 Task: Open a Modern Writer Template save the file as event.txt Remove the following  from template: 'Address' Change the date  '17 July, 2023' change Dear Ms Reader to   Good Afternoon. Add body to the letter I wanted to express my heartfelt condolences on the passing of your loved one. Losing someone we care about is never easy, and my thoughts are with you during this difficult time. May cherished memories and the support of loved ones bring you comfort and strength.Add Name  'Rachel'. Insert watermark  TATA Apply Font Style in watermark Lexend; font size  112and place the watermark  Horizontally
Action: Mouse moved to (235, 167)
Screenshot: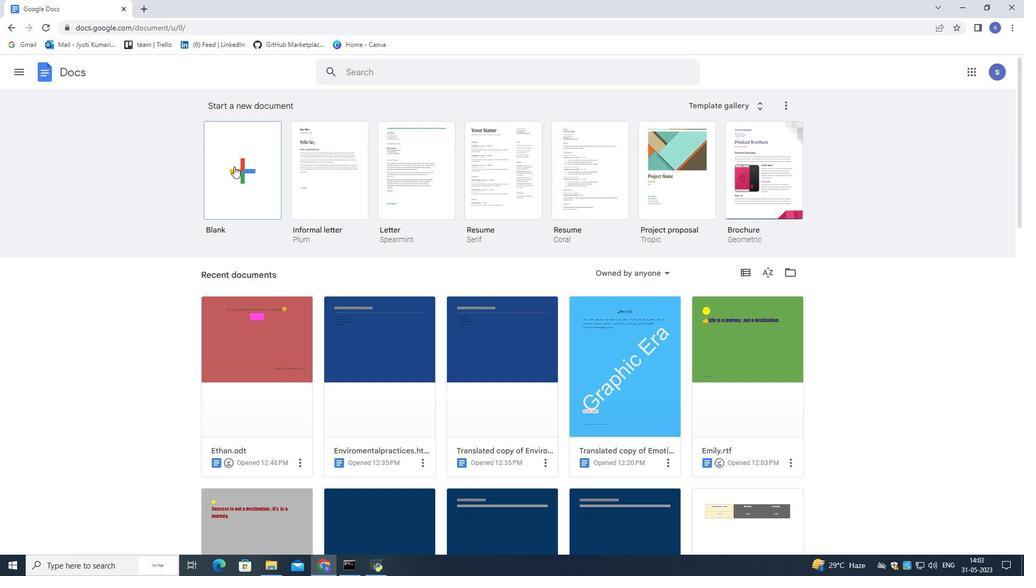 
Action: Mouse pressed left at (235, 167)
Screenshot: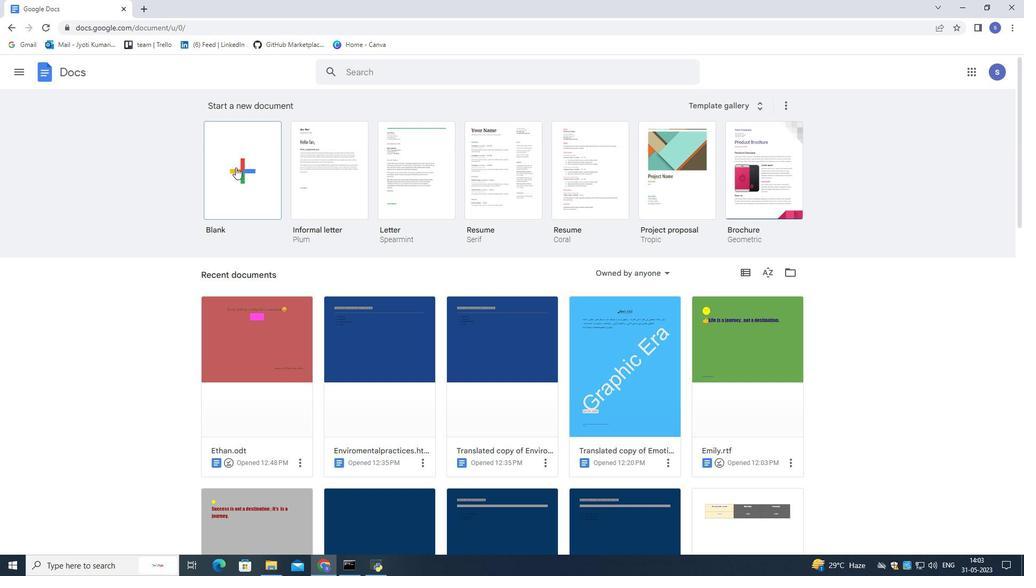 
Action: Mouse moved to (15, 27)
Screenshot: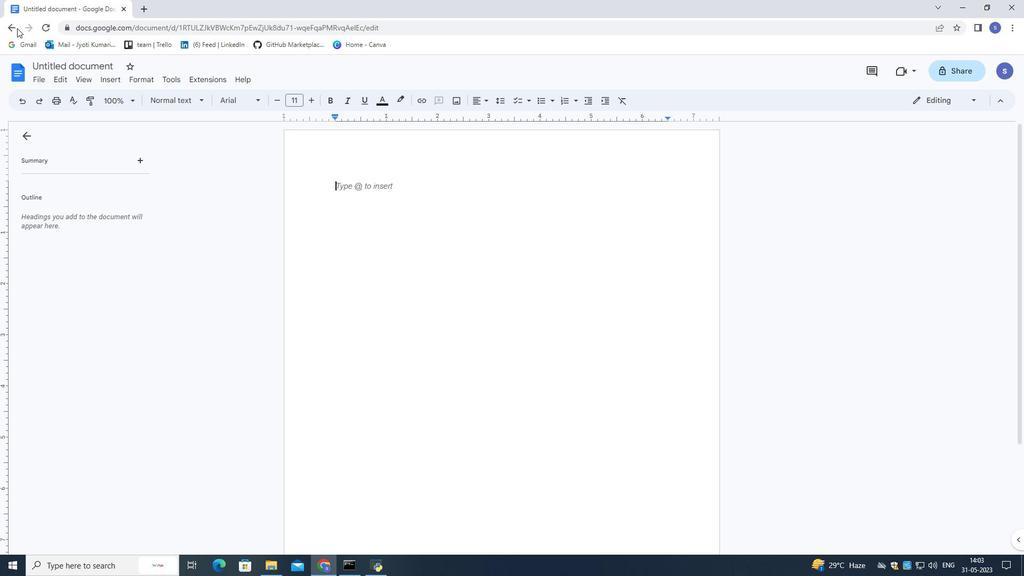 
Action: Mouse pressed left at (15, 27)
Screenshot: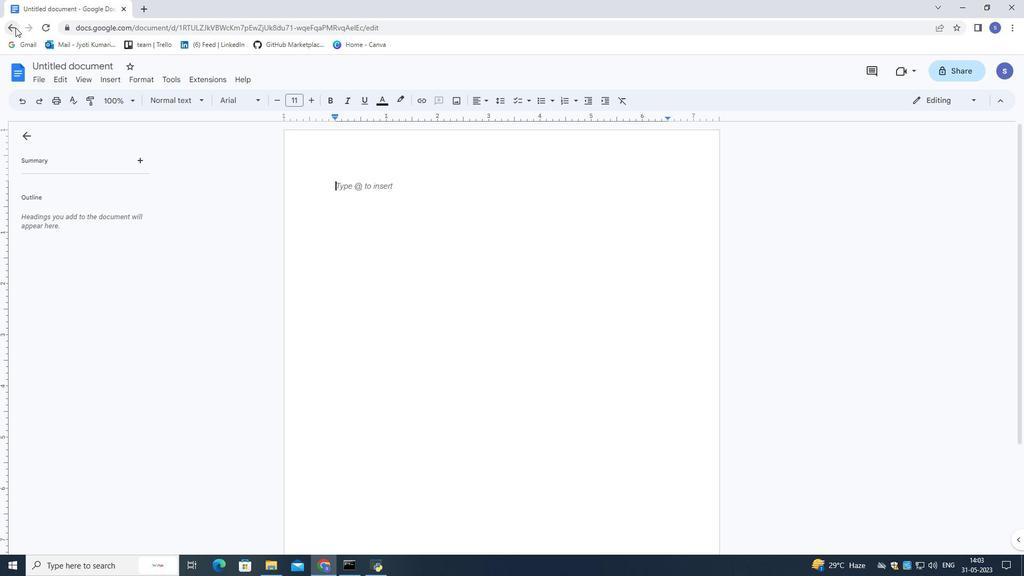 
Action: Mouse moved to (735, 107)
Screenshot: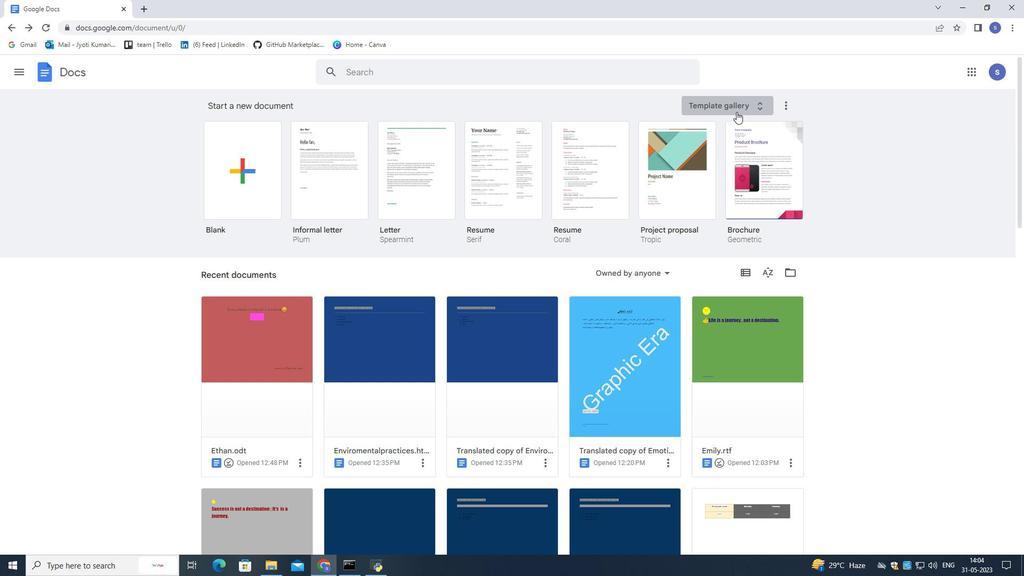 
Action: Mouse pressed left at (735, 107)
Screenshot: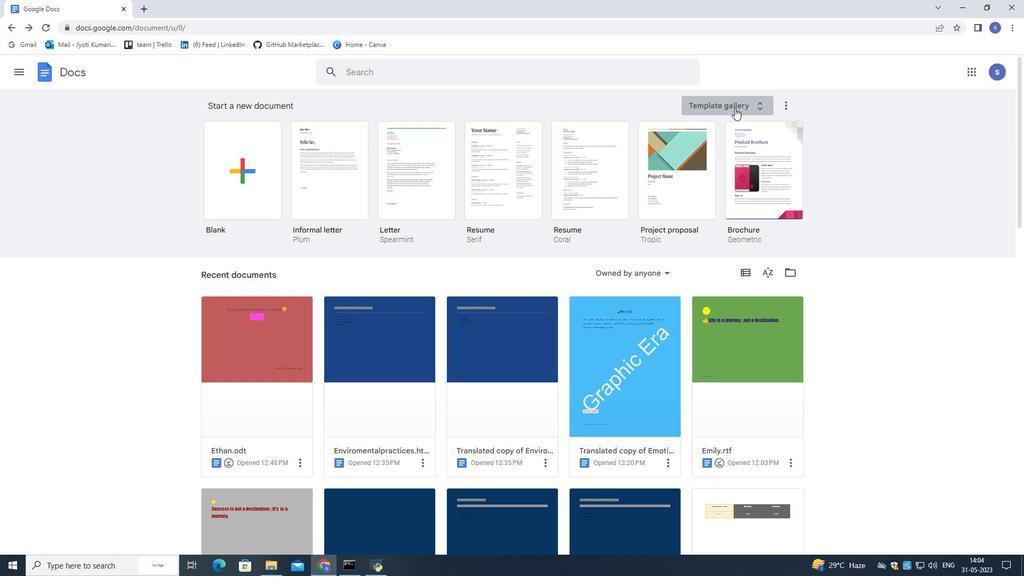 
Action: Mouse moved to (564, 405)
Screenshot: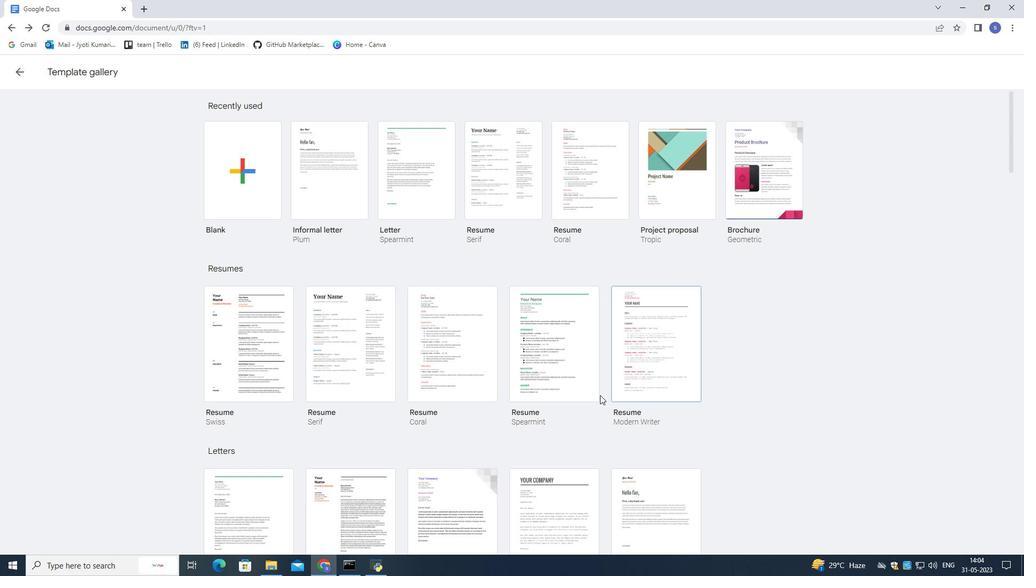 
Action: Mouse scrolled (564, 404) with delta (0, 0)
Screenshot: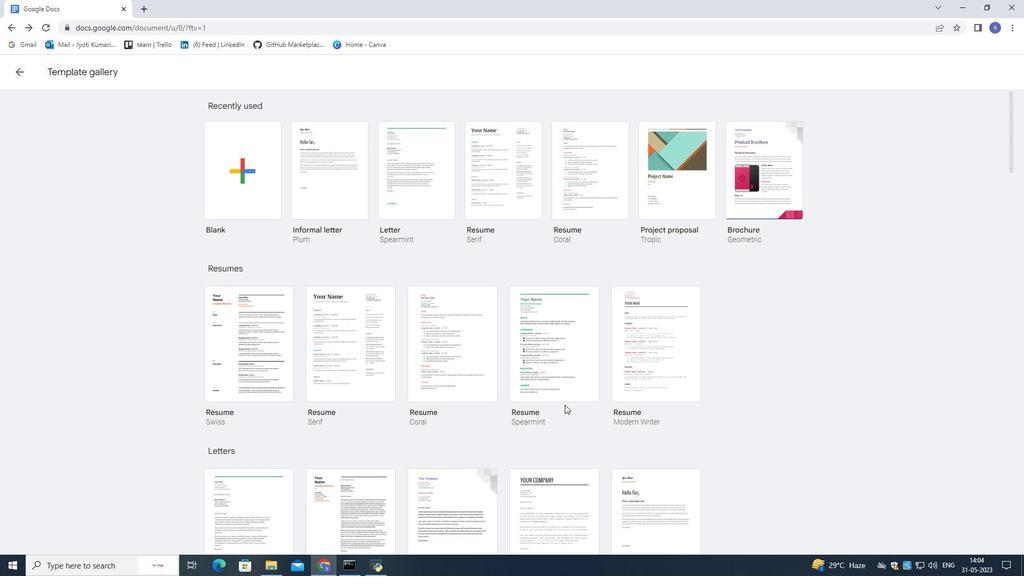 
Action: Mouse scrolled (564, 404) with delta (0, 0)
Screenshot: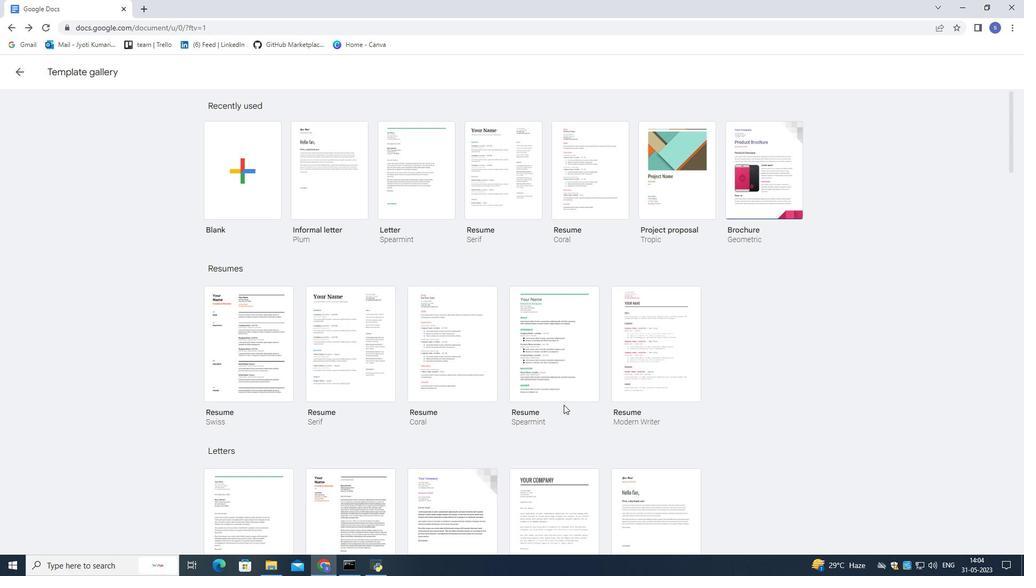 
Action: Mouse scrolled (564, 404) with delta (0, 0)
Screenshot: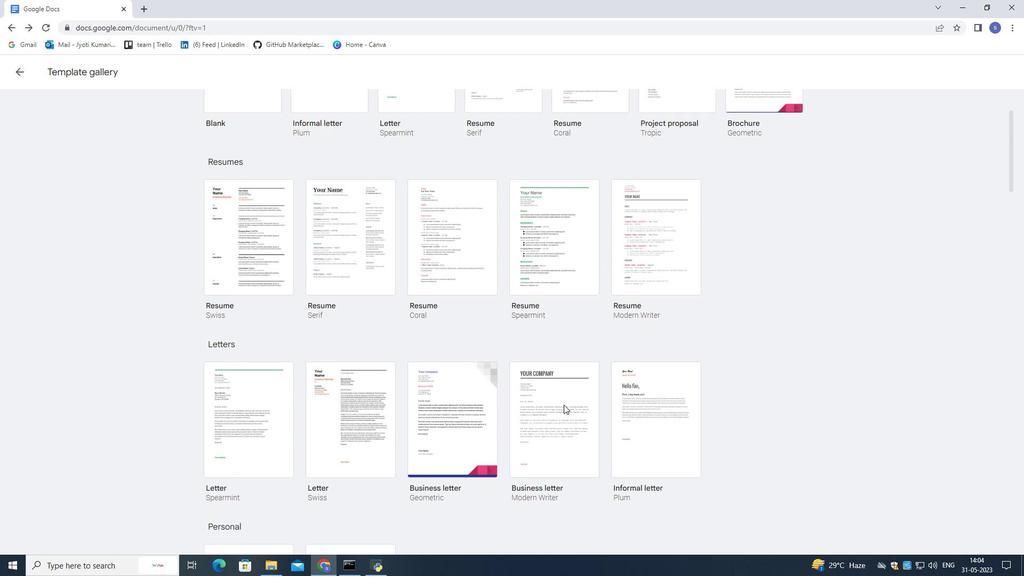 
Action: Mouse scrolled (564, 404) with delta (0, 0)
Screenshot: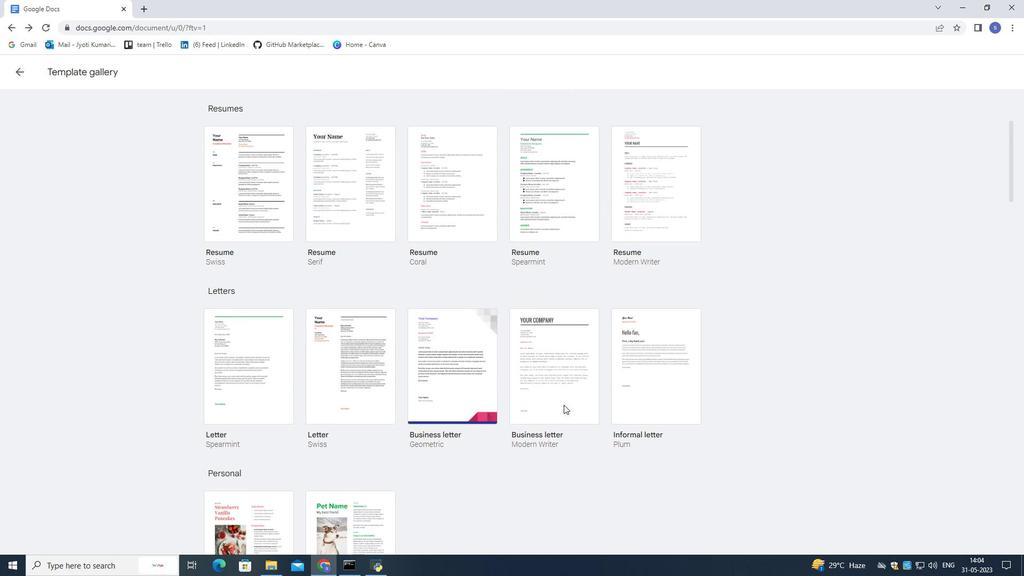 
Action: Mouse scrolled (564, 404) with delta (0, 0)
Screenshot: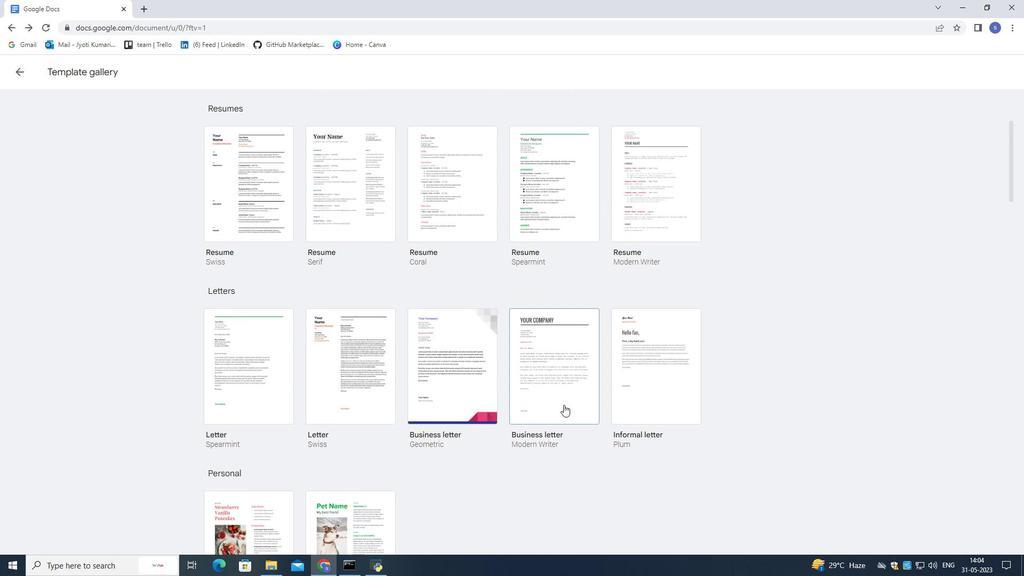 
Action: Mouse moved to (562, 405)
Screenshot: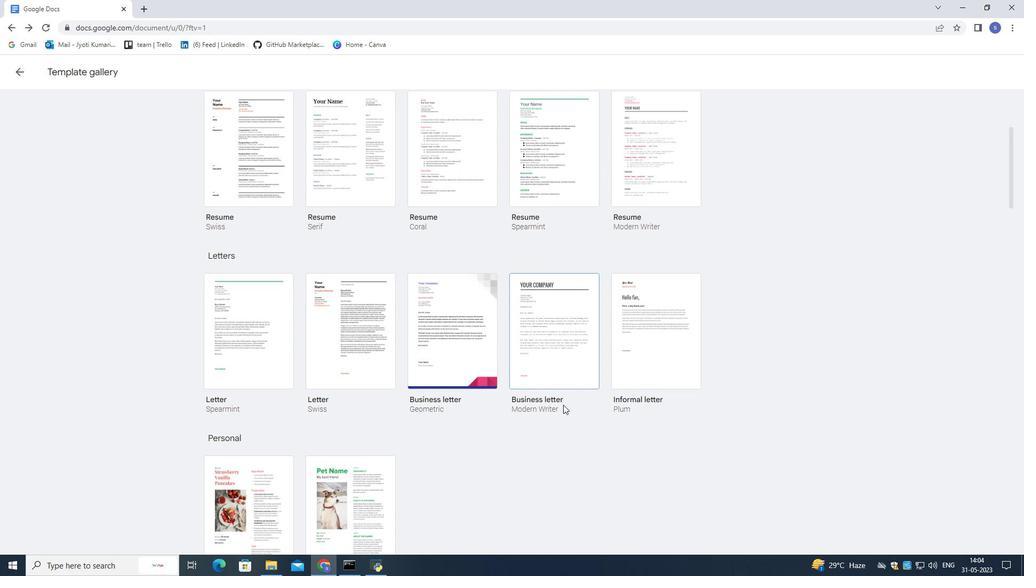 
Action: Mouse scrolled (562, 404) with delta (0, 0)
Screenshot: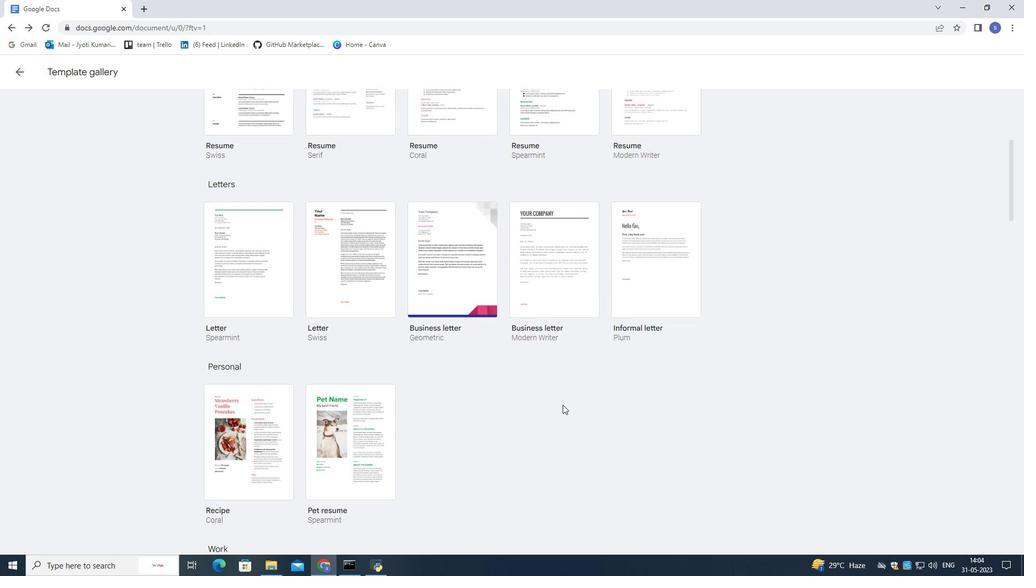 
Action: Mouse scrolled (562, 404) with delta (0, 0)
Screenshot: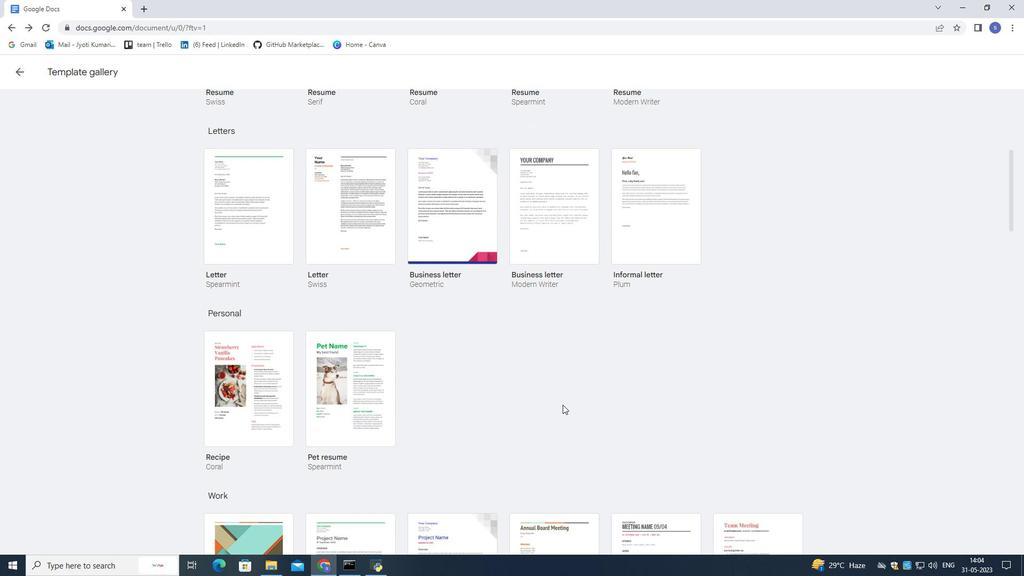 
Action: Mouse scrolled (562, 404) with delta (0, 0)
Screenshot: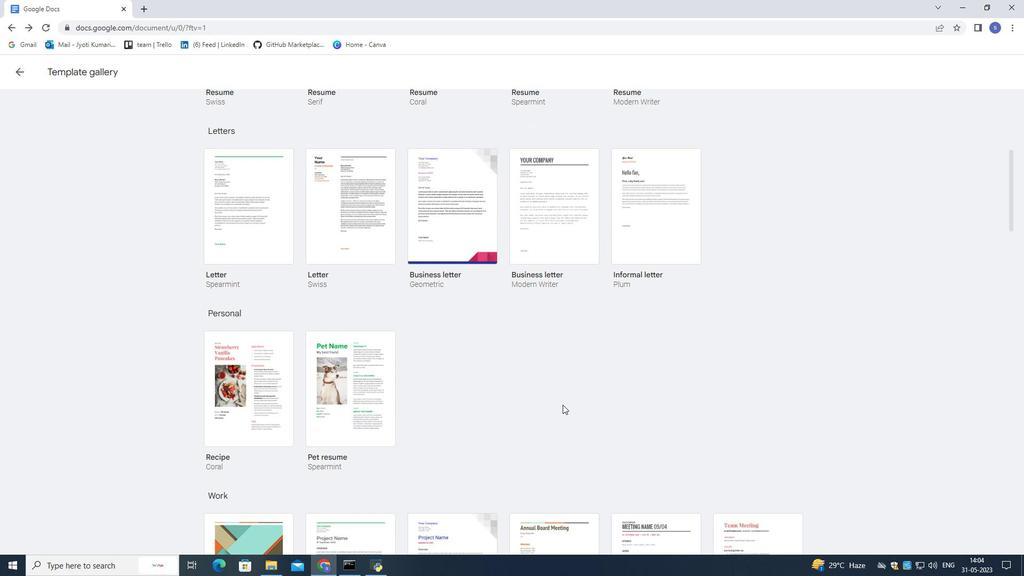 
Action: Mouse scrolled (562, 404) with delta (0, 0)
Screenshot: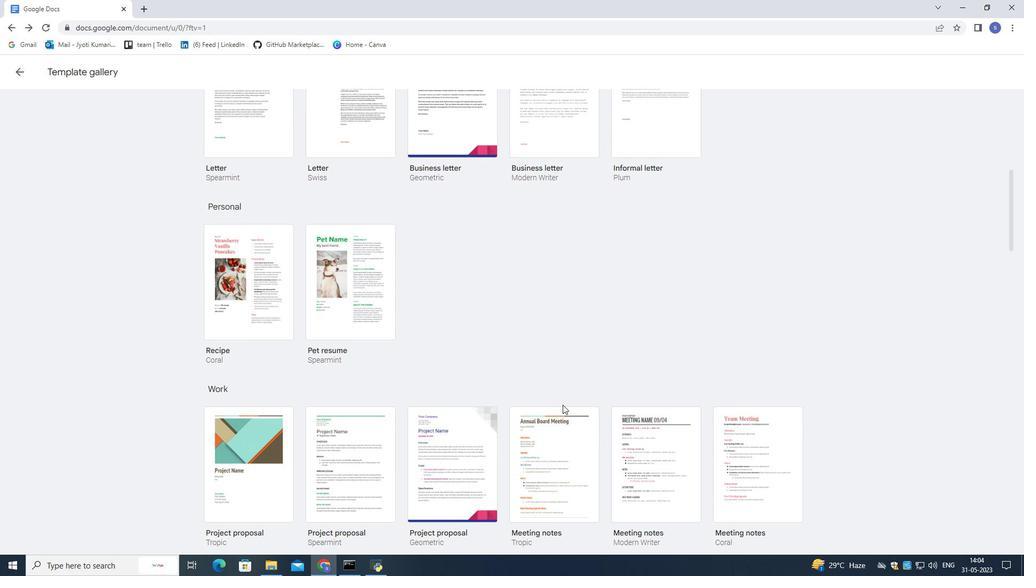 
Action: Mouse scrolled (562, 404) with delta (0, 0)
Screenshot: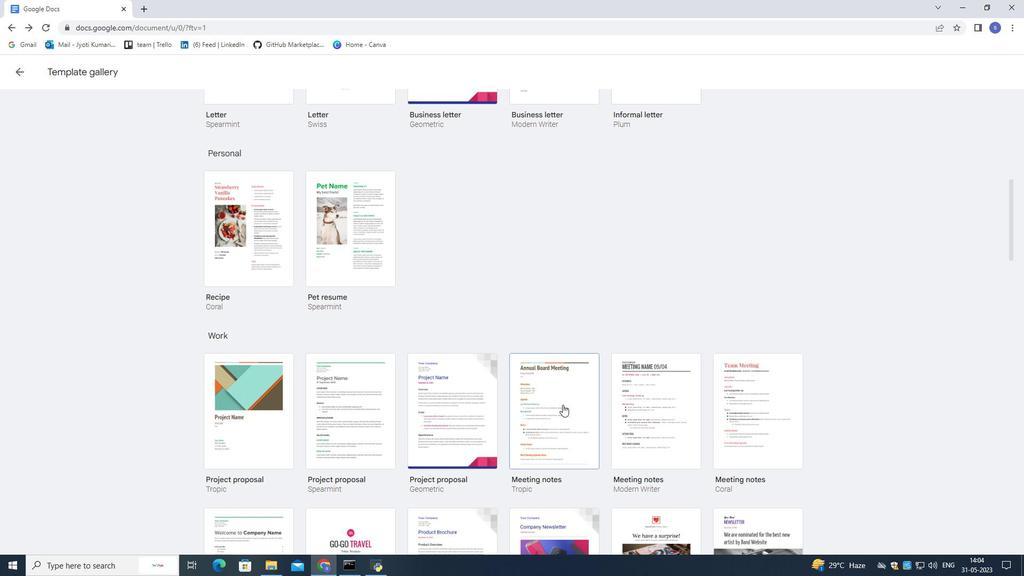 
Action: Mouse scrolled (562, 404) with delta (0, 0)
Screenshot: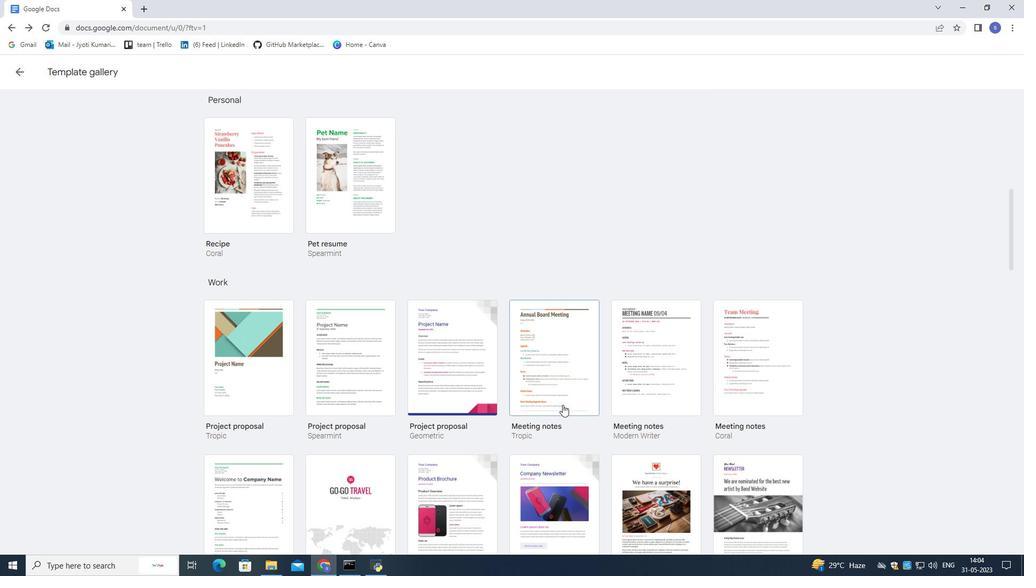 
Action: Mouse moved to (562, 405)
Screenshot: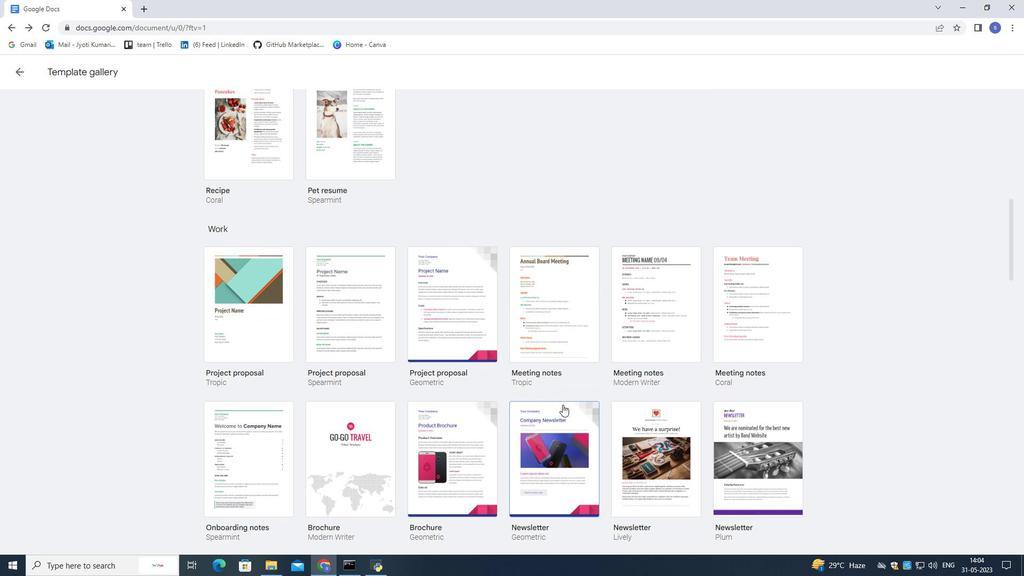 
Action: Mouse scrolled (562, 404) with delta (0, 0)
Screenshot: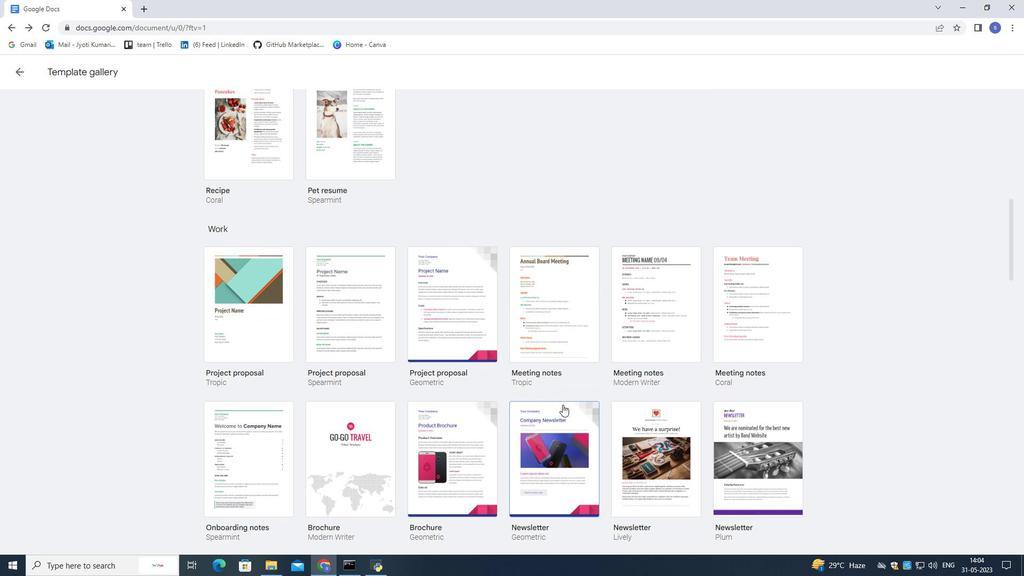 
Action: Mouse scrolled (562, 404) with delta (0, 0)
Screenshot: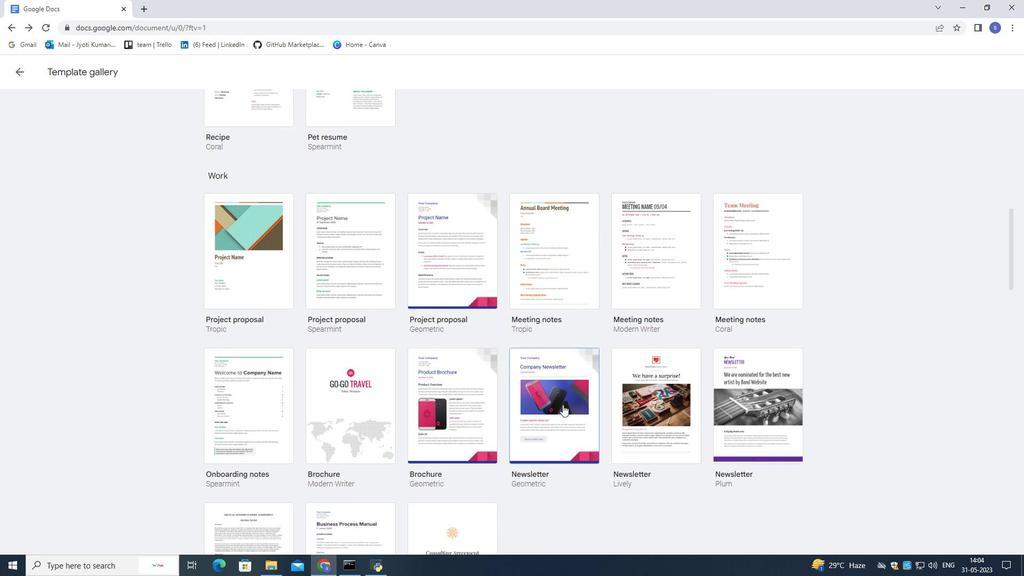 
Action: Mouse scrolled (562, 404) with delta (0, 0)
Screenshot: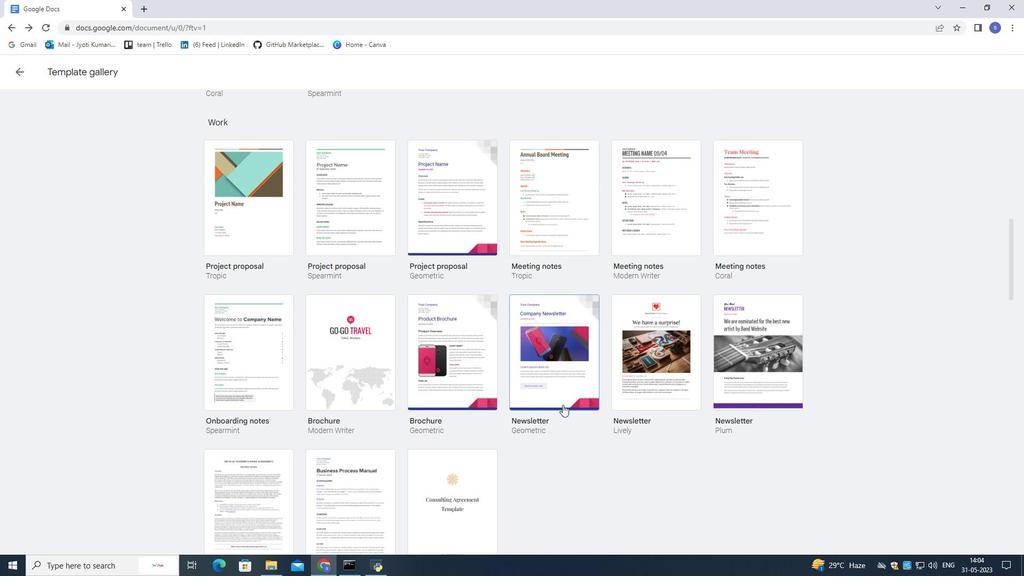 
Action: Mouse scrolled (562, 404) with delta (0, 0)
Screenshot: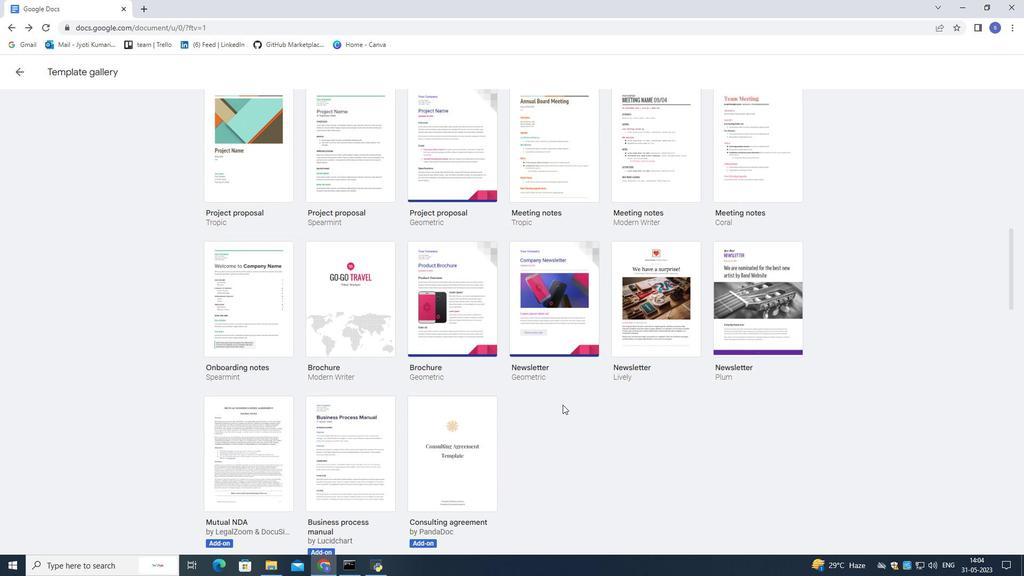 
Action: Mouse scrolled (562, 404) with delta (0, 0)
Screenshot: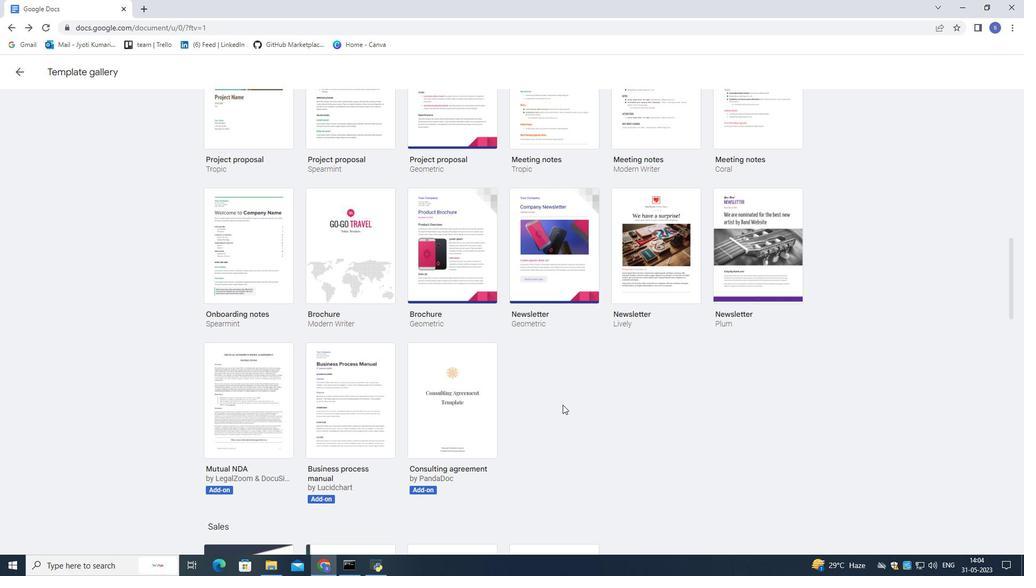 
Action: Mouse scrolled (562, 404) with delta (0, 0)
Screenshot: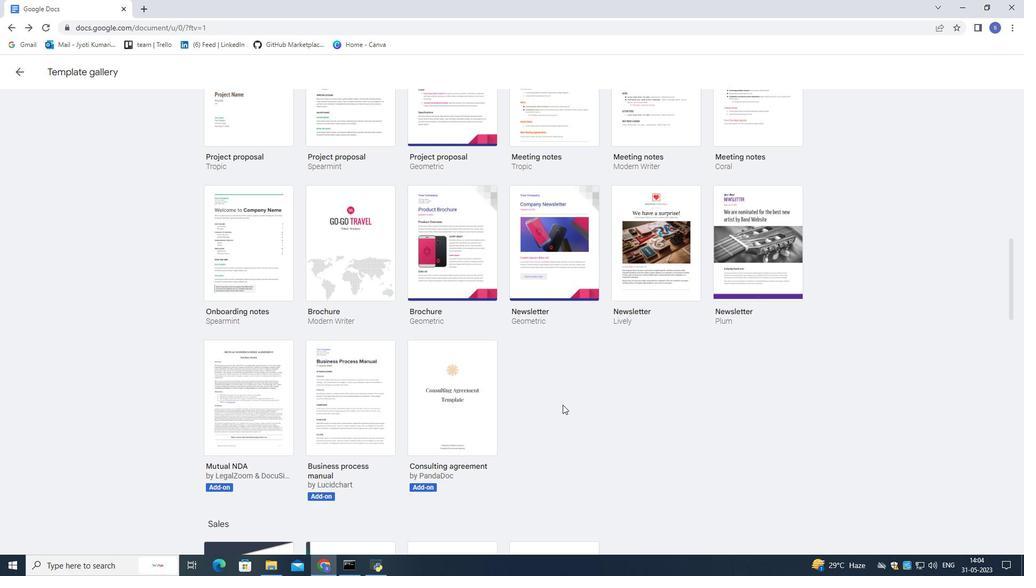 
Action: Mouse scrolled (562, 404) with delta (0, 0)
Screenshot: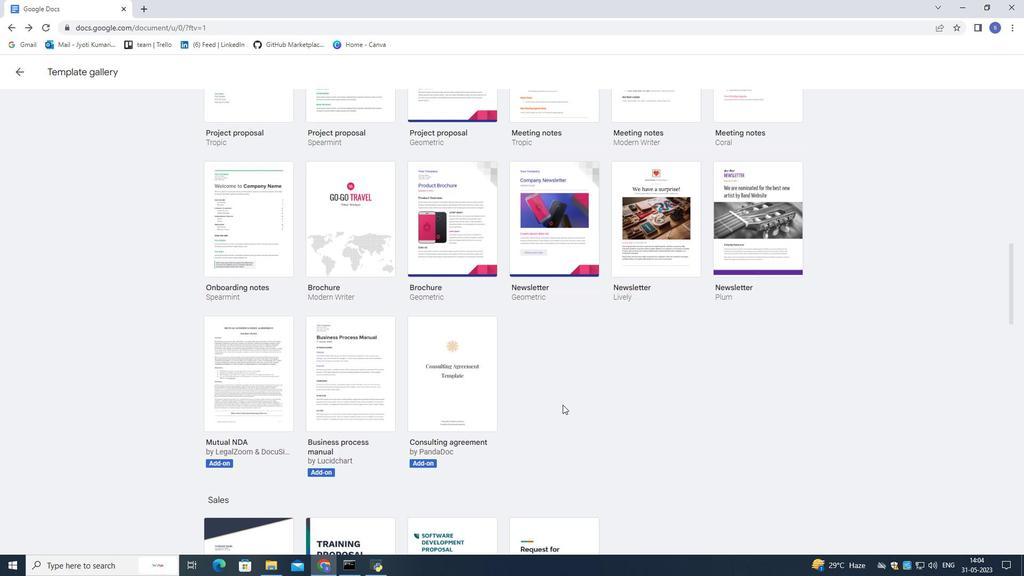 
Action: Mouse scrolled (562, 404) with delta (0, 0)
Screenshot: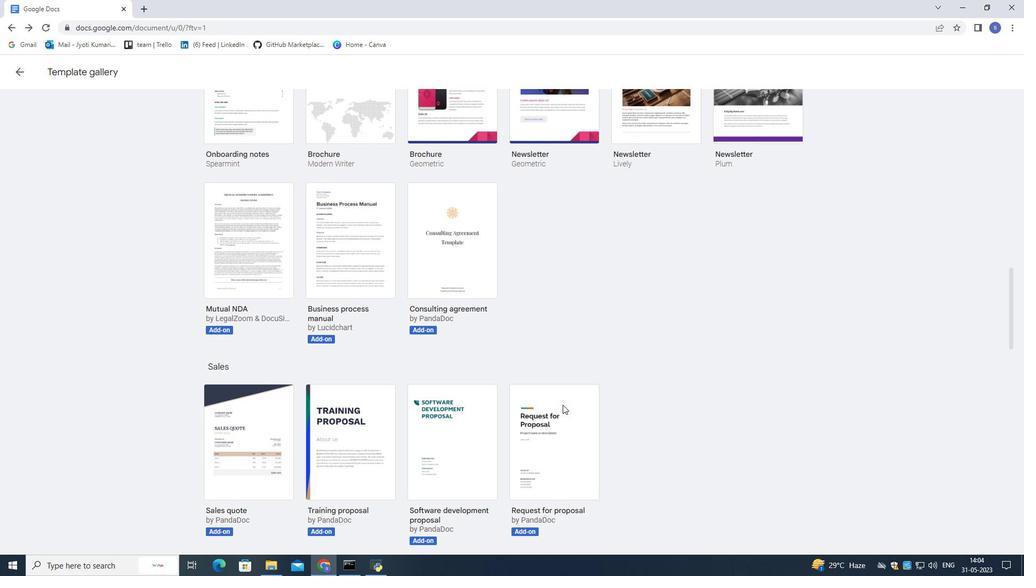 
Action: Mouse scrolled (562, 404) with delta (0, 0)
Screenshot: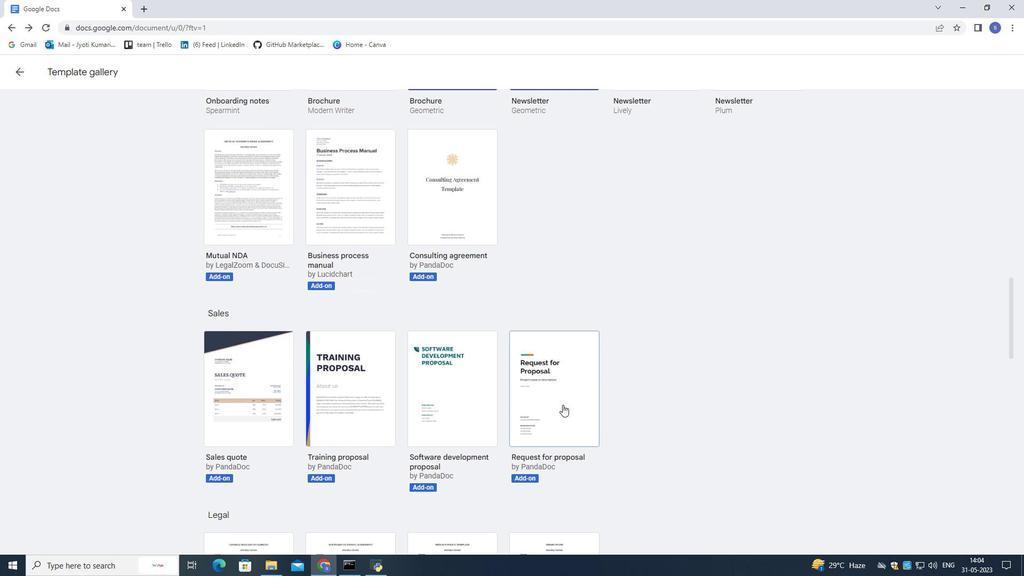 
Action: Mouse scrolled (562, 404) with delta (0, 0)
Screenshot: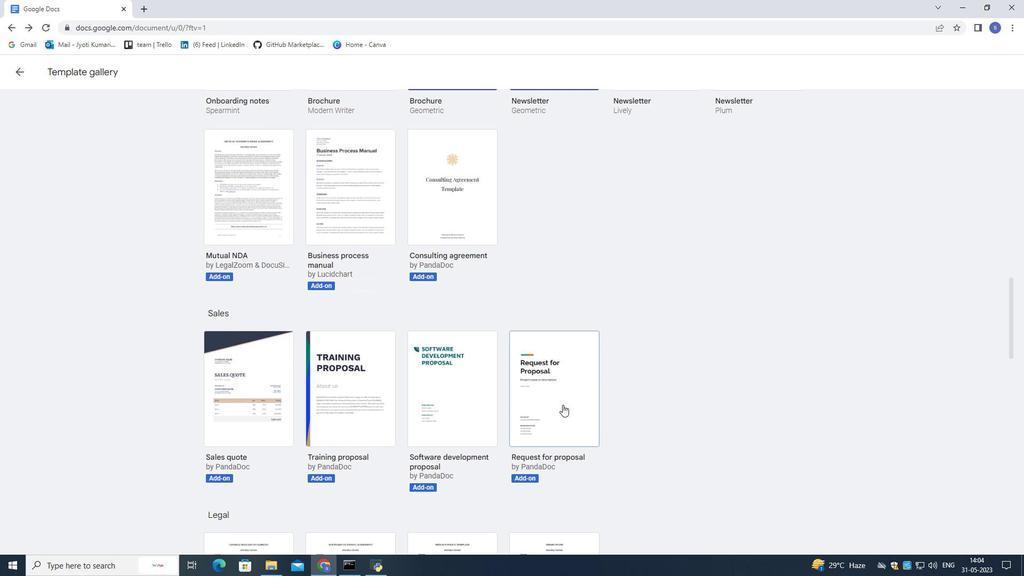 
Action: Mouse scrolled (562, 404) with delta (0, 0)
Screenshot: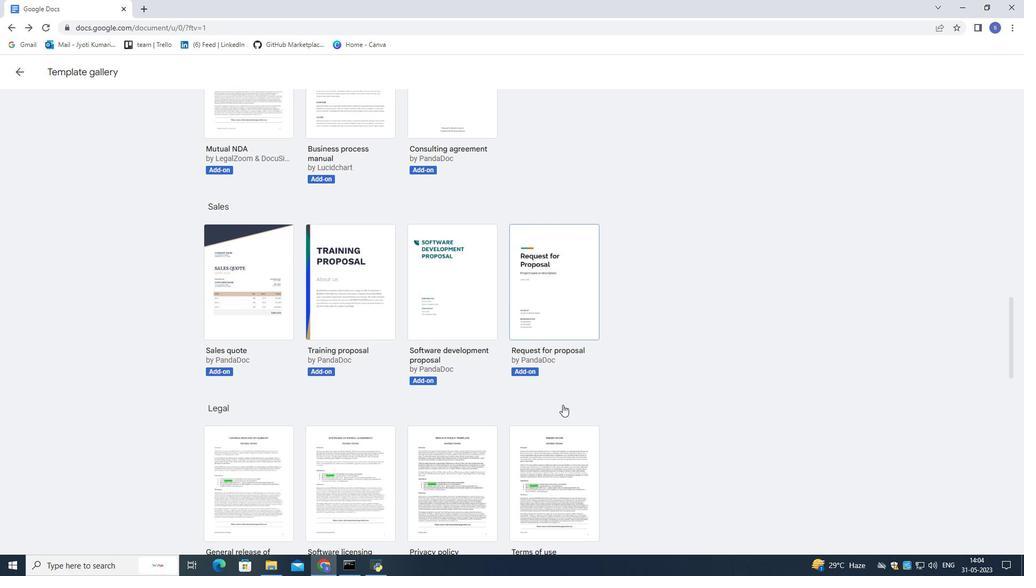 
Action: Mouse scrolled (562, 404) with delta (0, 0)
Screenshot: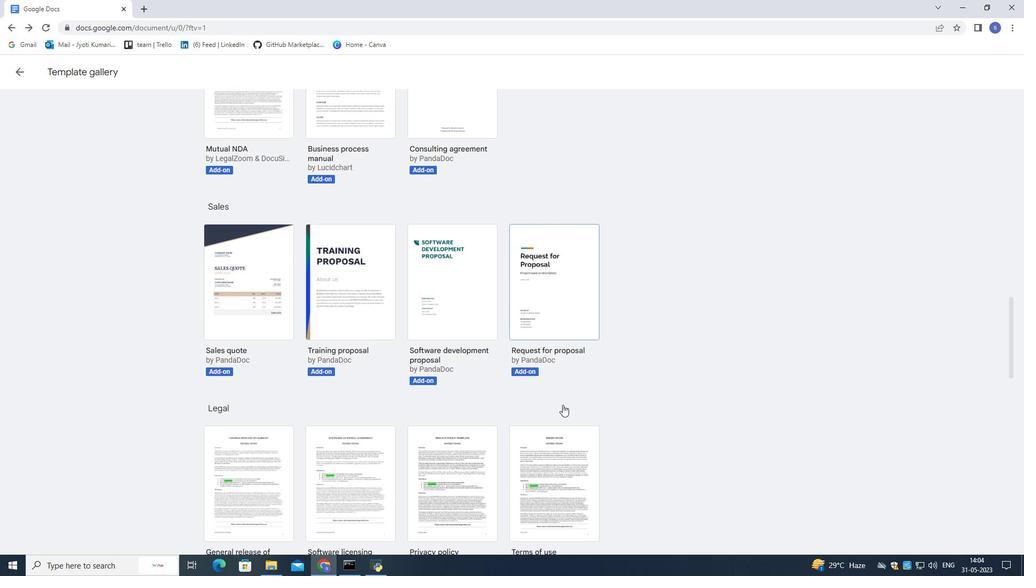
Action: Mouse scrolled (562, 404) with delta (0, 0)
Screenshot: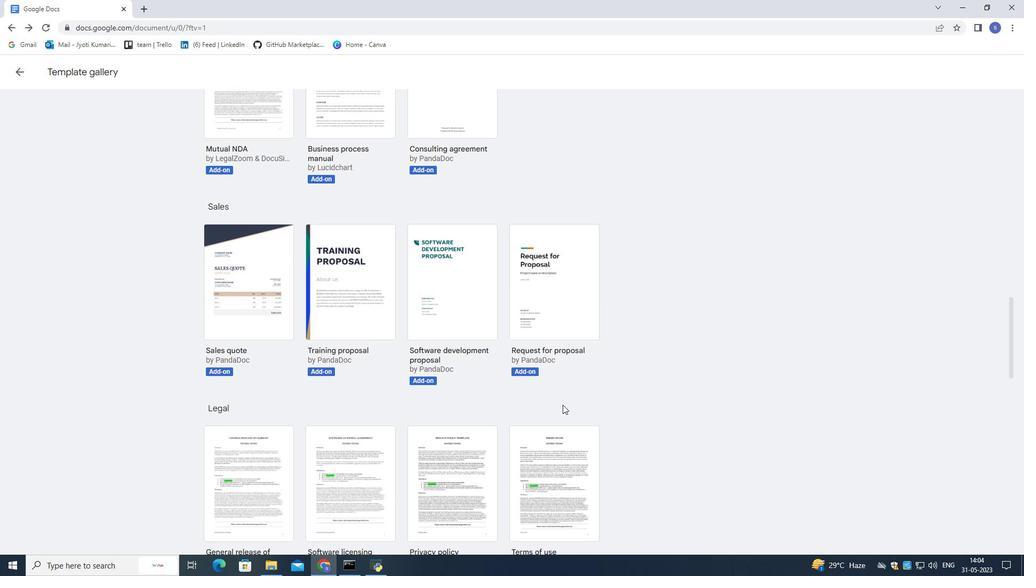 
Action: Mouse scrolled (562, 404) with delta (0, 0)
Screenshot: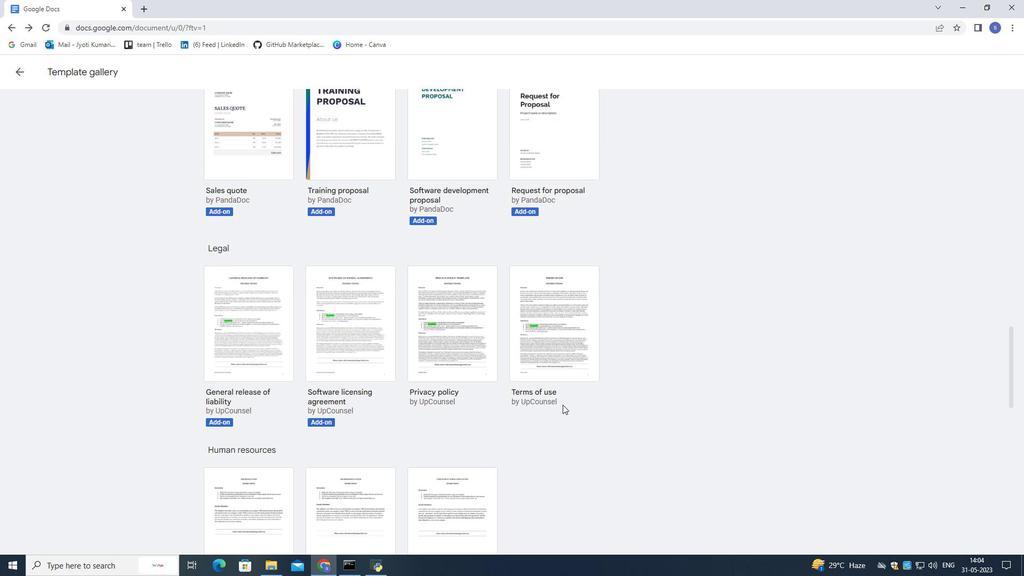 
Action: Mouse scrolled (562, 404) with delta (0, 0)
Screenshot: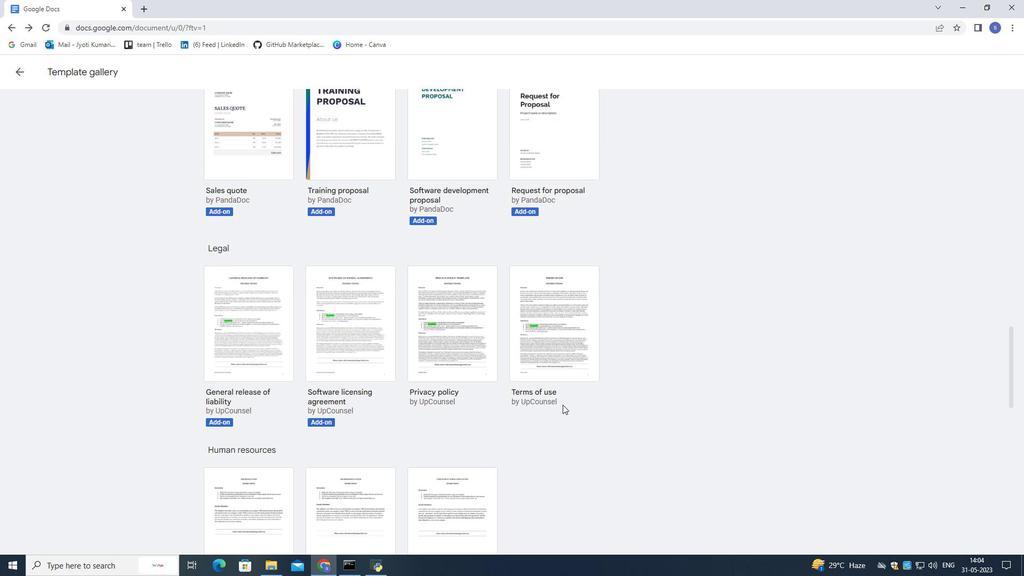 
Action: Mouse scrolled (562, 404) with delta (0, 0)
Screenshot: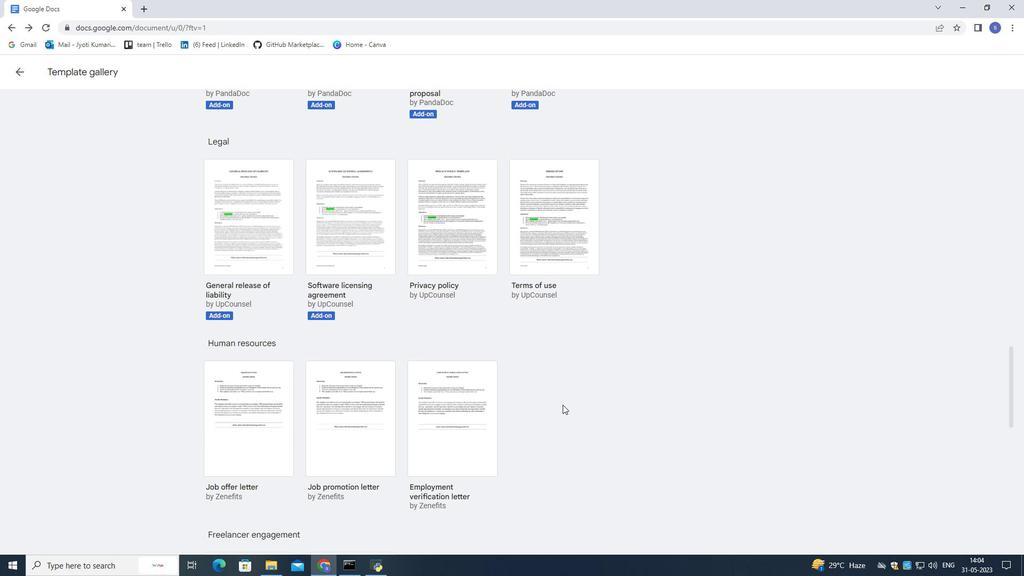 
Action: Mouse scrolled (562, 404) with delta (0, 0)
Screenshot: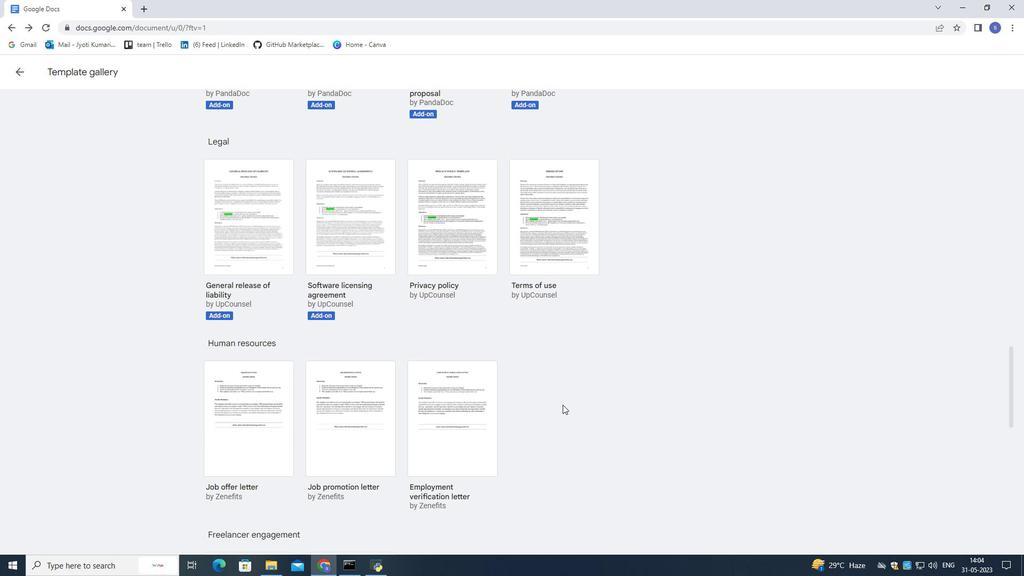 
Action: Mouse scrolled (562, 404) with delta (0, 0)
Screenshot: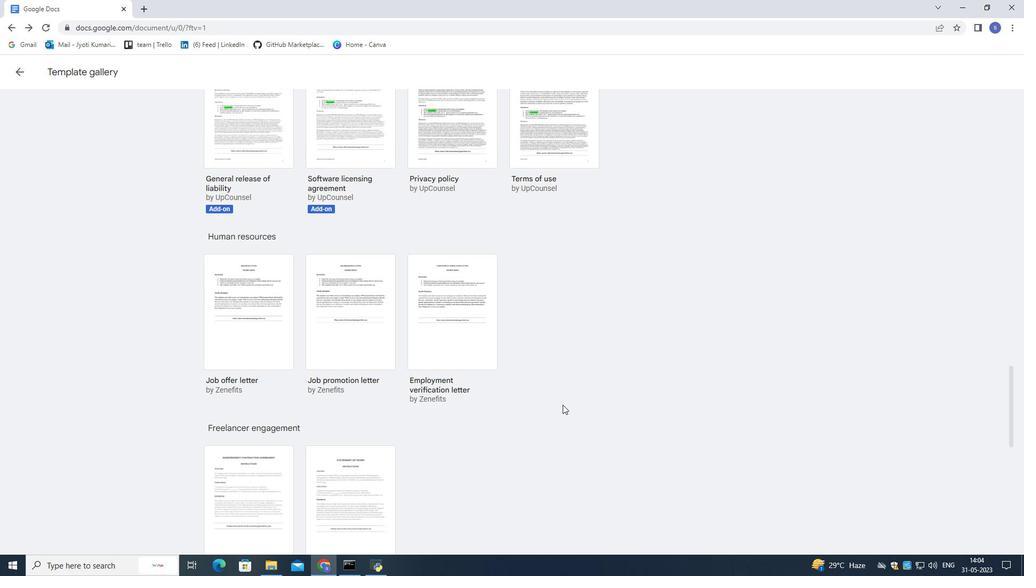 
Action: Mouse scrolled (562, 404) with delta (0, 0)
Screenshot: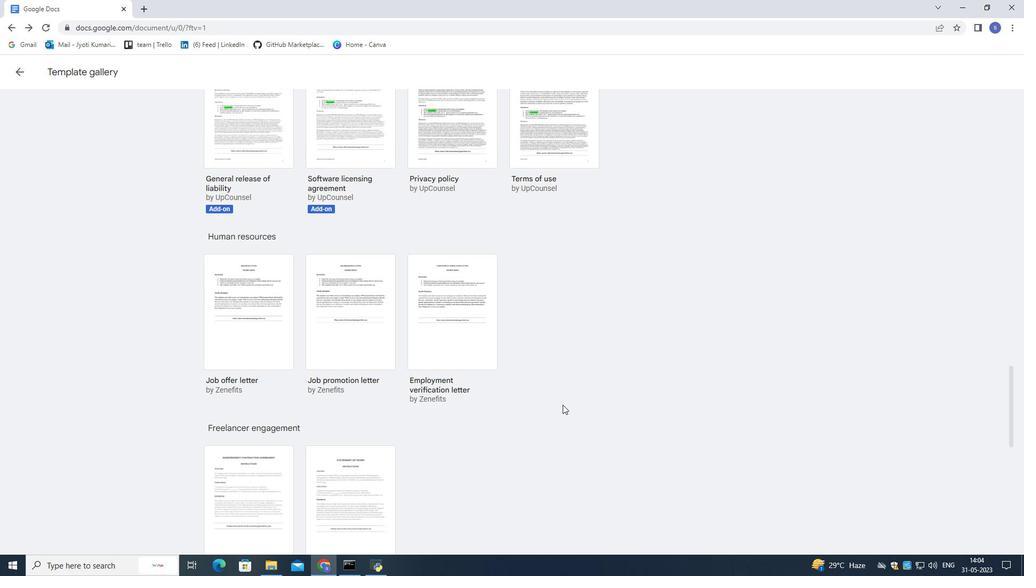 
Action: Mouse scrolled (562, 404) with delta (0, 0)
Screenshot: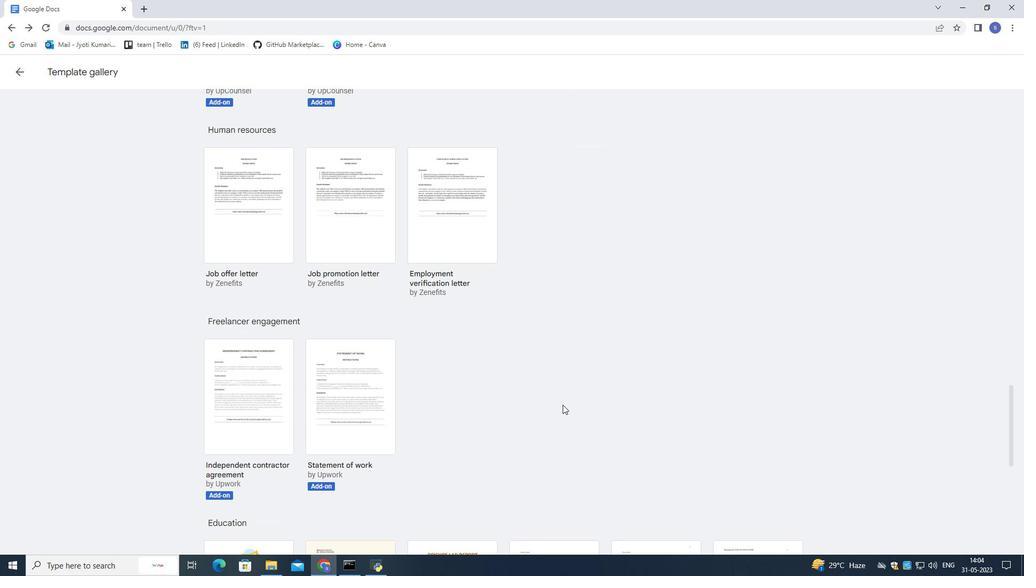 
Action: Mouse scrolled (562, 404) with delta (0, 0)
Screenshot: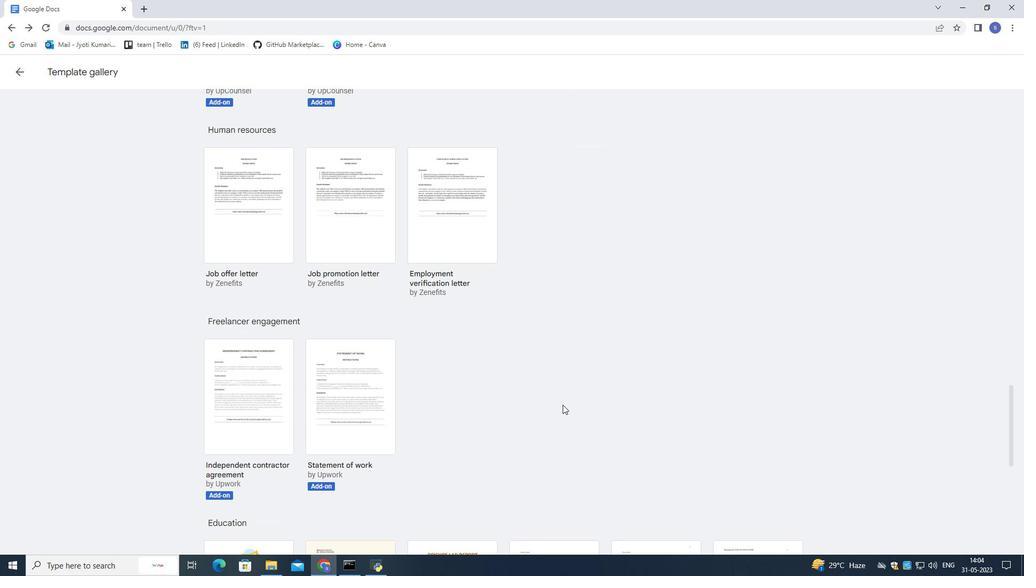 
Action: Mouse scrolled (562, 404) with delta (0, 0)
Screenshot: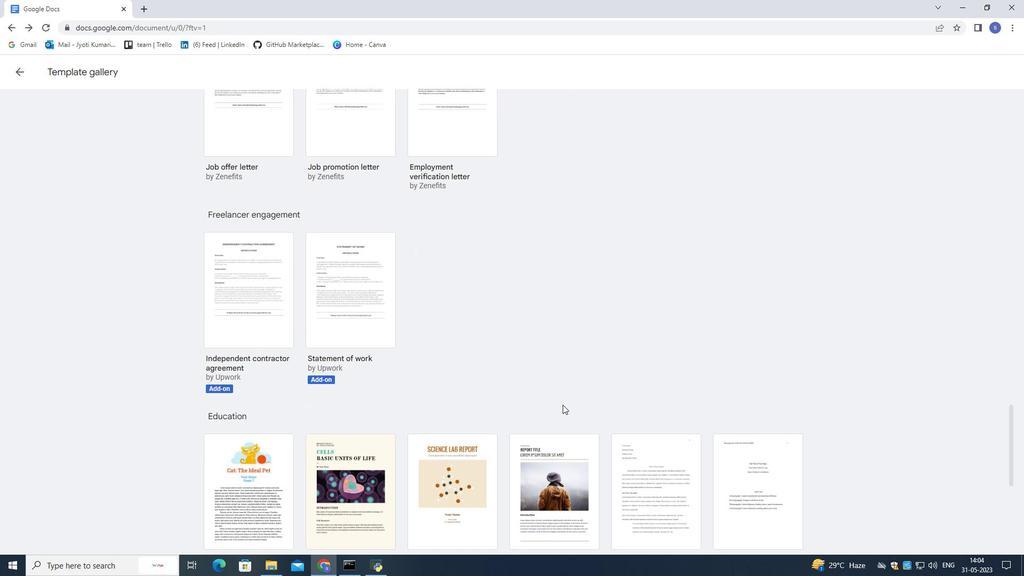 
Action: Mouse scrolled (562, 404) with delta (0, 0)
Screenshot: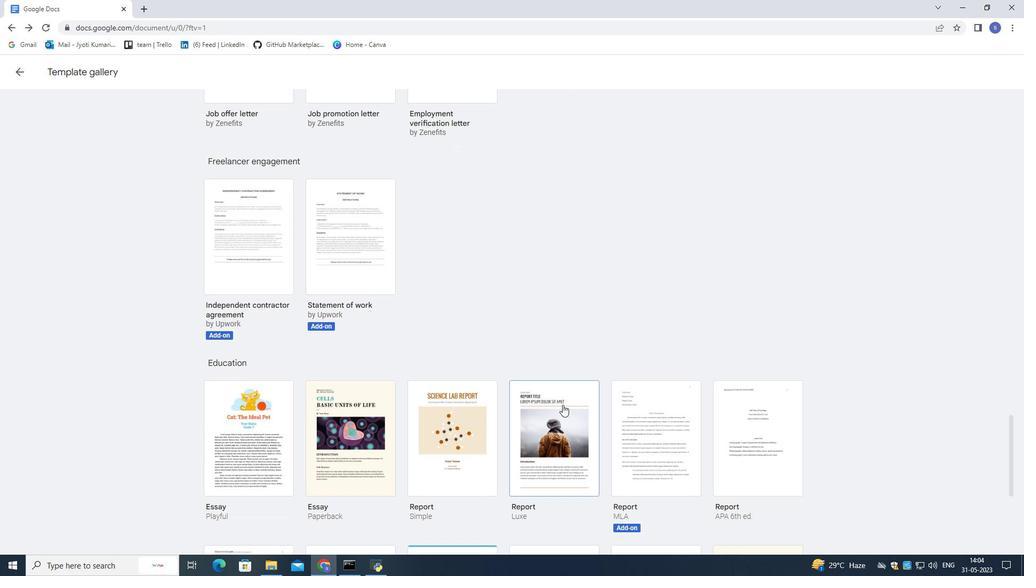 
Action: Mouse moved to (562, 406)
Screenshot: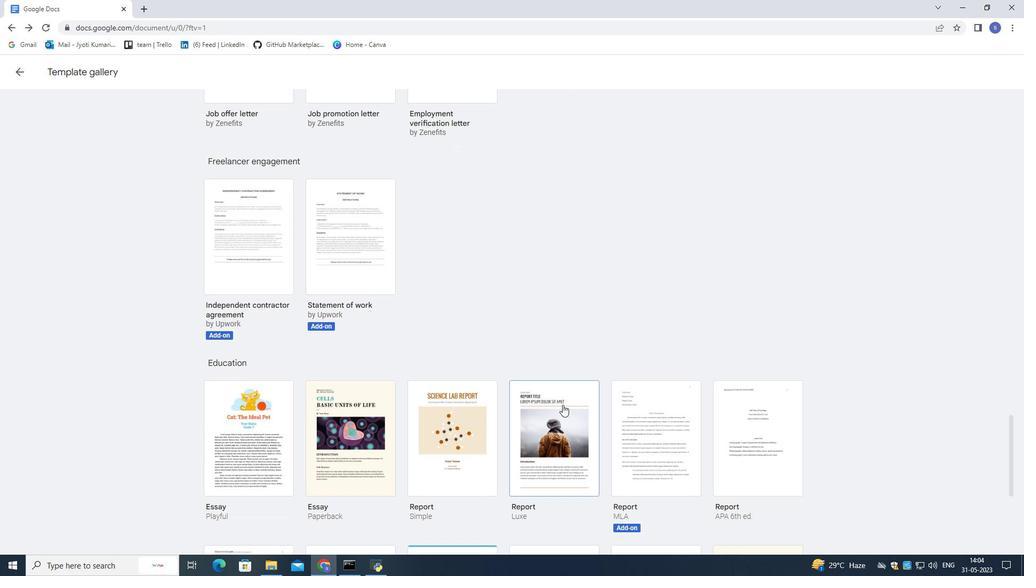 
Action: Mouse scrolled (562, 405) with delta (0, 0)
Screenshot: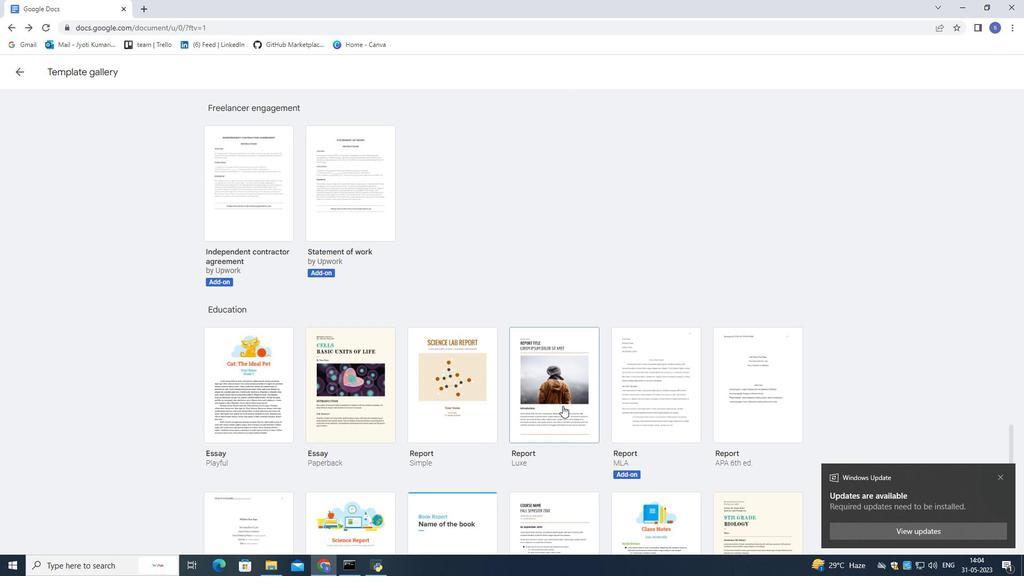 
Action: Mouse scrolled (562, 405) with delta (0, 0)
Screenshot: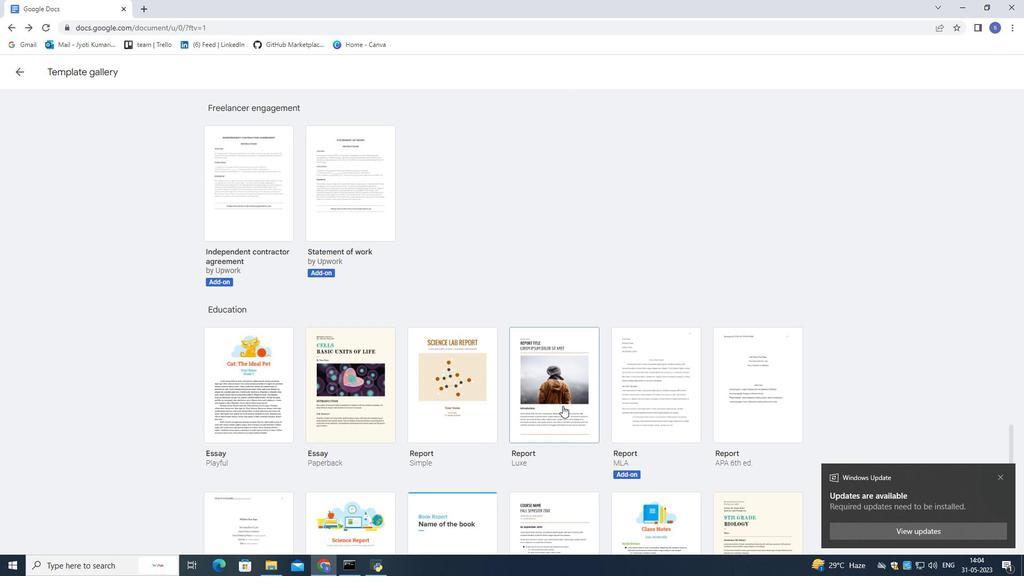 
Action: Mouse moved to (1002, 474)
Screenshot: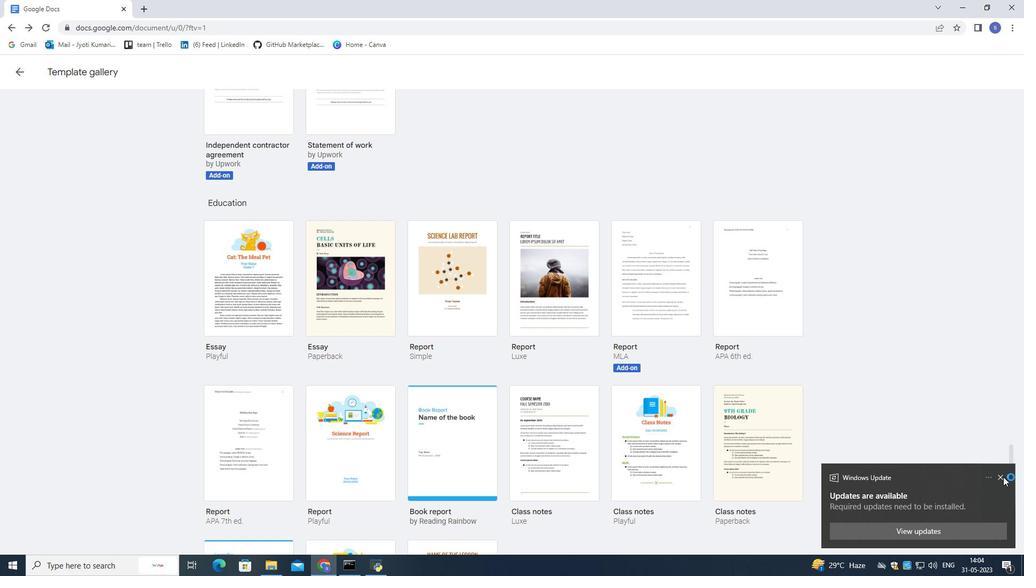 
Action: Mouse pressed left at (1002, 474)
Screenshot: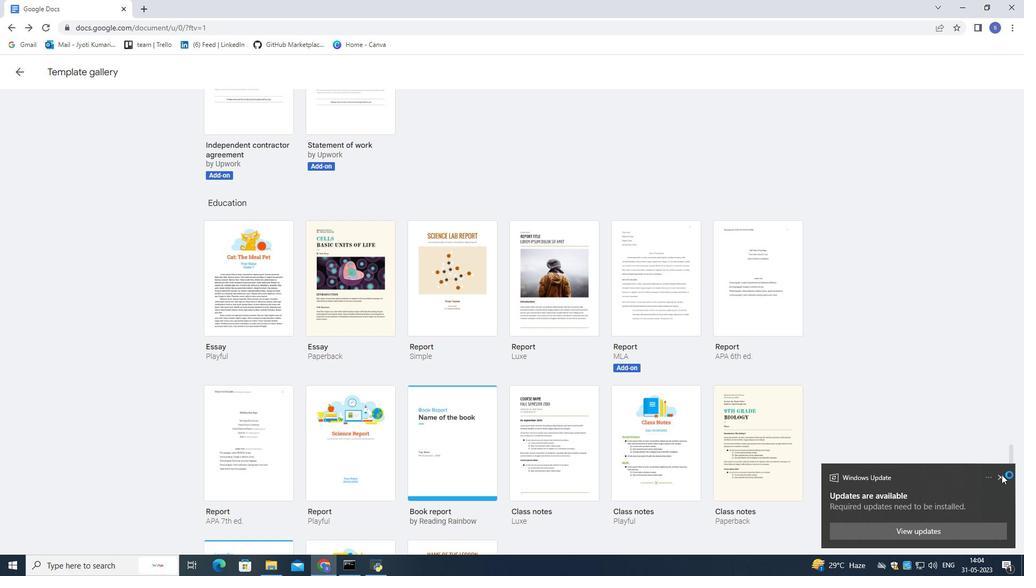 
Action: Mouse moved to (747, 428)
Screenshot: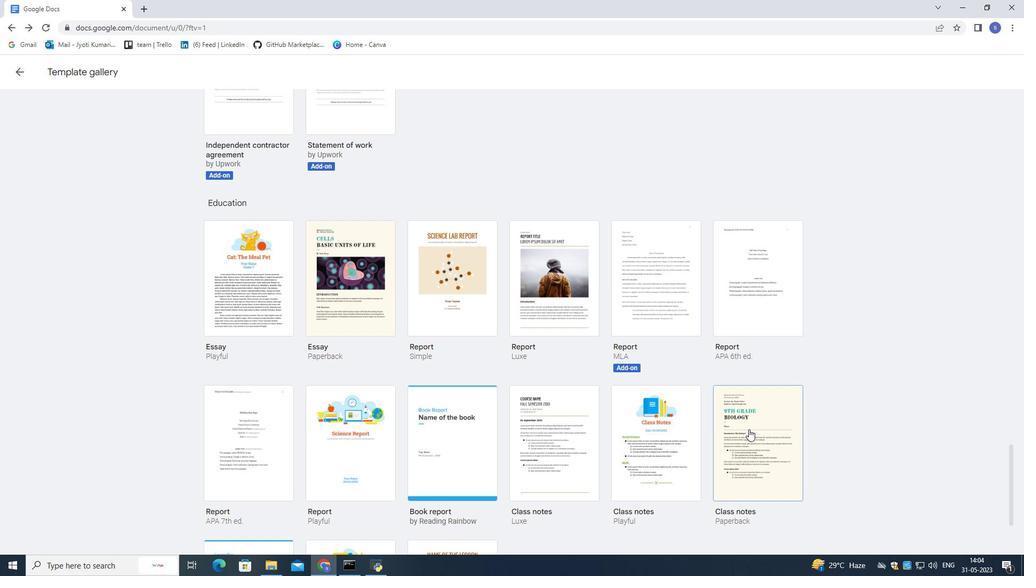 
Action: Mouse scrolled (747, 427) with delta (0, 0)
Screenshot: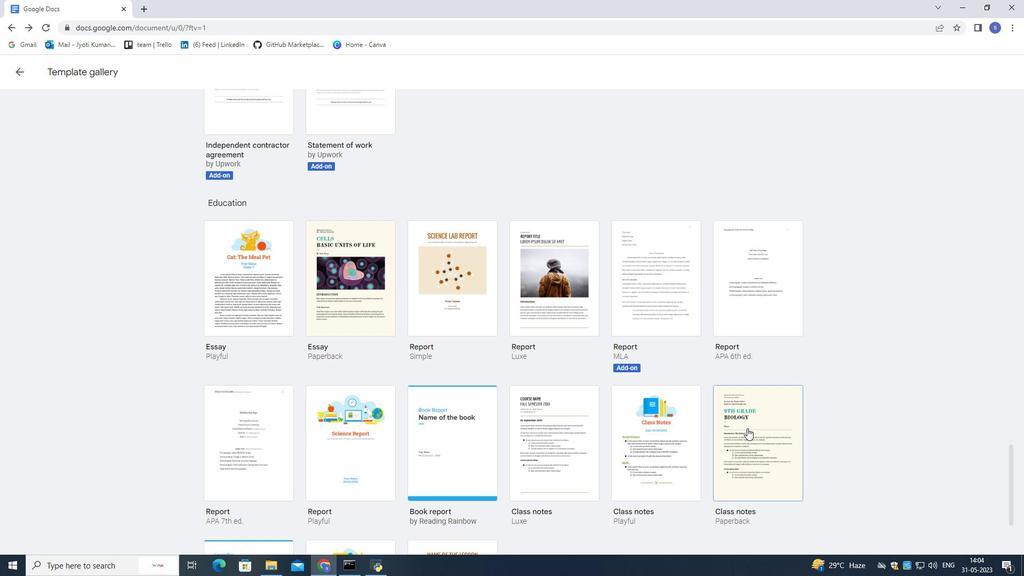 
Action: Mouse scrolled (747, 427) with delta (0, 0)
Screenshot: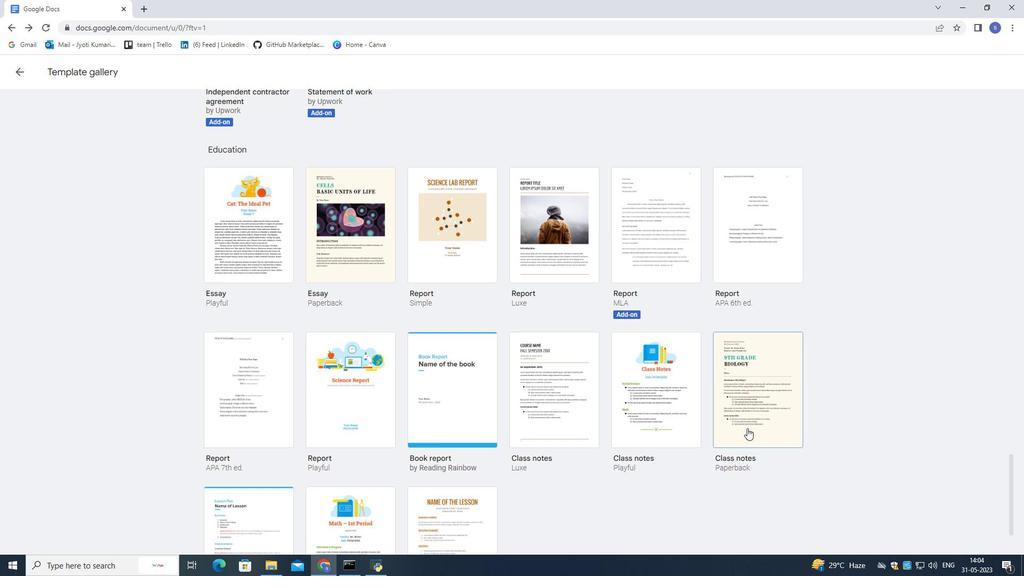 
Action: Mouse scrolled (747, 427) with delta (0, 0)
Screenshot: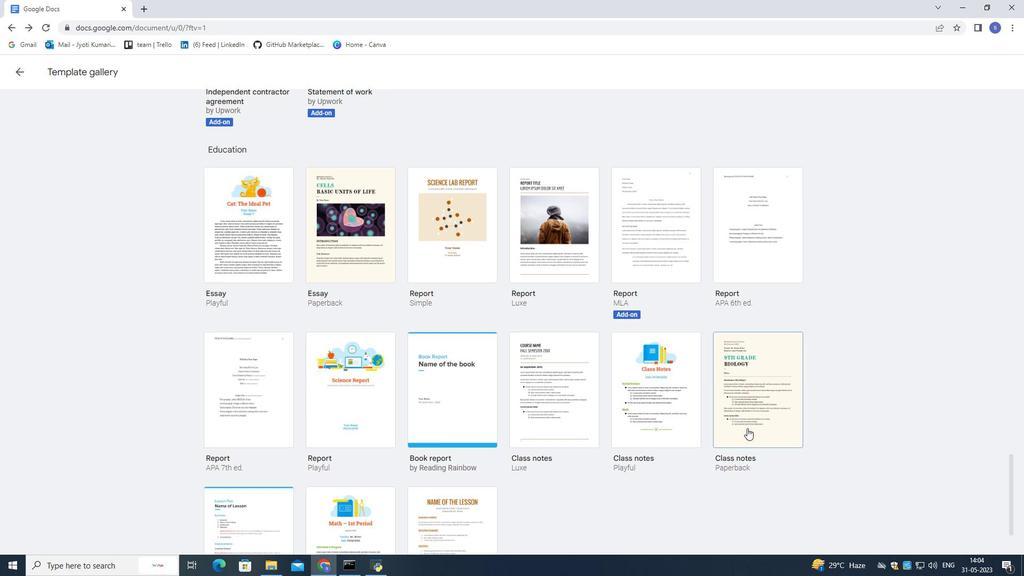 
Action: Mouse scrolled (747, 427) with delta (0, 0)
Screenshot: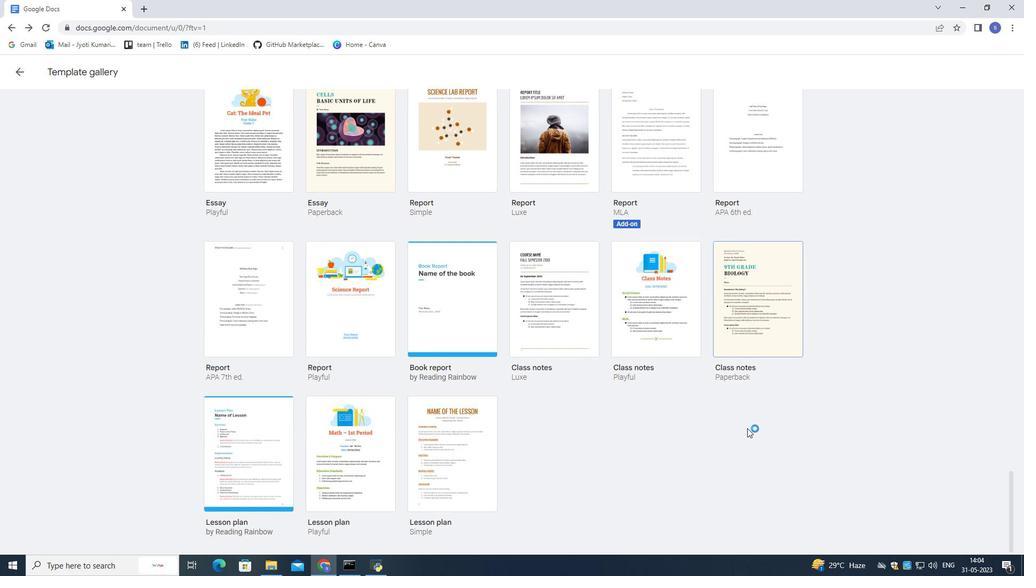 
Action: Mouse scrolled (747, 427) with delta (0, 0)
Screenshot: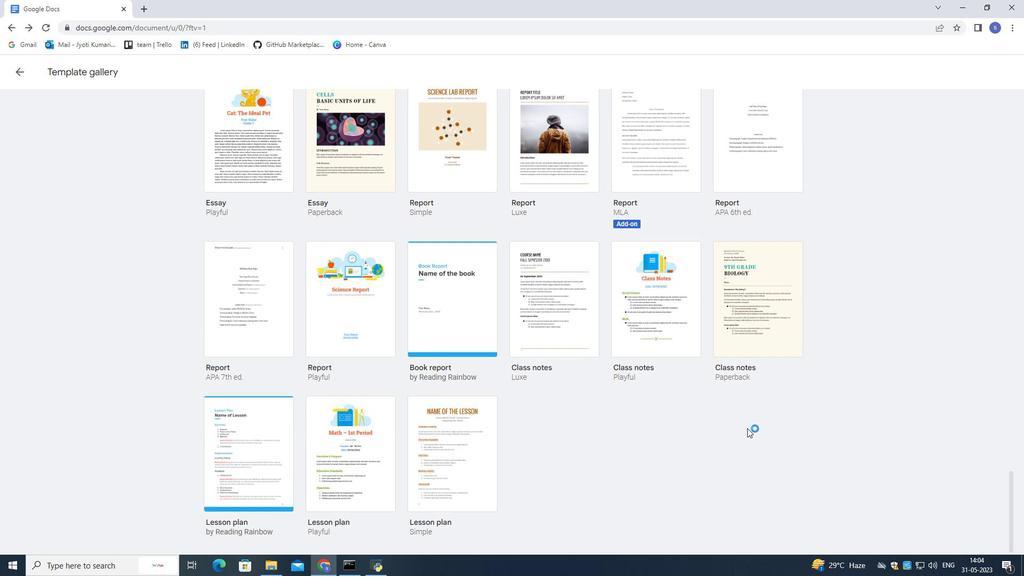 
Action: Mouse scrolled (747, 427) with delta (0, 0)
Screenshot: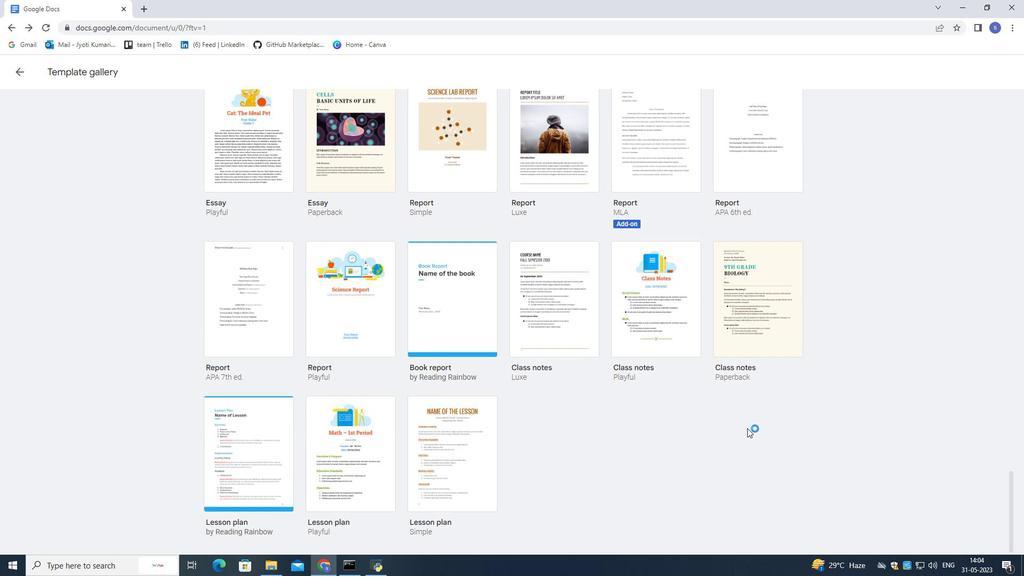 
Action: Mouse scrolled (747, 427) with delta (0, 0)
Screenshot: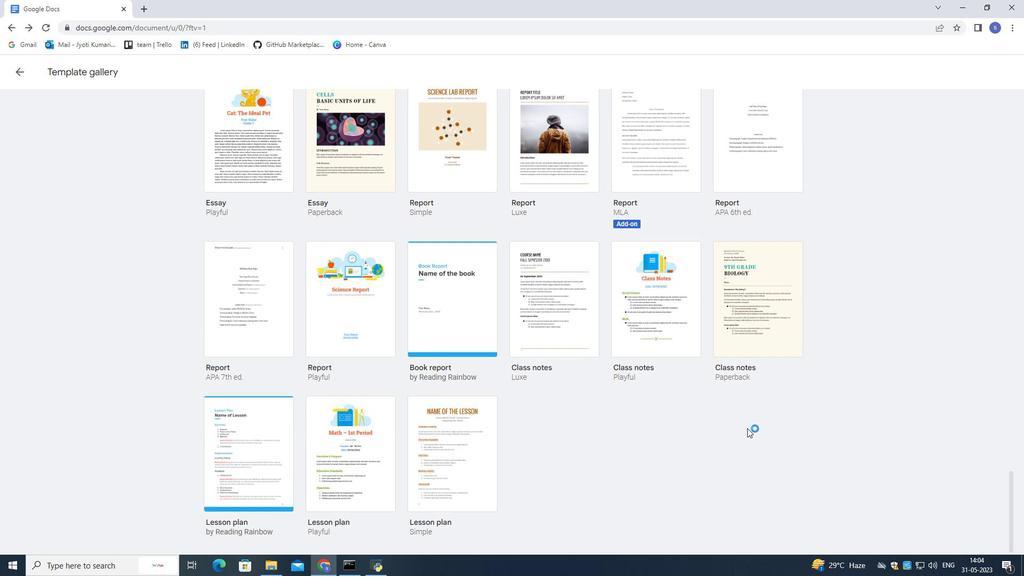 
Action: Mouse moved to (493, 413)
Screenshot: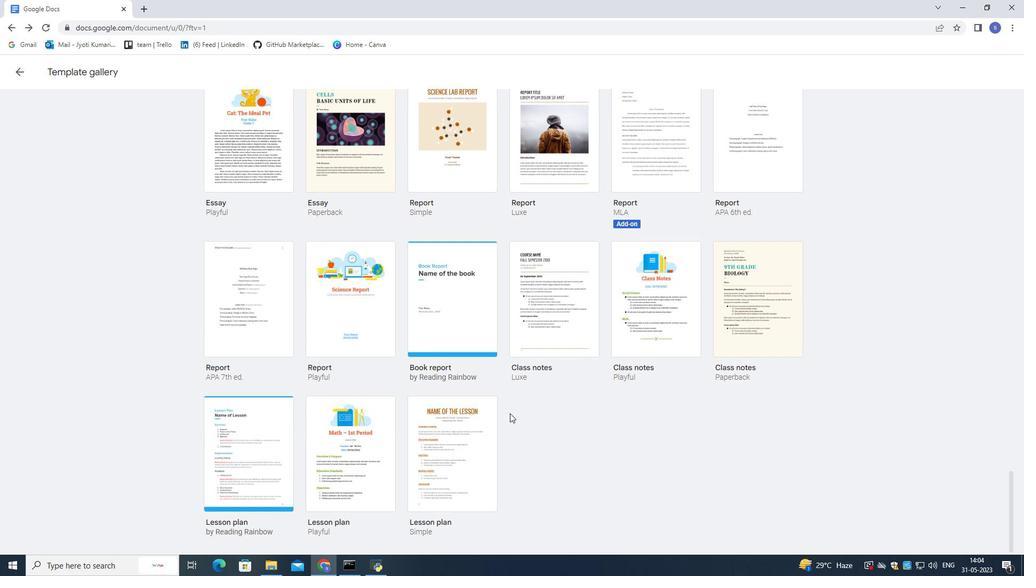 
Action: Mouse scrolled (493, 414) with delta (0, 0)
Screenshot: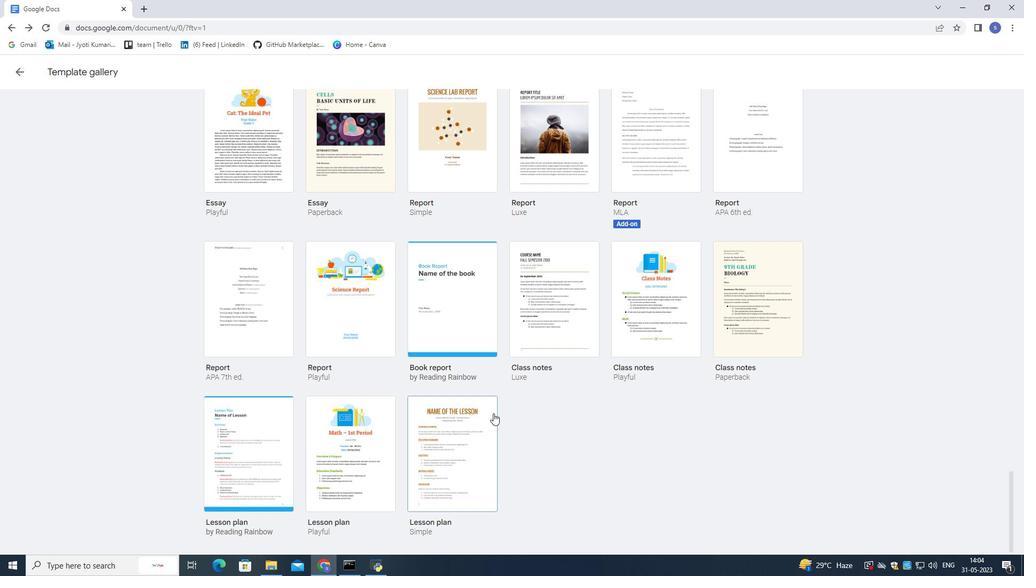 
Action: Mouse scrolled (493, 414) with delta (0, 0)
Screenshot: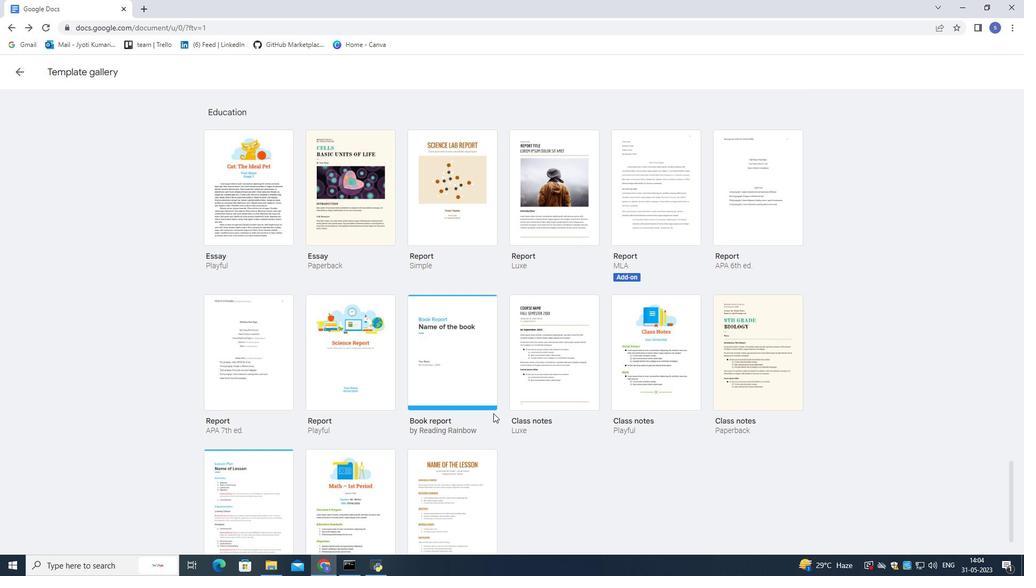 
Action: Mouse scrolled (493, 414) with delta (0, 0)
Screenshot: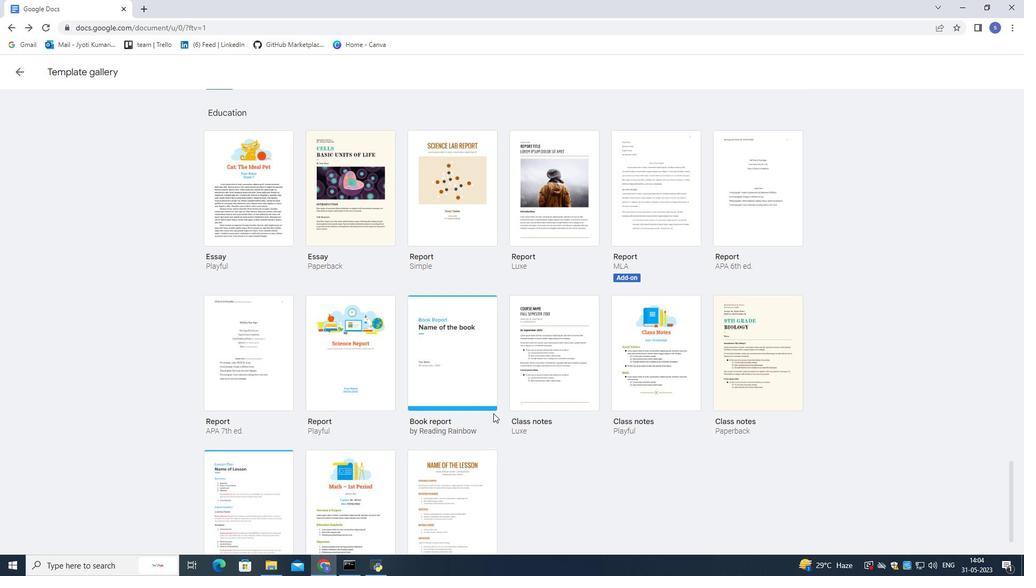 
Action: Mouse moved to (490, 404)
Screenshot: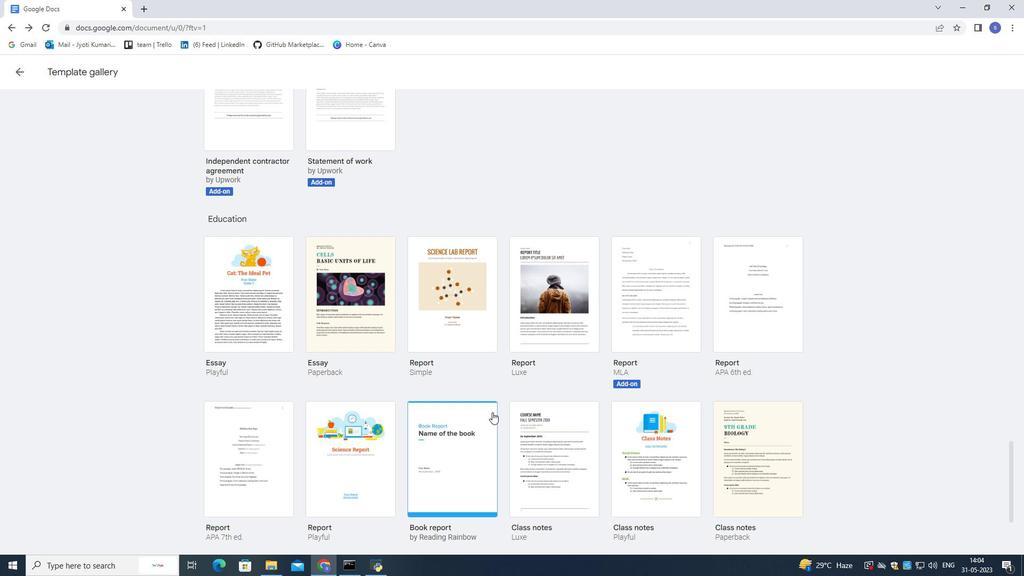 
Action: Mouse scrolled (490, 405) with delta (0, 0)
Screenshot: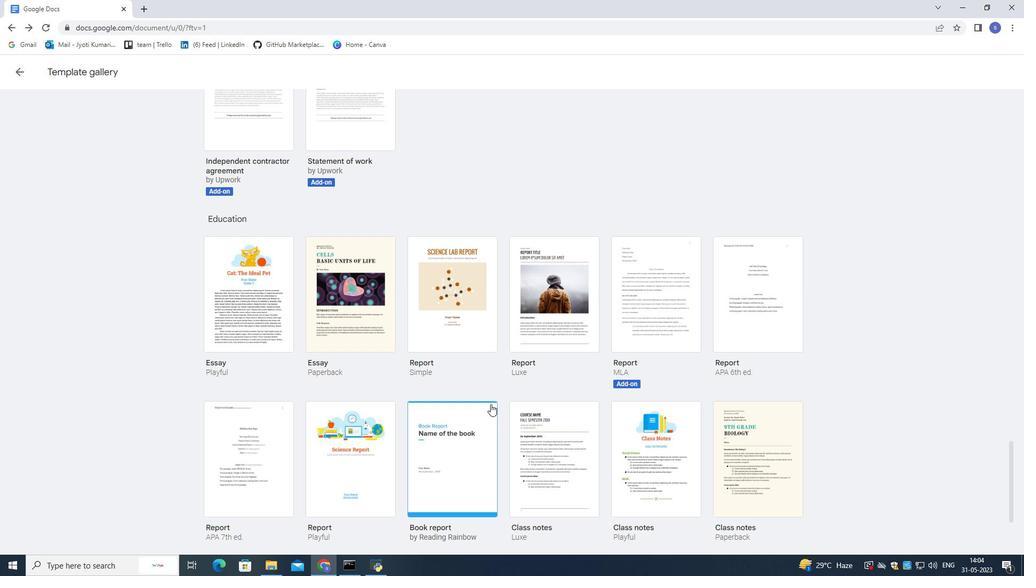 
Action: Mouse scrolled (490, 405) with delta (0, 0)
Screenshot: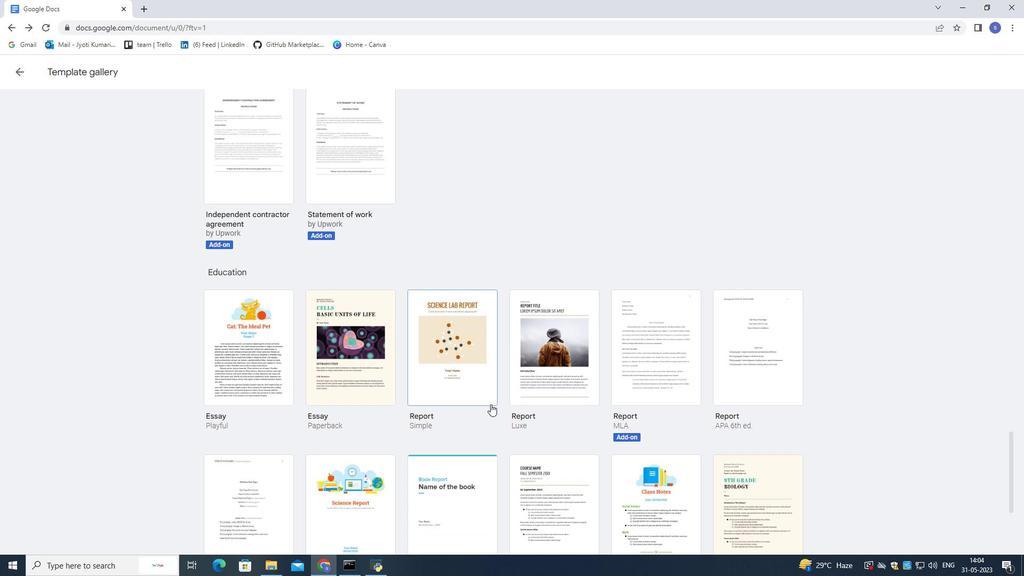 
Action: Mouse scrolled (490, 405) with delta (0, 0)
Screenshot: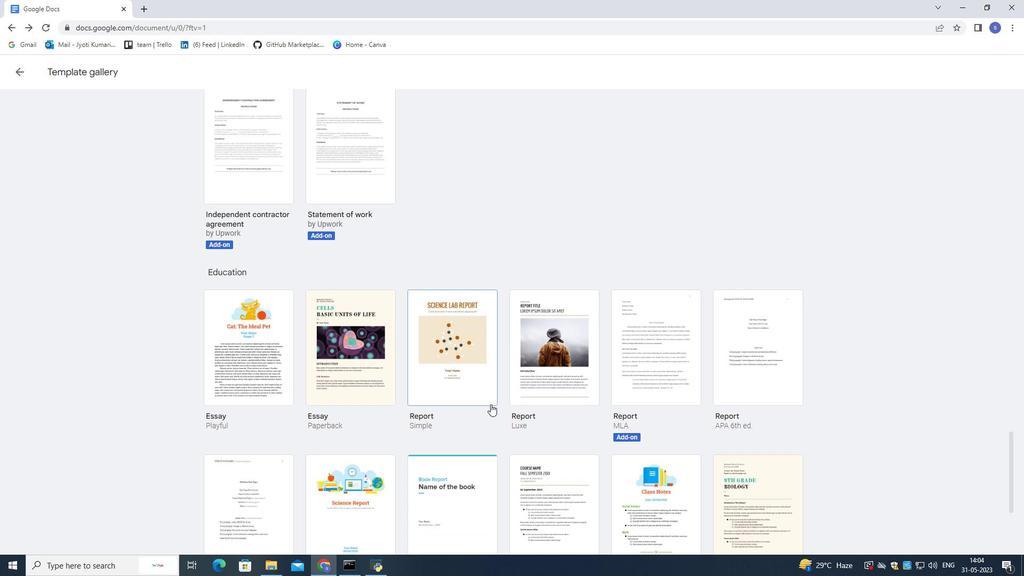 
Action: Mouse scrolled (490, 405) with delta (0, 0)
Screenshot: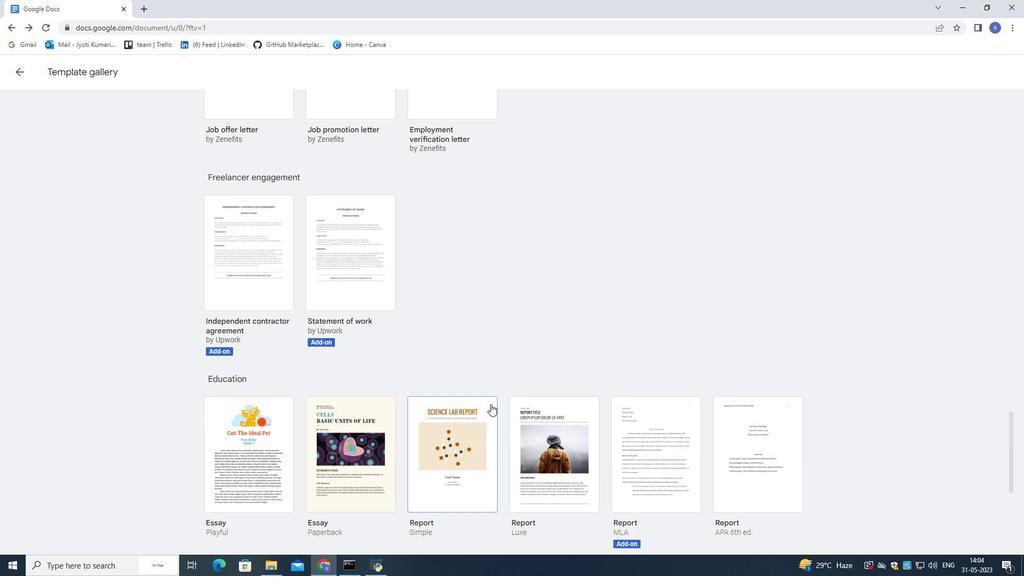 
Action: Mouse scrolled (490, 405) with delta (0, 0)
Screenshot: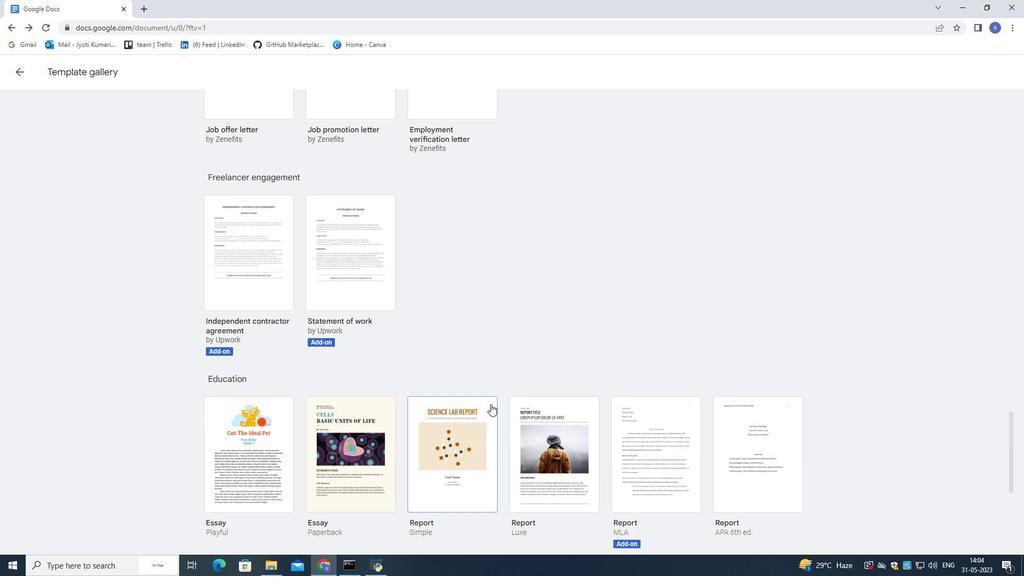 
Action: Mouse moved to (418, 460)
Screenshot: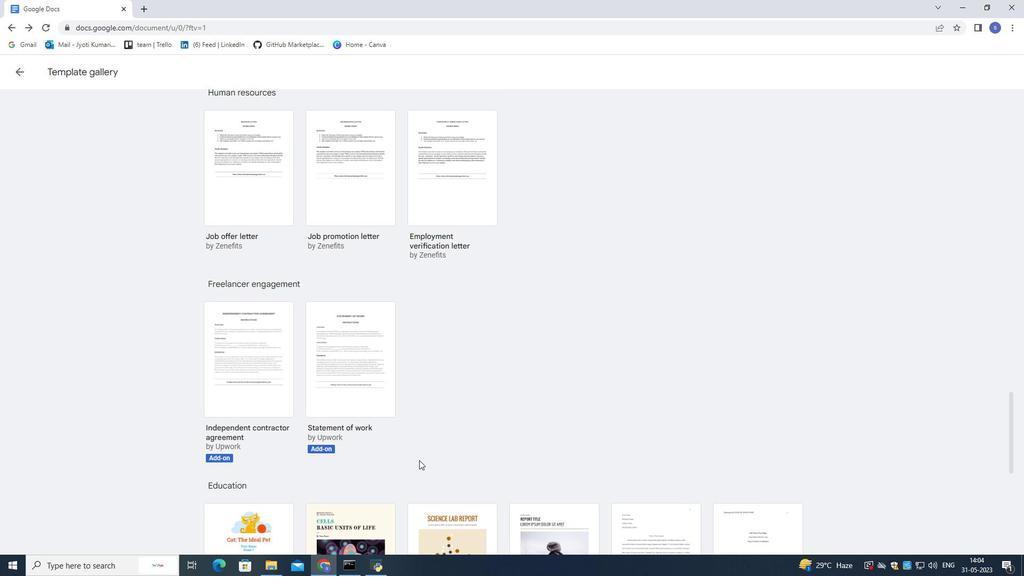 
Action: Mouse scrolled (418, 461) with delta (0, 0)
Screenshot: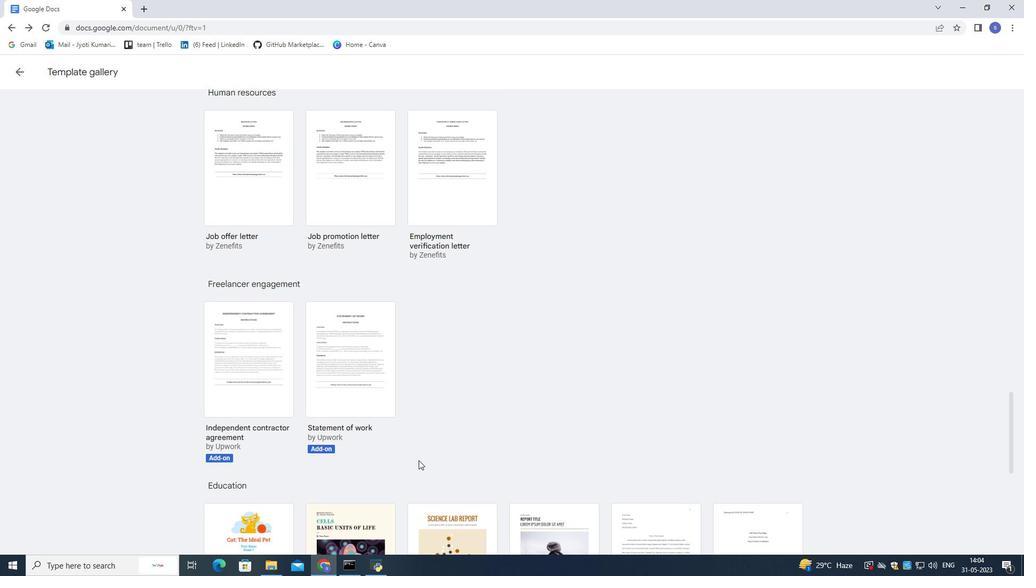 
Action: Mouse scrolled (418, 461) with delta (0, 0)
Screenshot: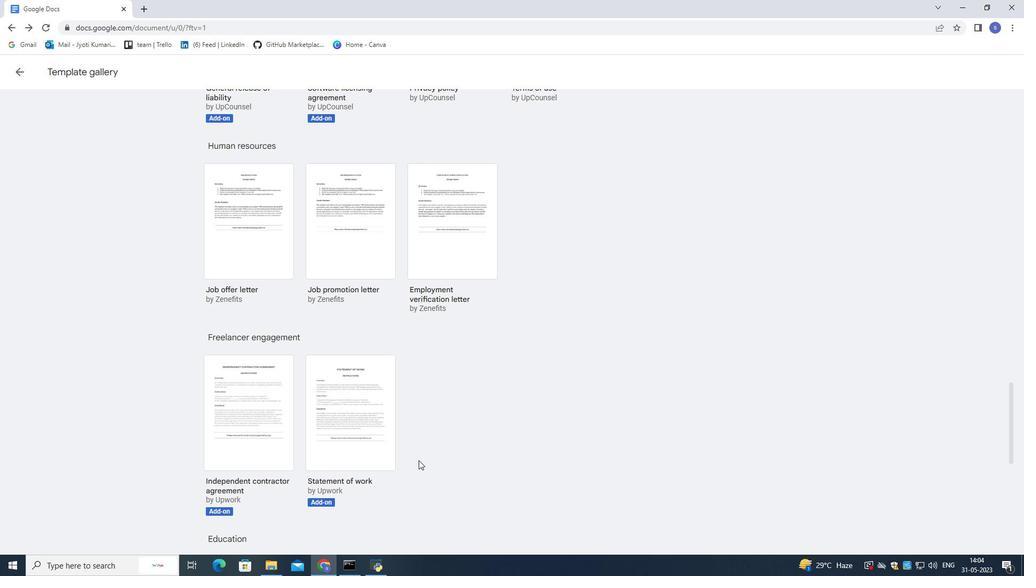
Action: Mouse moved to (418, 460)
Screenshot: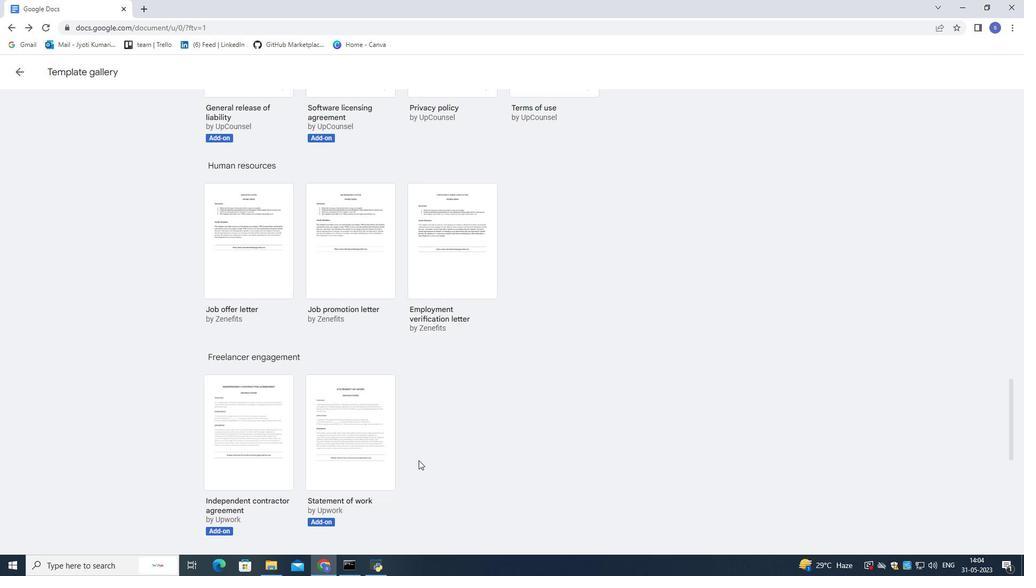 
Action: Mouse scrolled (418, 461) with delta (0, 0)
Screenshot: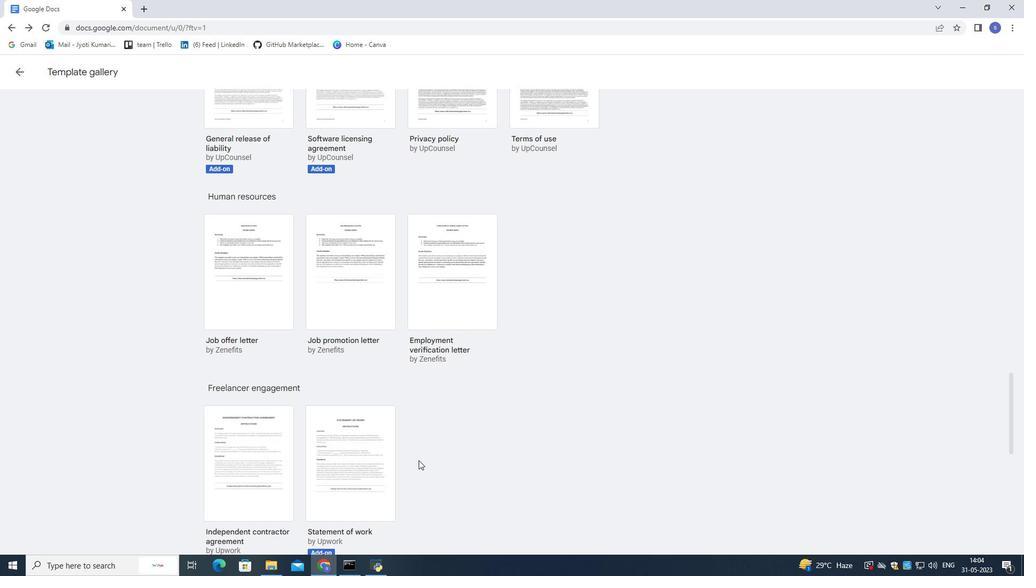 
Action: Mouse moved to (418, 456)
Screenshot: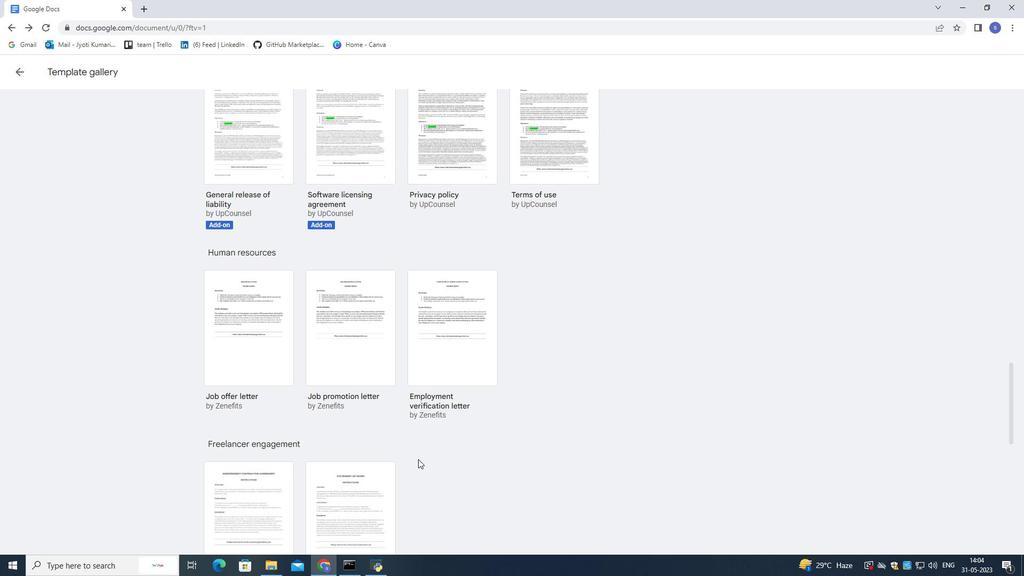 
Action: Mouse scrolled (418, 456) with delta (0, 0)
Screenshot: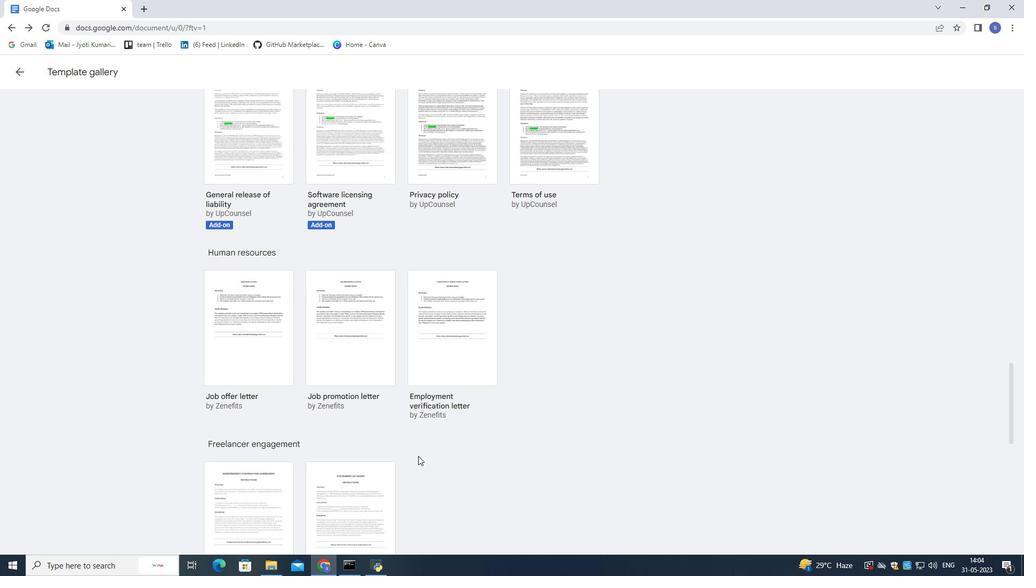 
Action: Mouse moved to (418, 455)
Screenshot: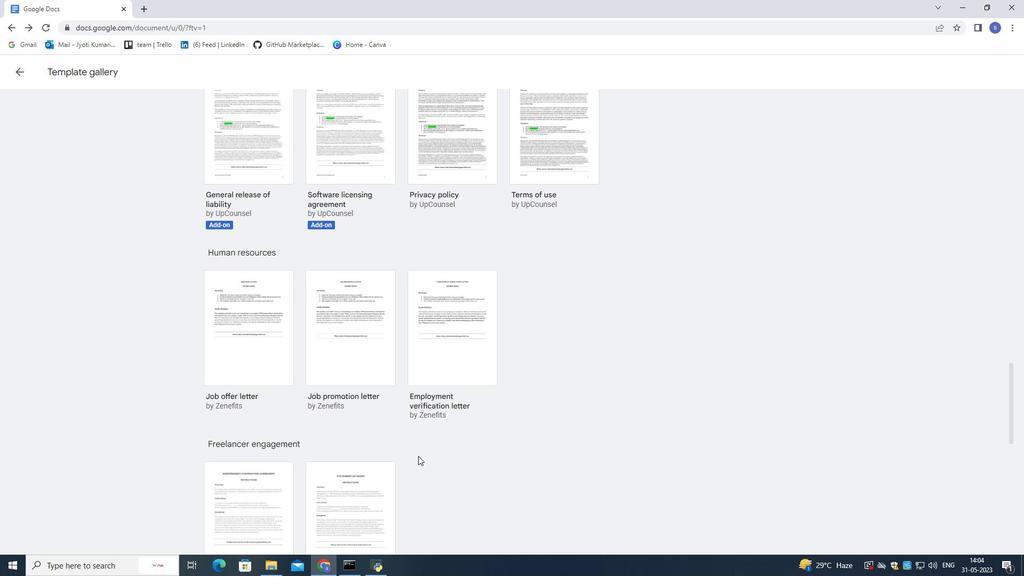 
Action: Mouse scrolled (418, 456) with delta (0, 0)
Screenshot: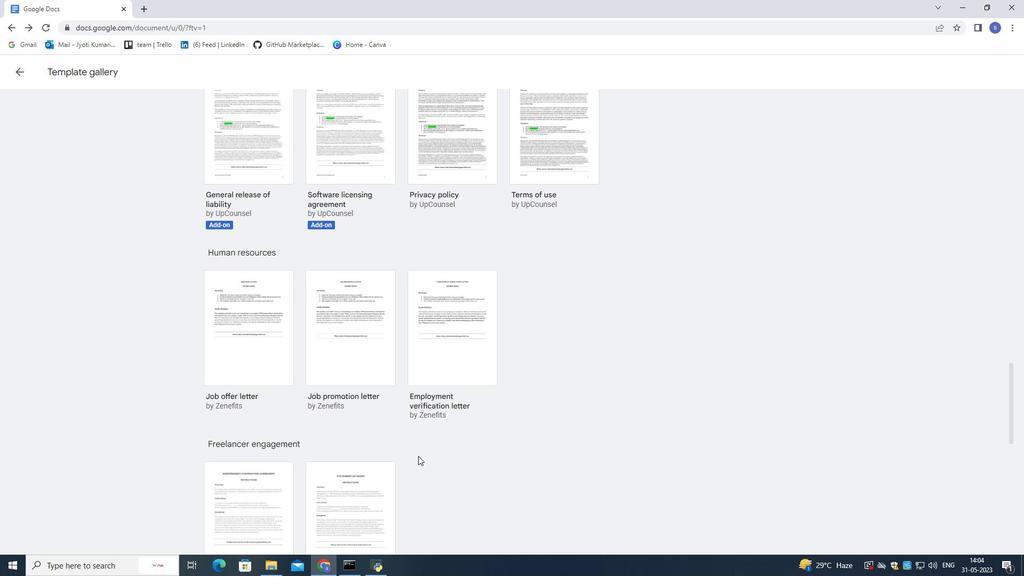 
Action: Mouse scrolled (418, 456) with delta (0, 0)
Screenshot: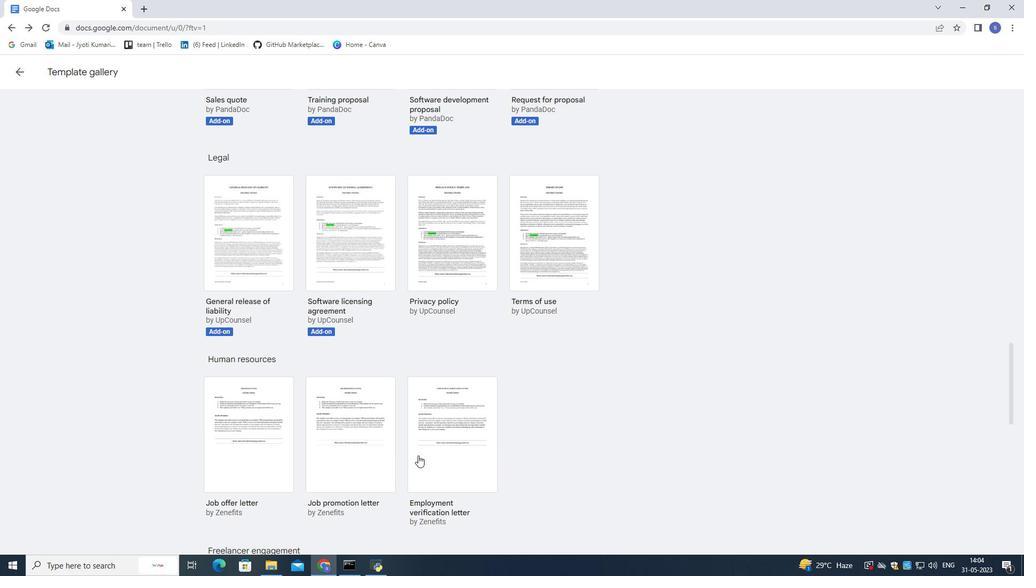 
Action: Mouse scrolled (418, 456) with delta (0, 0)
Screenshot: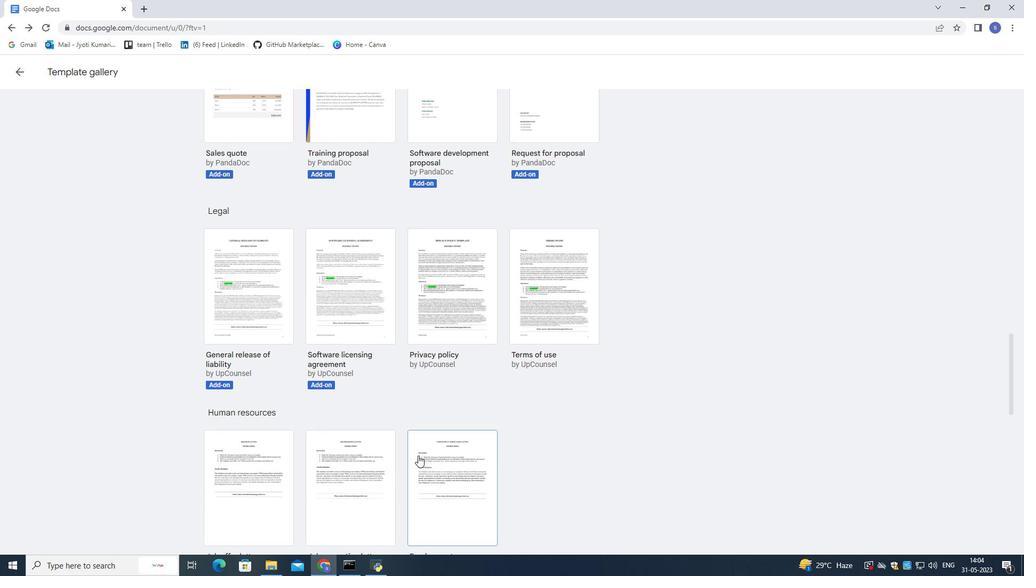 
Action: Mouse scrolled (418, 456) with delta (0, 0)
Screenshot: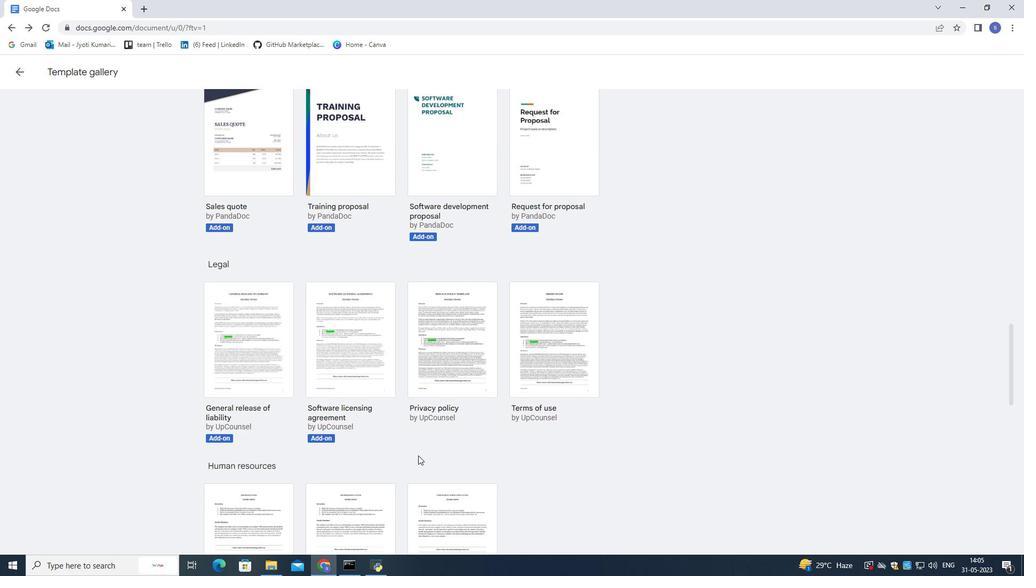 
Action: Mouse scrolled (418, 456) with delta (0, 0)
Screenshot: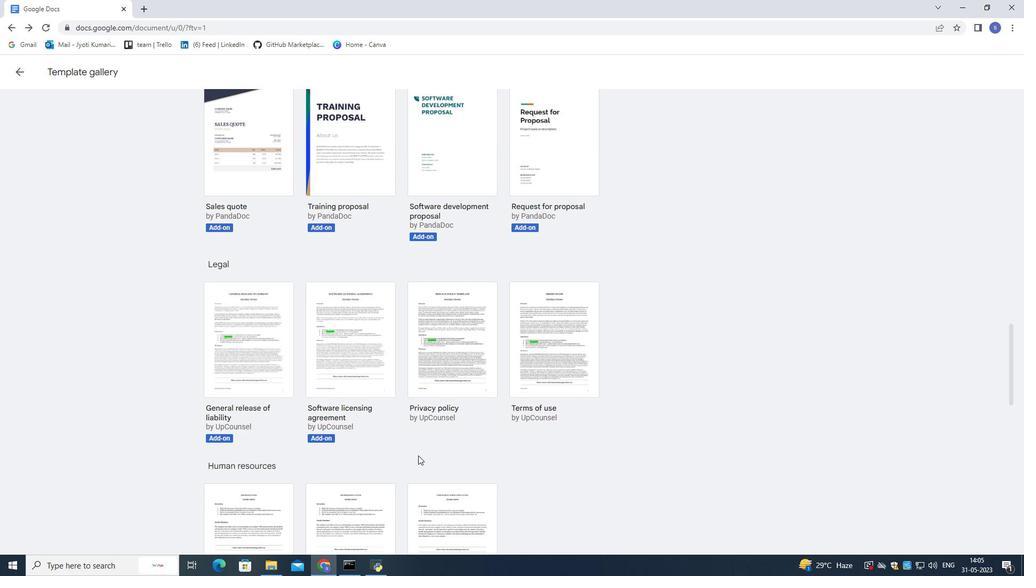
Action: Mouse scrolled (418, 456) with delta (0, 0)
Screenshot: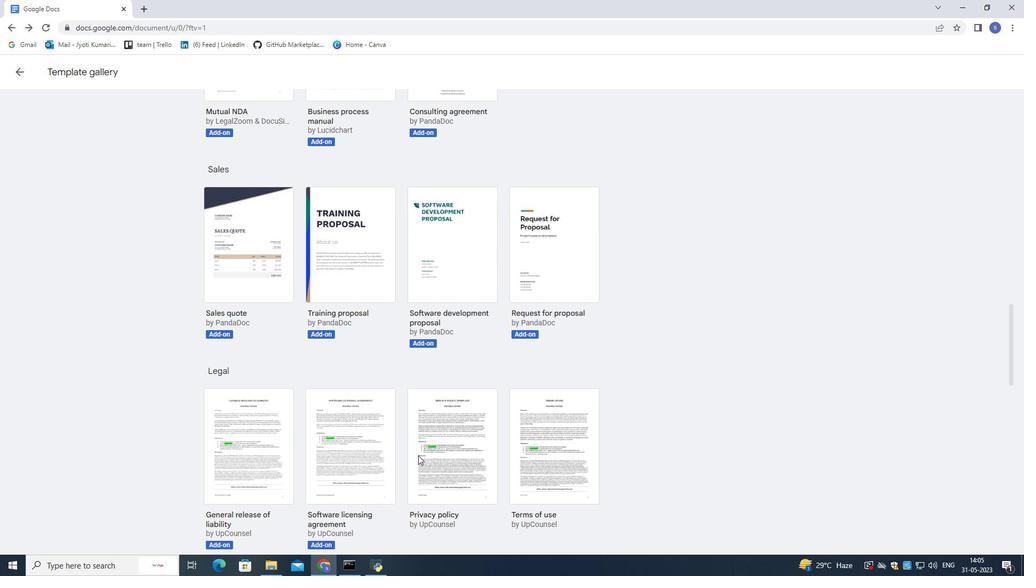 
Action: Mouse scrolled (418, 456) with delta (0, 0)
Screenshot: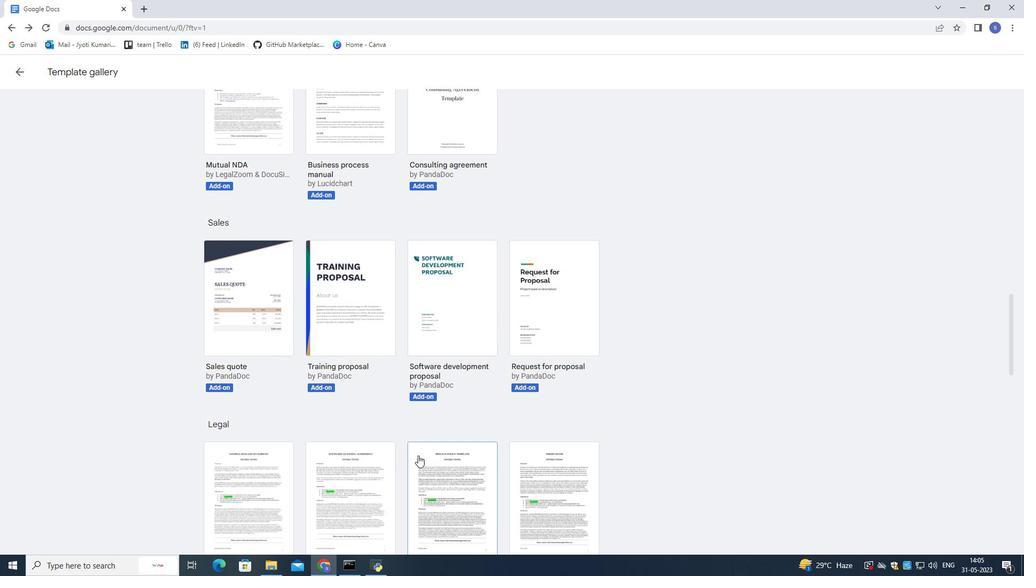 
Action: Mouse scrolled (418, 456) with delta (0, 0)
Screenshot: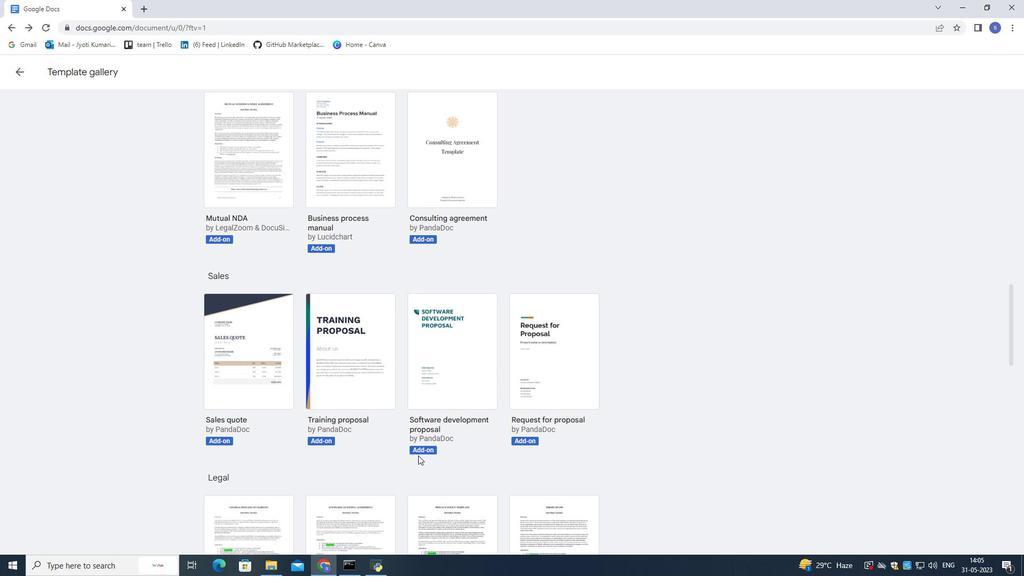 
Action: Mouse scrolled (418, 456) with delta (0, 0)
Screenshot: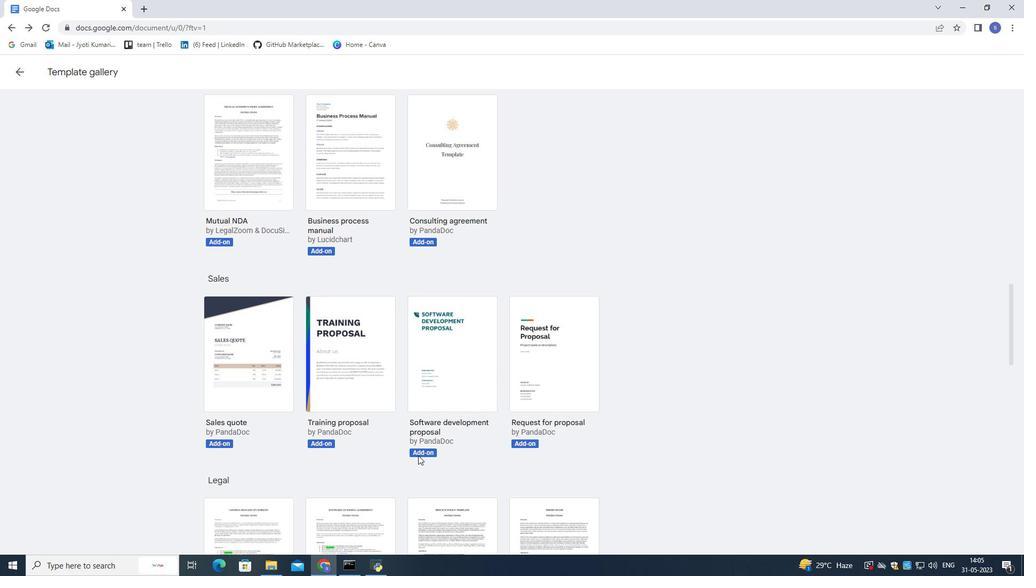 
Action: Mouse scrolled (418, 456) with delta (0, 0)
Screenshot: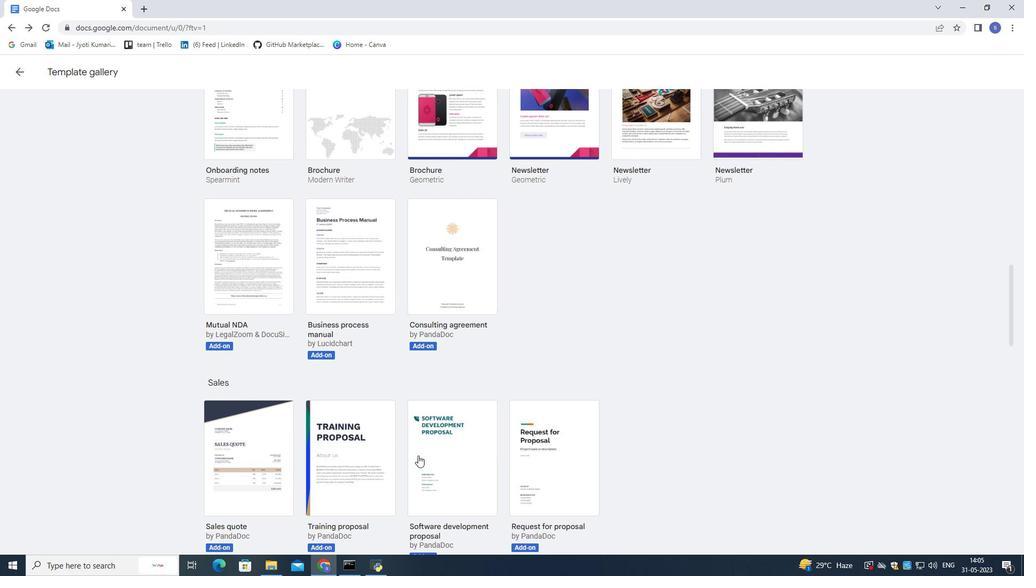 
Action: Mouse scrolled (418, 456) with delta (0, 0)
Screenshot: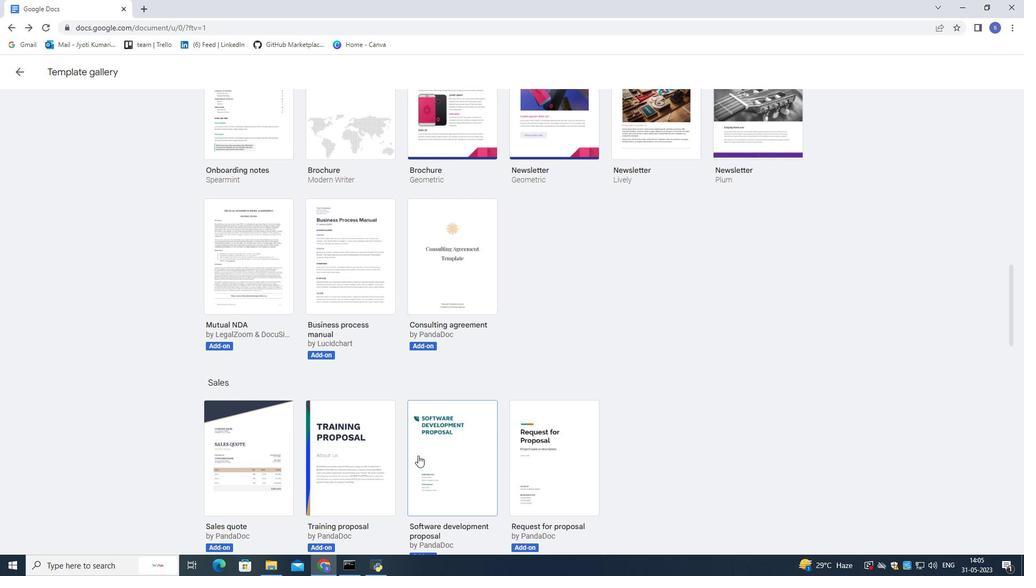
Action: Mouse scrolled (418, 456) with delta (0, 0)
Screenshot: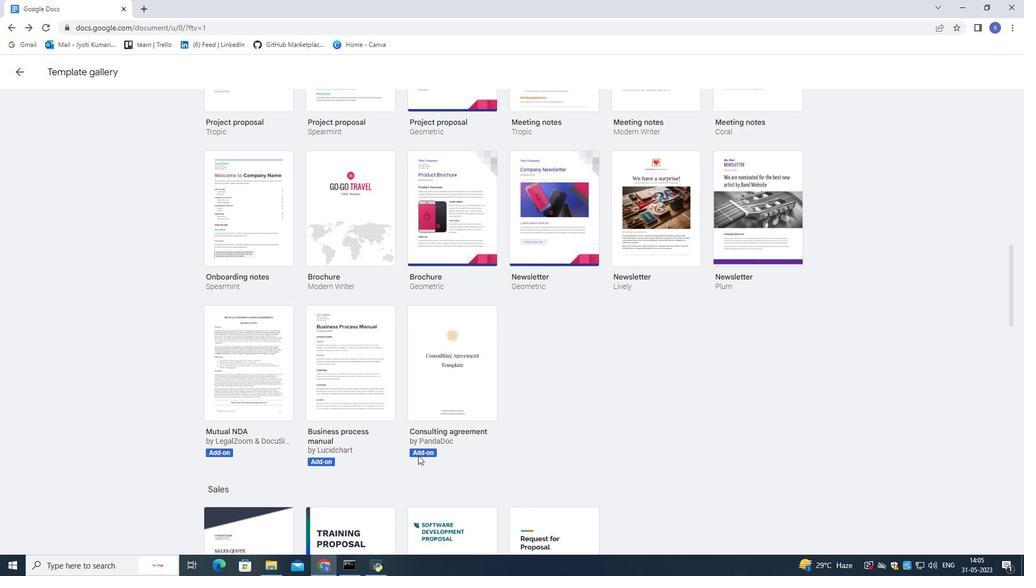
Action: Mouse scrolled (418, 456) with delta (0, 0)
Screenshot: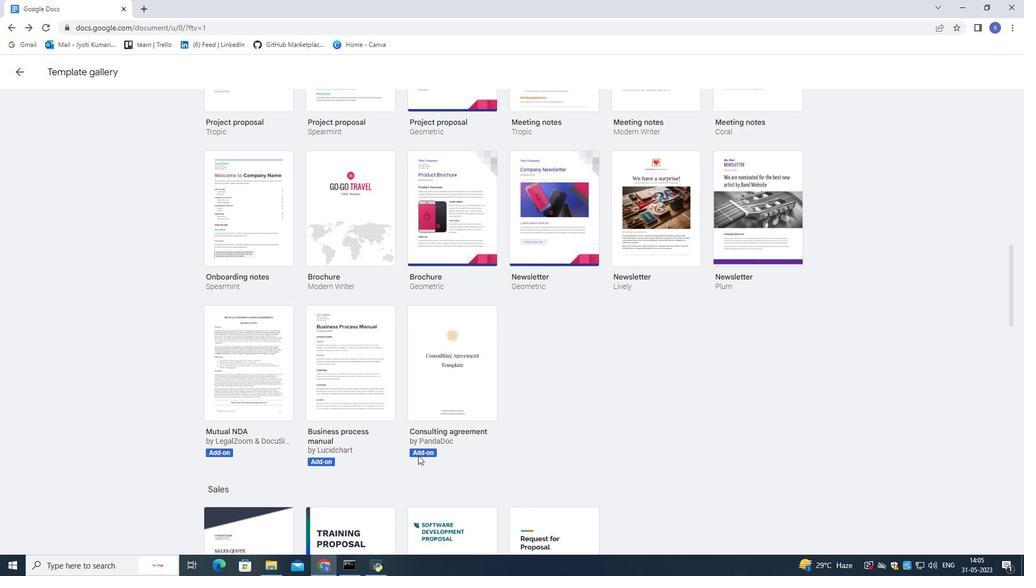 
Action: Mouse scrolled (418, 456) with delta (0, 0)
Screenshot: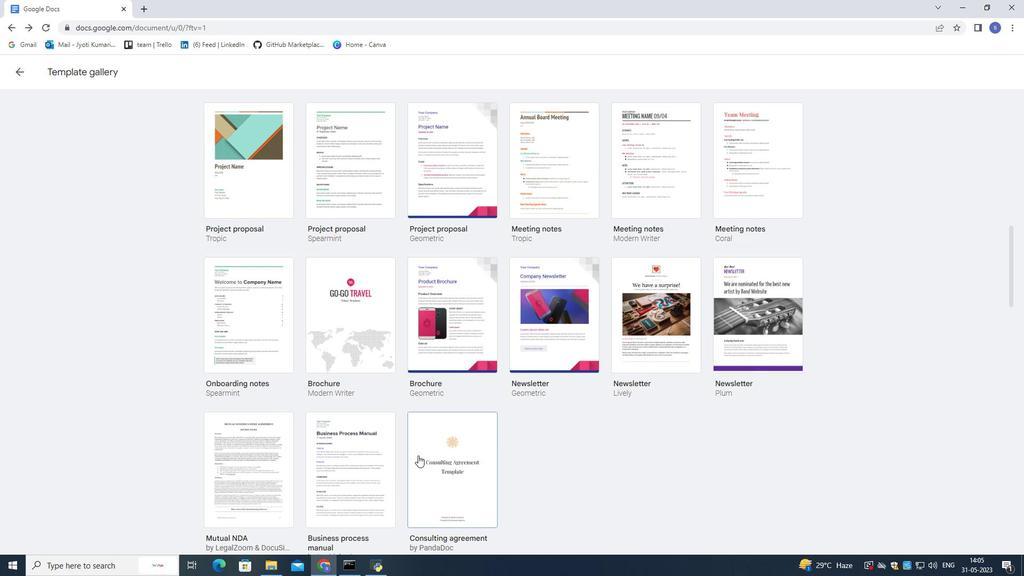 
Action: Mouse scrolled (418, 456) with delta (0, 0)
Screenshot: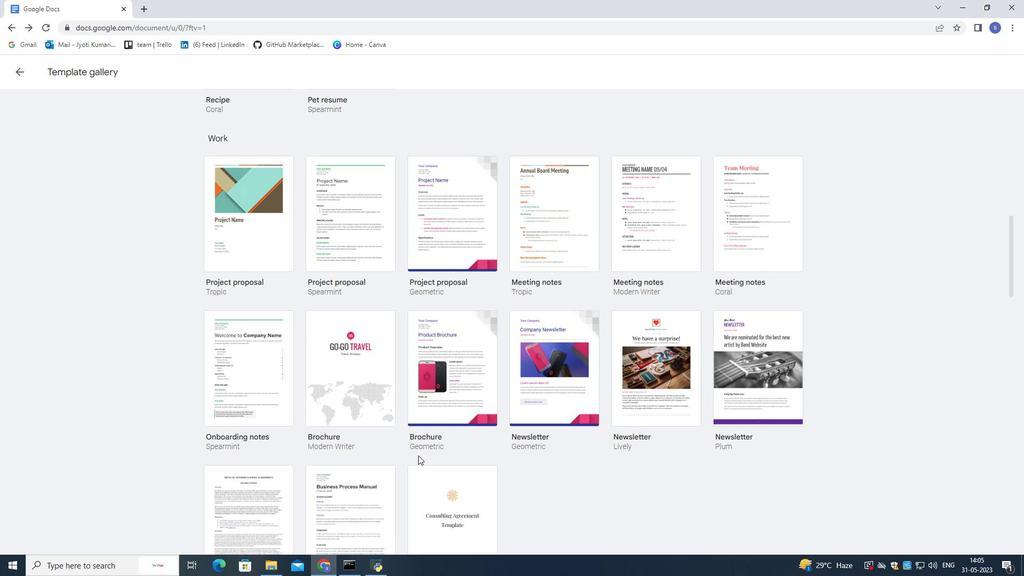 
Action: Mouse moved to (408, 441)
Screenshot: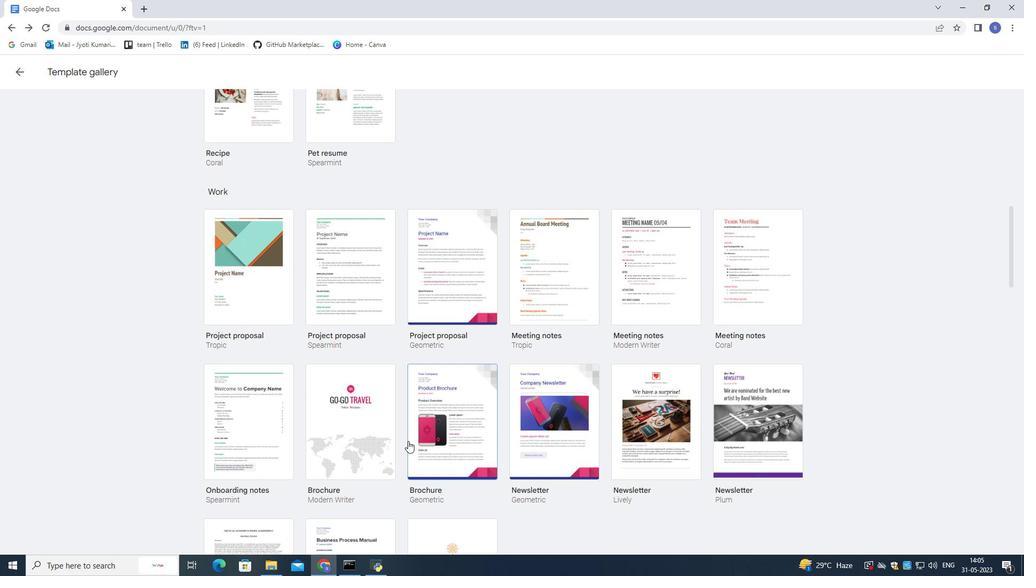 
Action: Mouse scrolled (408, 442) with delta (0, 0)
Screenshot: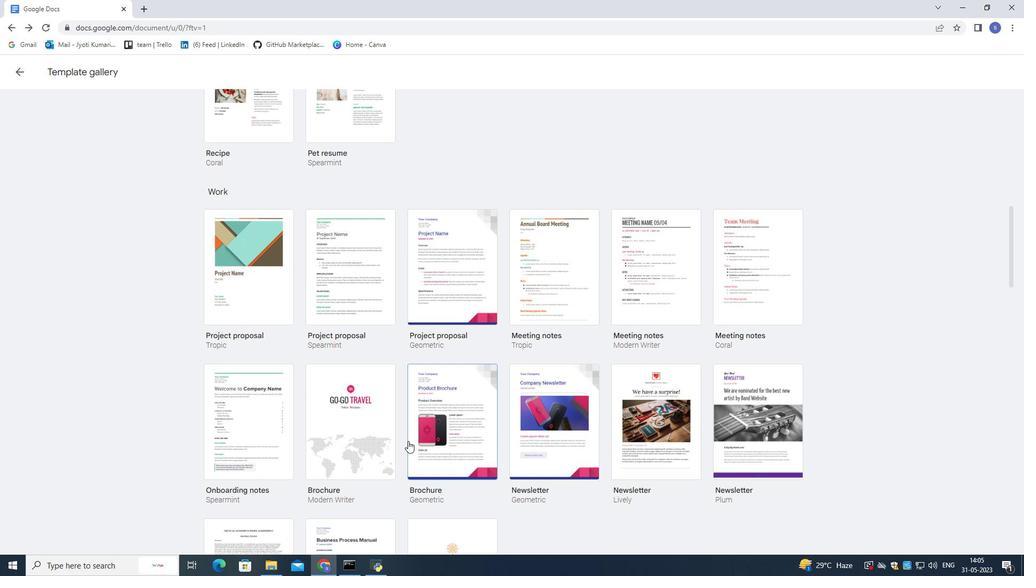 
Action: Mouse moved to (407, 441)
Screenshot: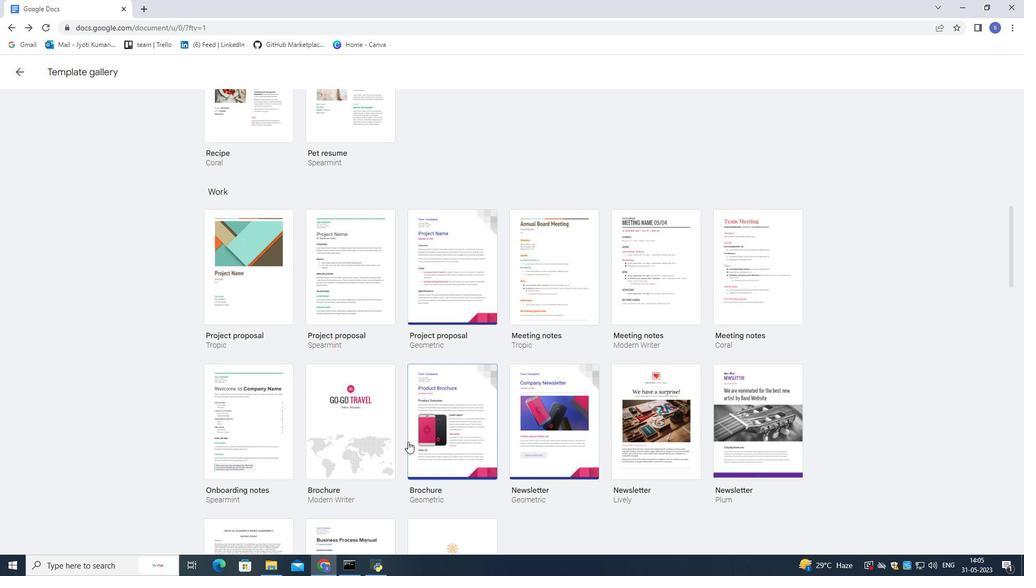 
Action: Mouse scrolled (407, 442) with delta (0, 0)
Screenshot: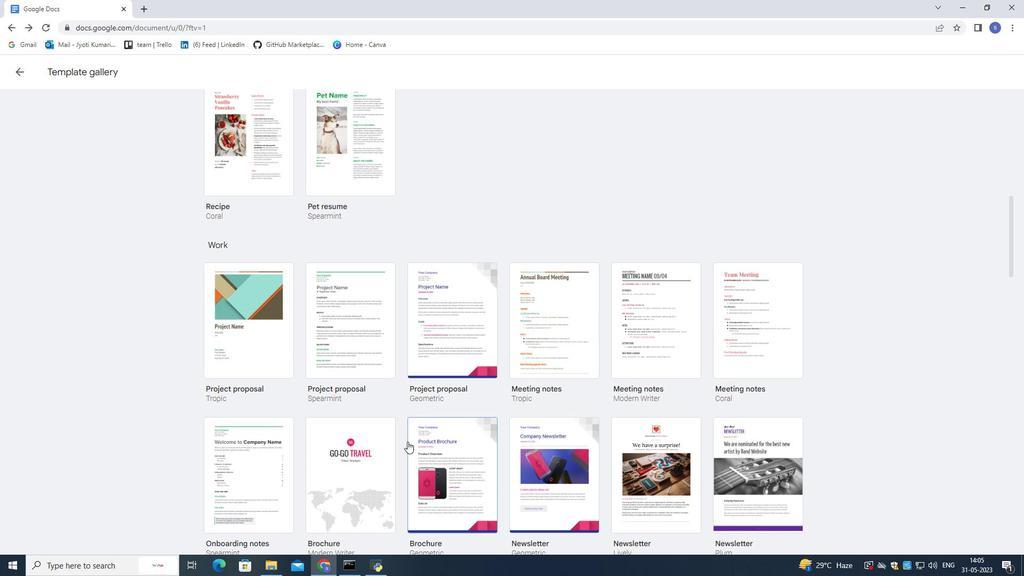 
Action: Mouse scrolled (407, 442) with delta (0, 0)
Screenshot: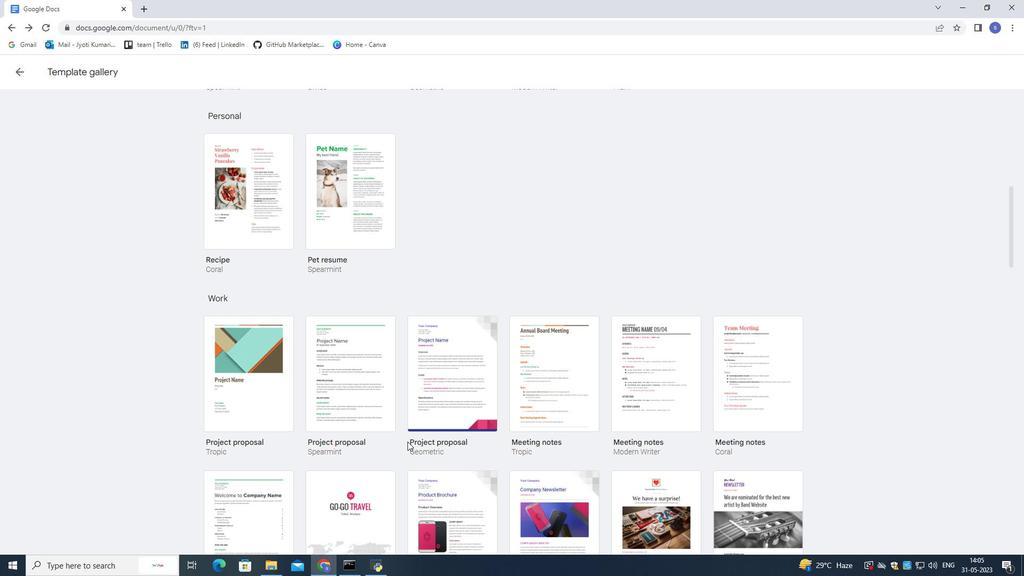
Action: Mouse scrolled (407, 442) with delta (0, 0)
Screenshot: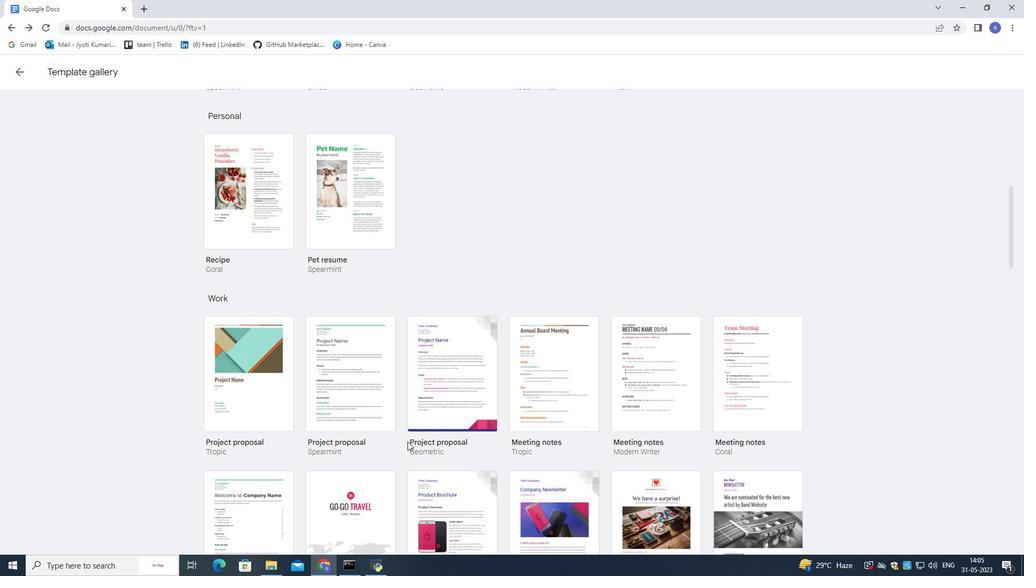 
Action: Mouse moved to (415, 439)
Screenshot: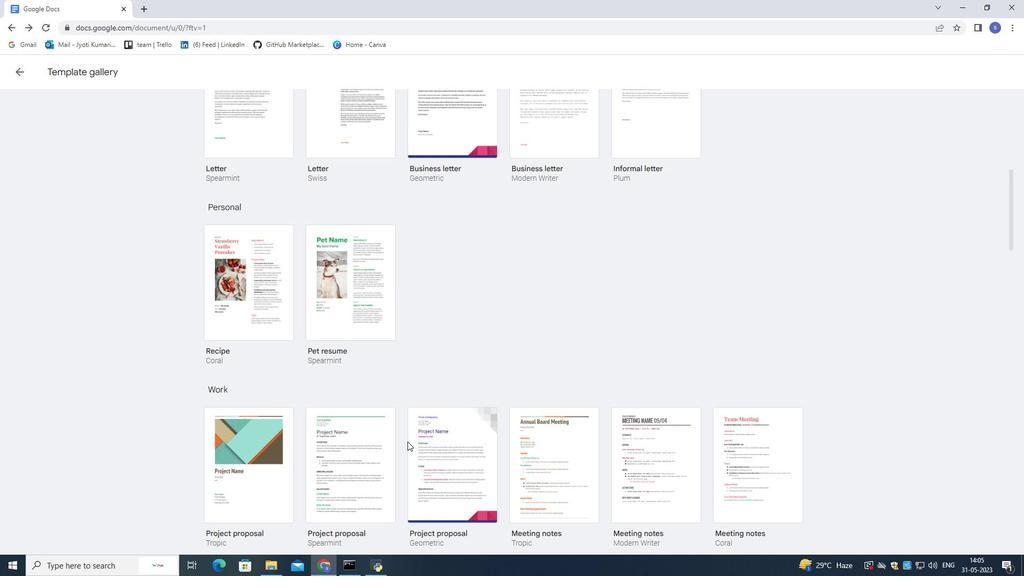 
Action: Mouse scrolled (415, 440) with delta (0, 0)
Screenshot: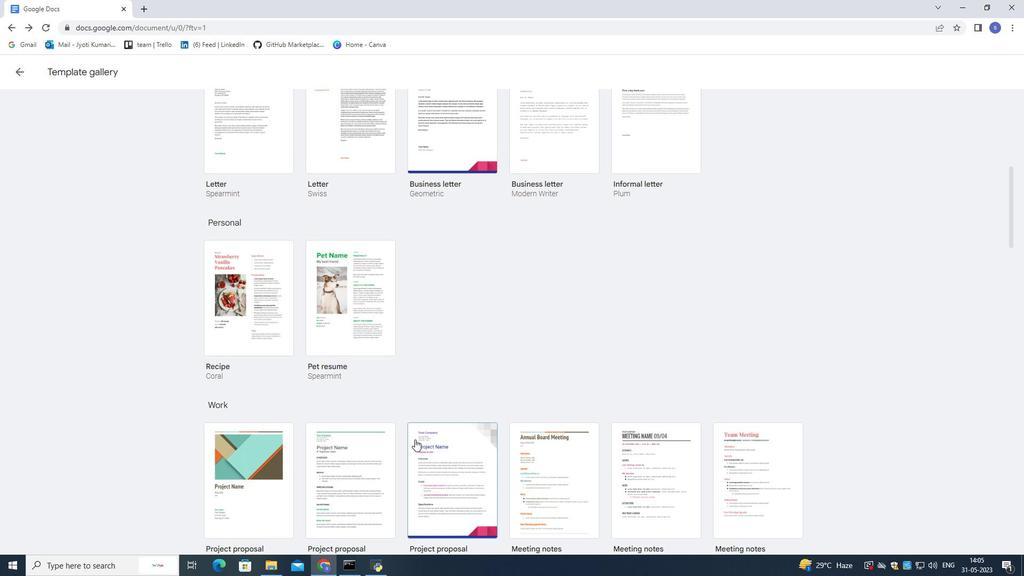 
Action: Mouse scrolled (415, 440) with delta (0, 0)
Screenshot: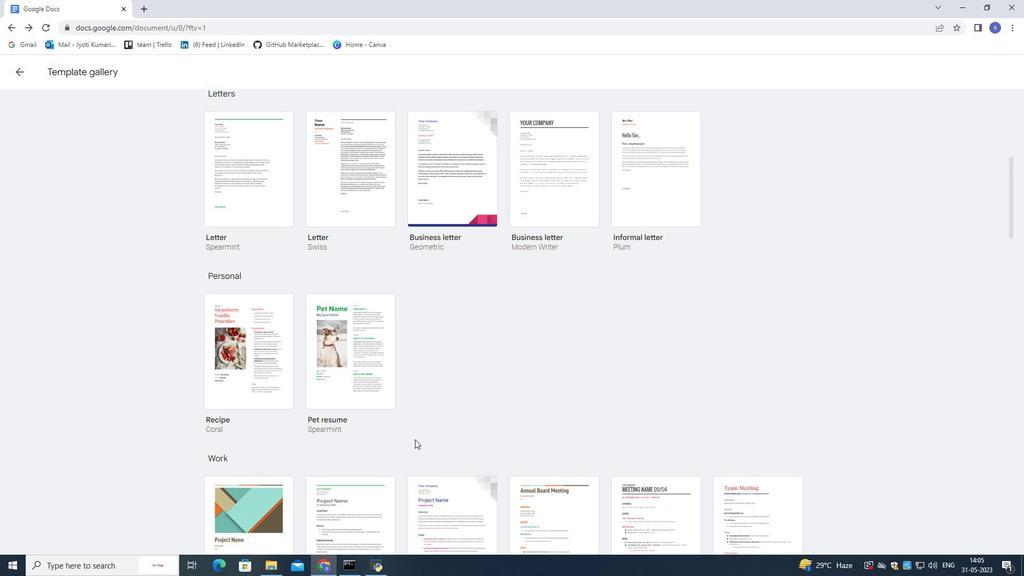 
Action: Mouse moved to (541, 252)
Screenshot: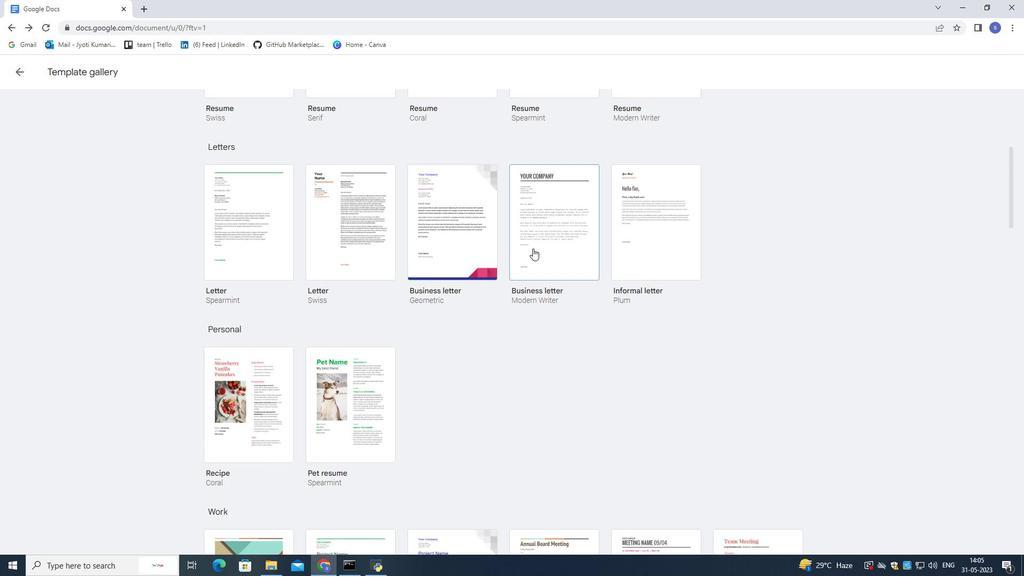 
Action: Mouse pressed left at (541, 252)
Screenshot: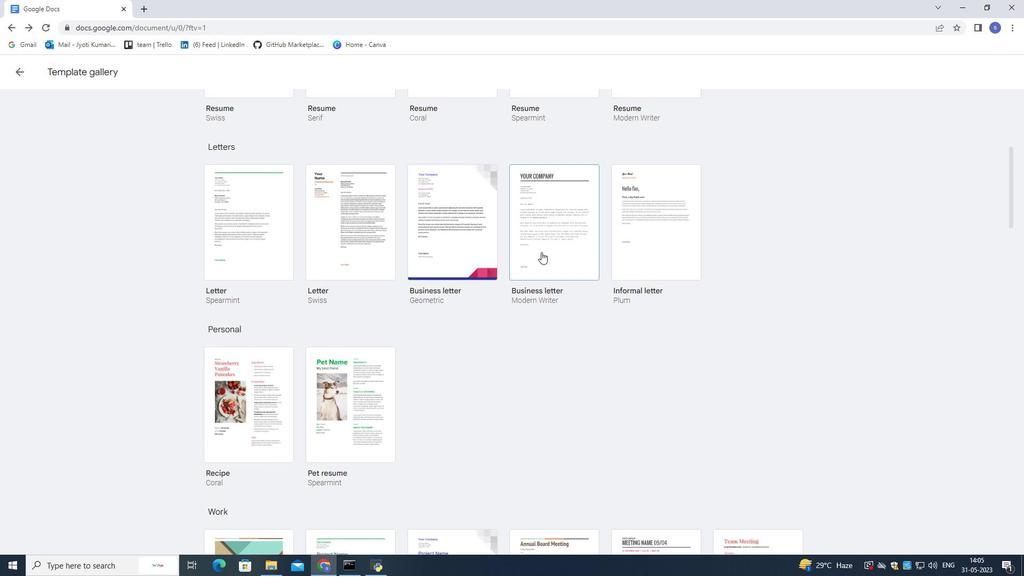 
Action: Mouse moved to (417, 263)
Screenshot: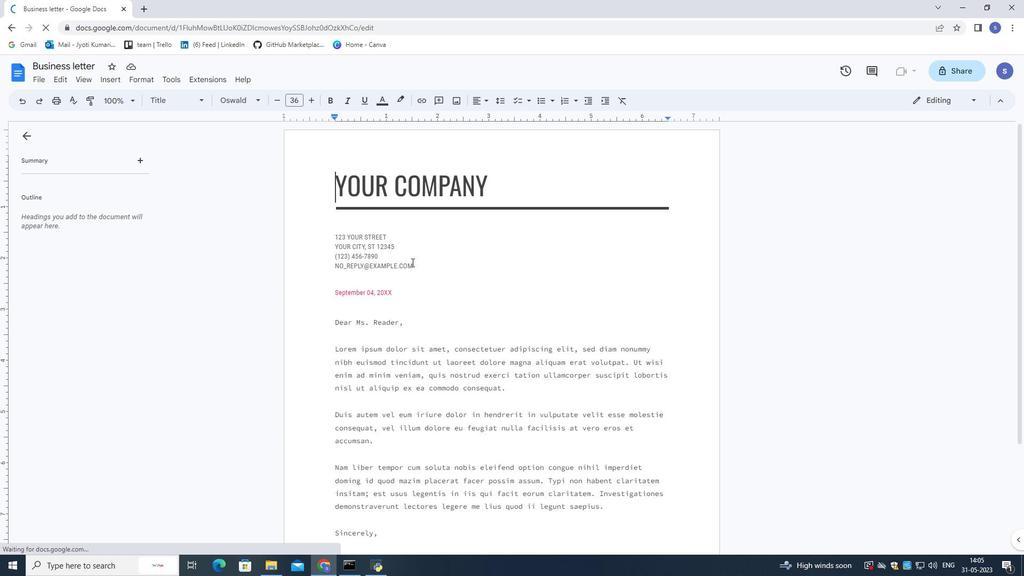 
Action: Mouse pressed left at (417, 263)
Screenshot: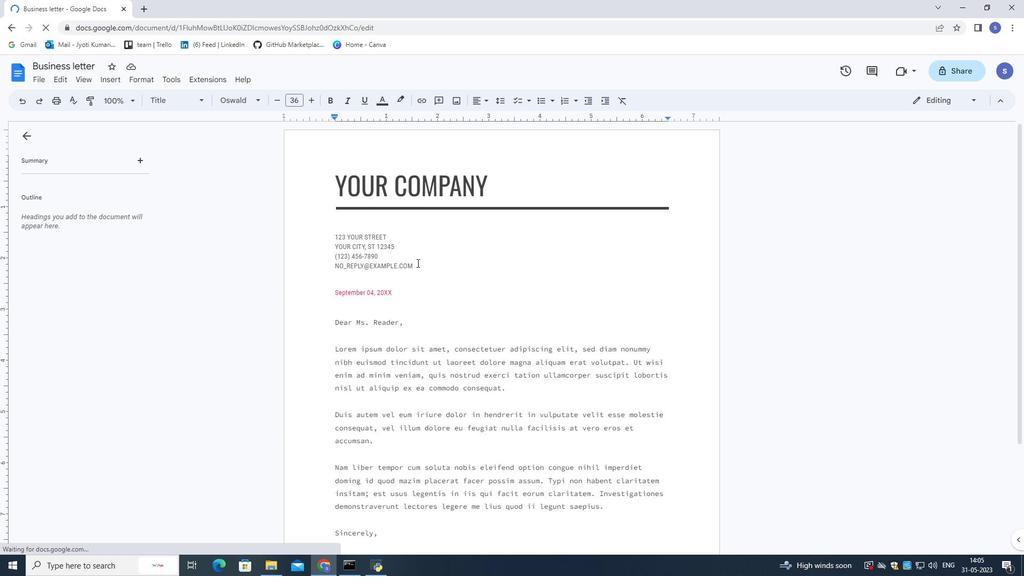 
Action: Mouse moved to (336, 231)
Screenshot: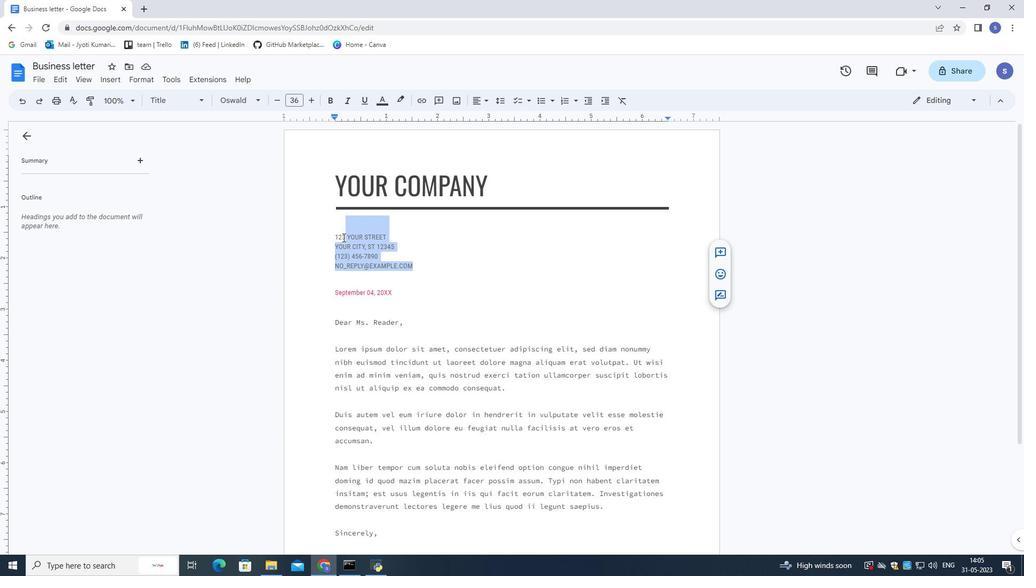 
Action: Key pressed <Key.backspace>
Screenshot: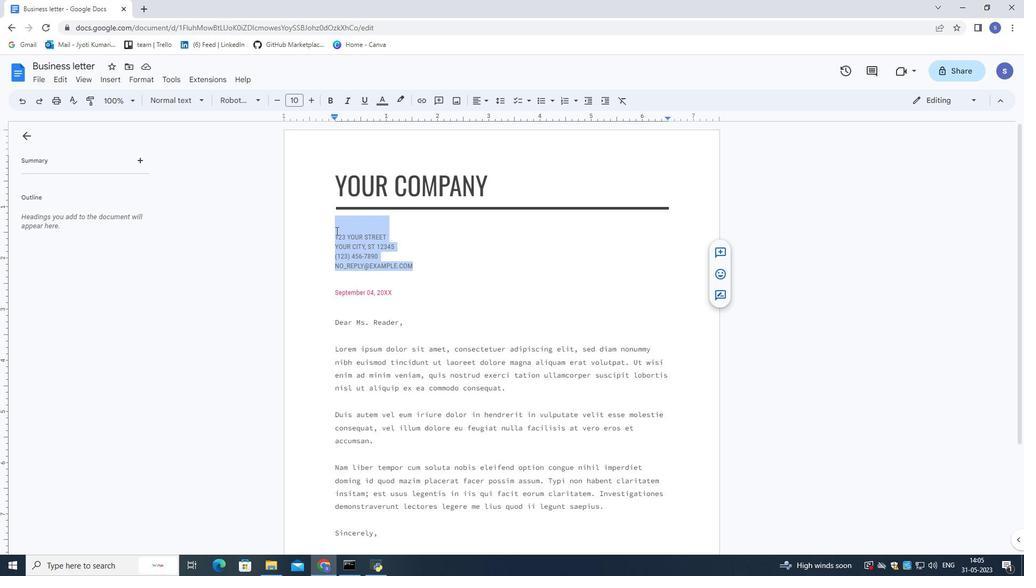 
Action: Mouse moved to (394, 243)
Screenshot: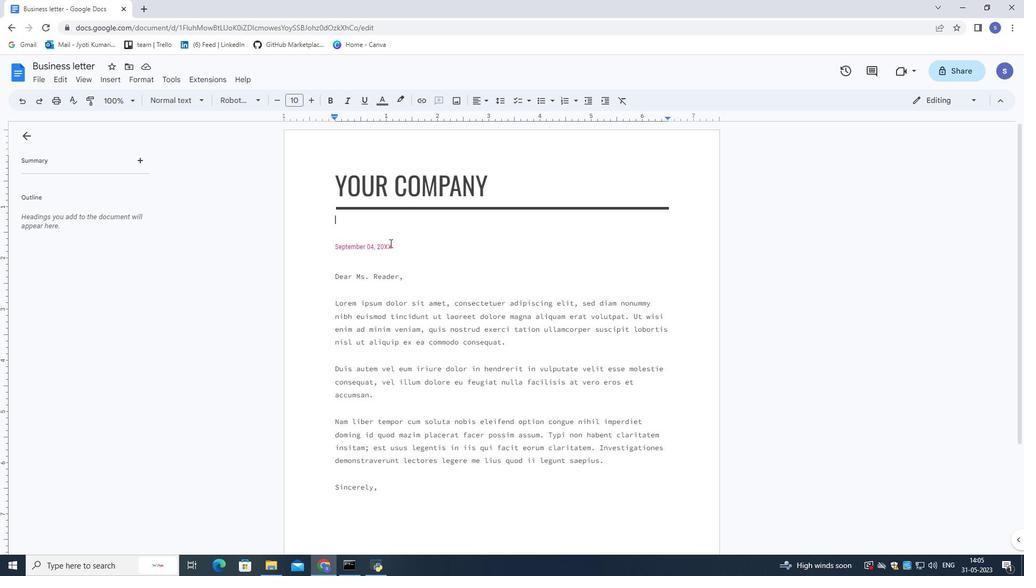 
Action: Mouse pressed left at (394, 243)
Screenshot: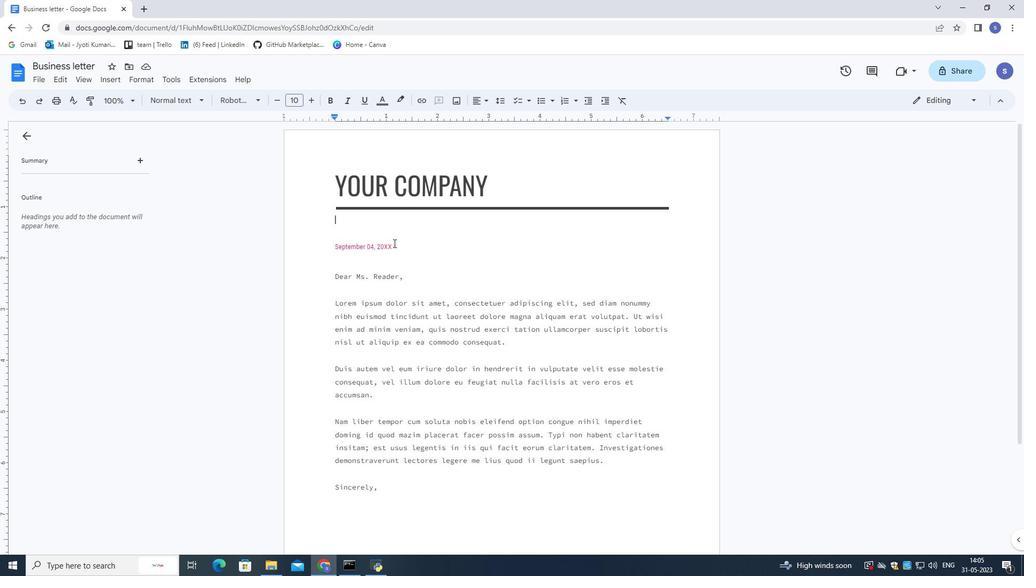 
Action: Mouse pressed left at (394, 243)
Screenshot: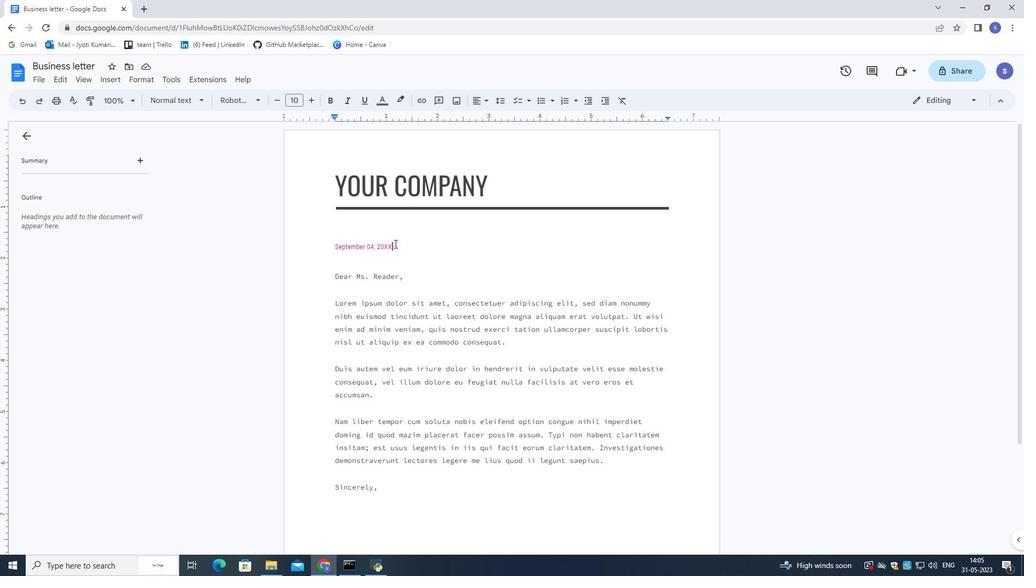 
Action: Mouse pressed left at (394, 243)
Screenshot: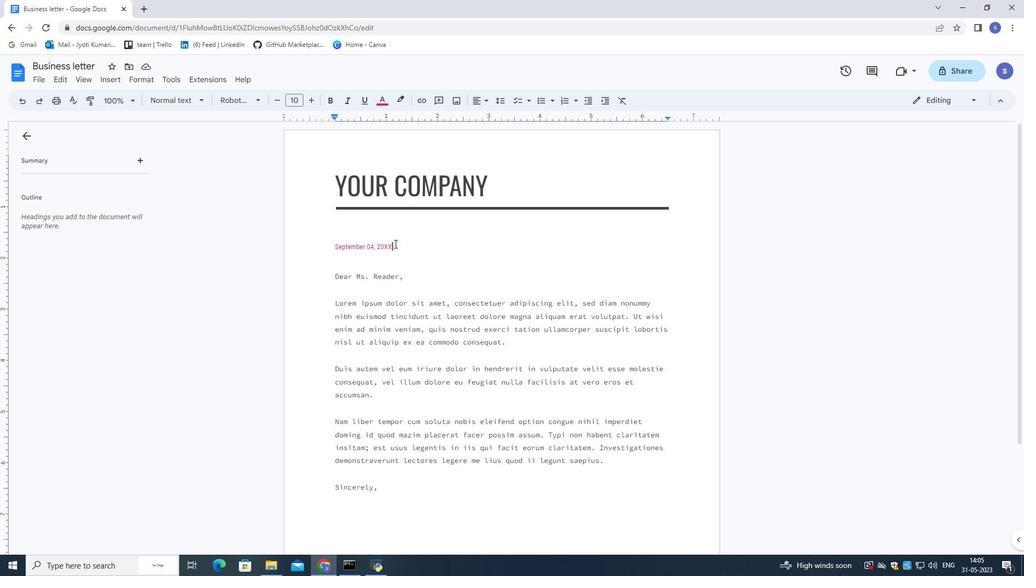 
Action: Key pressed <Key.delete><Key.up><Key.enter>17<Key.space><Key.shift>Juy<Key.space><Key.backspace><Key.backspace>ly<Key.space>.<Key.backspace>,<Key.space>2023
Screenshot: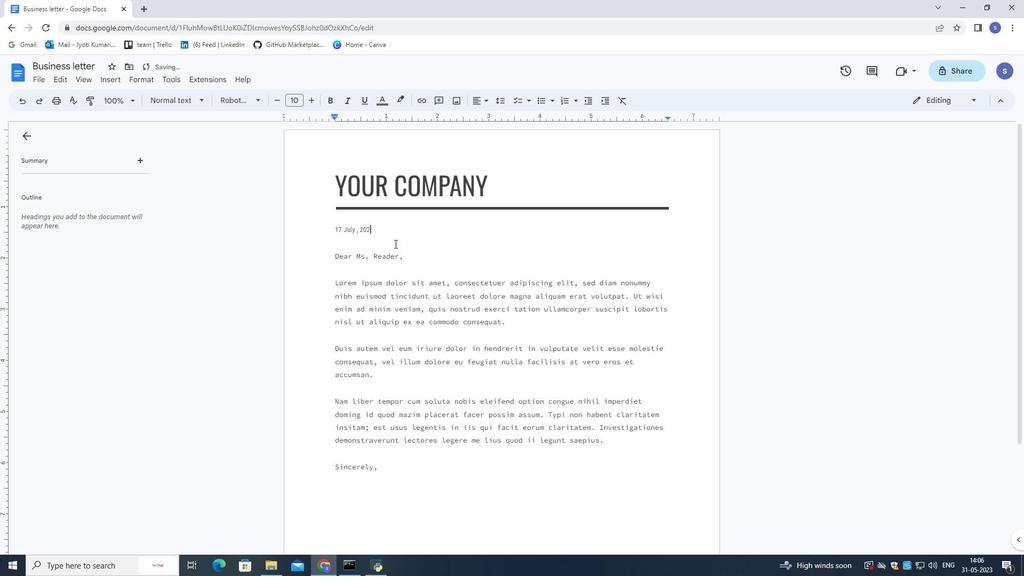 
Action: Mouse moved to (409, 254)
Screenshot: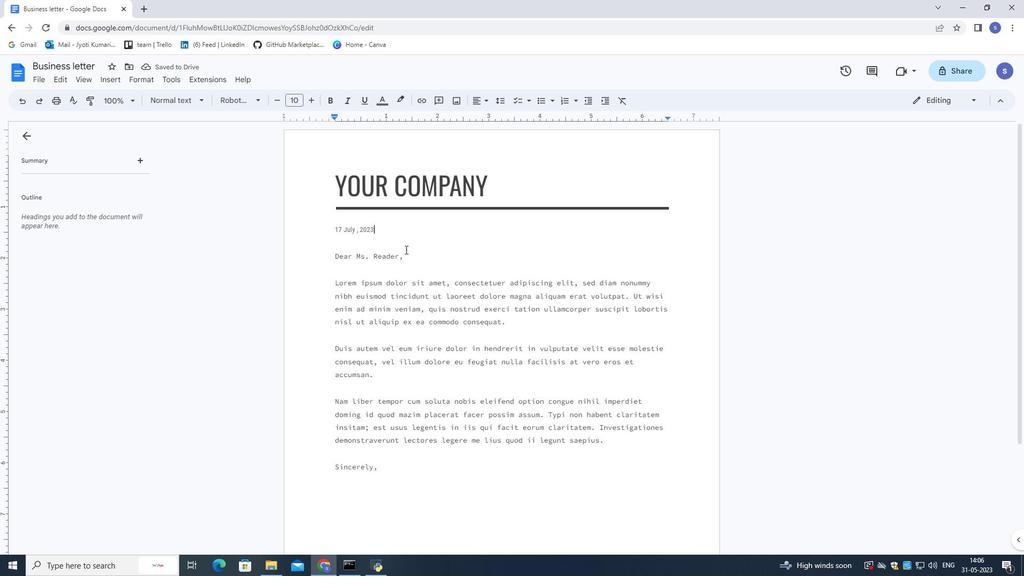
Action: Mouse pressed left at (409, 254)
Screenshot: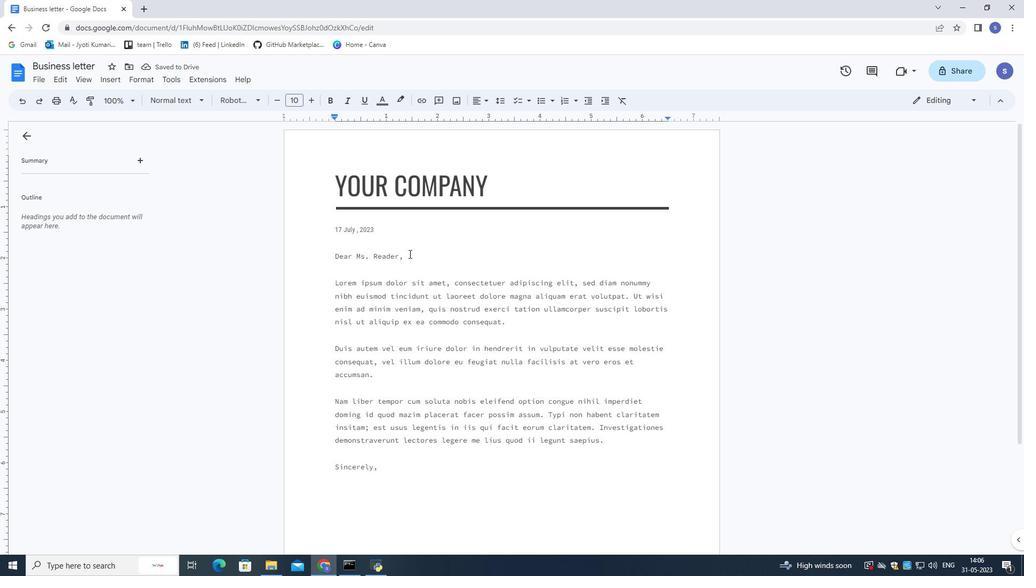 
Action: Mouse pressed left at (409, 254)
Screenshot: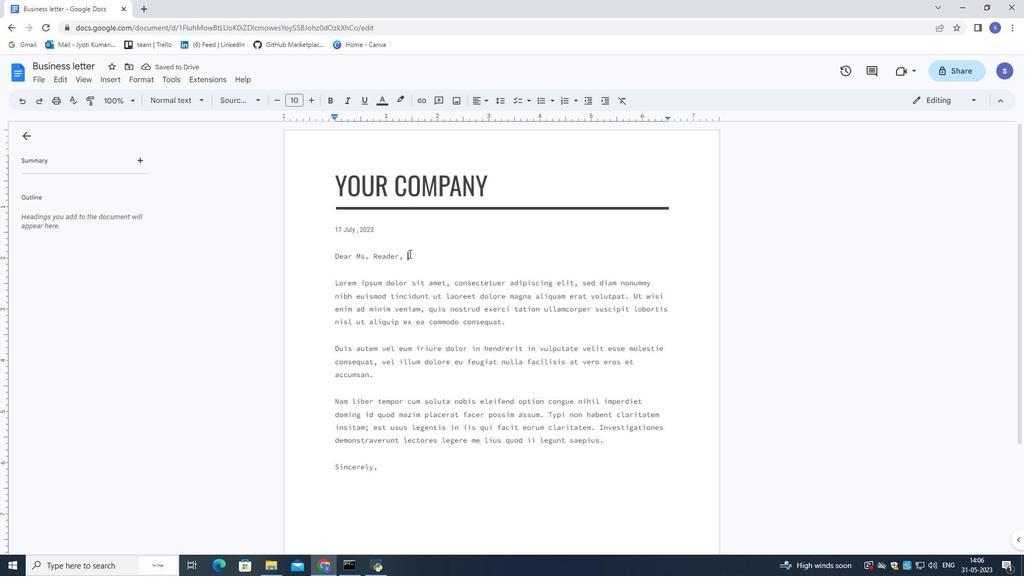 
Action: Mouse pressed left at (409, 254)
Screenshot: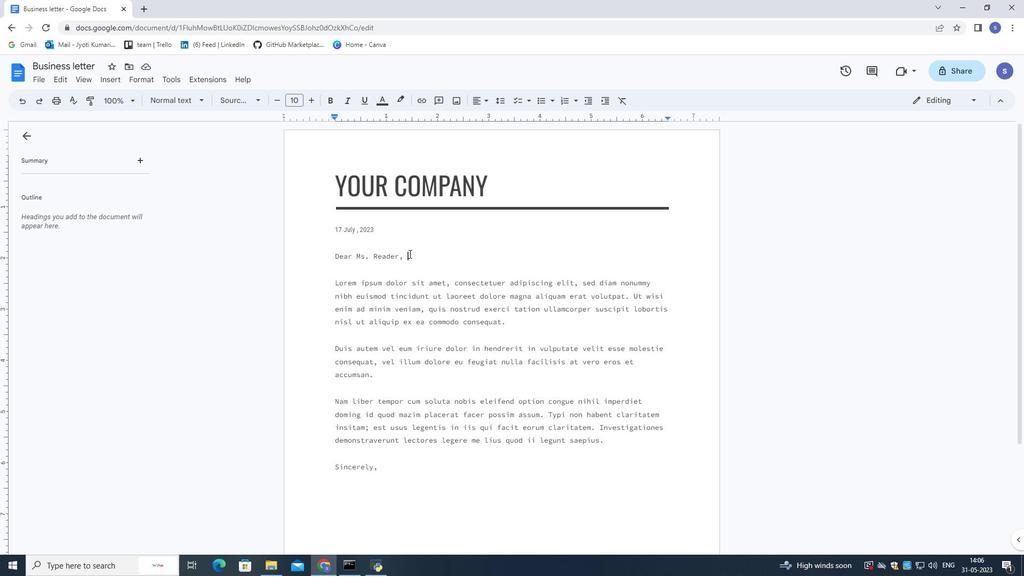 
Action: Mouse pressed left at (409, 254)
Screenshot: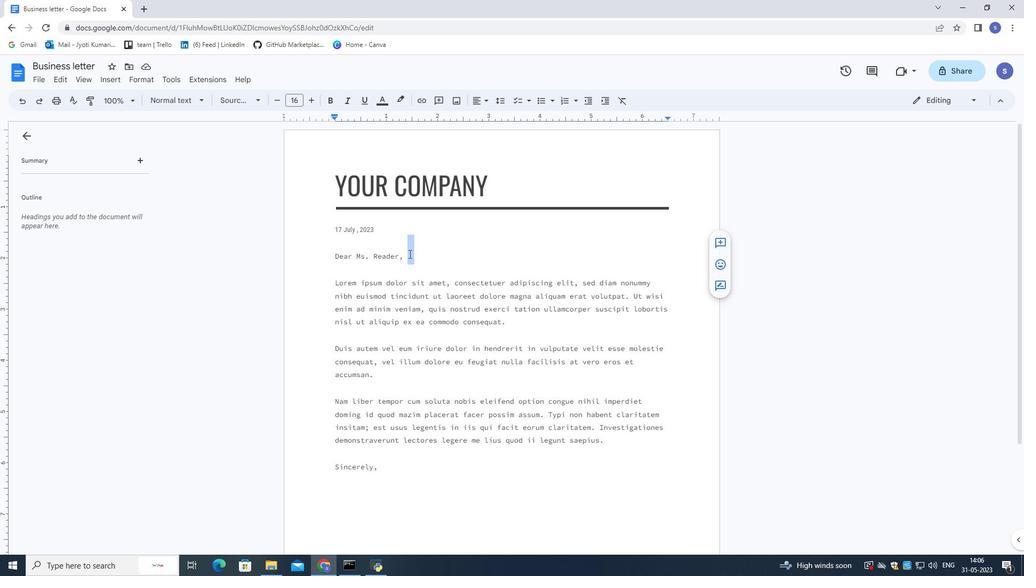 
Action: Mouse pressed left at (409, 254)
Screenshot: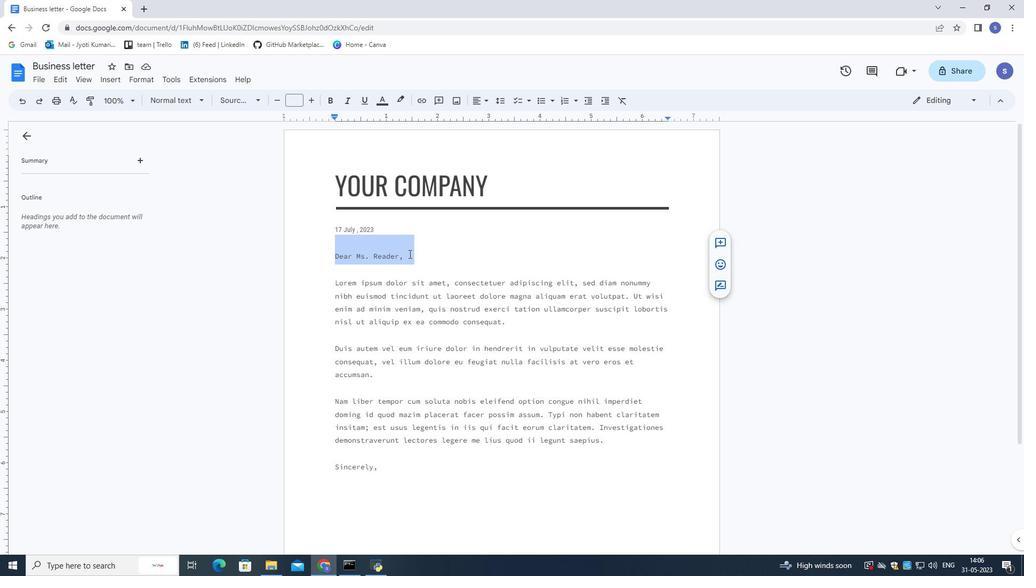 
Action: Mouse pressed left at (409, 254)
Screenshot: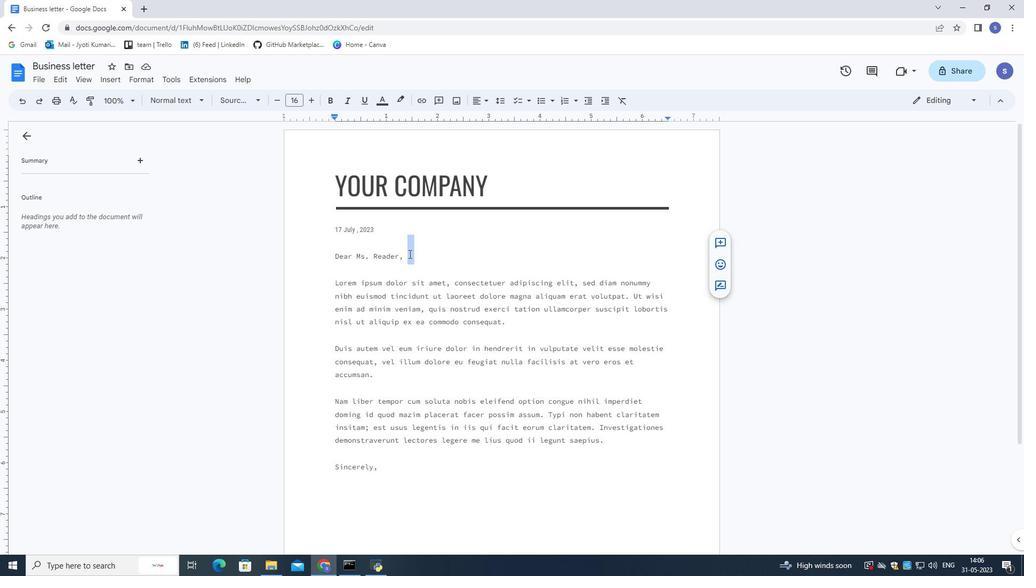 
Action: Key pressed <Key.shift>Good<Key.space><Key.shift>Afternoon
Screenshot: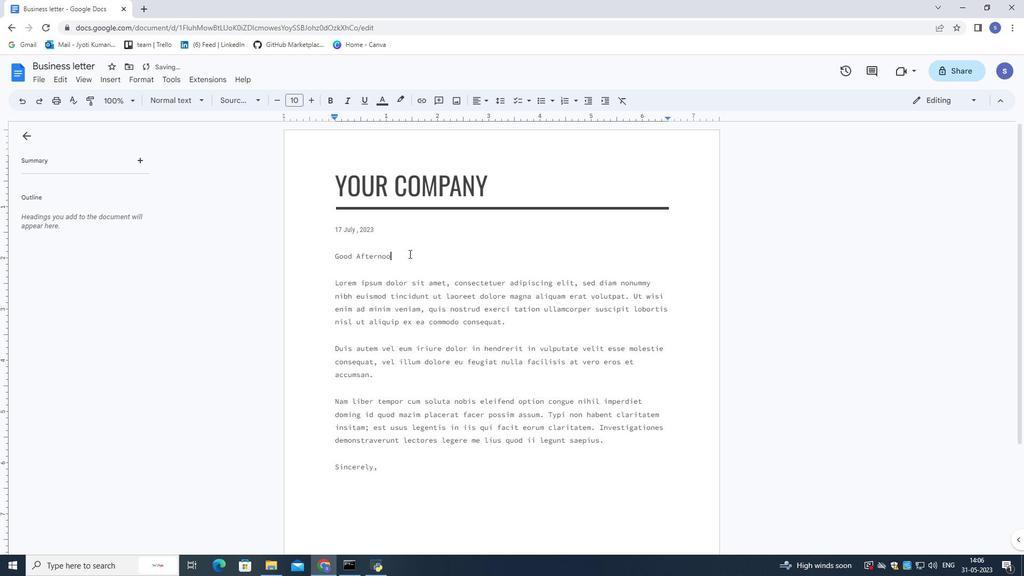 
Action: Mouse moved to (332, 285)
Screenshot: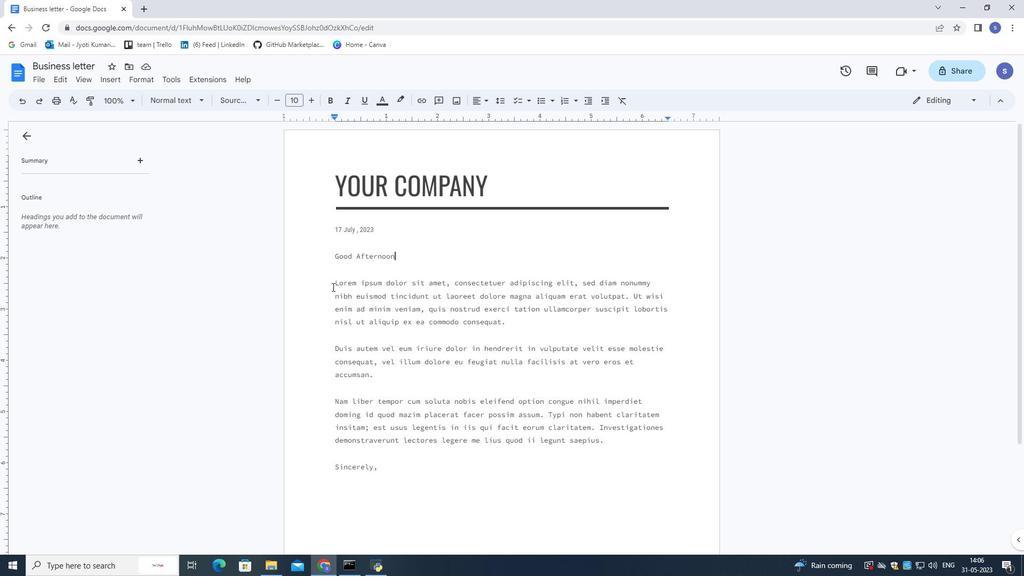 
Action: Mouse pressed left at (332, 285)
Screenshot: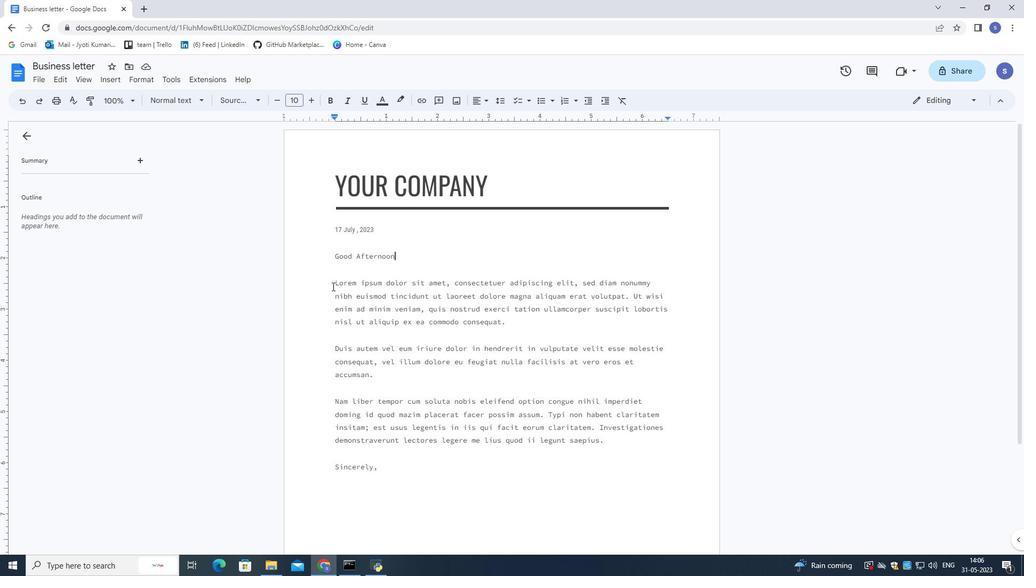 
Action: Mouse moved to (618, 439)
Screenshot: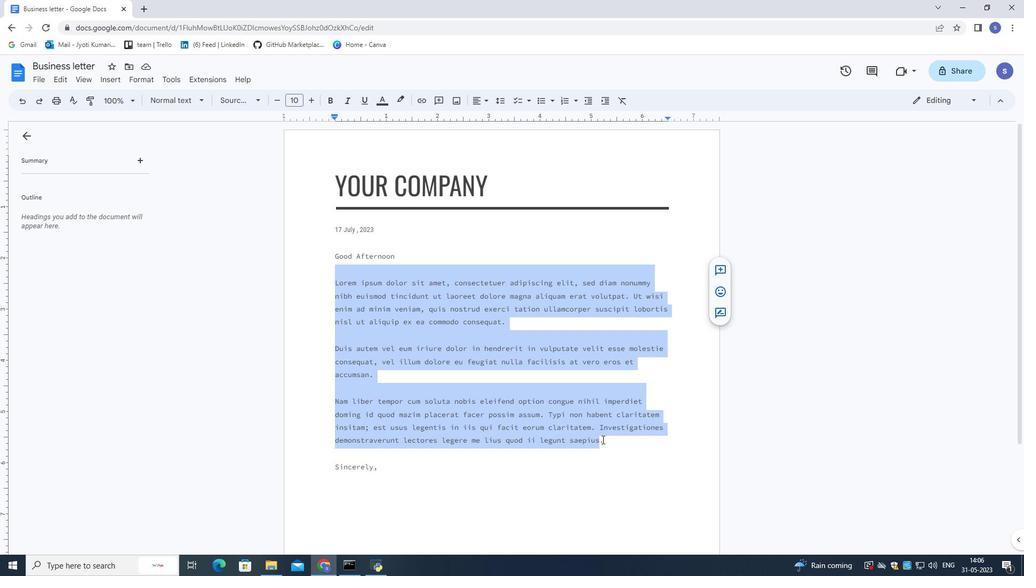 
Action: Key pressed <Key.backspace><Key.up><Key.right><Key.right><Key.right><Key.right><Key.right><Key.right><Key.right><Key.right><Key.right><Key.right><Key.right><Key.right><Key.right><Key.right><Key.enter><Key.up><Key.down><Key.shift>I<Key.space>wanted<Key.space>to<Key.space>express<Key.space>my<Key.space>heartful<Key.space><Key.backspace><Key.backspace><Key.backspace>elt<Key.space>condolences<Key.space>on<Key.space>the<Key.space>passing<Key.space>of<Key.space>your<Key.space>loved<Key.space>one.<Key.space><Key.shift>Losing<Key.space>someone<Key.space>on<Key.space>the<Key.space>passing<Key.space>of<Key.space>your<Key.space>loved<Key.space>one<Key.backspace><Key.backspace><Key.backspace><Key.backspace><Key.backspace><Key.backspace><Key.backspace><Key.backspace><Key.backspace><Key.backspace><Key.backspace><Key.backspace><Key.backspace><Key.backspace><Key.backspace><Key.backspace><Key.backspace><Key.backspace><Key.backspace><Key.backspace><Key.backspace><Key.backspace><Key.backspace><Key.backspace><Key.backspace><Key.backspace><Key.backspace><Key.backspace><Key.backspace><Key.backspace><Key.backspace><Key.backspace>we<Key.space>care<Key.space>about<Key.space>is<Key.space>never<Key.space>easy,<Key.space>and<Key.space>my<Key.space>thoughts<Key.space>are<Key.space>with<Key.space>you<Key.space>during<Key.space>this<Key.space>difficult<Key.space>time.<Key.space><Key.shift>May<Key.space>cherished<Key.space>memories<Key.space>and<Key.space>the<Key.space>support<Key.space>of<Key.space>loved<Key.space>ones<Key.space>bring<Key.space>you<Key.space>comfort<Key.space>and<Key.space>strenght.
Screenshot: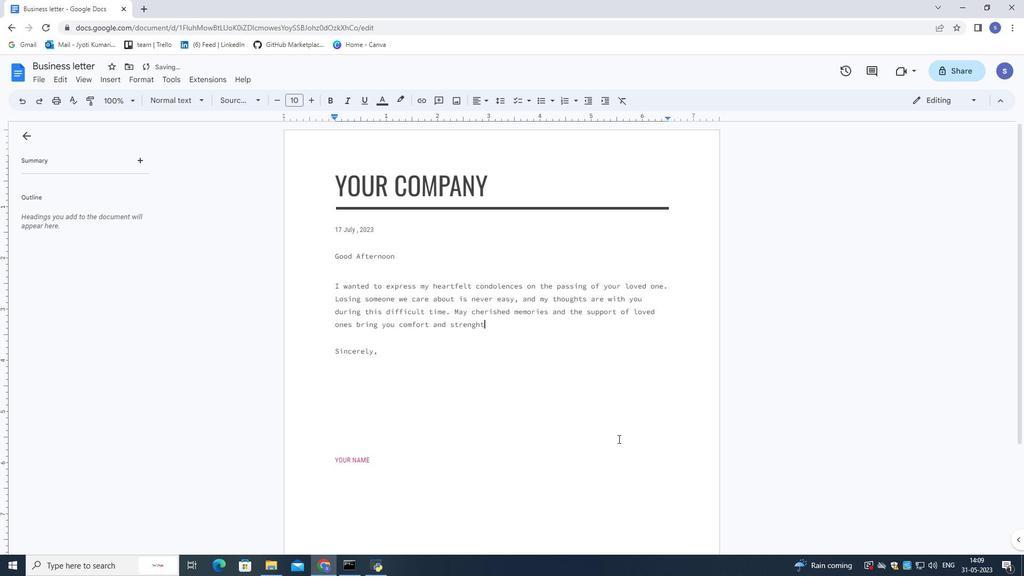 
Action: Mouse moved to (382, 348)
Screenshot: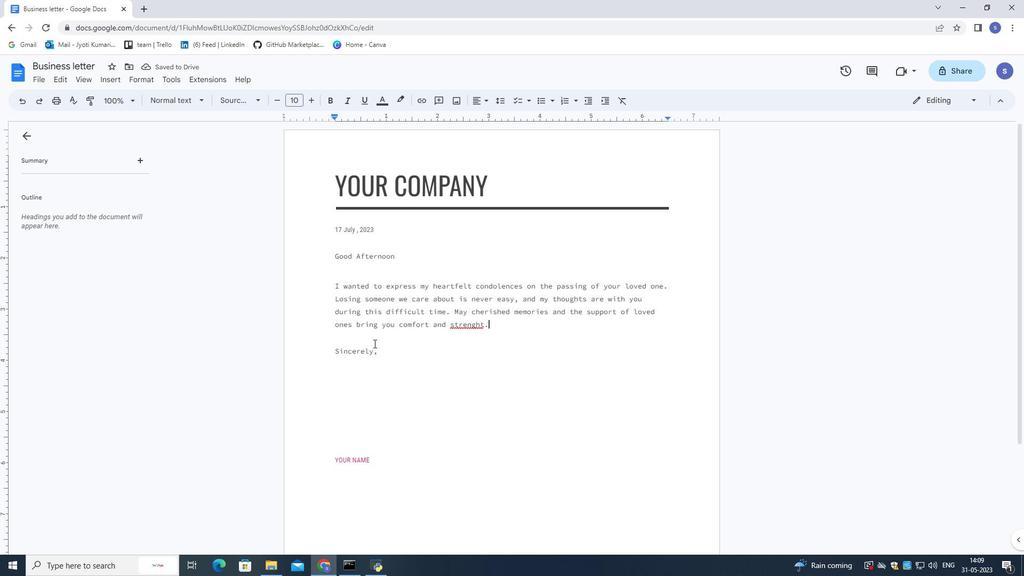 
Action: Mouse pressed left at (382, 348)
Screenshot: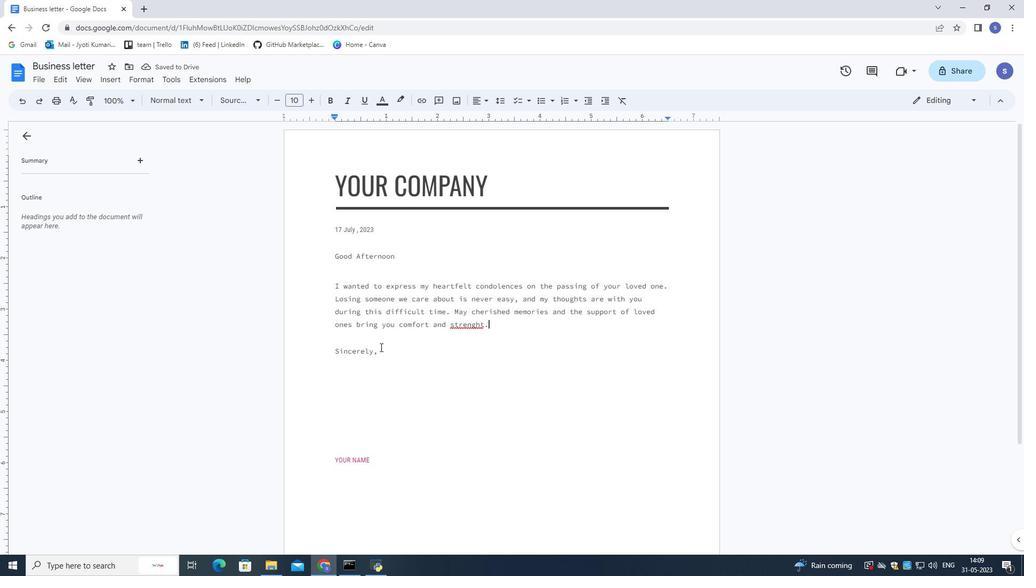 
Action: Mouse moved to (368, 389)
Screenshot: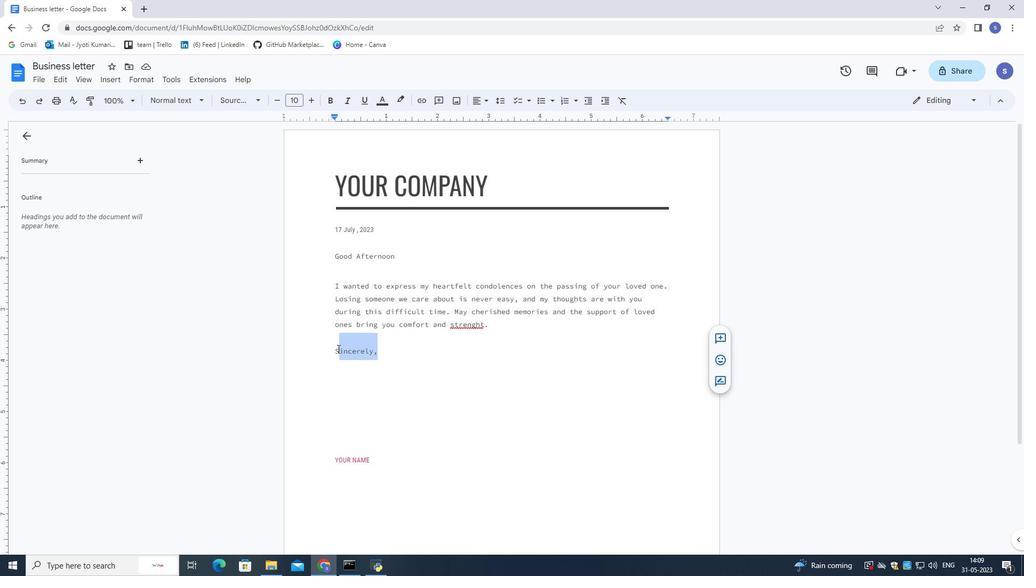 
Action: Key pressed <Key.backspace><Key.backspace>
Screenshot: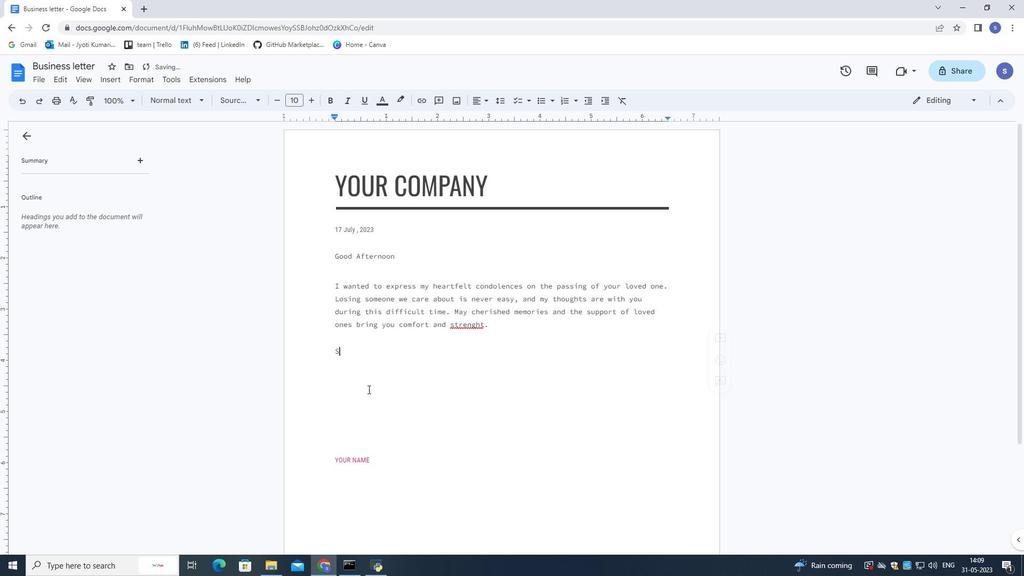 
Action: Mouse moved to (488, 327)
Screenshot: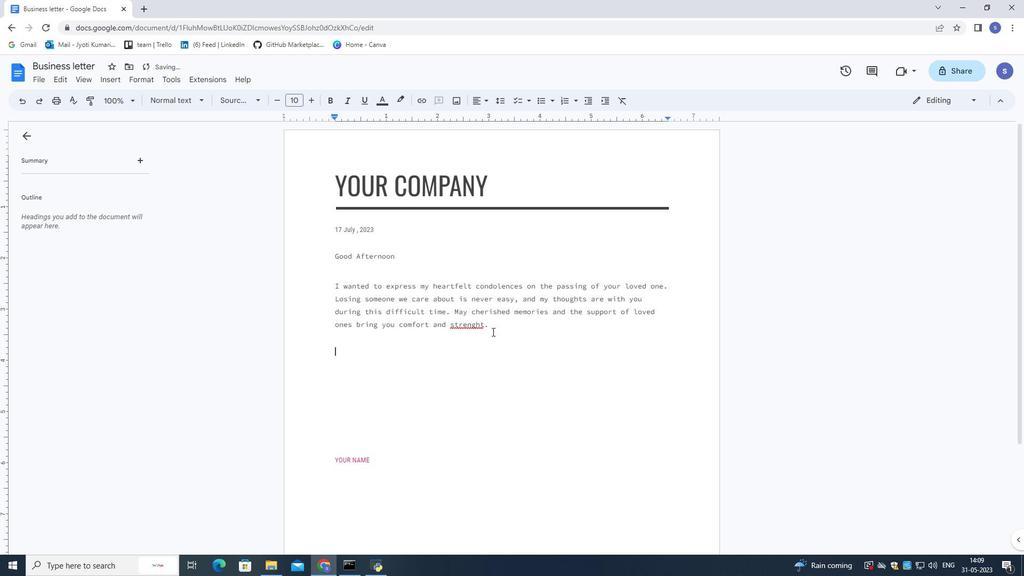 
Action: Mouse pressed left at (488, 327)
Screenshot: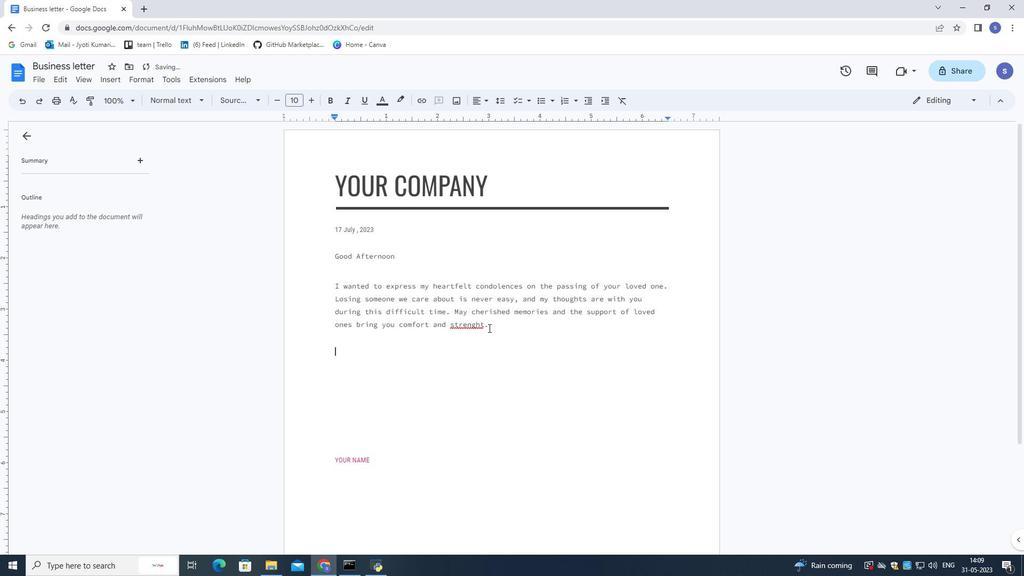 
Action: Mouse moved to (489, 329)
Screenshot: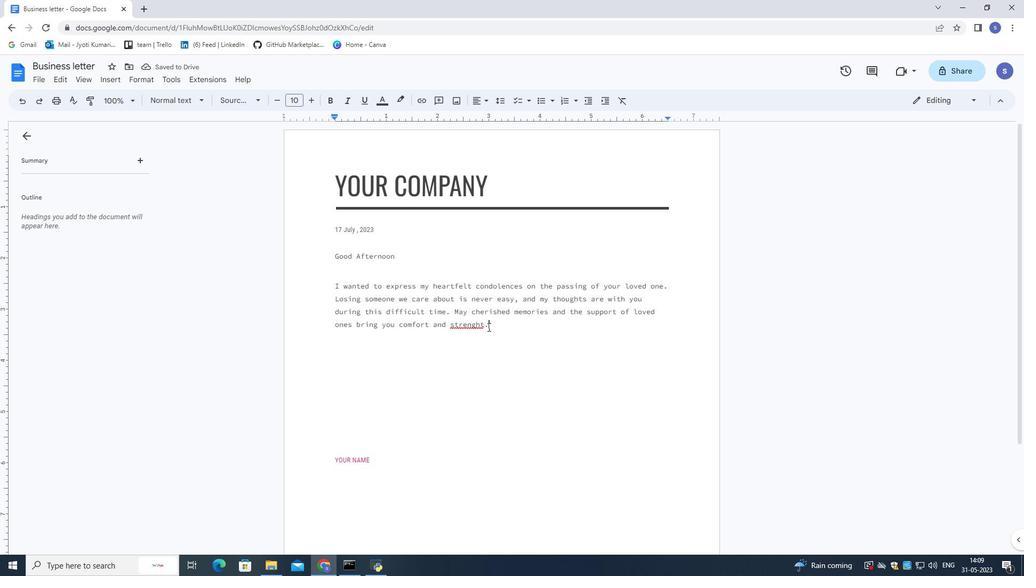 
Action: Key pressed <Key.backspace><Key.backspace><Key.backspace><Key.backspace>
Screenshot: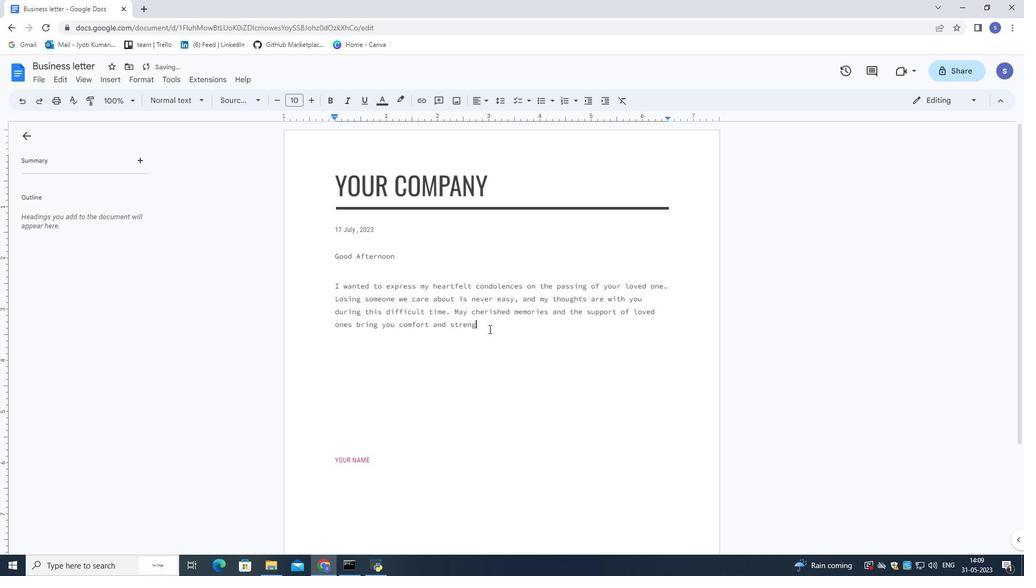 
Action: Mouse moved to (517, 337)
Screenshot: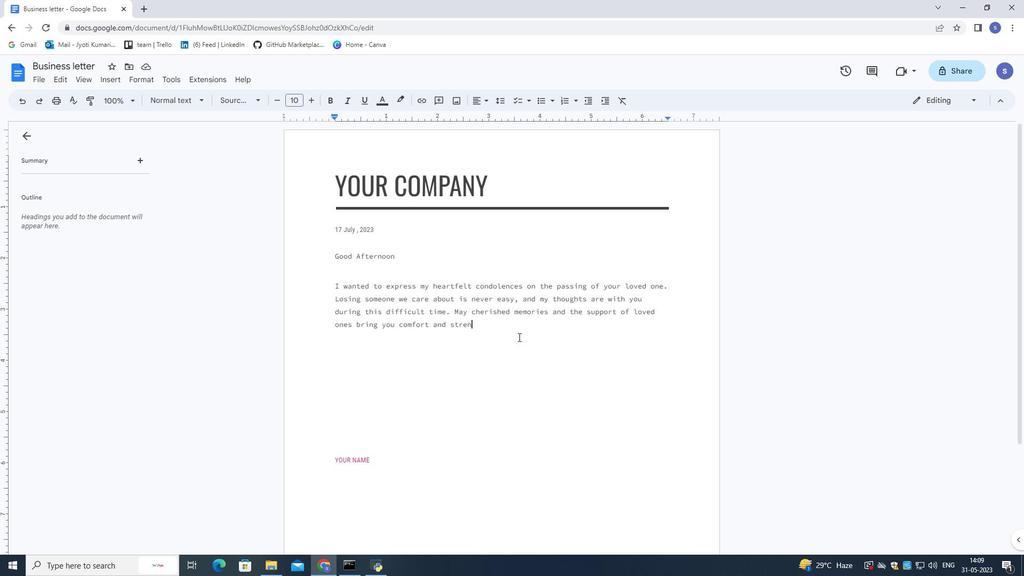 
Action: Key pressed gth.<Key.space>
Screenshot: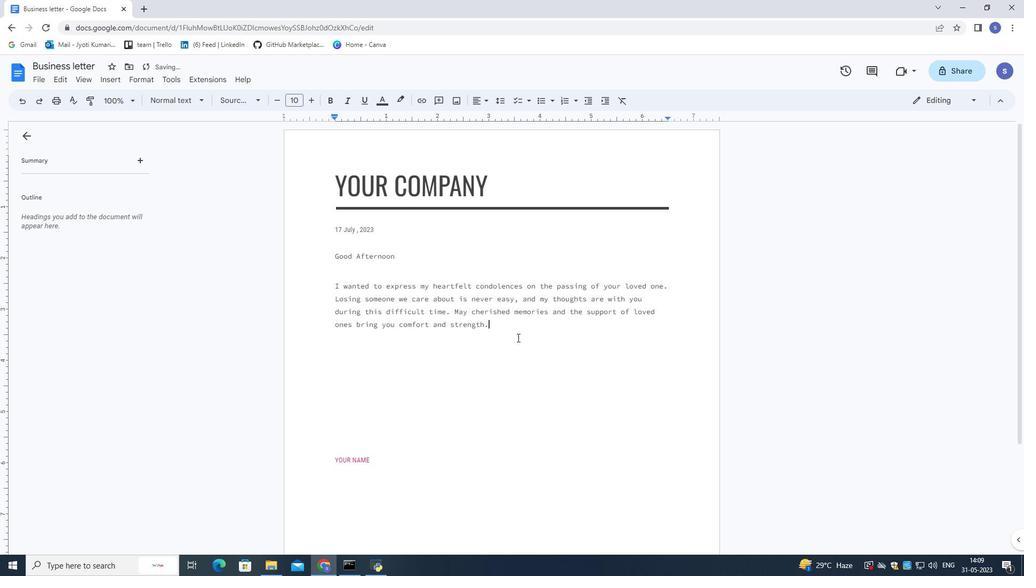 
Action: Mouse moved to (371, 461)
Screenshot: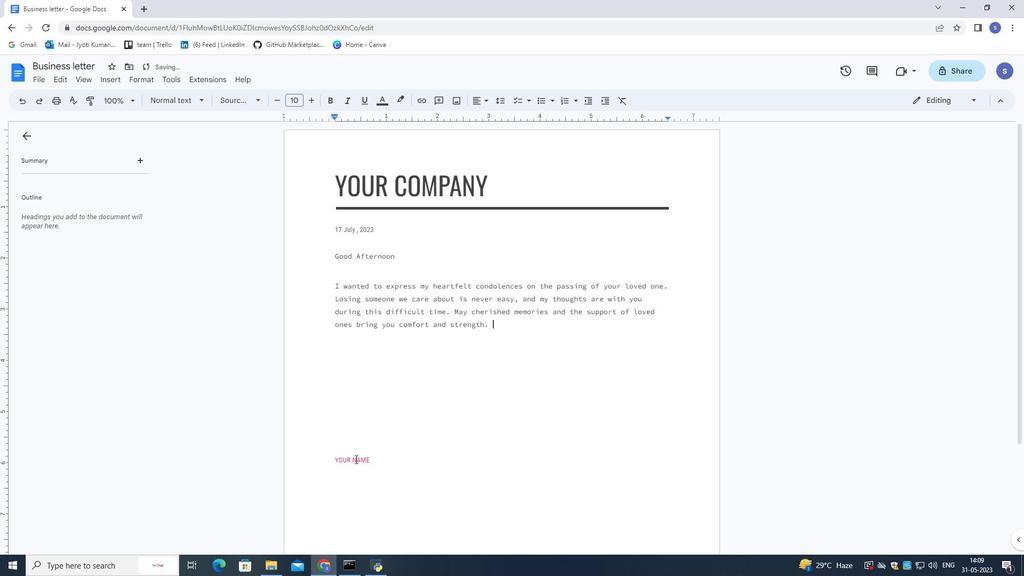 
Action: Mouse pressed left at (371, 461)
Screenshot: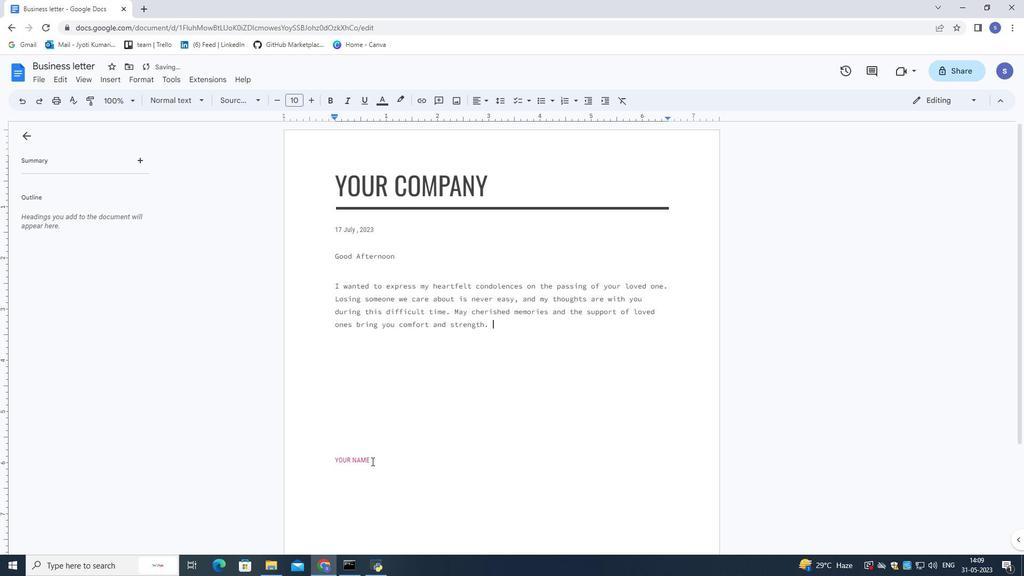 
Action: Mouse moved to (373, 461)
Screenshot: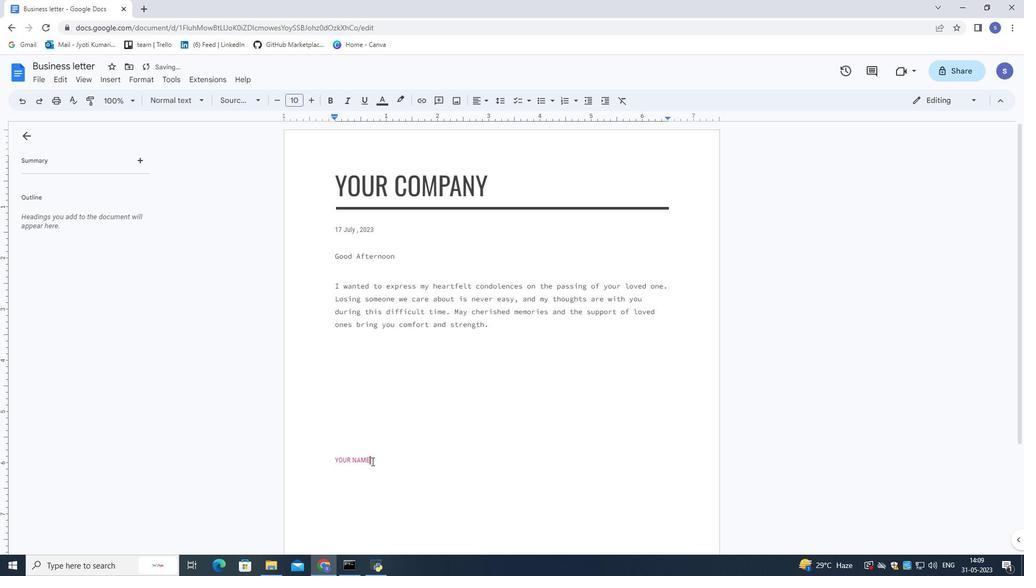 
Action: Key pressed <Key.enter><Key.backspace><Key.enter><Key.shift>Rachel
Screenshot: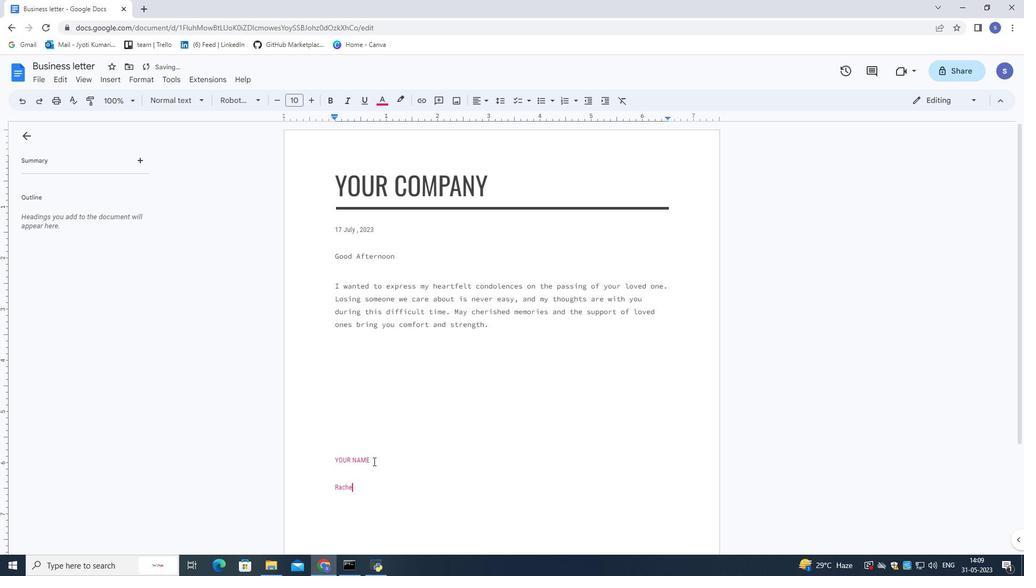 
Action: Mouse moved to (373, 465)
Screenshot: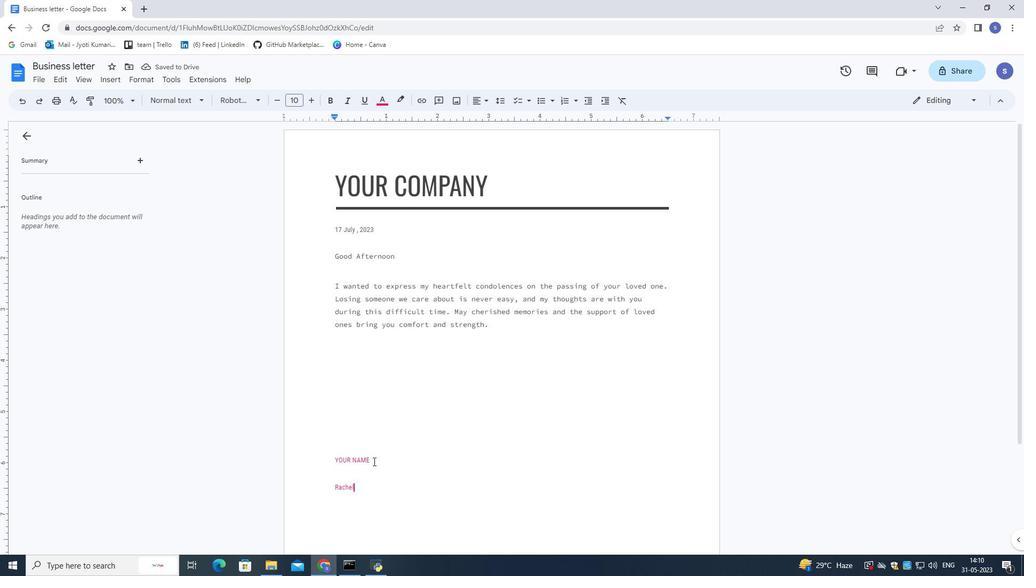 
Action: Mouse scrolled (373, 464) with delta (0, 0)
Screenshot: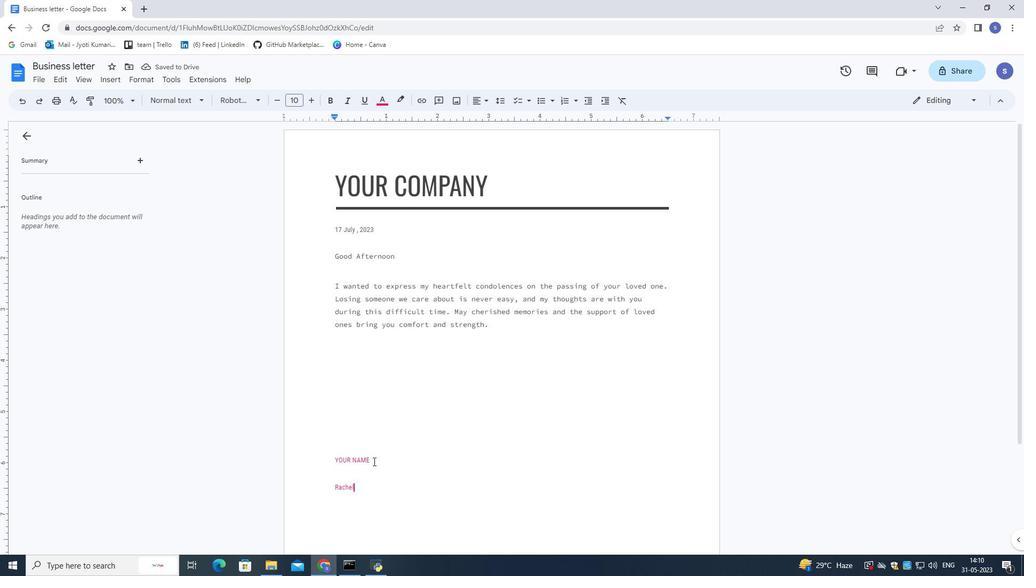 
Action: Mouse scrolled (373, 464) with delta (0, 0)
Screenshot: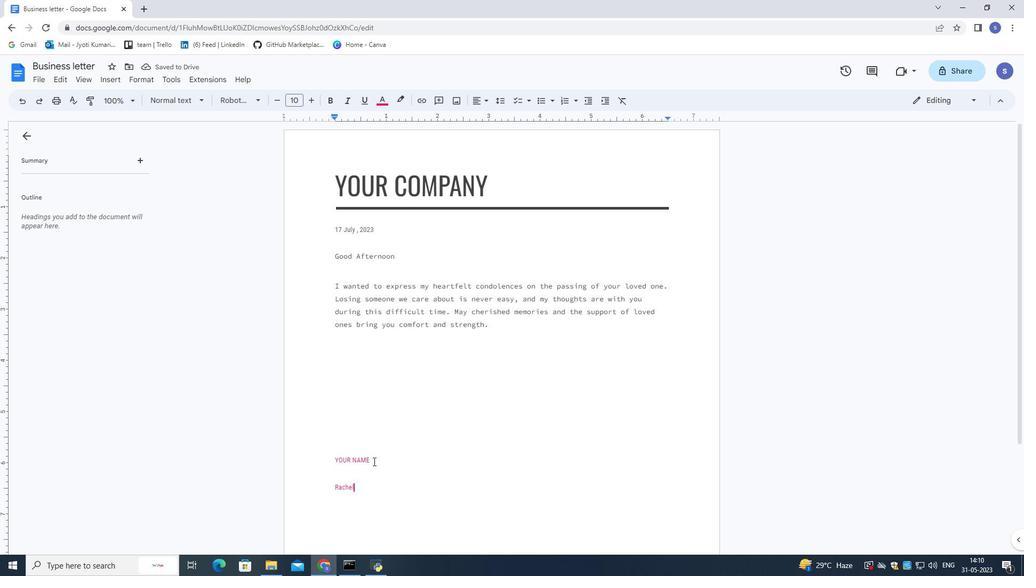 
Action: Mouse scrolled (373, 464) with delta (0, 0)
Screenshot: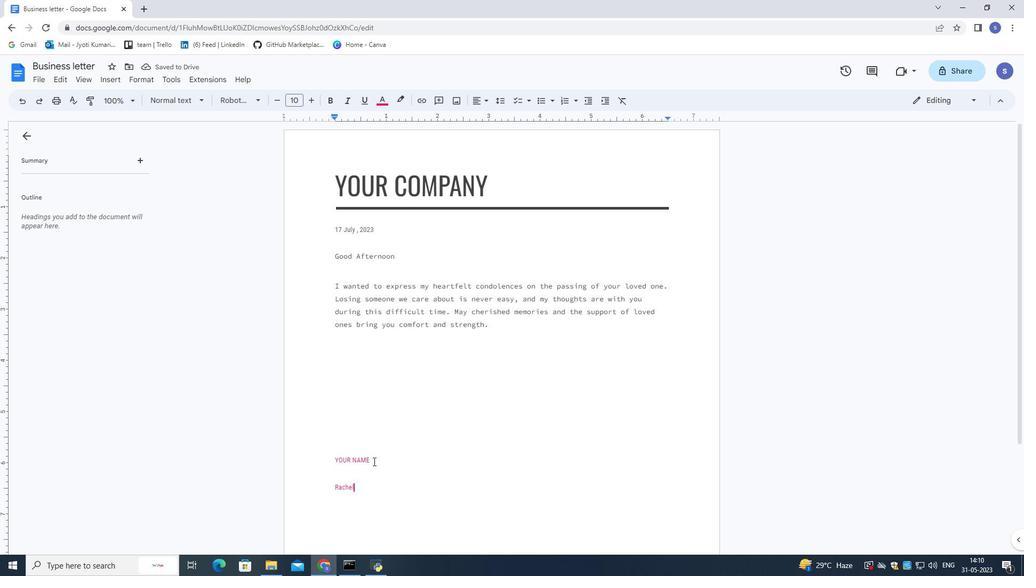 
Action: Mouse scrolled (373, 465) with delta (0, 0)
Screenshot: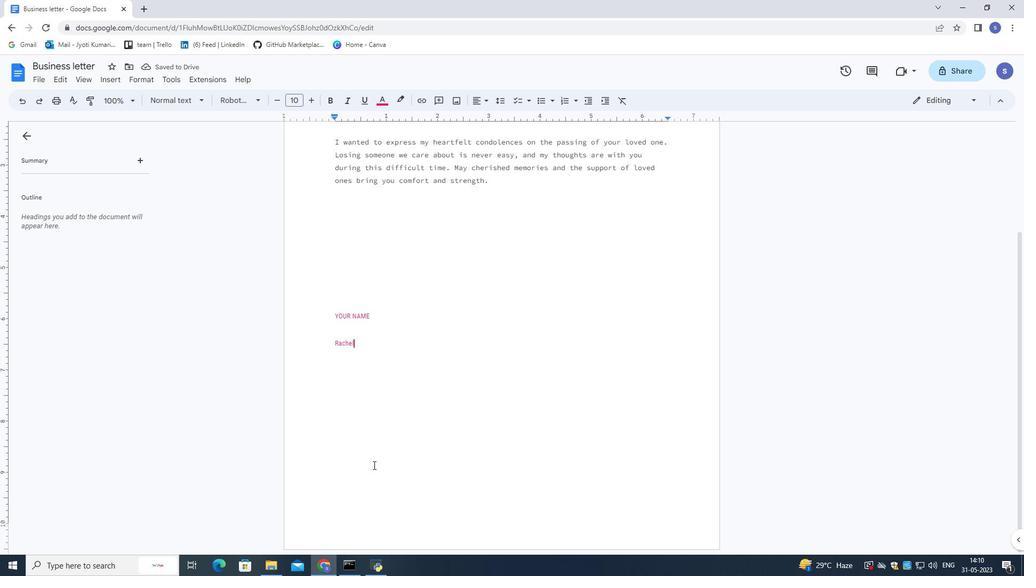 
Action: Mouse scrolled (373, 465) with delta (0, 0)
Screenshot: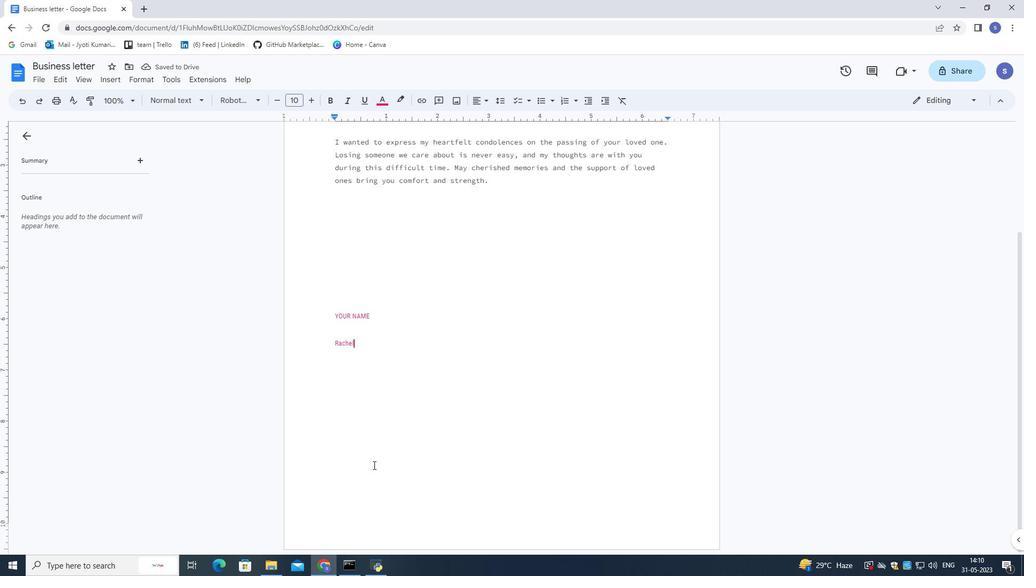 
Action: Mouse scrolled (373, 465) with delta (0, 0)
Screenshot: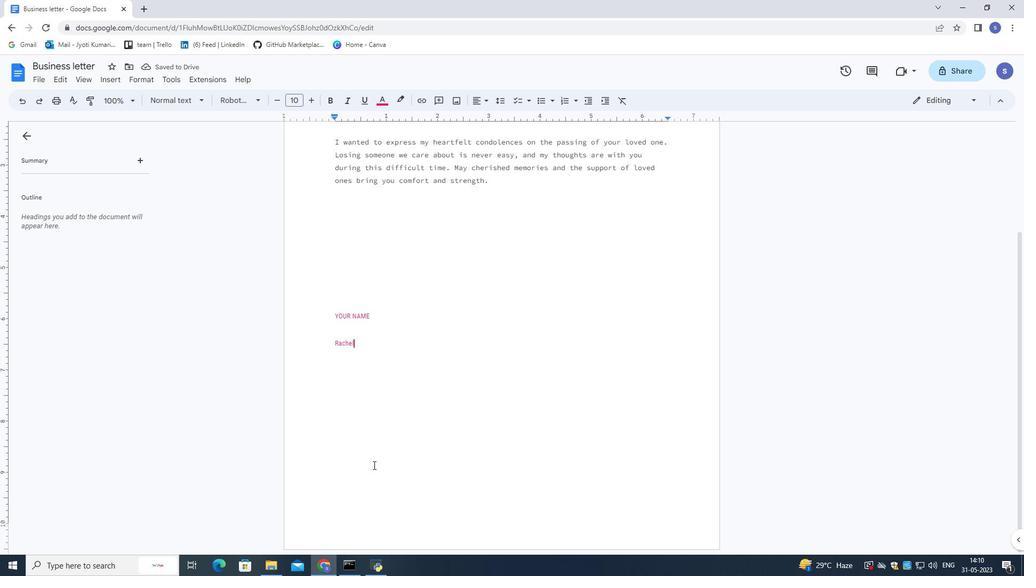 
Action: Mouse scrolled (373, 465) with delta (0, 0)
Screenshot: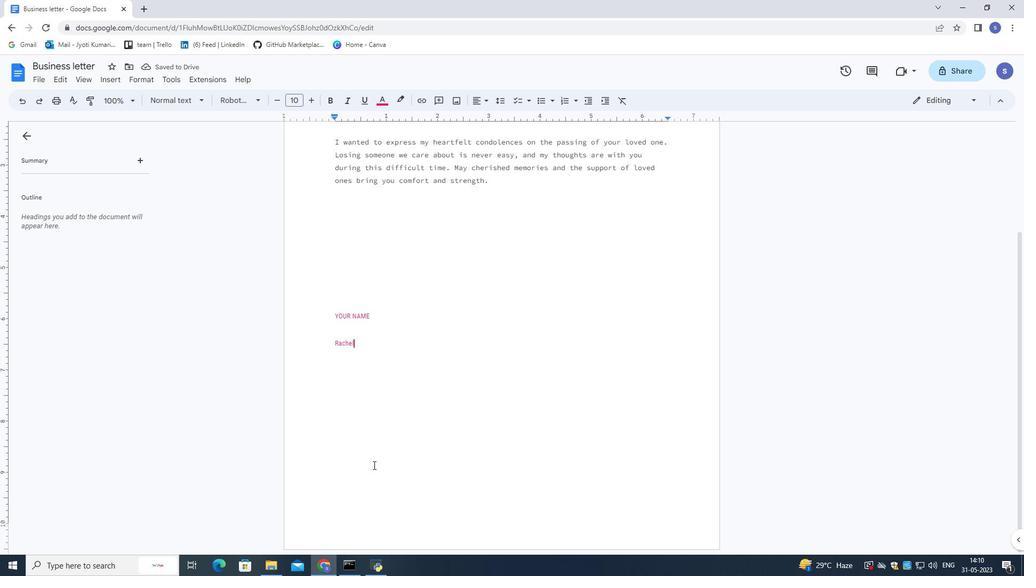 
Action: Mouse moved to (106, 78)
Screenshot: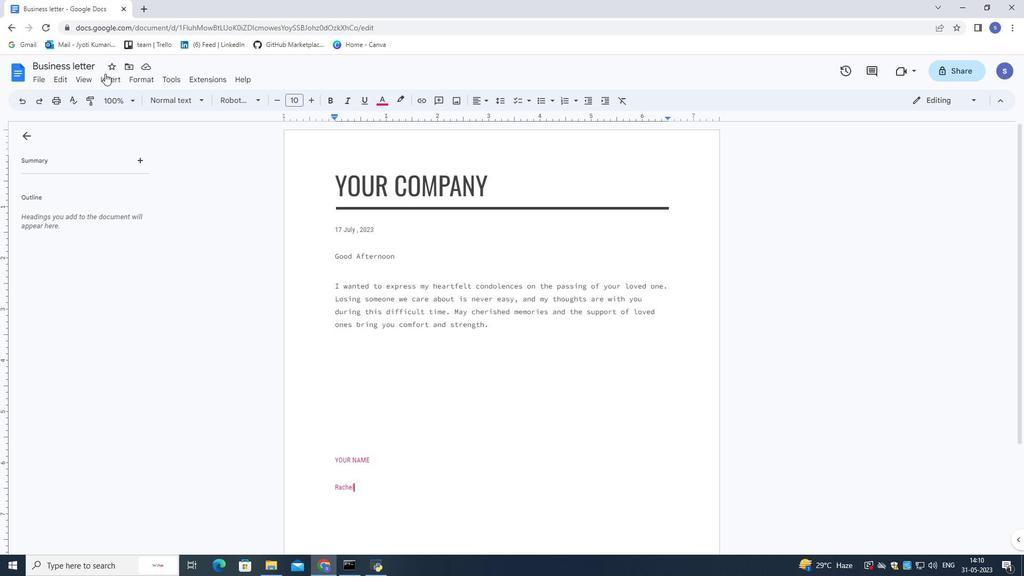 
Action: Mouse pressed left at (106, 78)
Screenshot: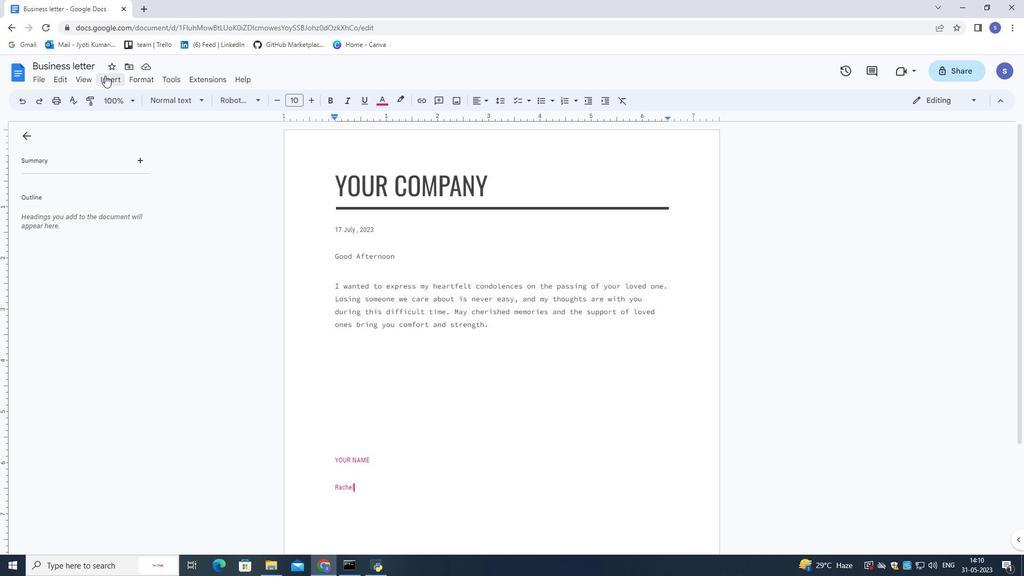 
Action: Mouse moved to (149, 327)
Screenshot: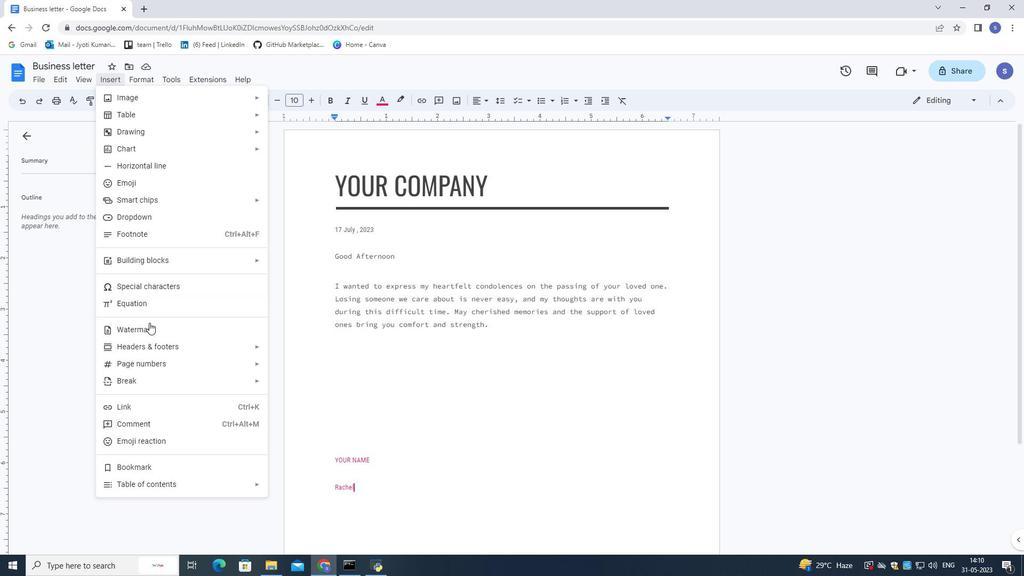 
Action: Mouse pressed left at (149, 327)
Screenshot: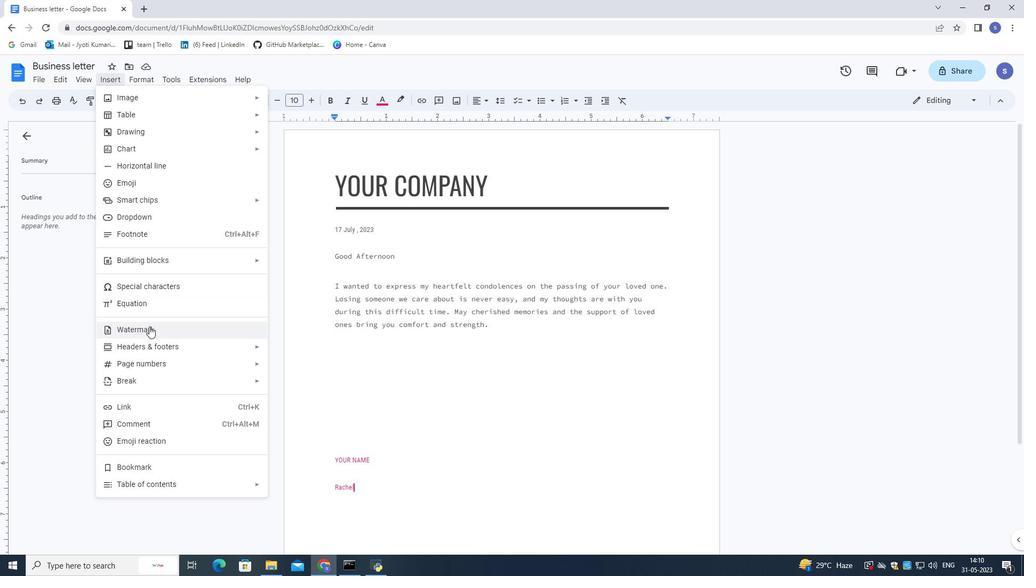 
Action: Mouse moved to (978, 135)
Screenshot: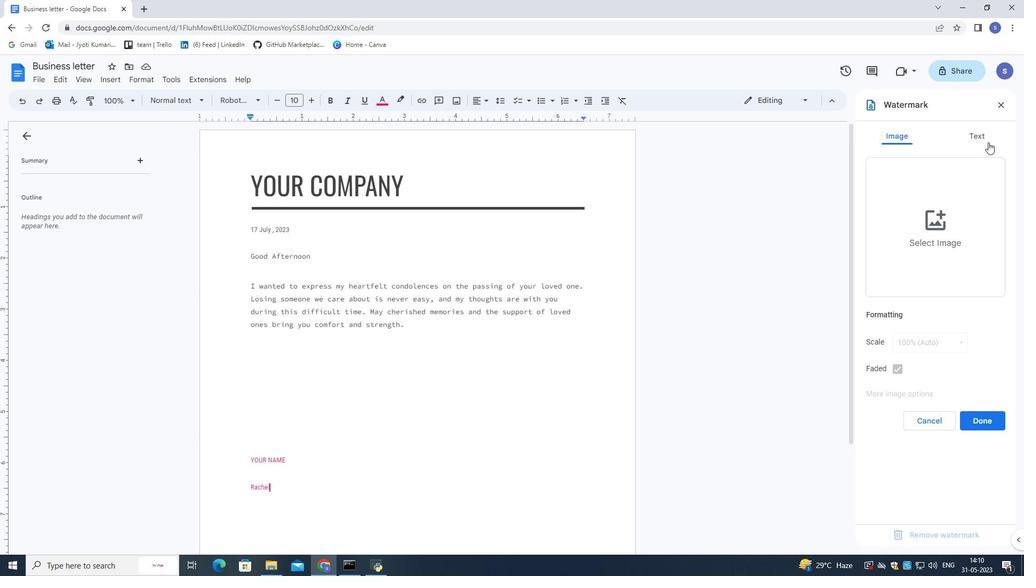 
Action: Mouse pressed left at (978, 135)
Screenshot: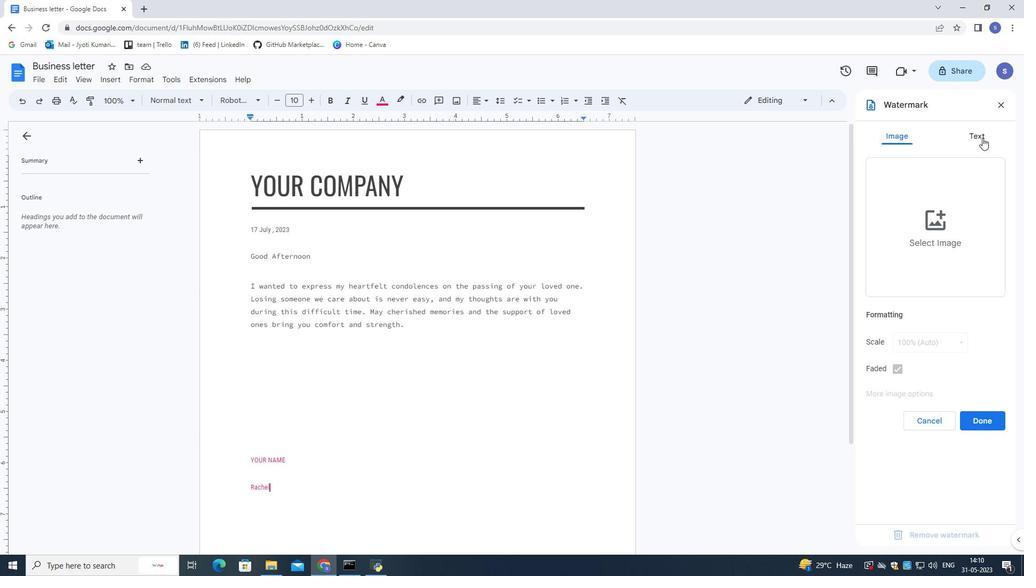 
Action: Mouse moved to (944, 169)
Screenshot: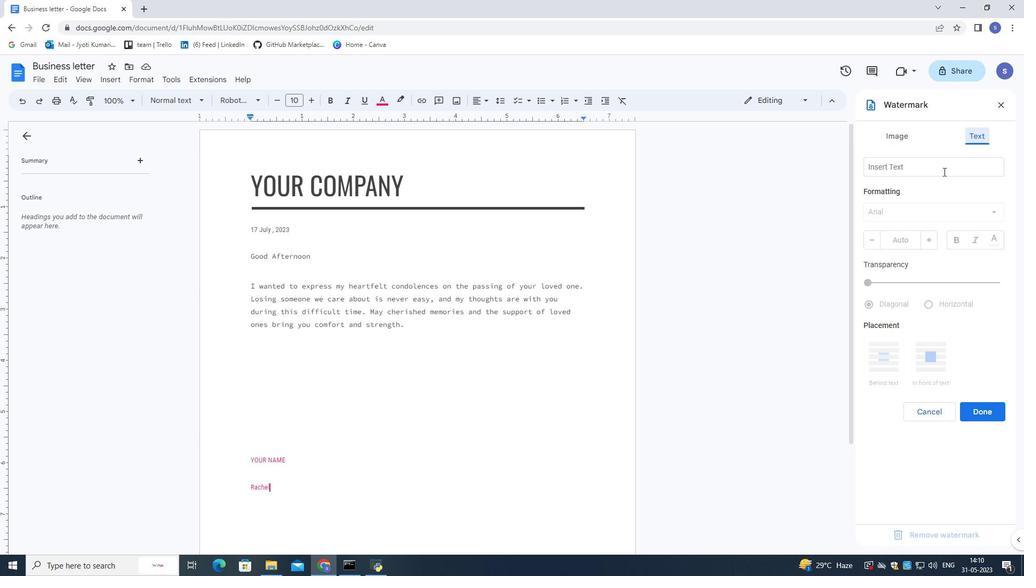 
Action: Mouse pressed left at (944, 169)
Screenshot: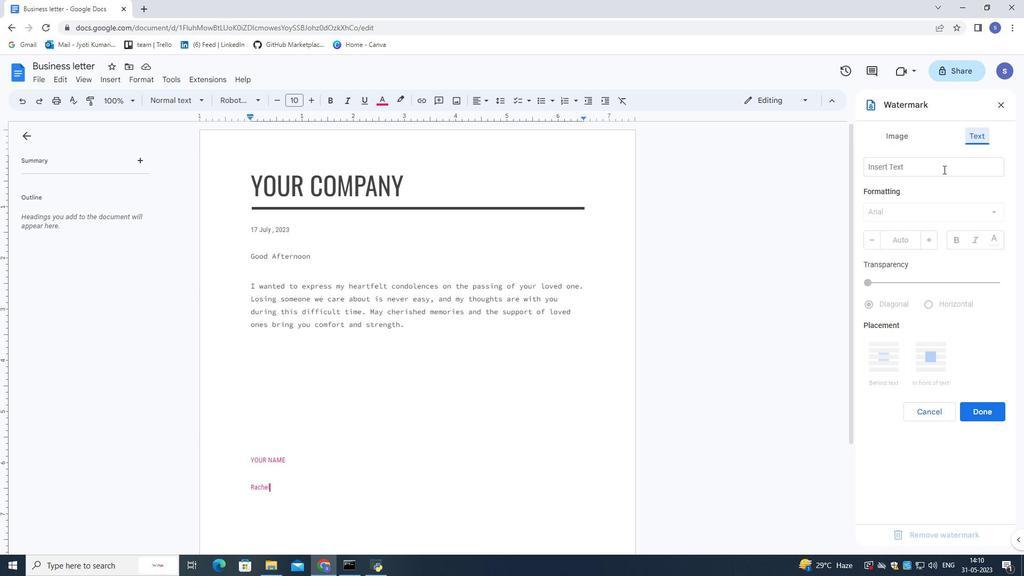 
Action: Key pressed <Key.shift><Key.shift><Key.shift><Key.shift><Key.shift><Key.shift><Key.shift><Key.shift><Key.shift><Key.shift><Key.shift><Key.shift><Key.shift><Key.shift><Key.shift><Key.shift><Key.shift>TATA
Screenshot: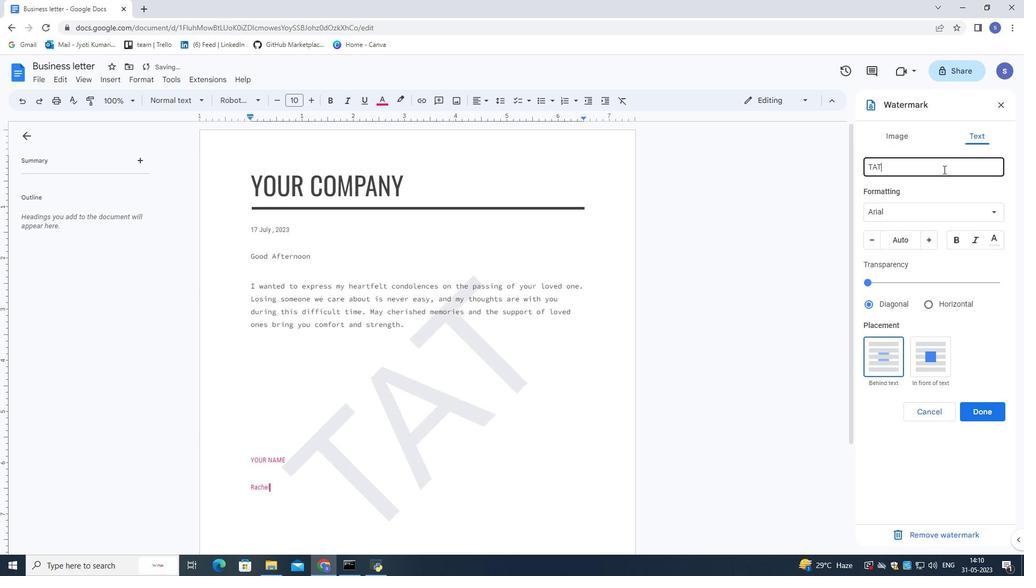 
Action: Mouse moved to (909, 212)
Screenshot: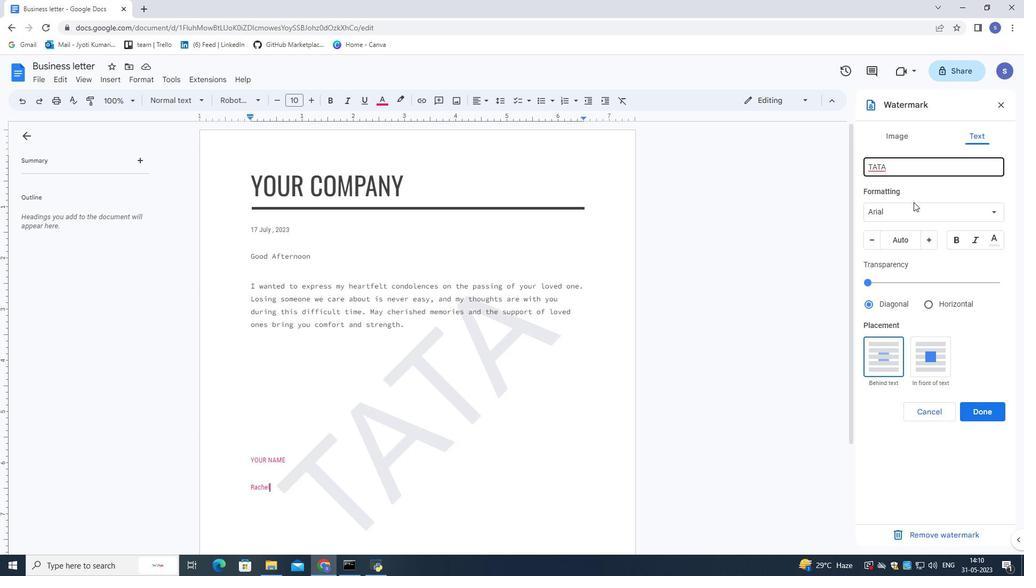 
Action: Mouse pressed left at (909, 212)
Screenshot: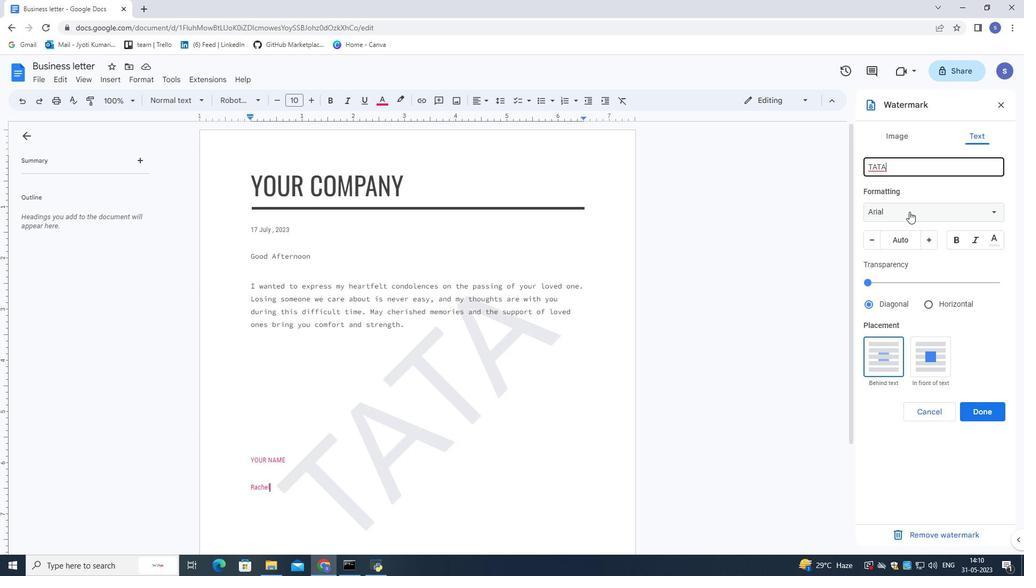 
Action: Mouse moved to (904, 231)
Screenshot: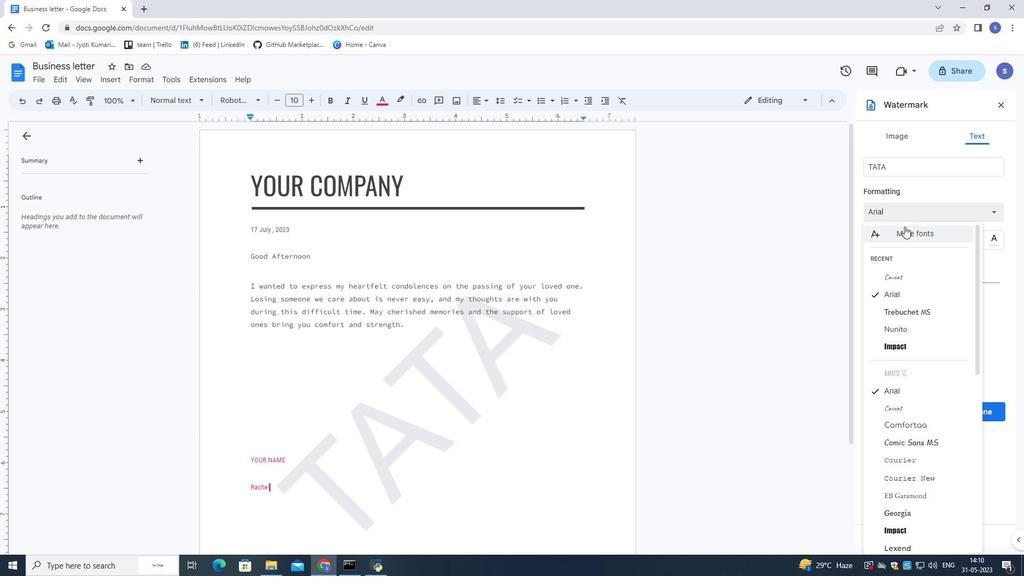 
Action: Mouse pressed left at (904, 231)
Screenshot: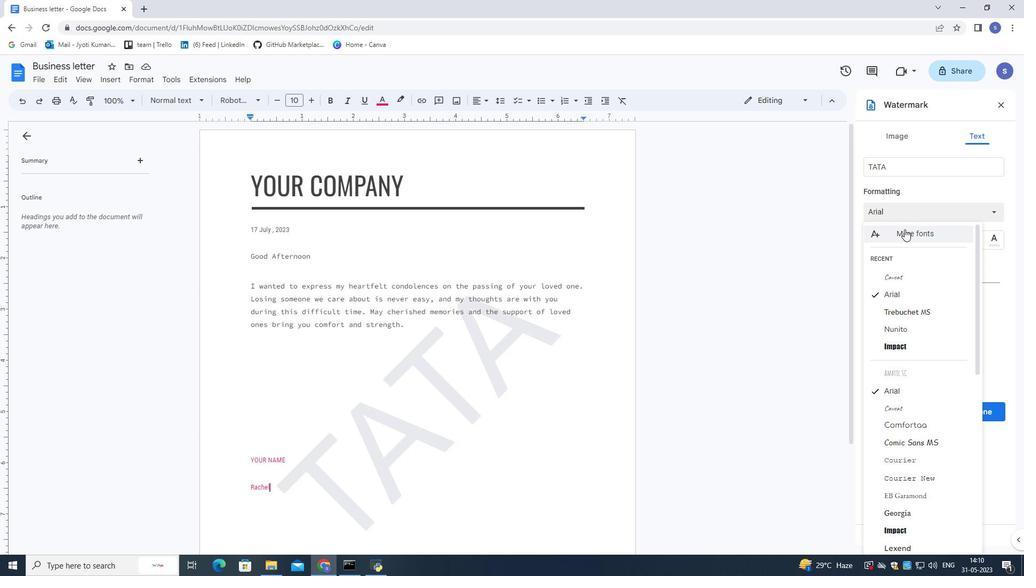 
Action: Mouse moved to (364, 176)
Screenshot: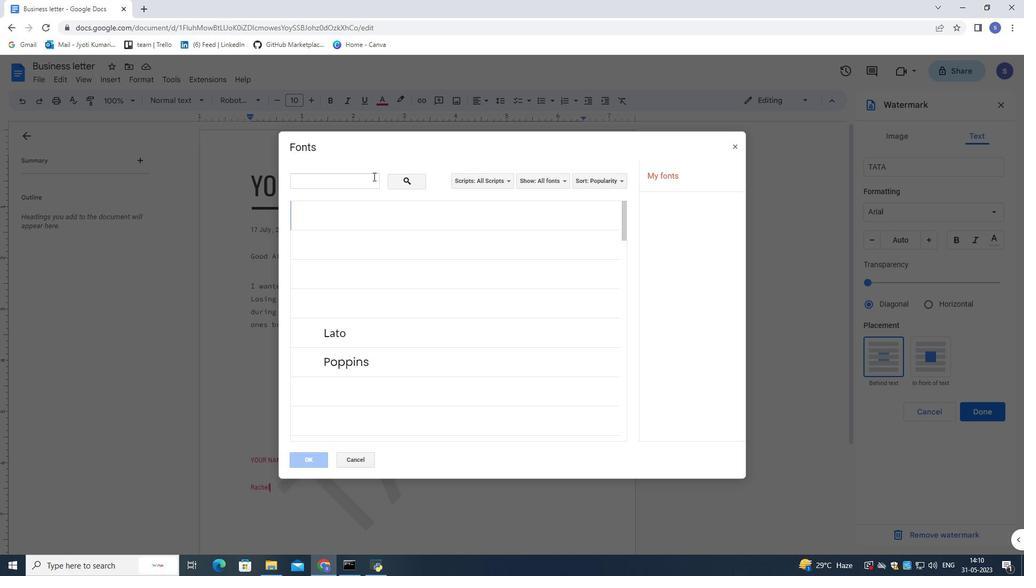 
Action: Mouse pressed left at (364, 176)
Screenshot: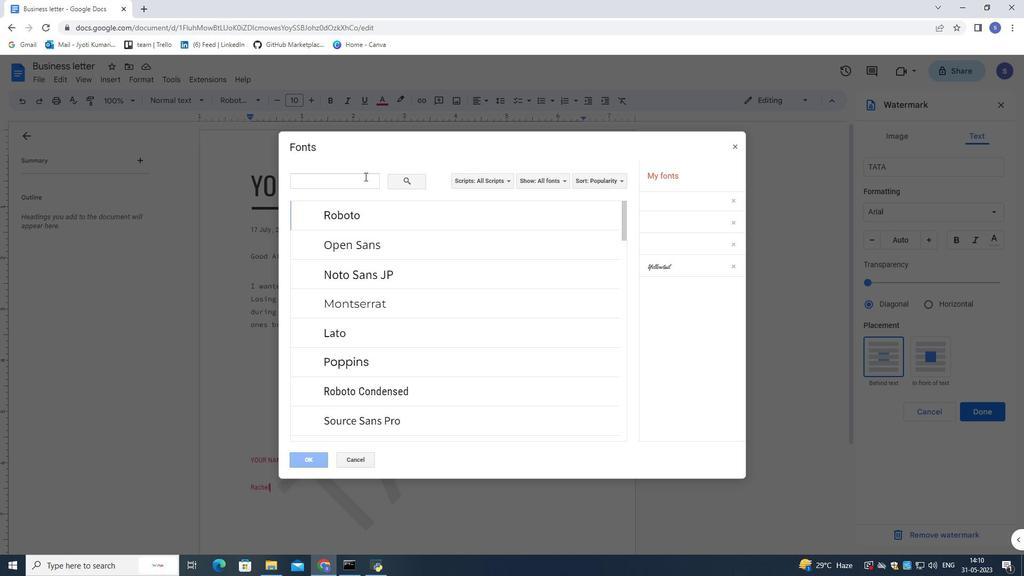 
Action: Key pressed lexend
Screenshot: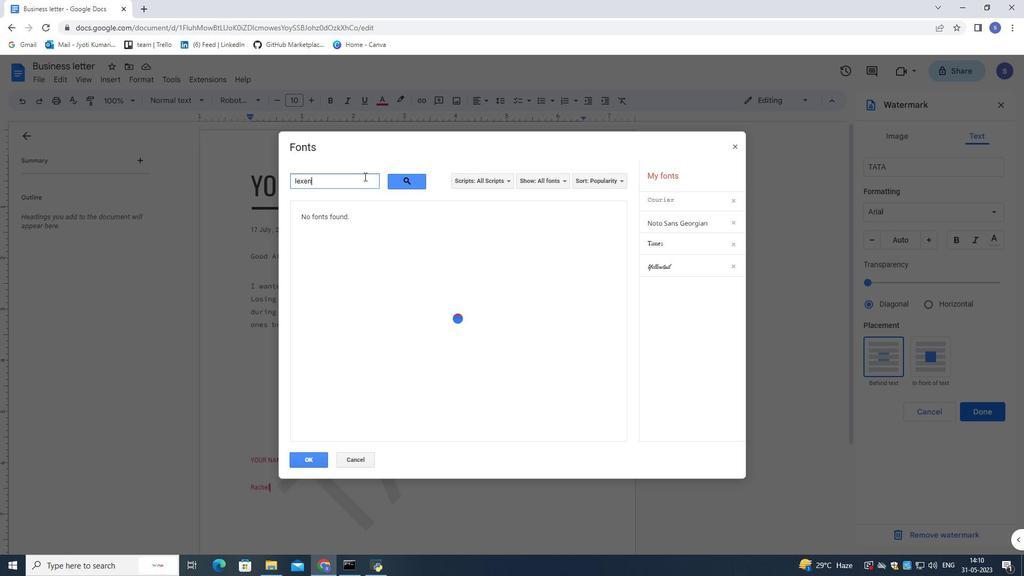 
Action: Mouse moved to (390, 209)
Screenshot: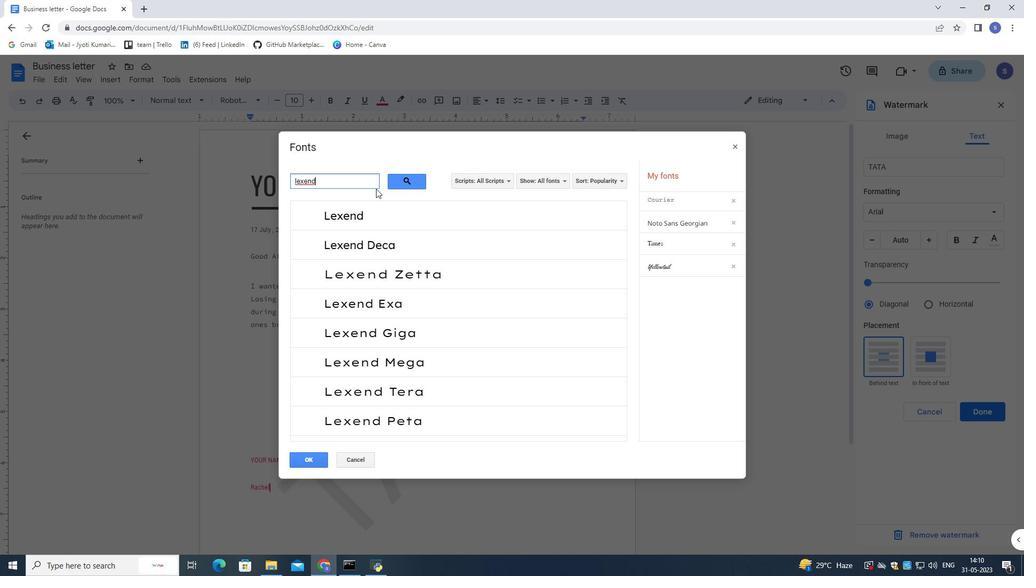 
Action: Mouse pressed left at (390, 209)
Screenshot: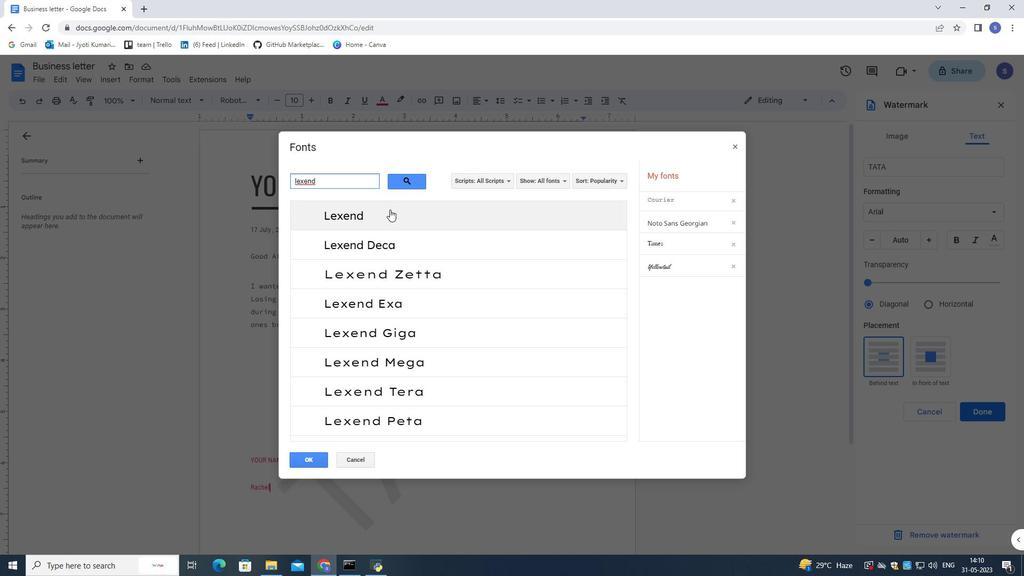 
Action: Mouse moved to (308, 464)
Screenshot: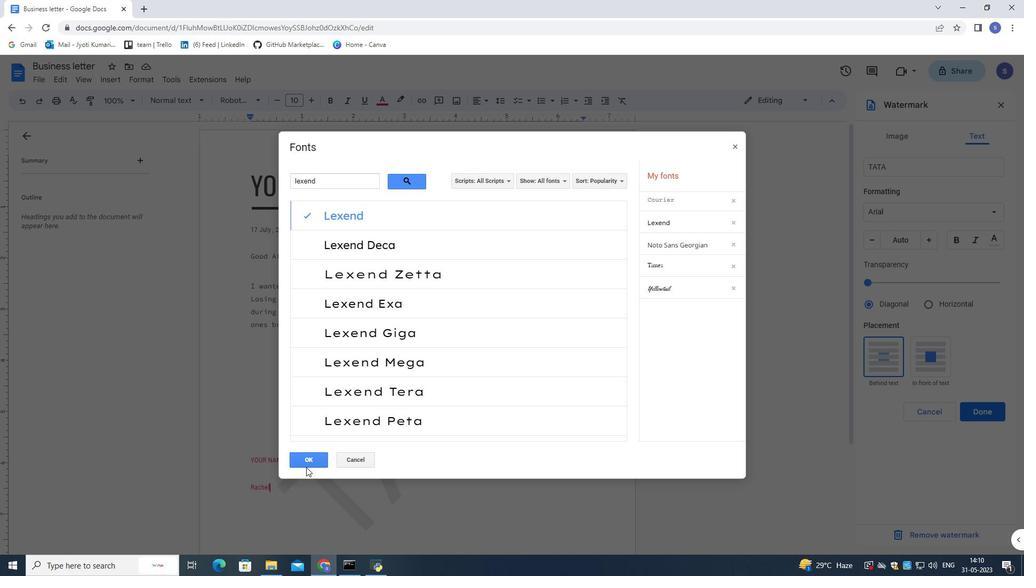 
Action: Mouse pressed left at (308, 464)
Screenshot: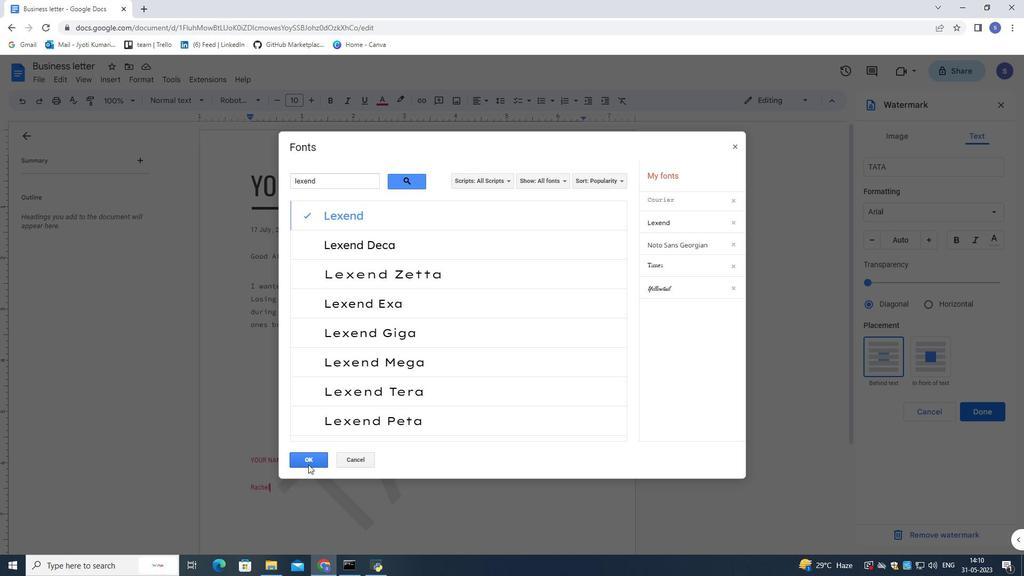 
Action: Mouse moved to (929, 245)
Screenshot: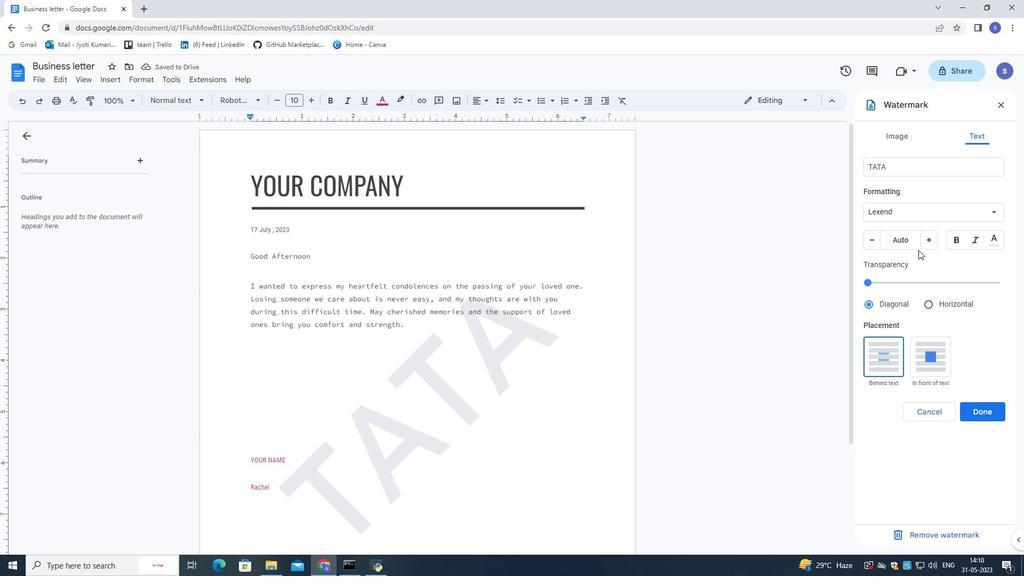 
Action: Mouse pressed left at (929, 245)
Screenshot: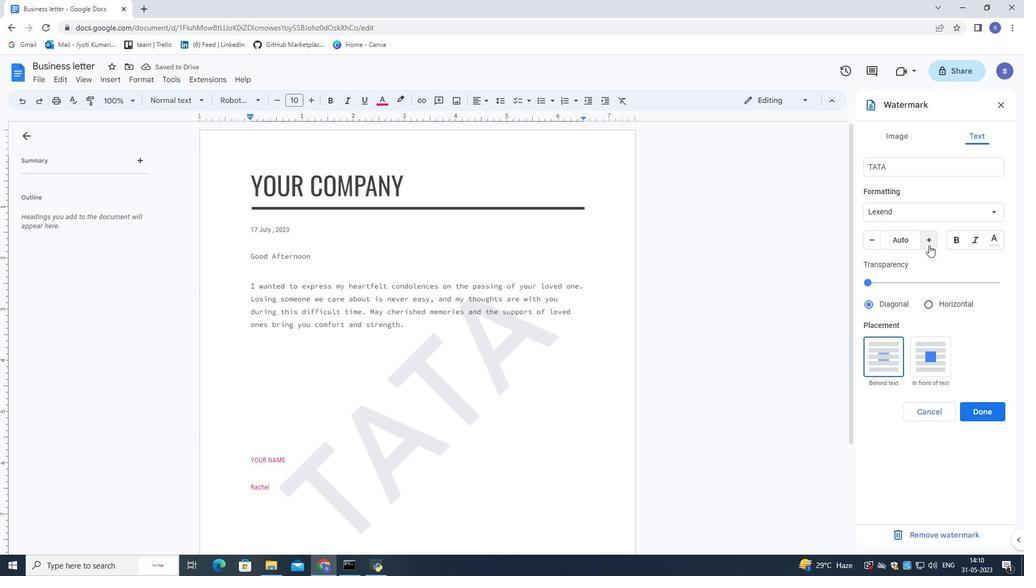 
Action: Mouse pressed left at (929, 245)
Screenshot: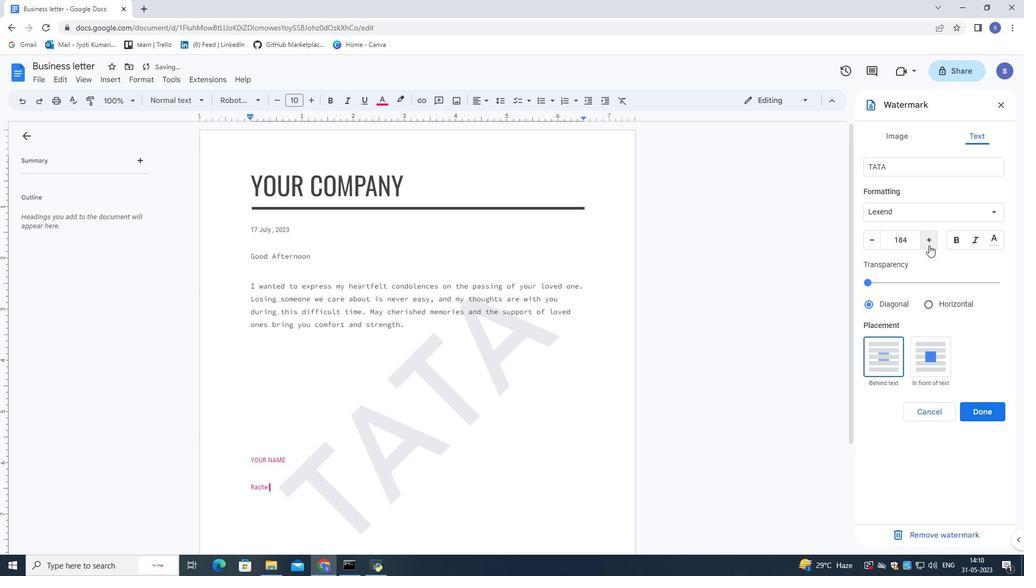 
Action: Mouse moved to (878, 239)
Screenshot: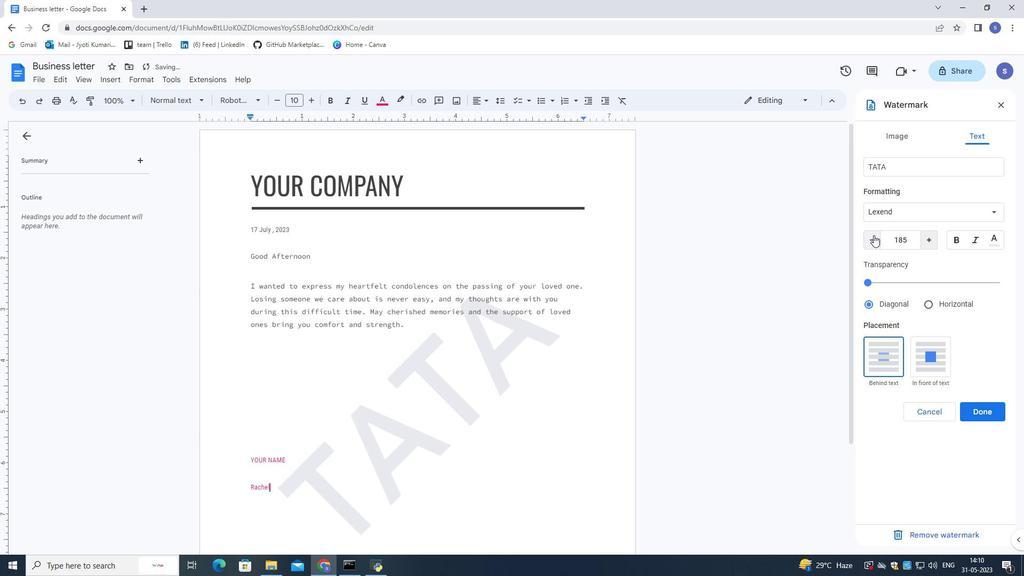 
Action: Mouse pressed left at (878, 239)
Screenshot: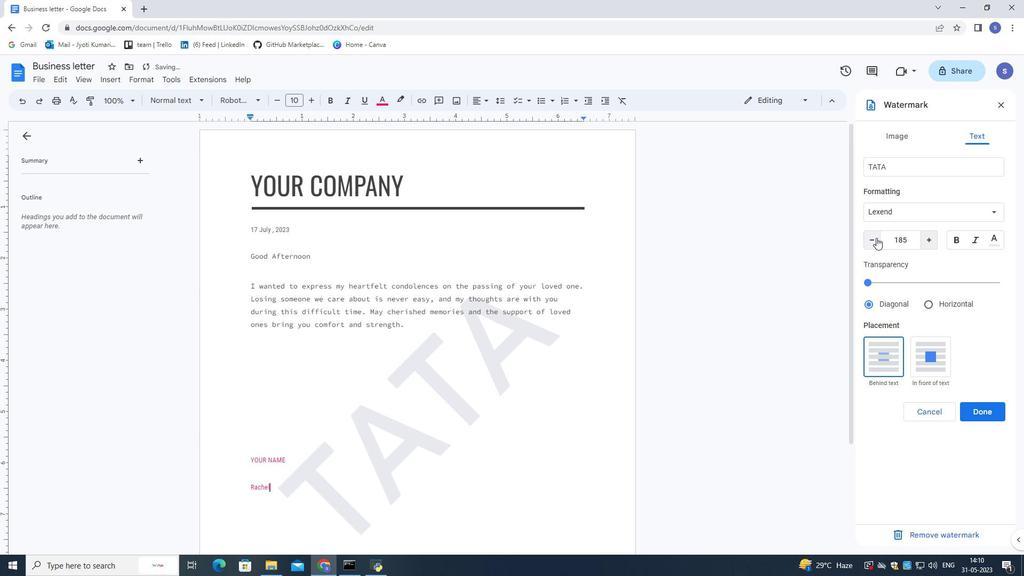 
Action: Mouse pressed left at (878, 239)
Screenshot: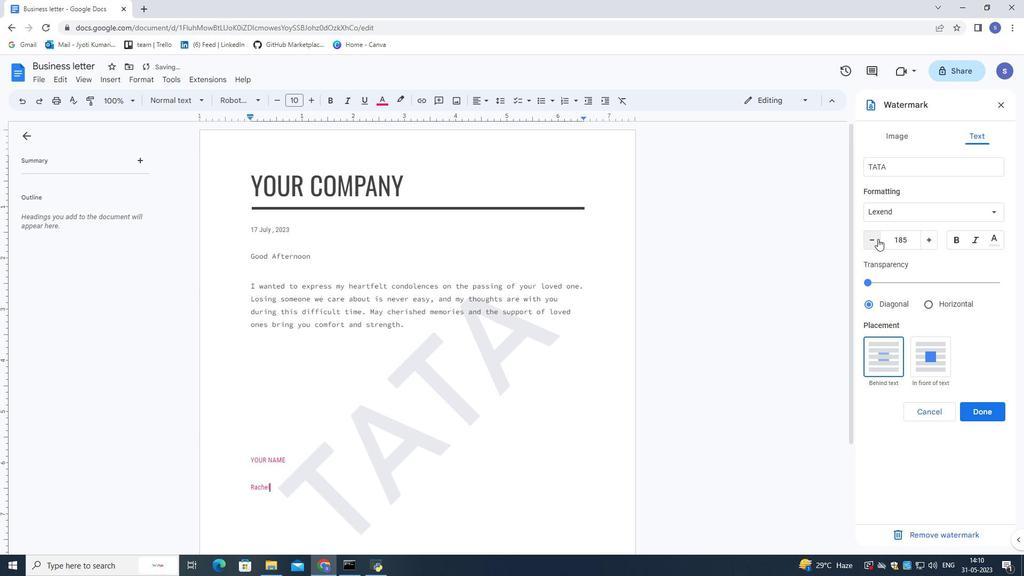 
Action: Mouse pressed left at (878, 239)
Screenshot: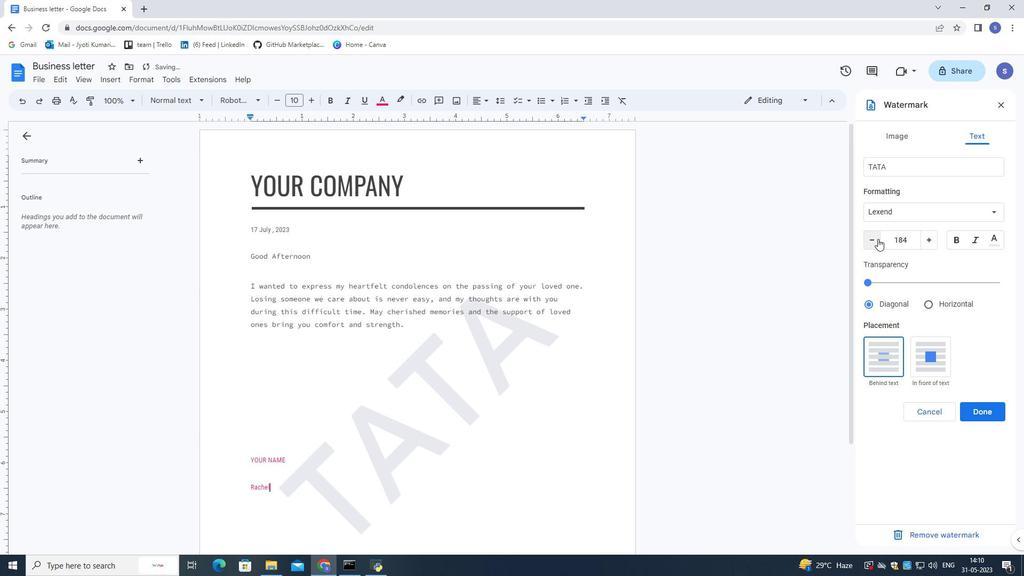 
Action: Mouse pressed left at (878, 239)
Screenshot: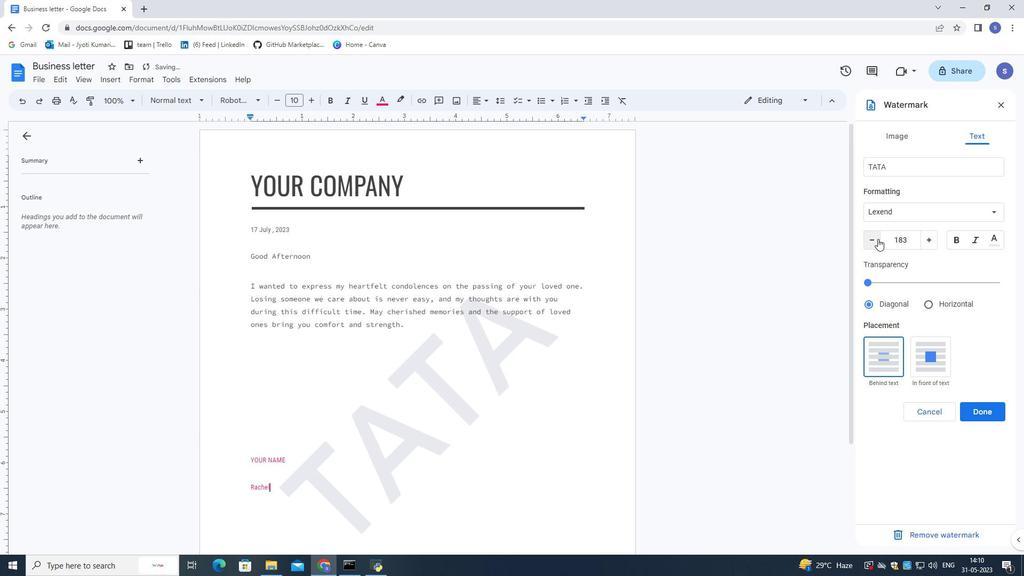 
Action: Mouse pressed left at (878, 239)
Screenshot: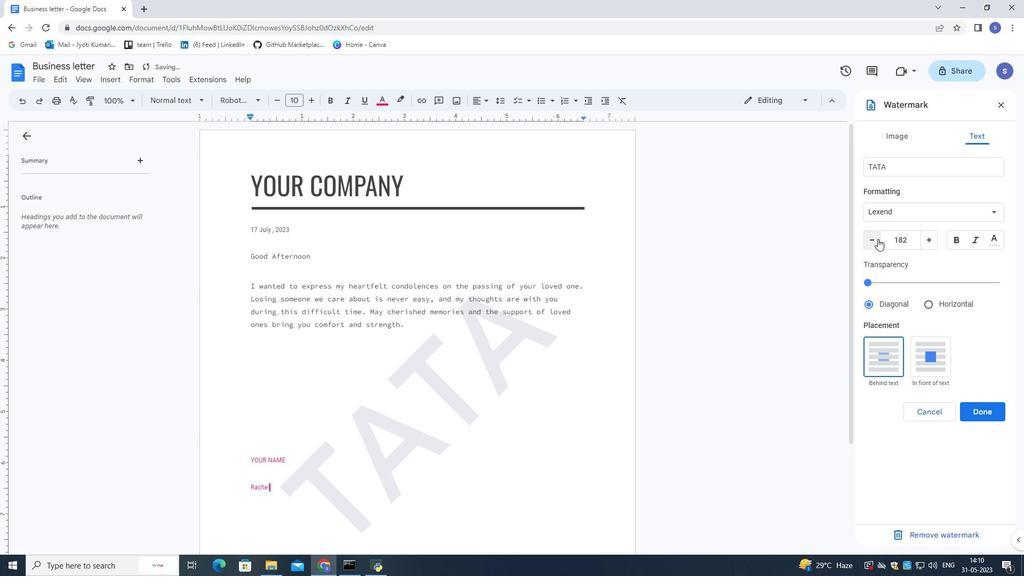 
Action: Mouse pressed left at (878, 239)
Screenshot: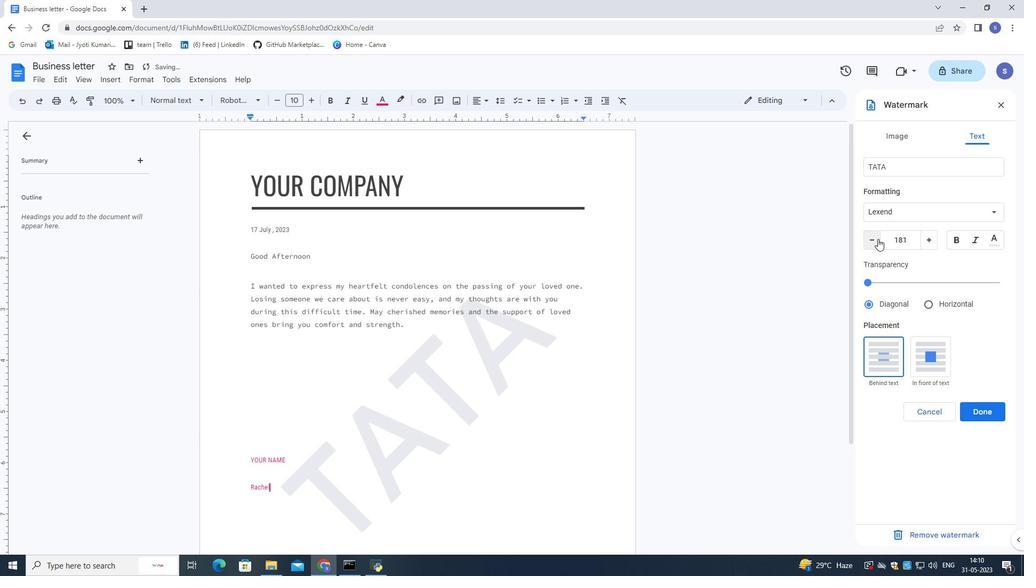 
Action: Mouse pressed left at (878, 239)
Screenshot: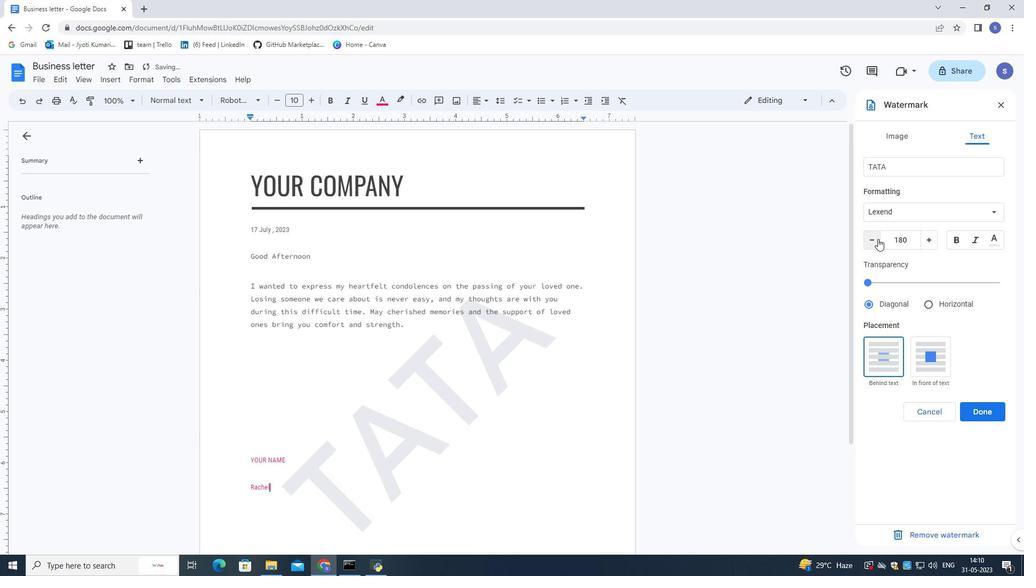 
Action: Mouse pressed left at (878, 239)
Screenshot: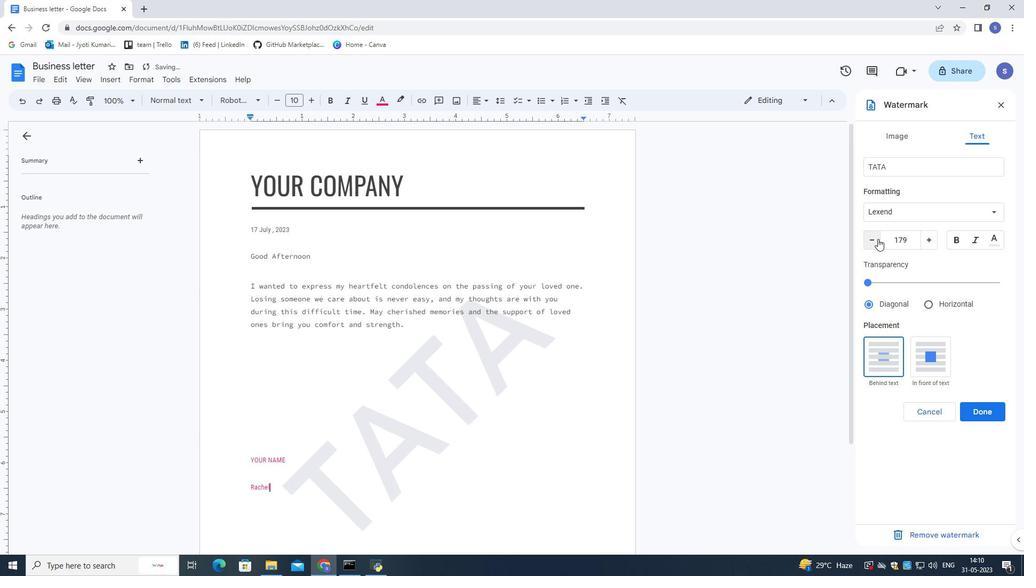 
Action: Mouse pressed left at (878, 239)
Screenshot: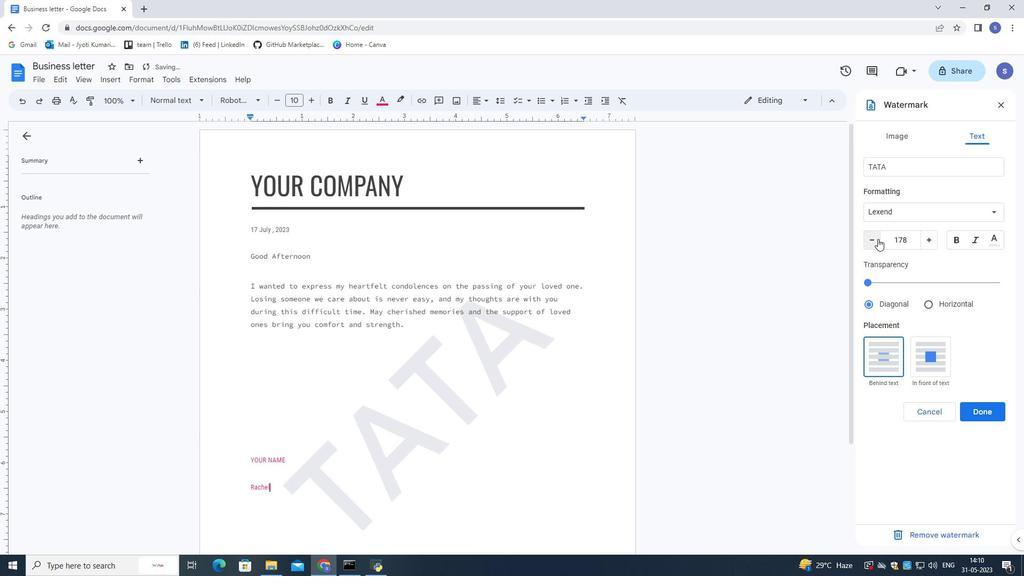 
Action: Mouse pressed left at (878, 239)
Screenshot: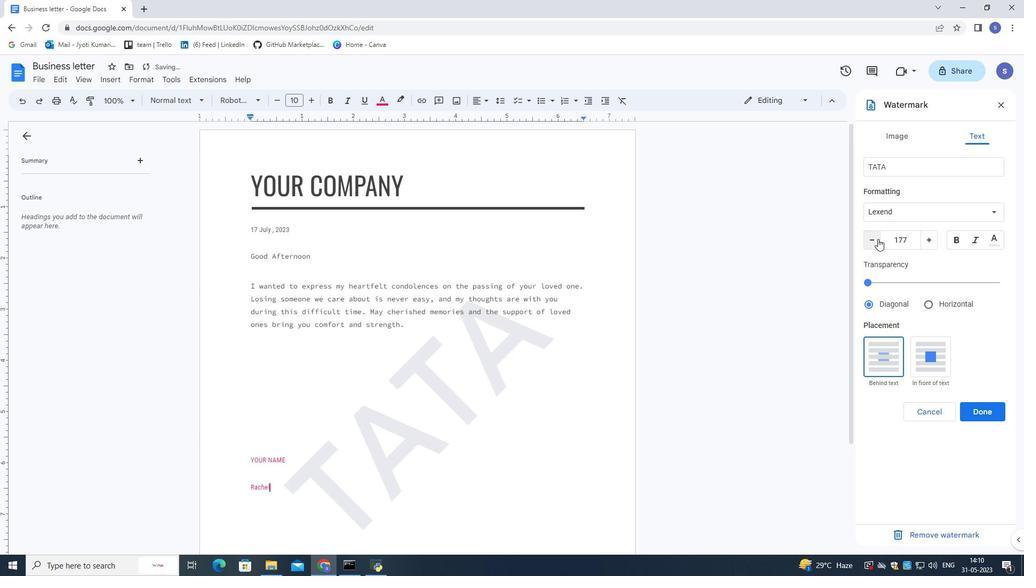 
Action: Mouse pressed left at (878, 239)
Screenshot: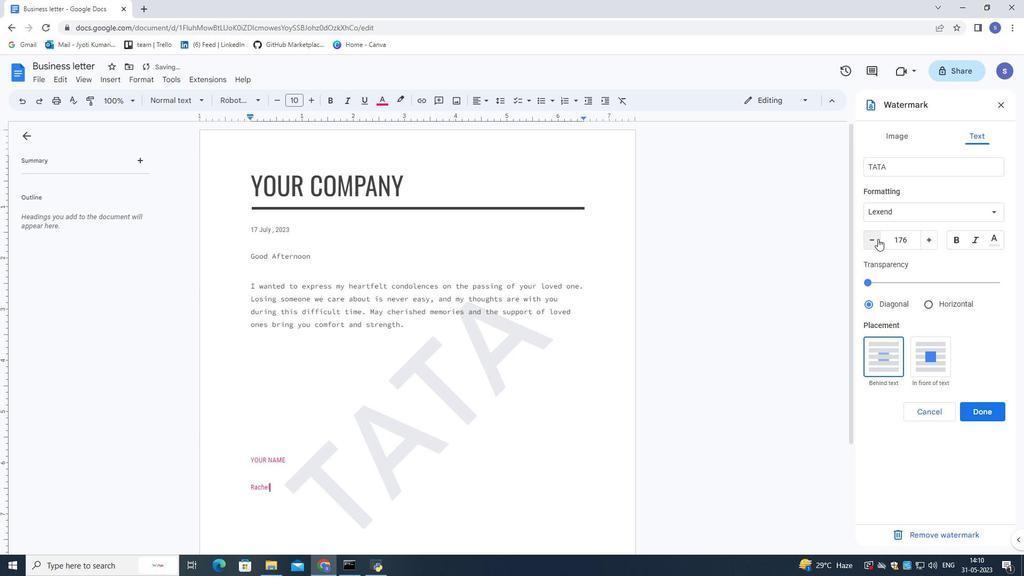 
Action: Mouse pressed left at (878, 239)
Screenshot: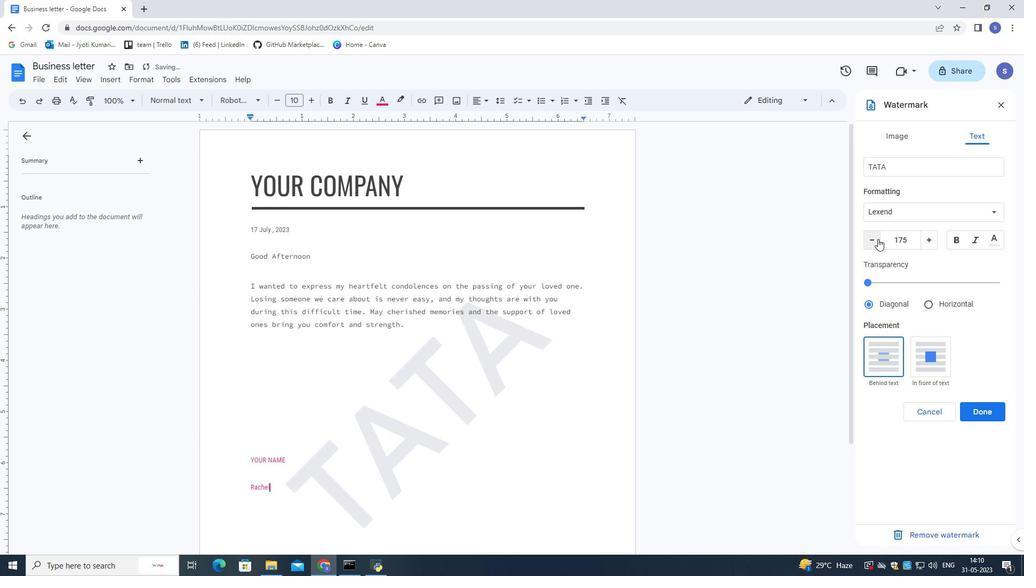 
Action: Mouse pressed left at (878, 239)
Screenshot: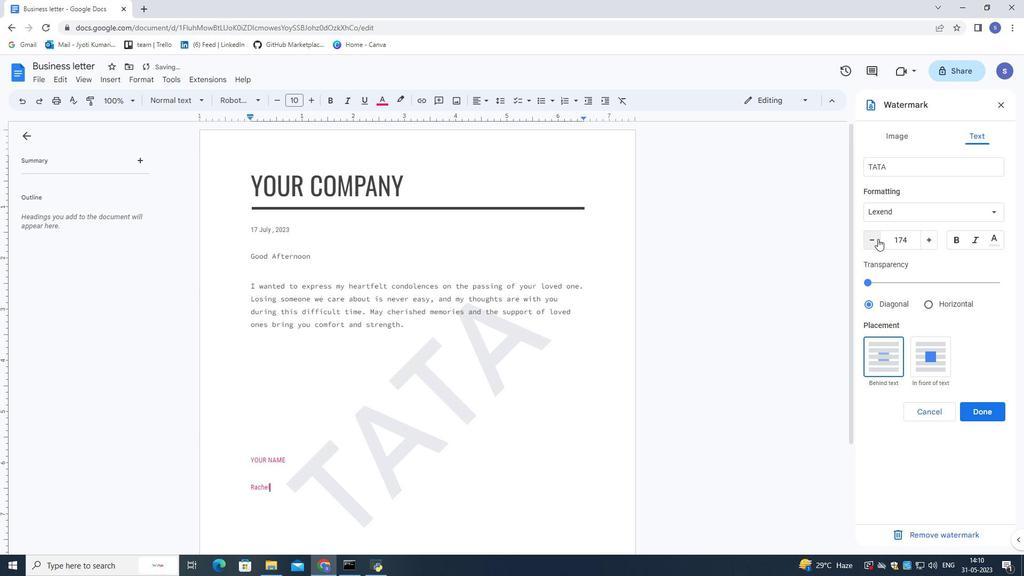 
Action: Mouse pressed left at (878, 239)
Screenshot: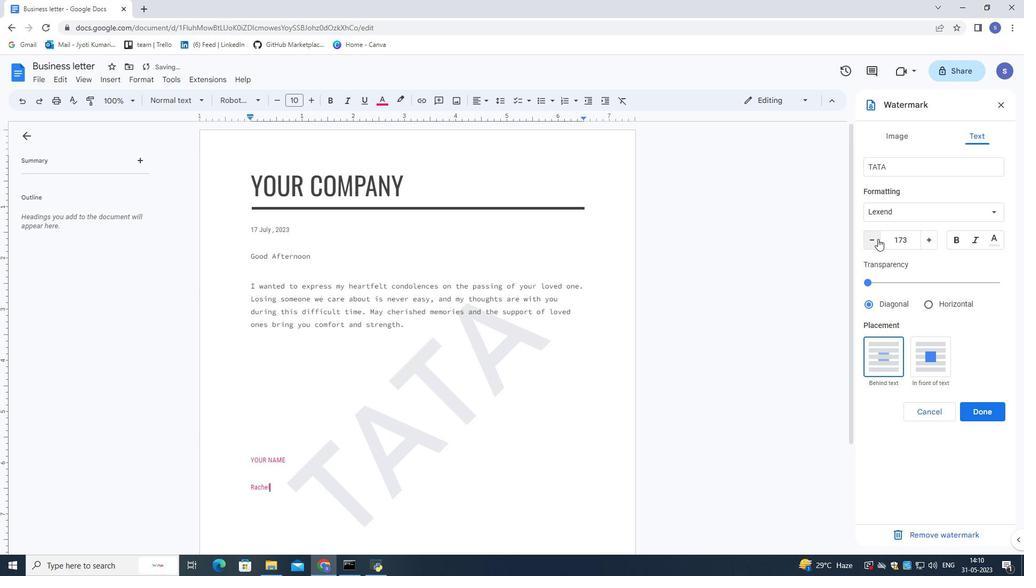 
Action: Mouse pressed left at (878, 239)
Screenshot: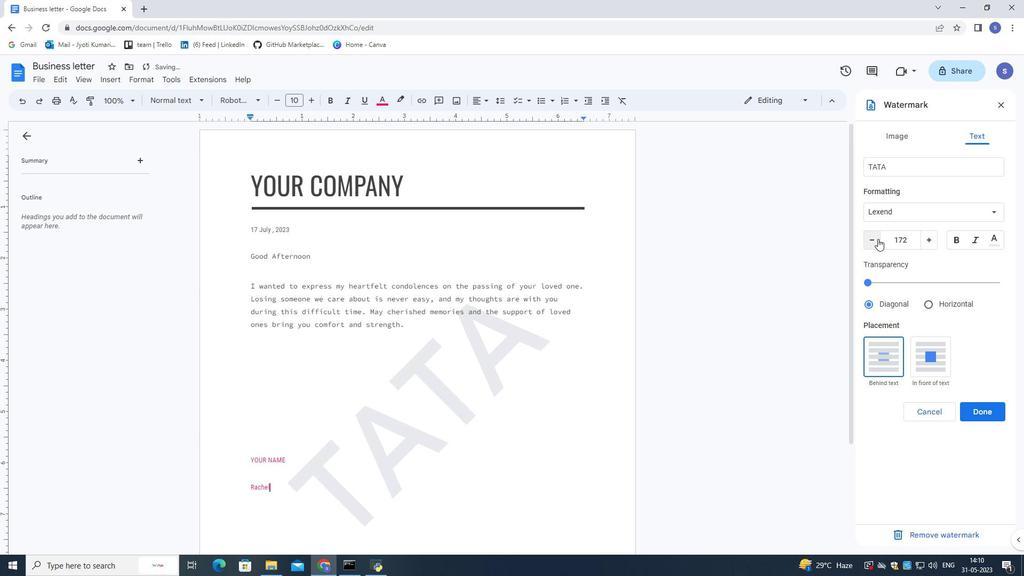
Action: Mouse pressed left at (878, 239)
Screenshot: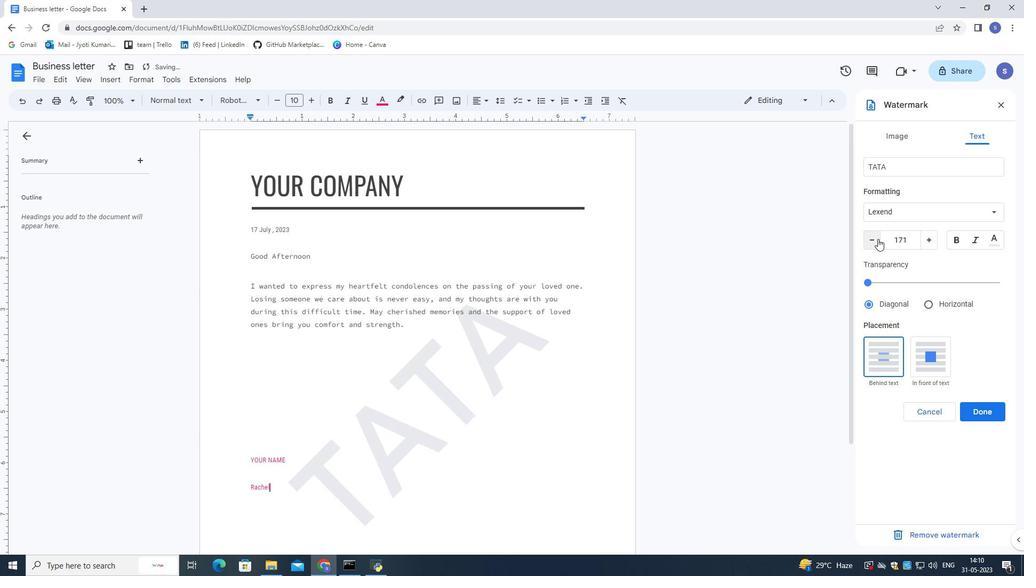 
Action: Mouse pressed left at (878, 239)
Screenshot: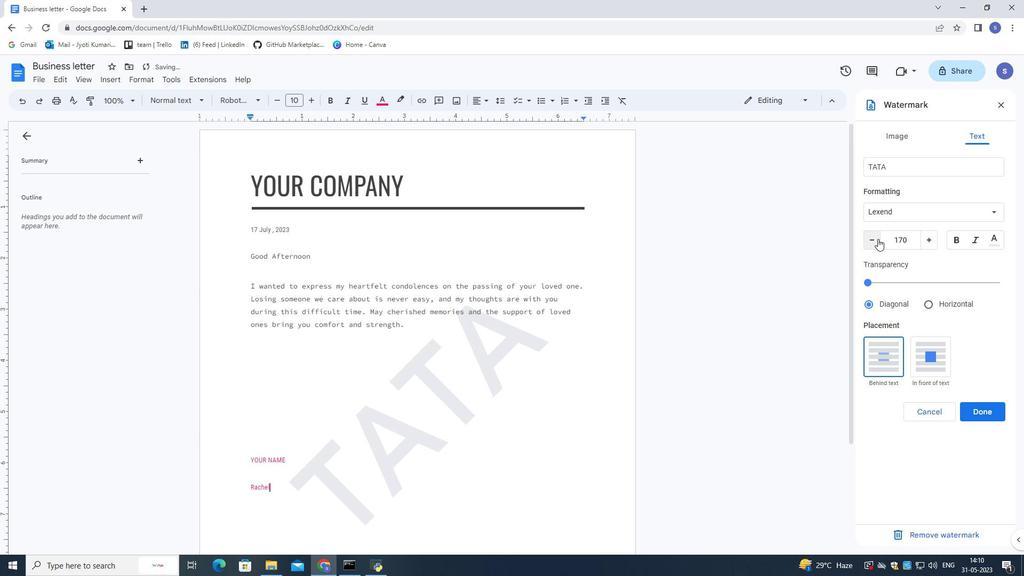 
Action: Mouse pressed left at (878, 239)
Screenshot: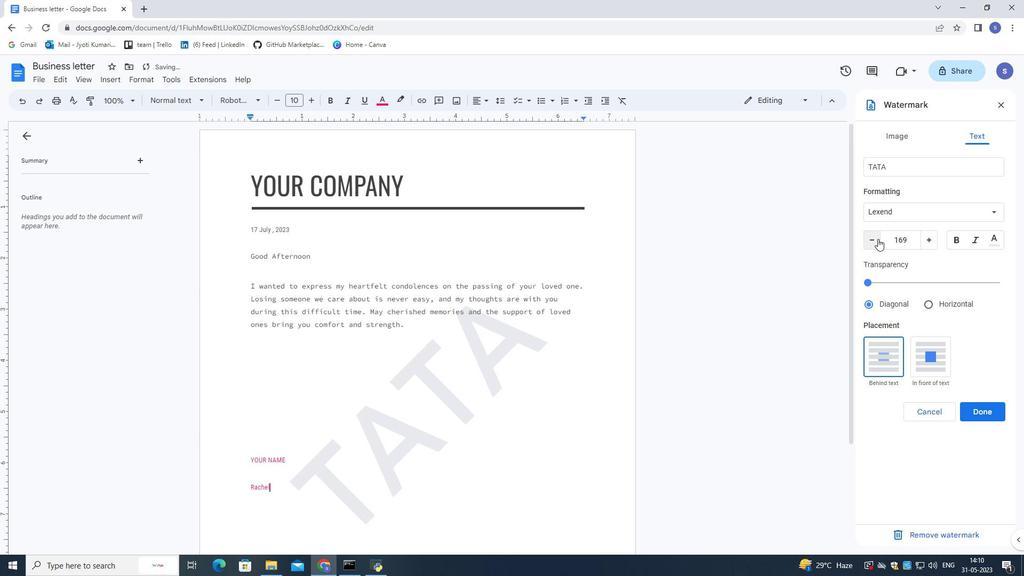 
Action: Mouse pressed left at (878, 239)
Screenshot: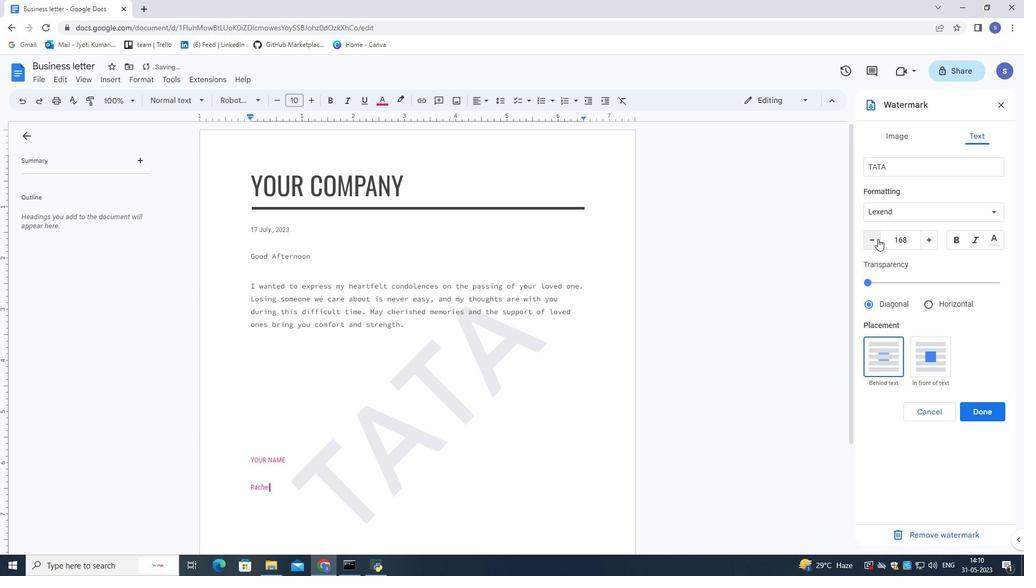 
Action: Mouse pressed left at (878, 239)
Screenshot: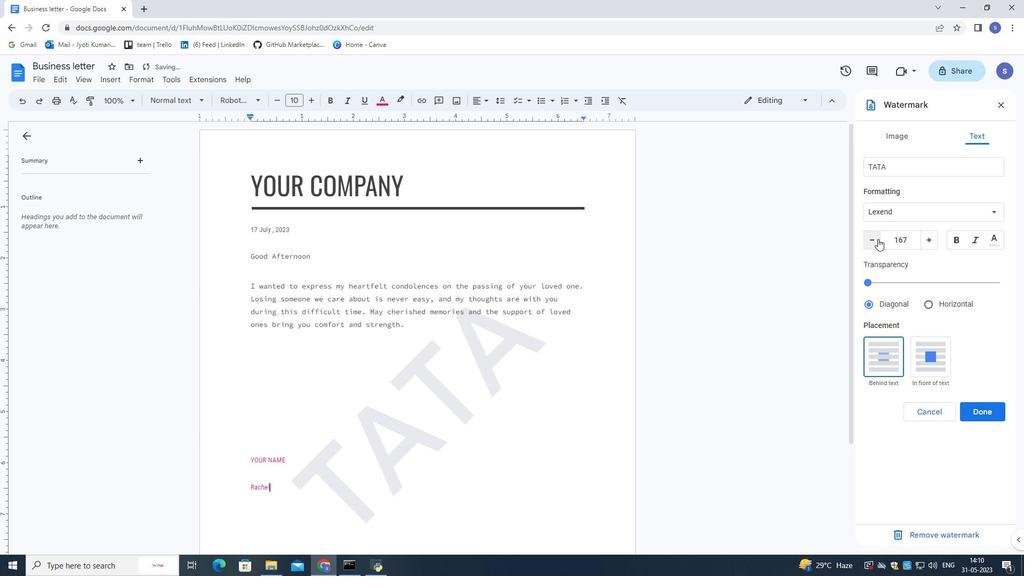 
Action: Mouse pressed left at (878, 239)
Screenshot: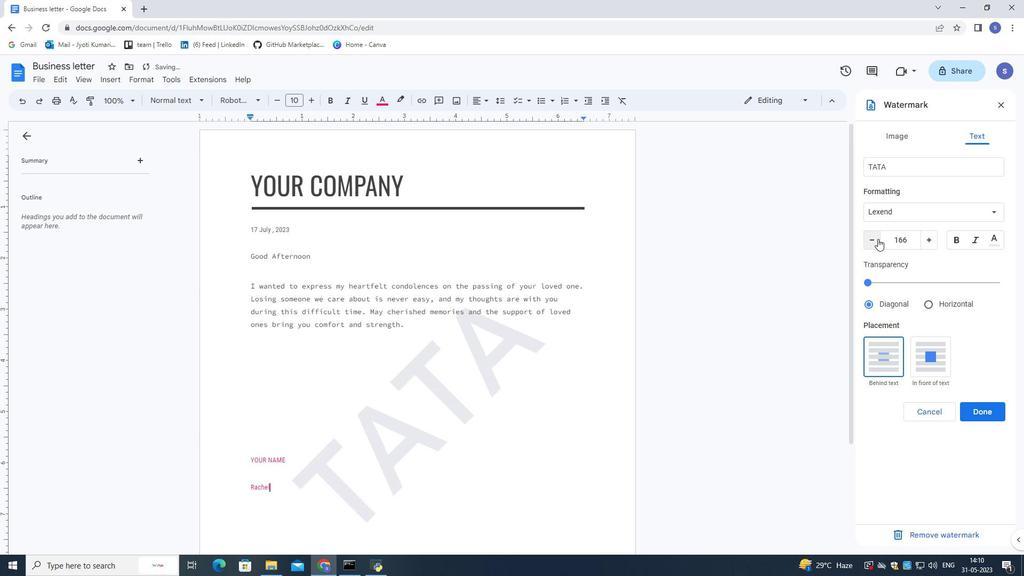 
Action: Mouse pressed left at (878, 239)
Screenshot: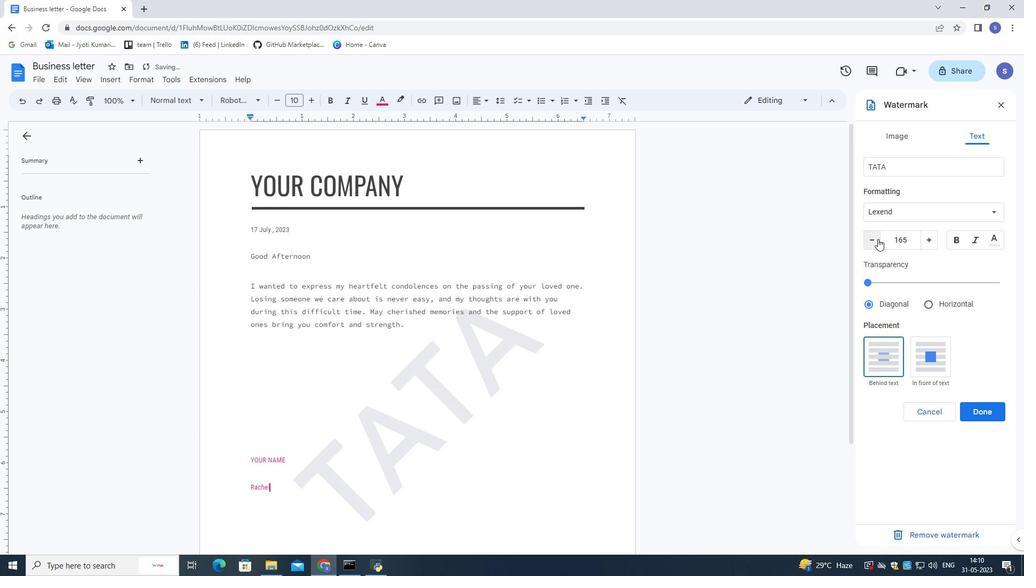 
Action: Mouse pressed left at (878, 239)
Screenshot: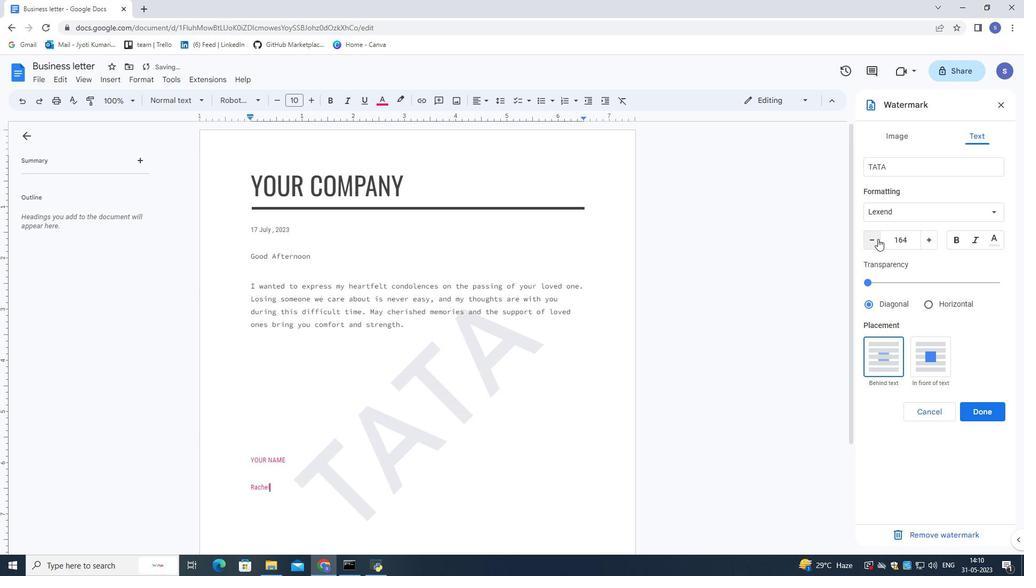 
Action: Mouse pressed left at (878, 239)
Screenshot: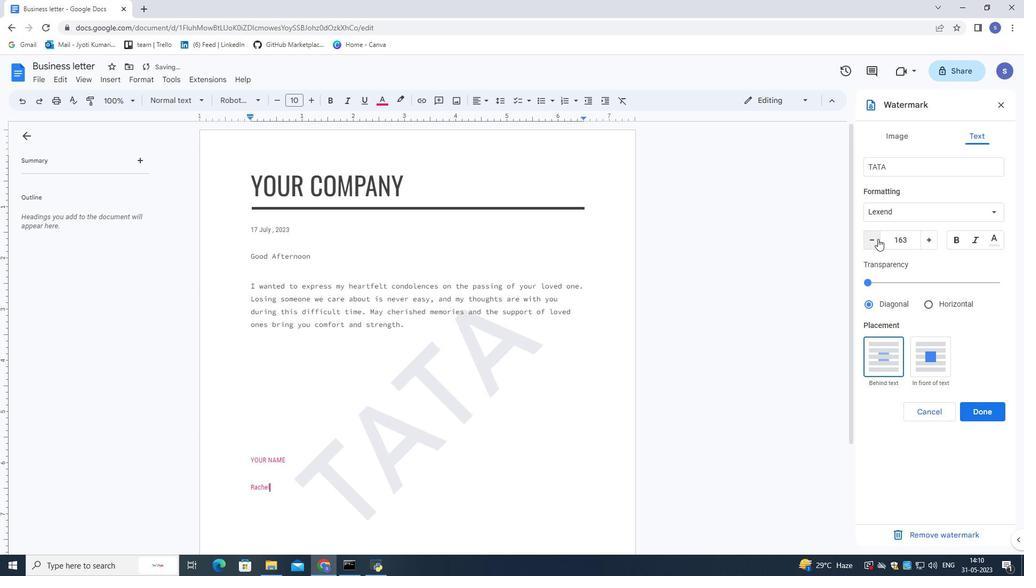 
Action: Mouse pressed left at (878, 239)
Screenshot: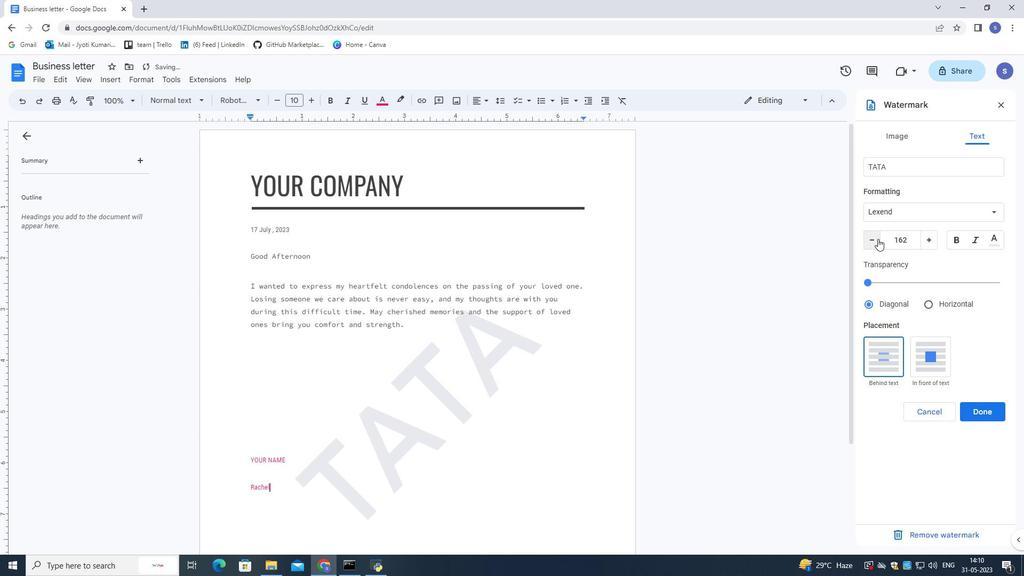 
Action: Mouse pressed left at (878, 239)
Screenshot: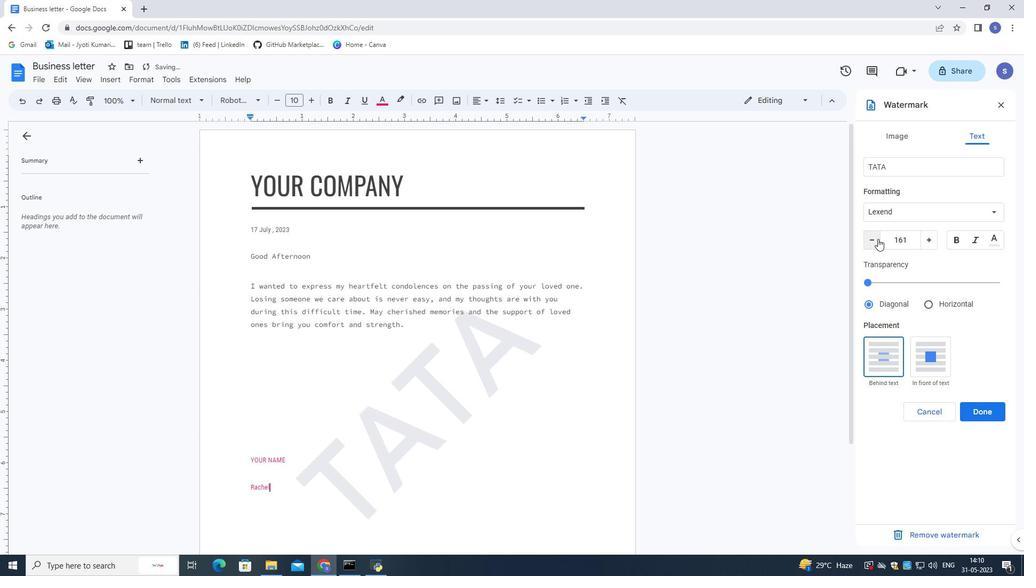
Action: Mouse pressed left at (878, 239)
Screenshot: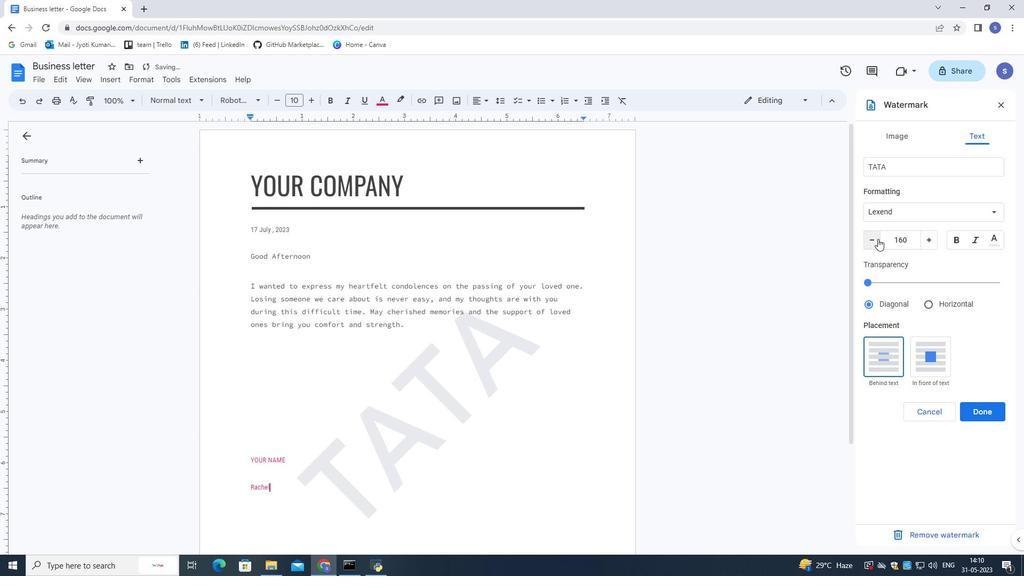 
Action: Mouse pressed left at (878, 239)
Screenshot: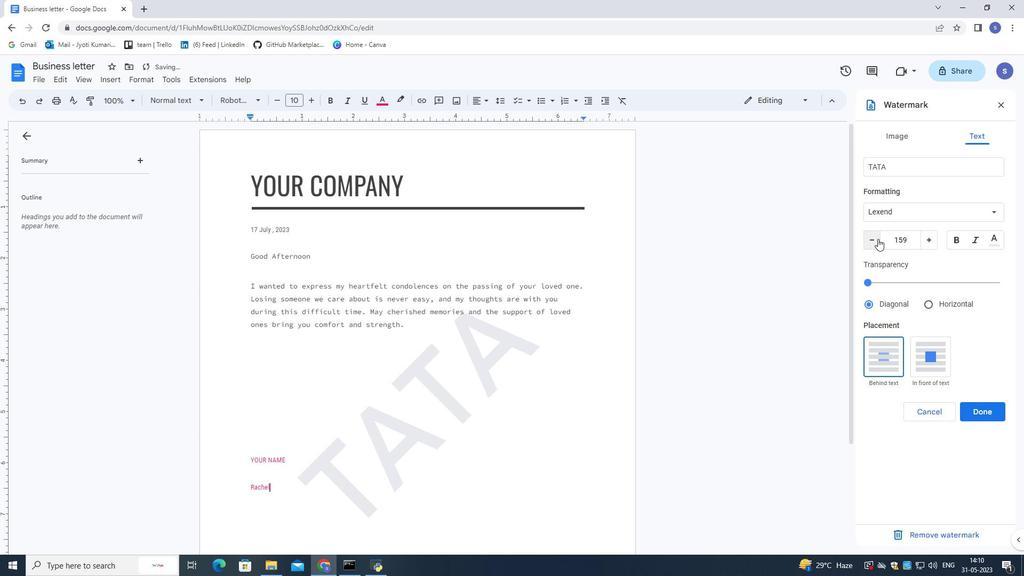 
Action: Mouse pressed left at (878, 239)
Screenshot: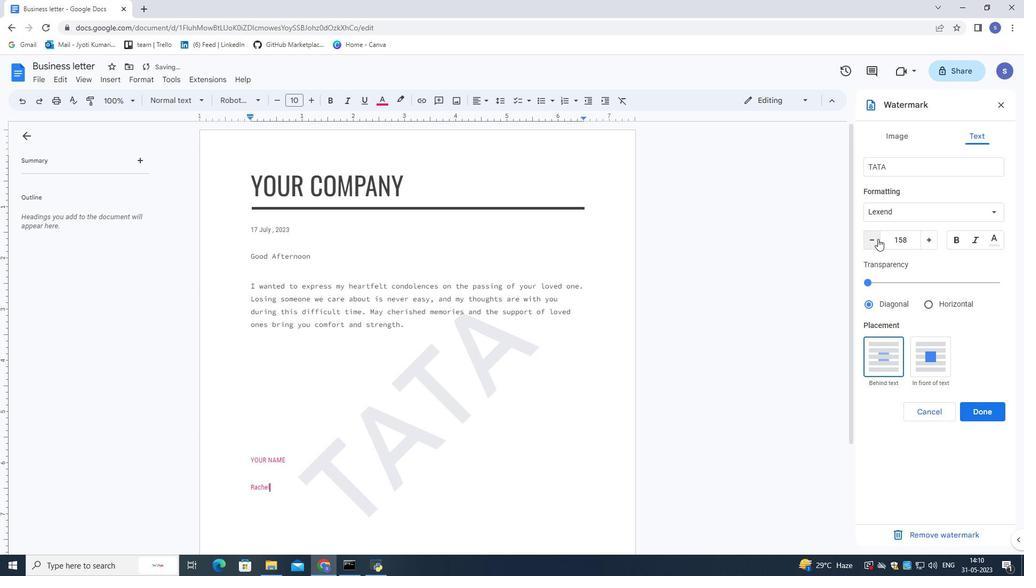 
Action: Mouse pressed left at (878, 239)
Screenshot: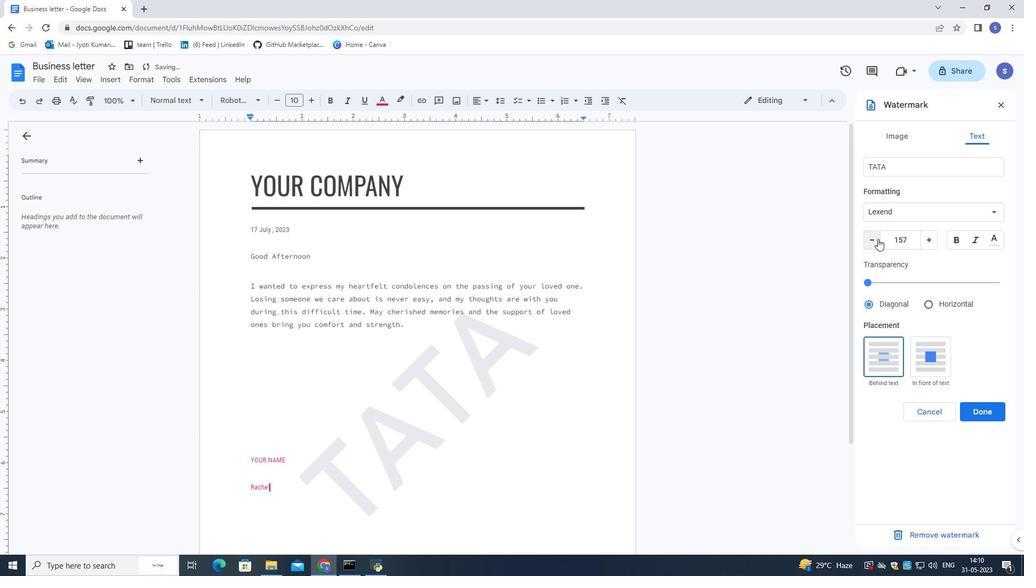 
Action: Mouse pressed left at (878, 239)
Screenshot: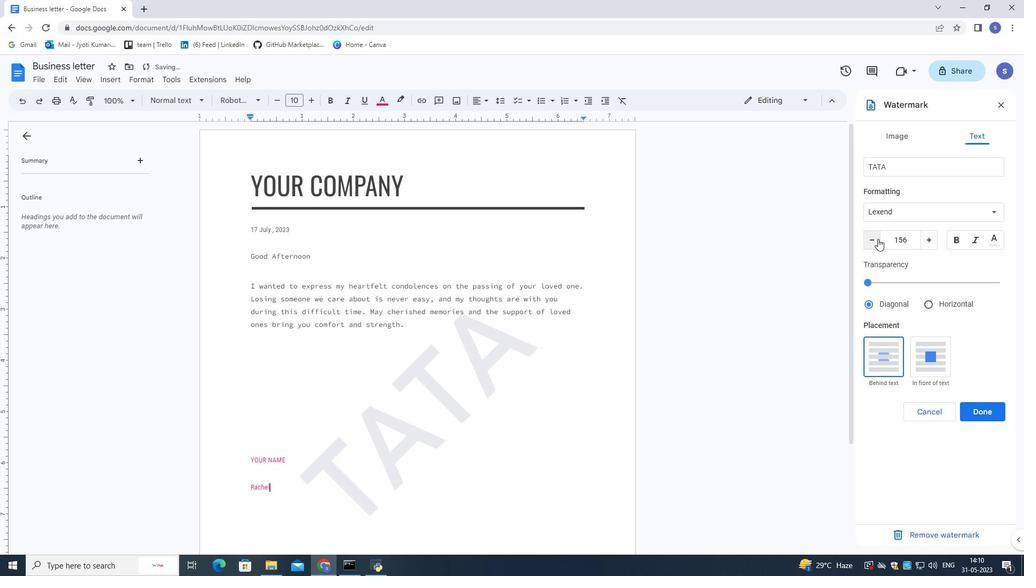 
Action: Mouse pressed left at (878, 239)
Screenshot: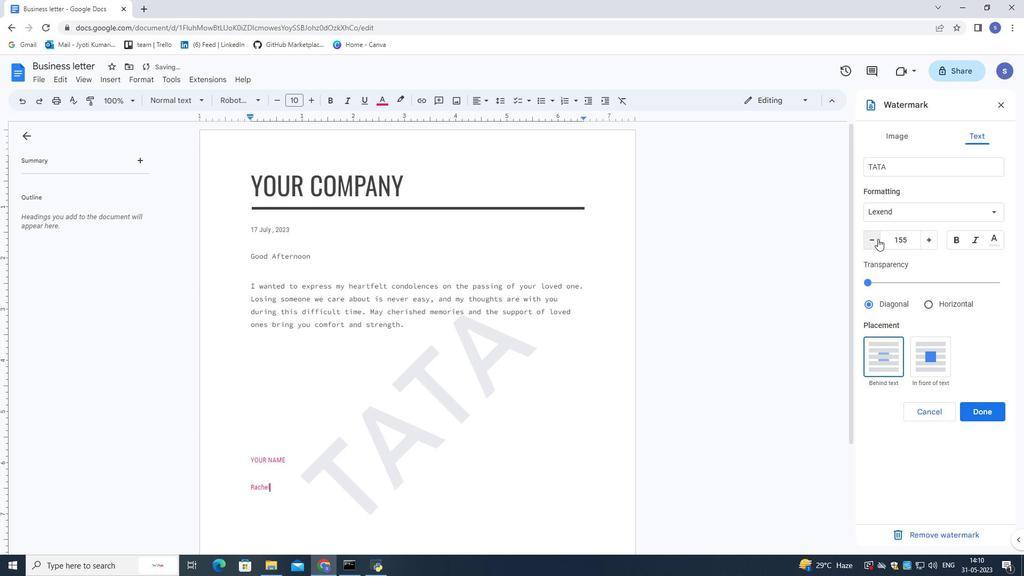 
Action: Mouse pressed left at (878, 239)
Screenshot: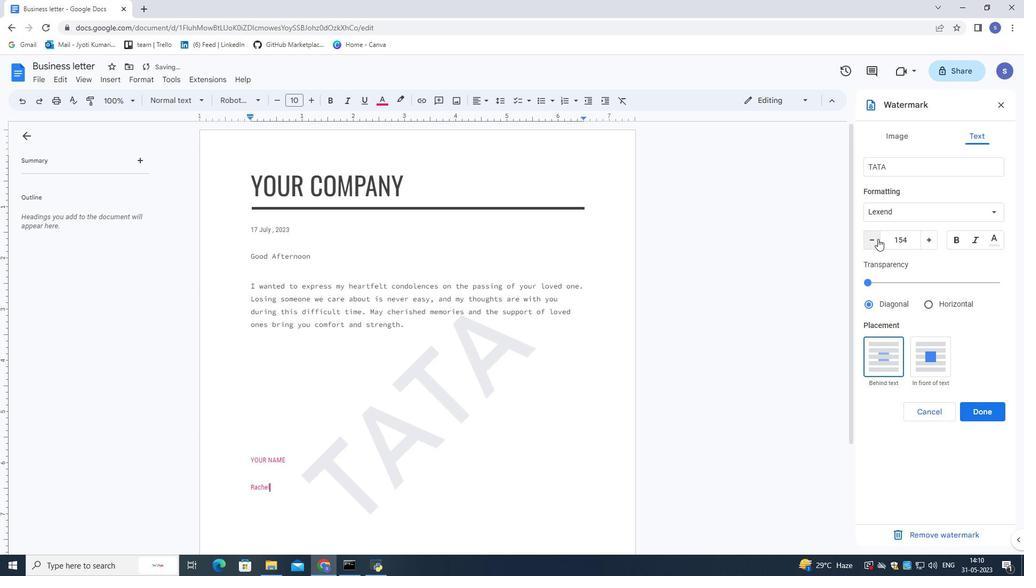 
Action: Mouse pressed left at (878, 239)
Screenshot: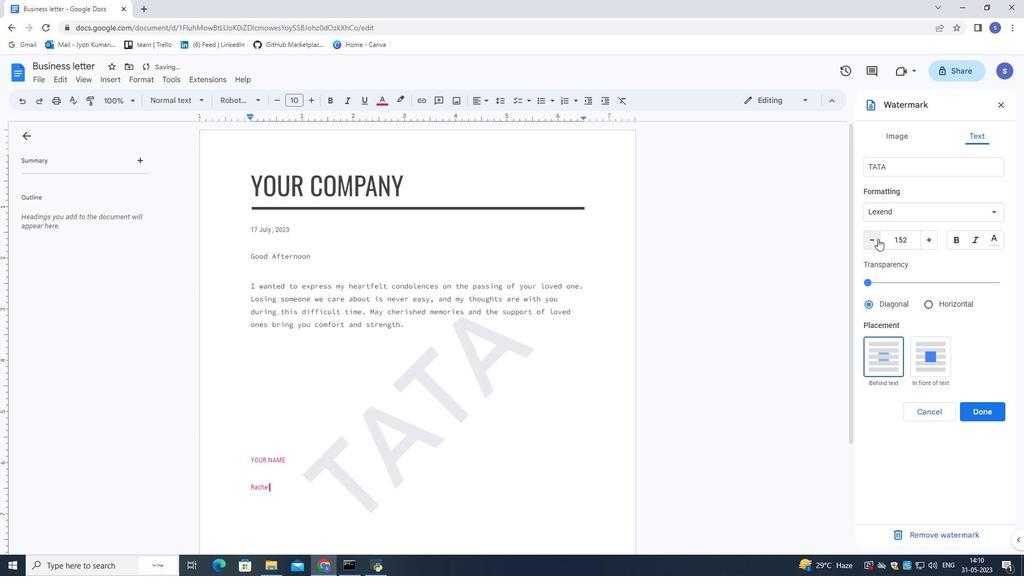 
Action: Mouse pressed left at (878, 239)
Screenshot: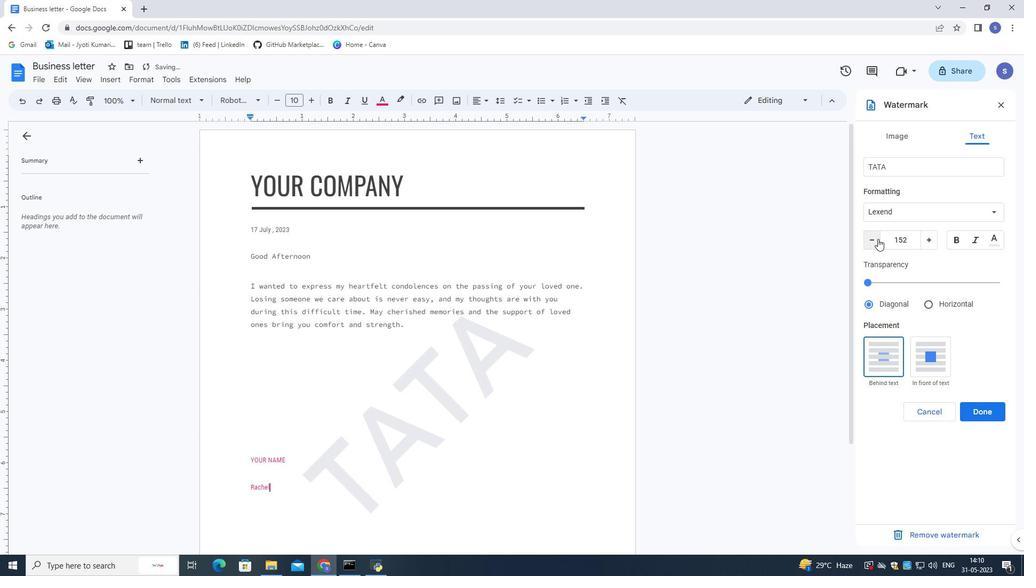 
Action: Mouse pressed left at (878, 239)
Screenshot: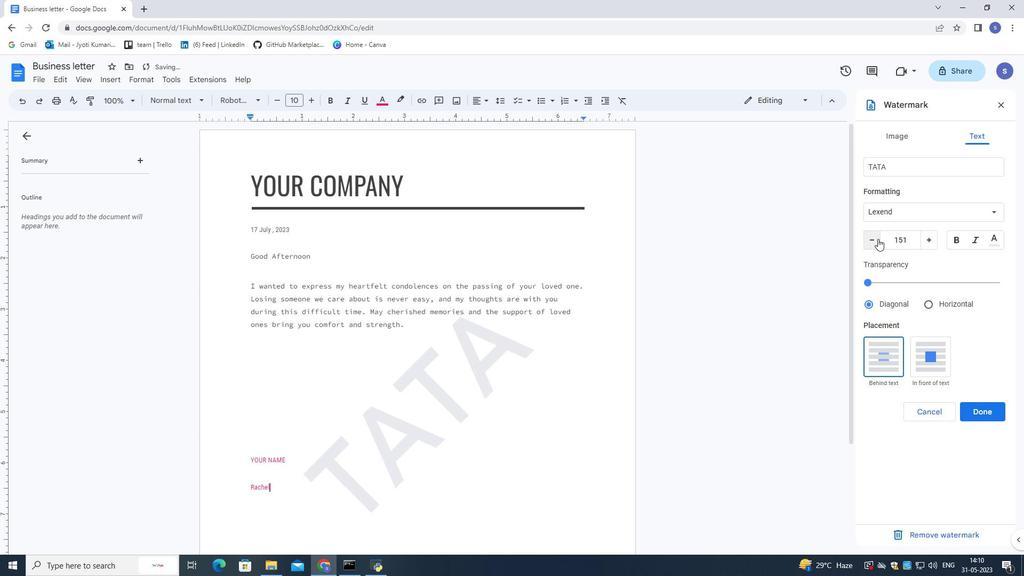 
Action: Mouse pressed left at (878, 239)
Screenshot: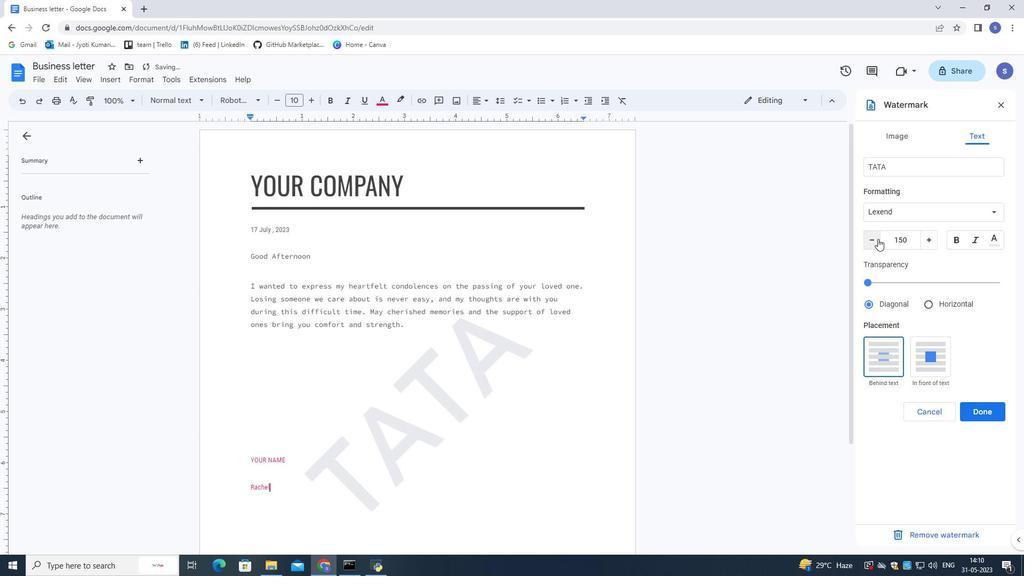 
Action: Mouse pressed left at (878, 239)
Screenshot: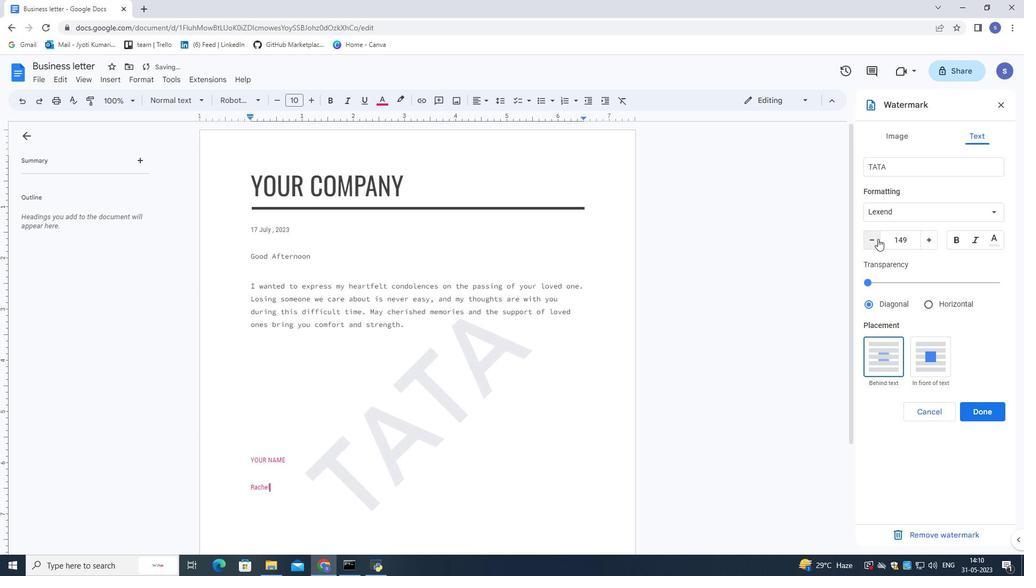 
Action: Mouse pressed left at (878, 239)
Screenshot: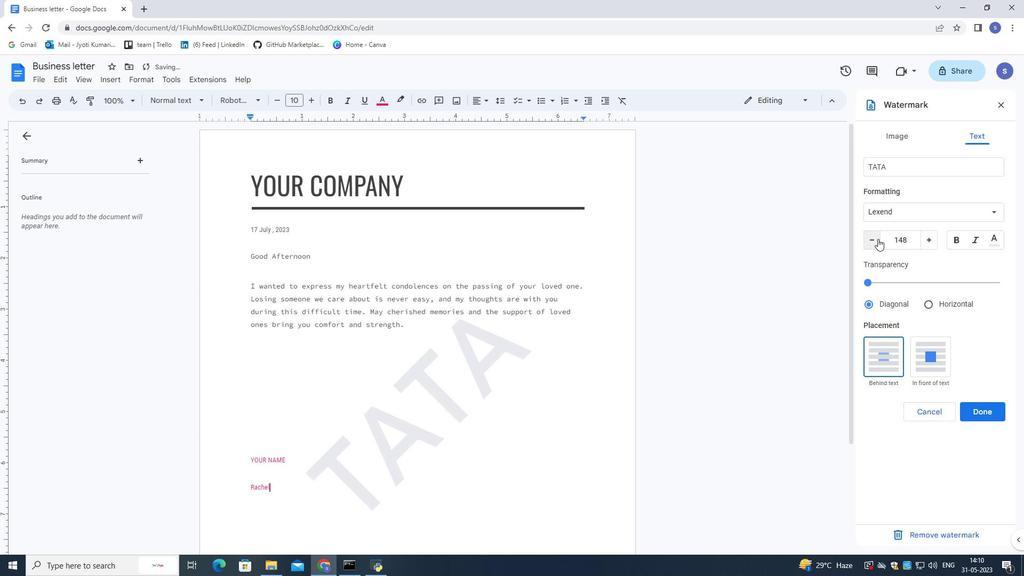 
Action: Mouse pressed left at (878, 239)
Screenshot: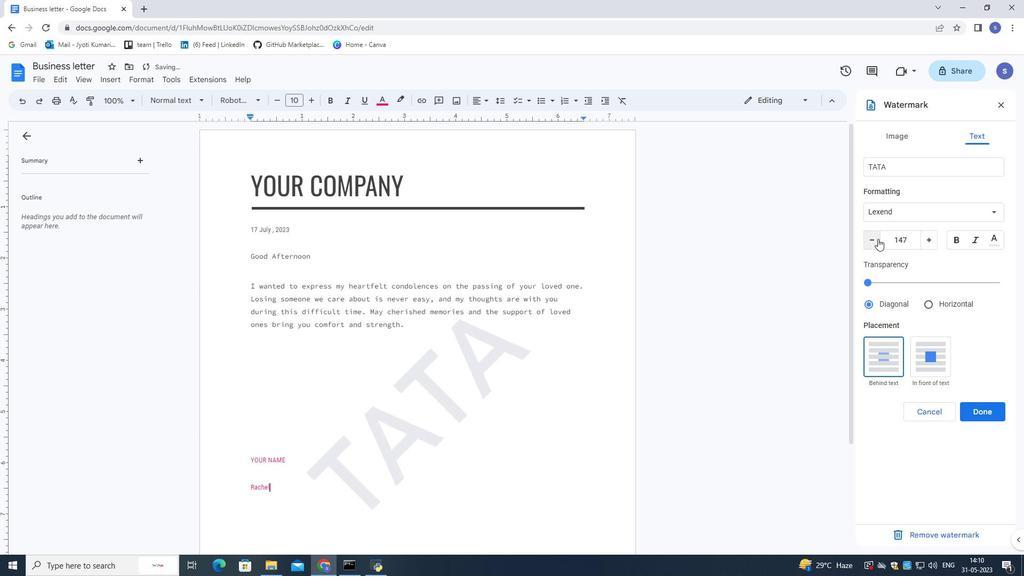 
Action: Mouse pressed left at (878, 239)
Screenshot: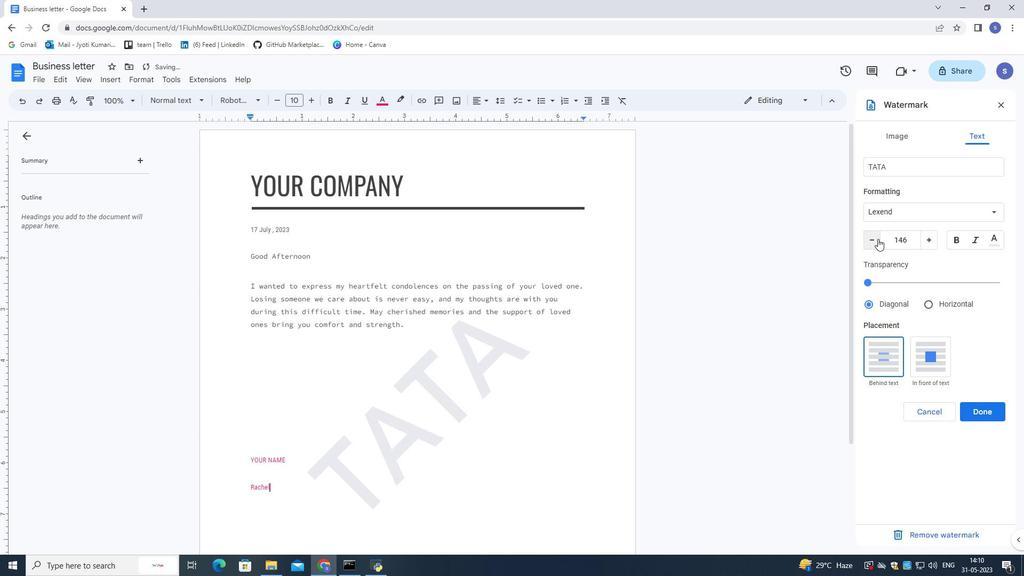 
Action: Mouse pressed left at (878, 239)
Screenshot: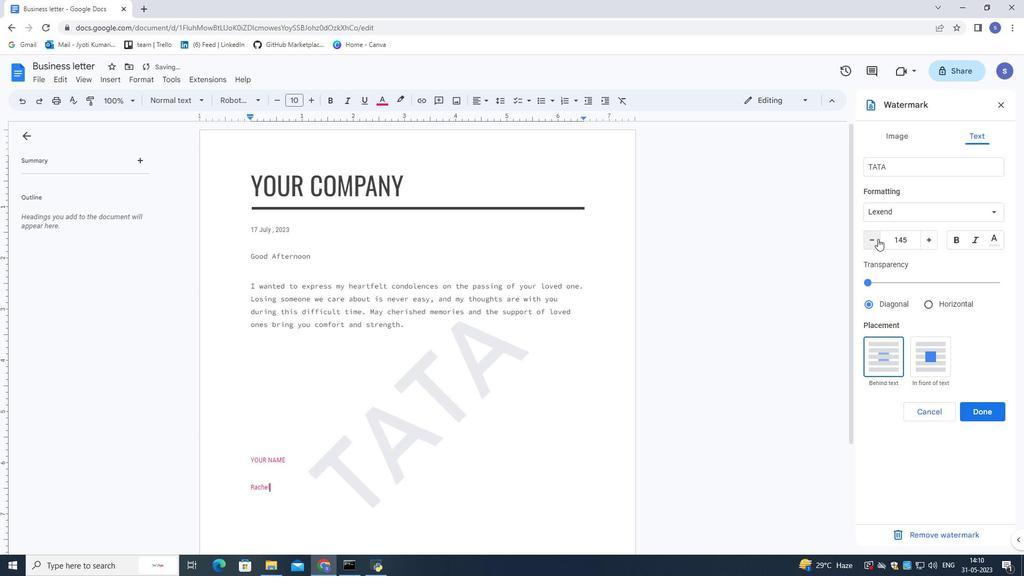 
Action: Mouse pressed left at (878, 239)
Screenshot: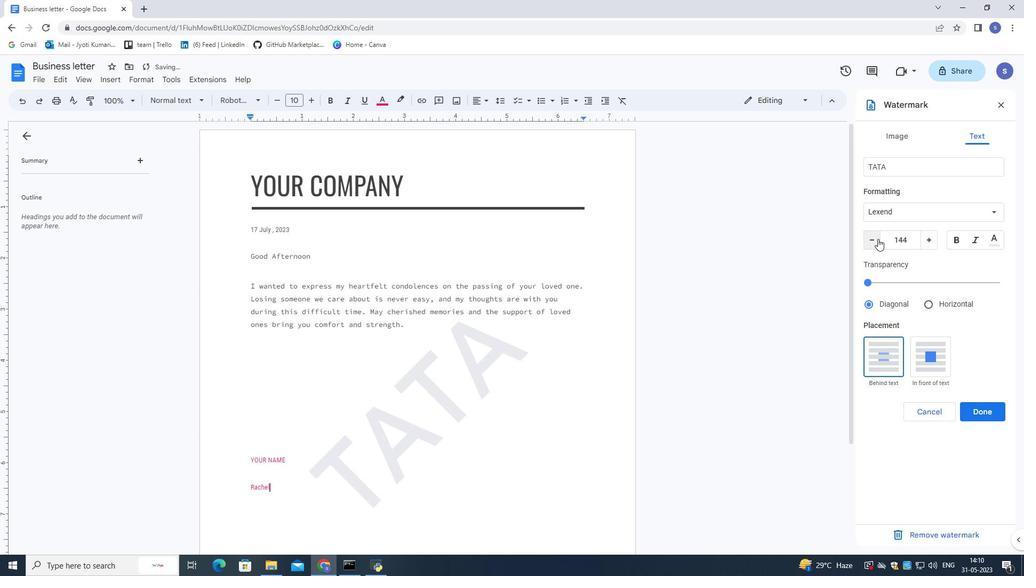 
Action: Mouse pressed left at (878, 239)
Screenshot: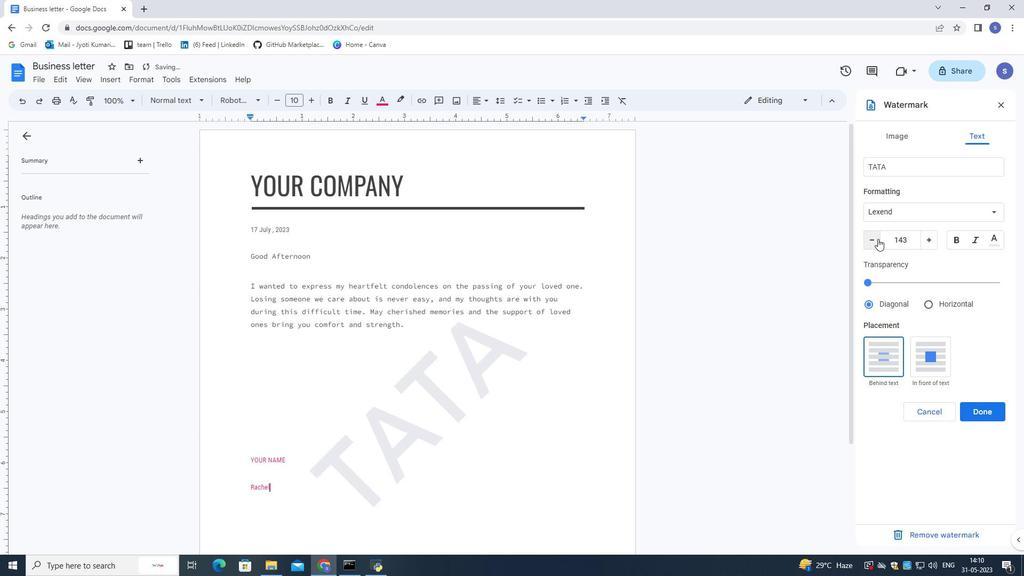 
Action: Mouse pressed left at (878, 239)
Screenshot: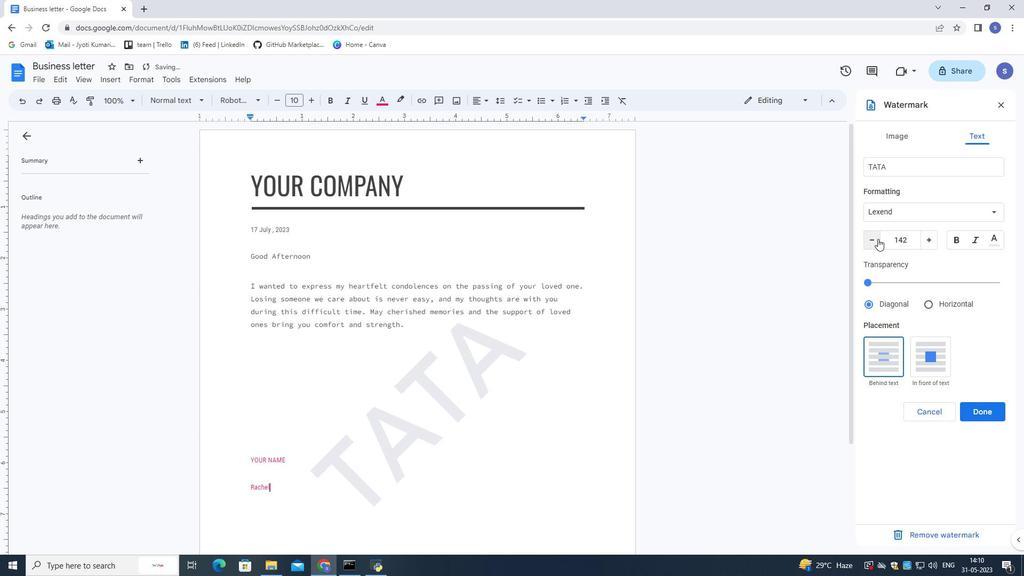
Action: Mouse pressed left at (878, 239)
Screenshot: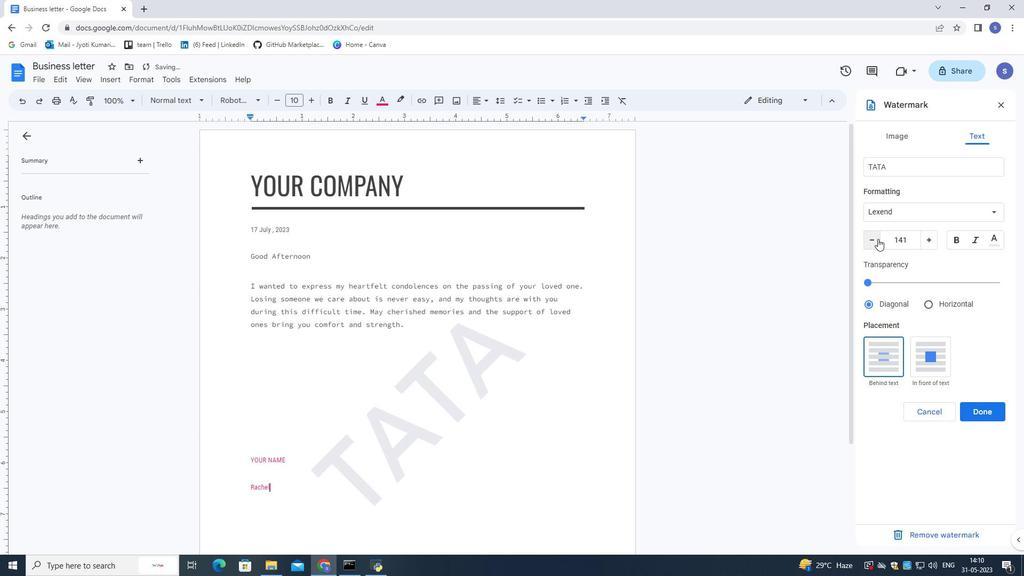 
Action: Mouse pressed left at (878, 239)
Screenshot: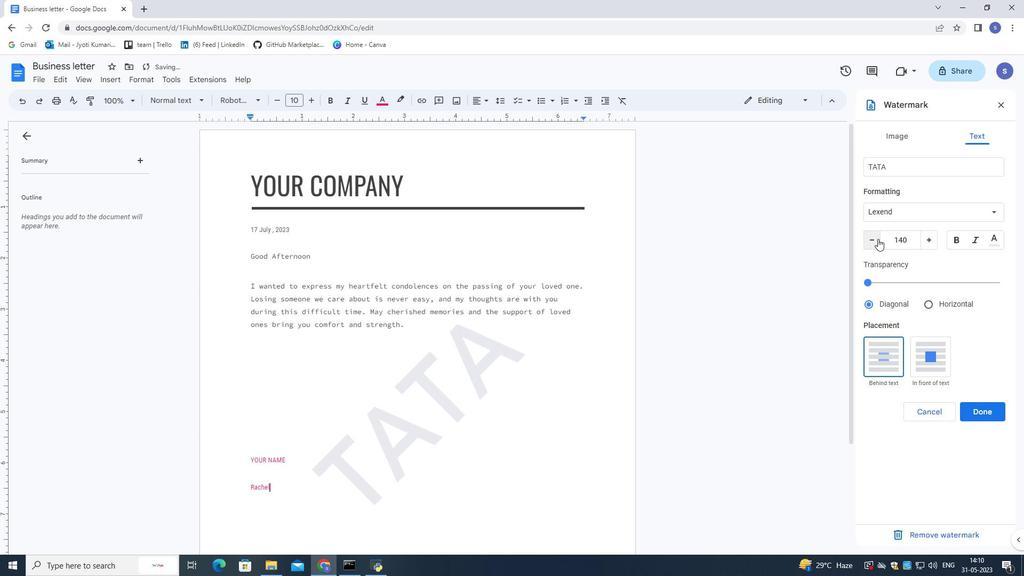 
Action: Mouse pressed left at (878, 239)
Screenshot: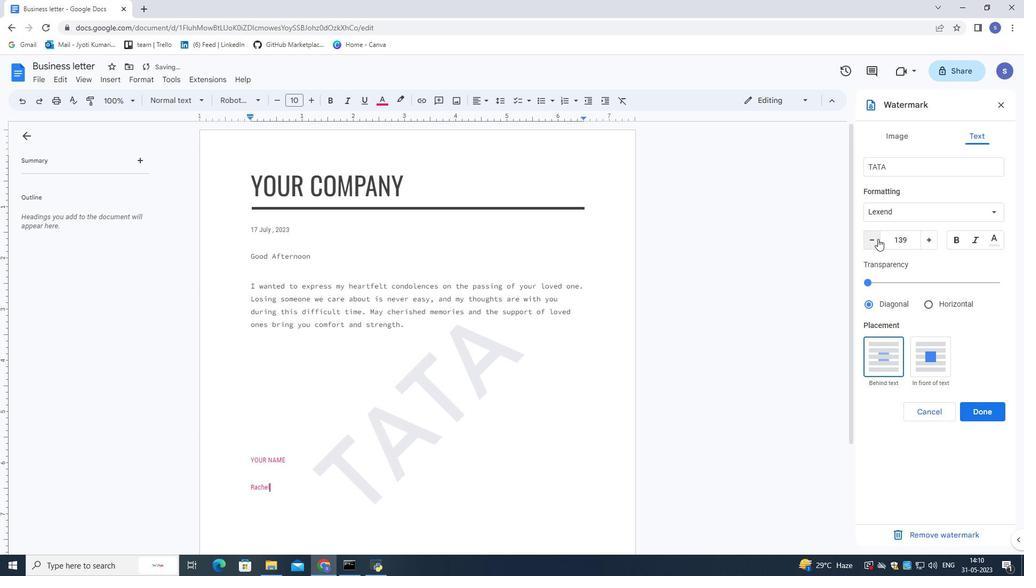 
Action: Mouse pressed left at (878, 239)
Screenshot: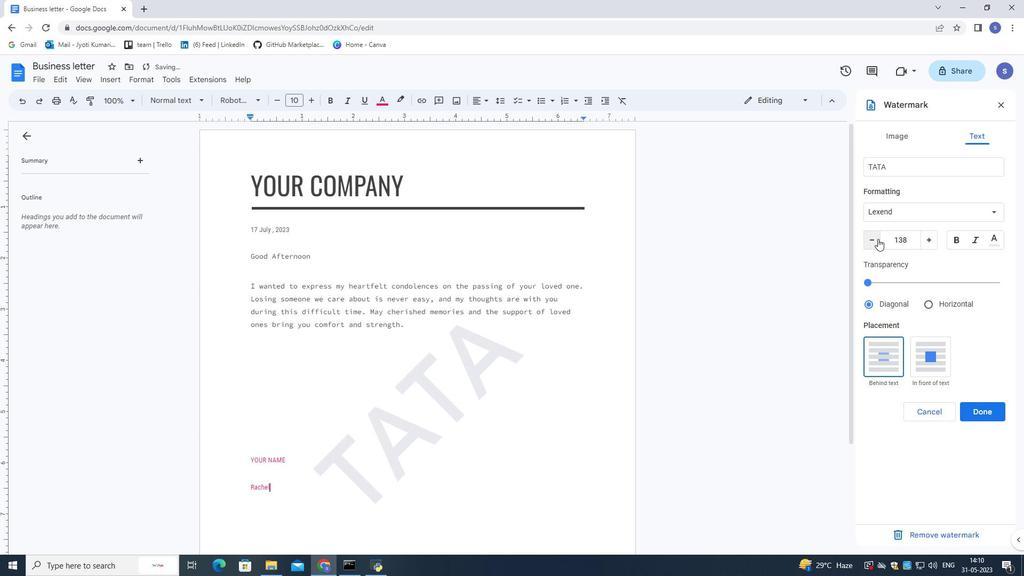 
Action: Mouse pressed left at (878, 239)
Screenshot: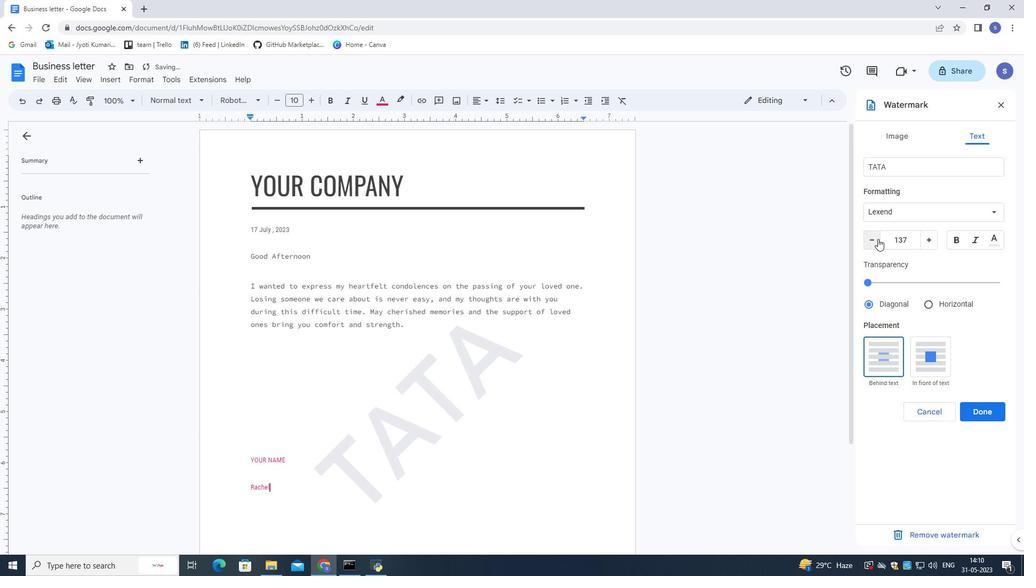 
Action: Mouse pressed left at (878, 239)
Screenshot: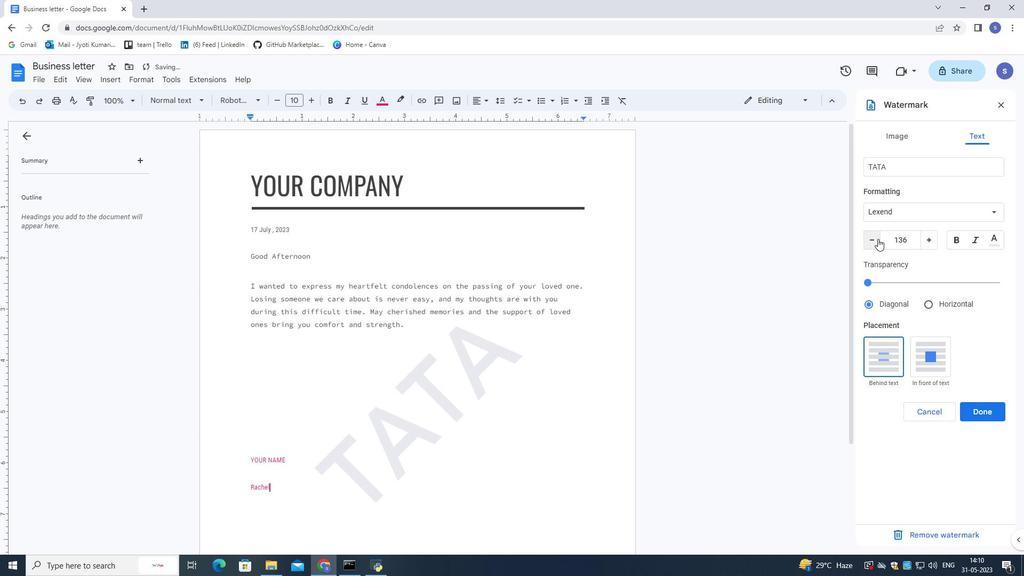 
Action: Mouse pressed left at (878, 239)
Screenshot: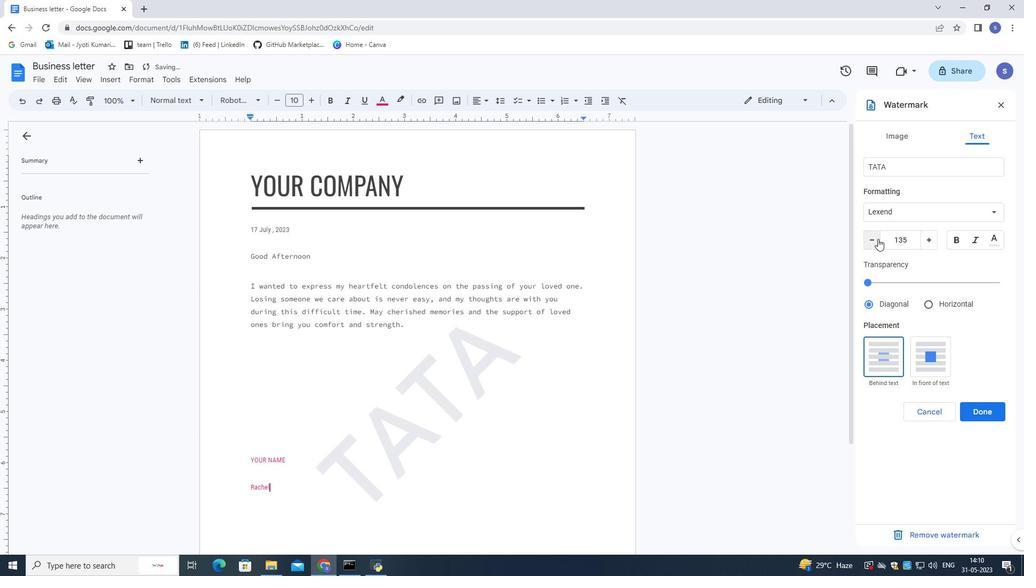 
Action: Mouse pressed left at (878, 239)
Screenshot: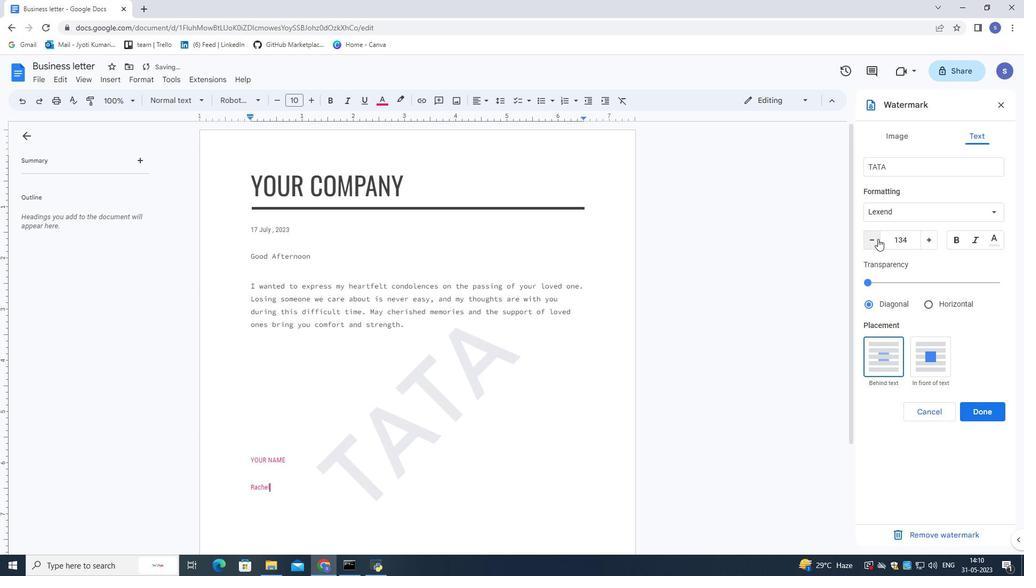 
Action: Mouse pressed left at (878, 239)
Screenshot: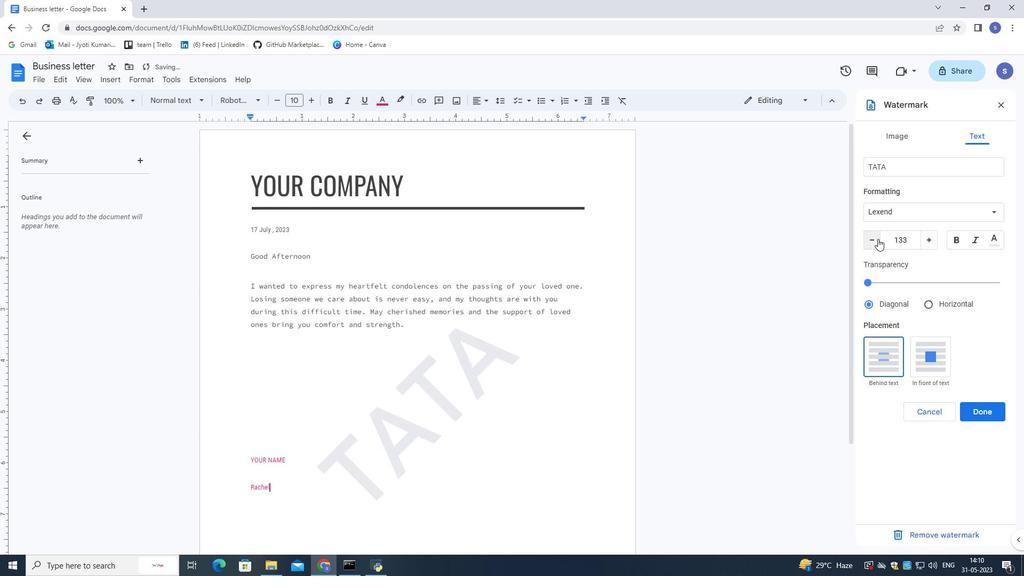 
Action: Mouse pressed left at (878, 239)
Screenshot: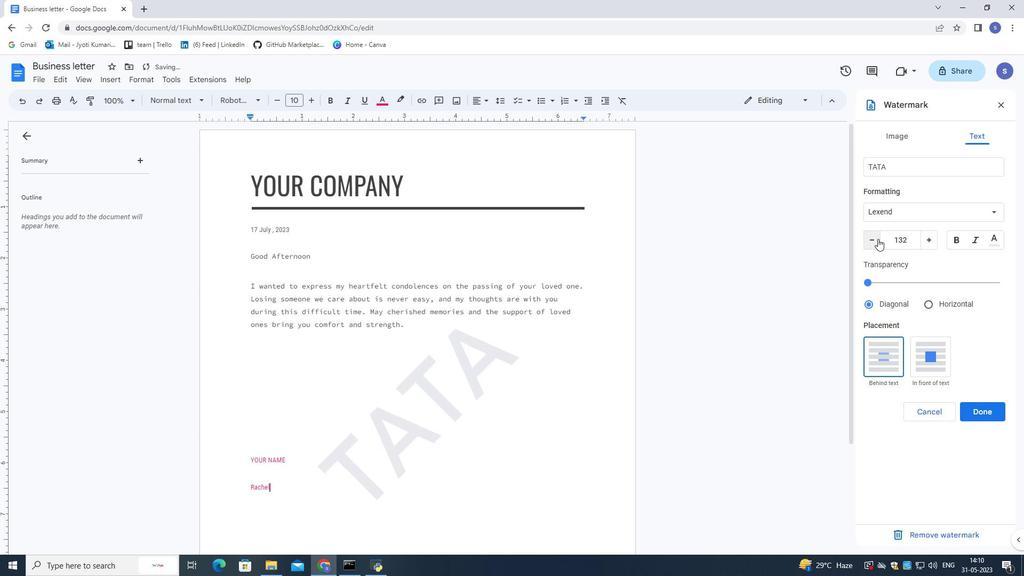 
Action: Mouse pressed left at (878, 239)
Screenshot: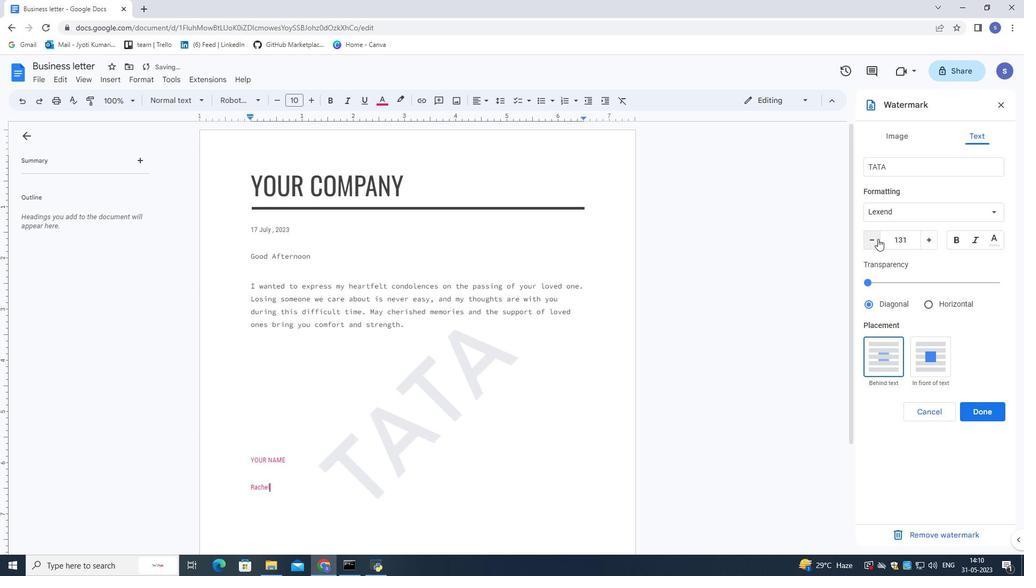 
Action: Mouse pressed left at (878, 239)
Screenshot: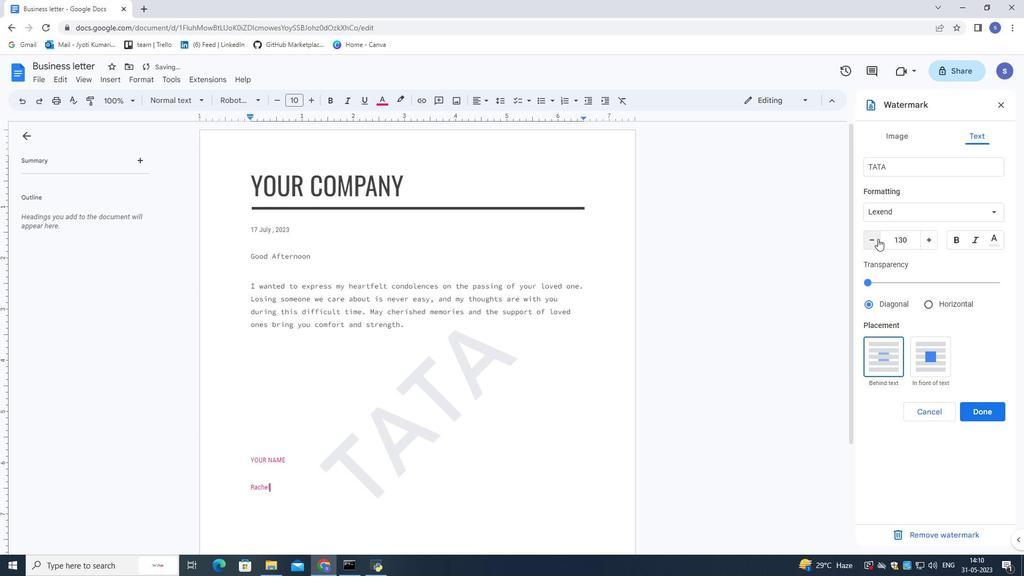 
Action: Mouse pressed left at (878, 239)
Screenshot: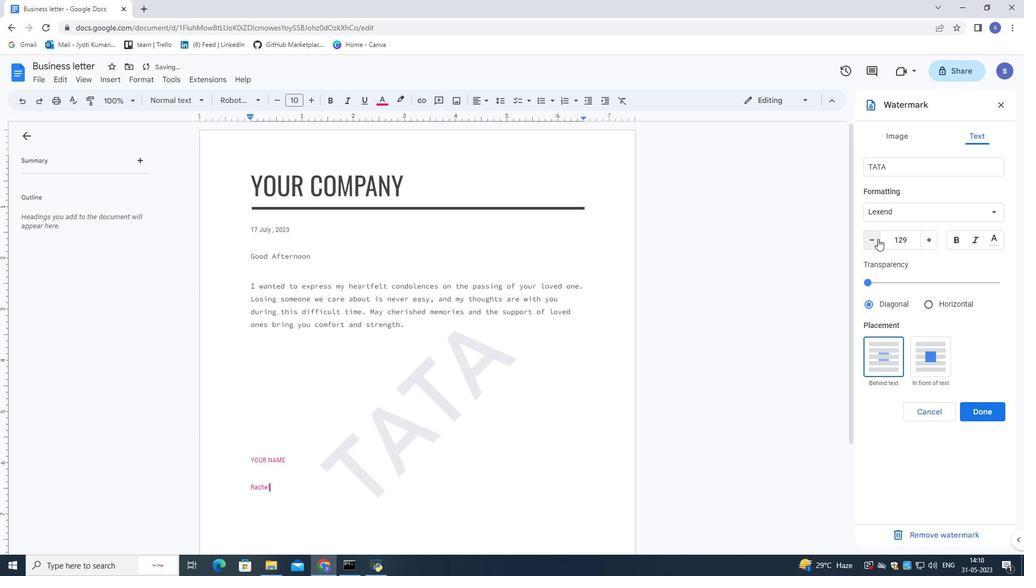 
Action: Mouse pressed left at (878, 239)
Screenshot: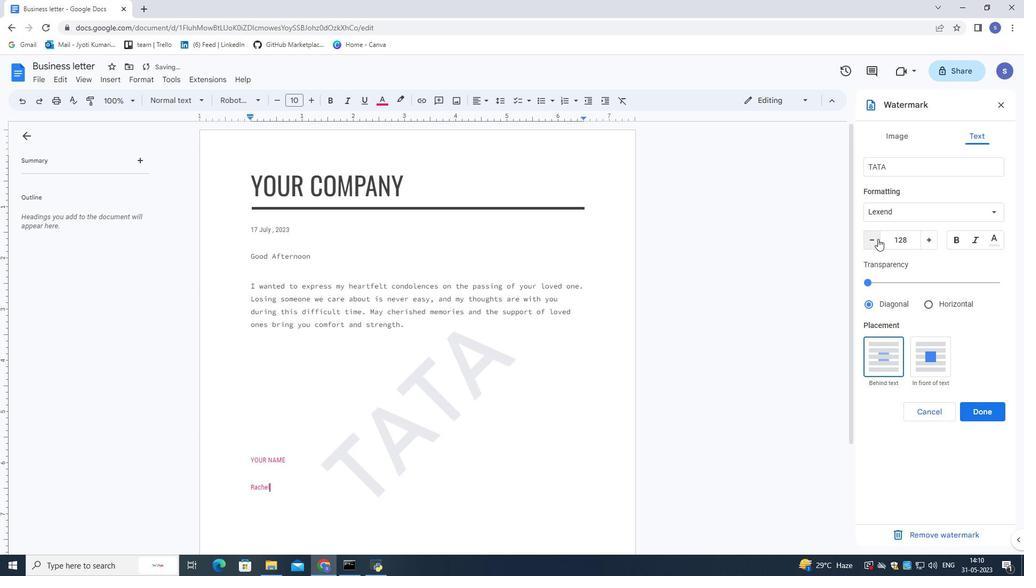 
Action: Mouse pressed left at (878, 239)
Screenshot: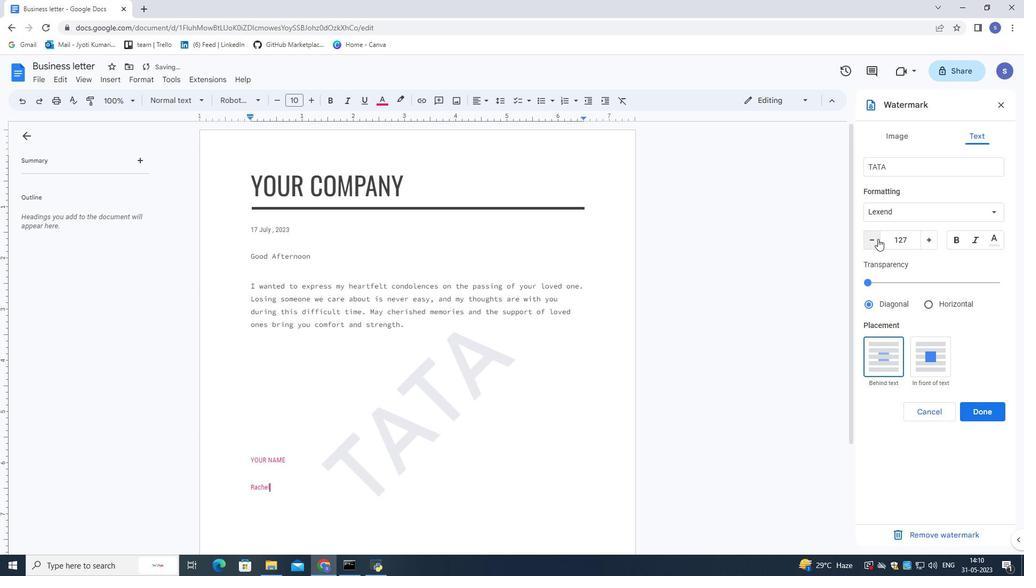 
Action: Mouse pressed left at (878, 239)
Screenshot: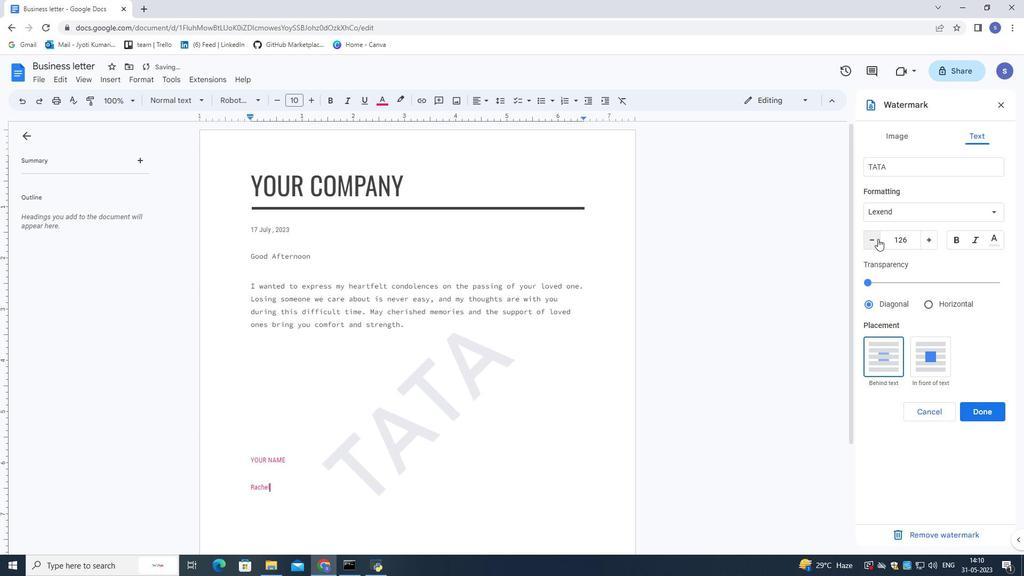 
Action: Mouse pressed left at (878, 239)
Screenshot: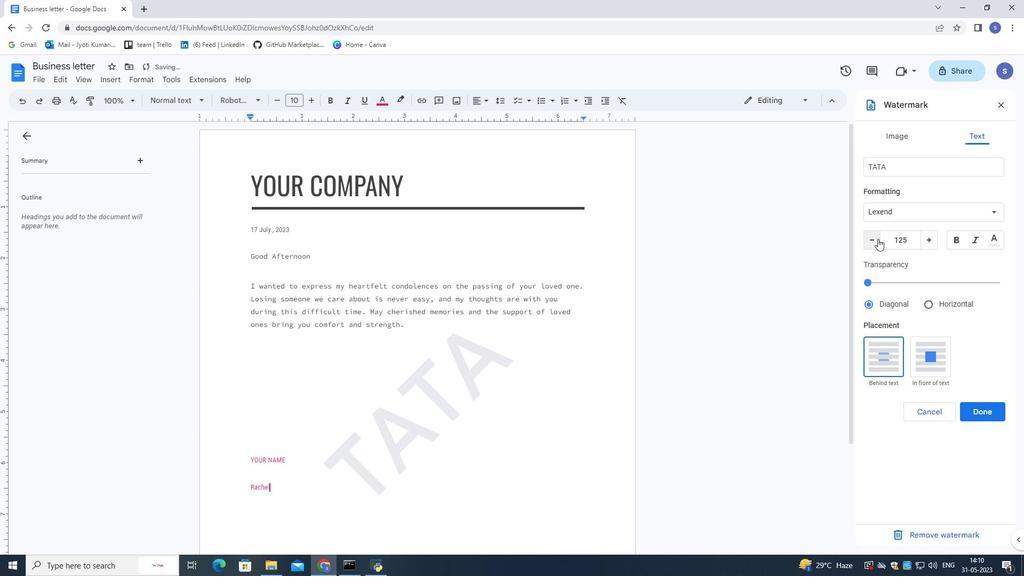 
Action: Mouse pressed left at (878, 239)
Screenshot: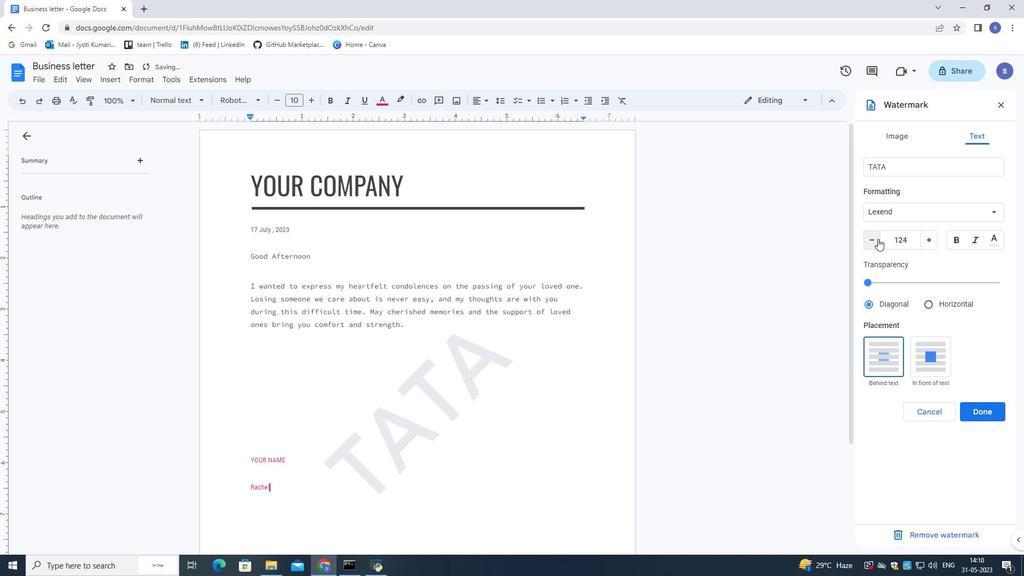
Action: Mouse pressed left at (878, 239)
Screenshot: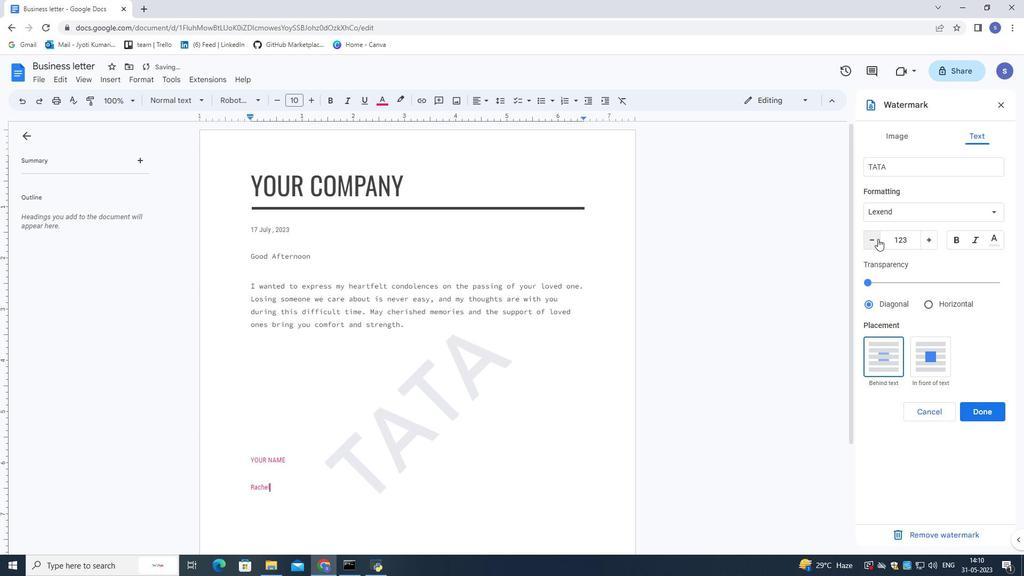 
Action: Mouse pressed left at (878, 239)
Screenshot: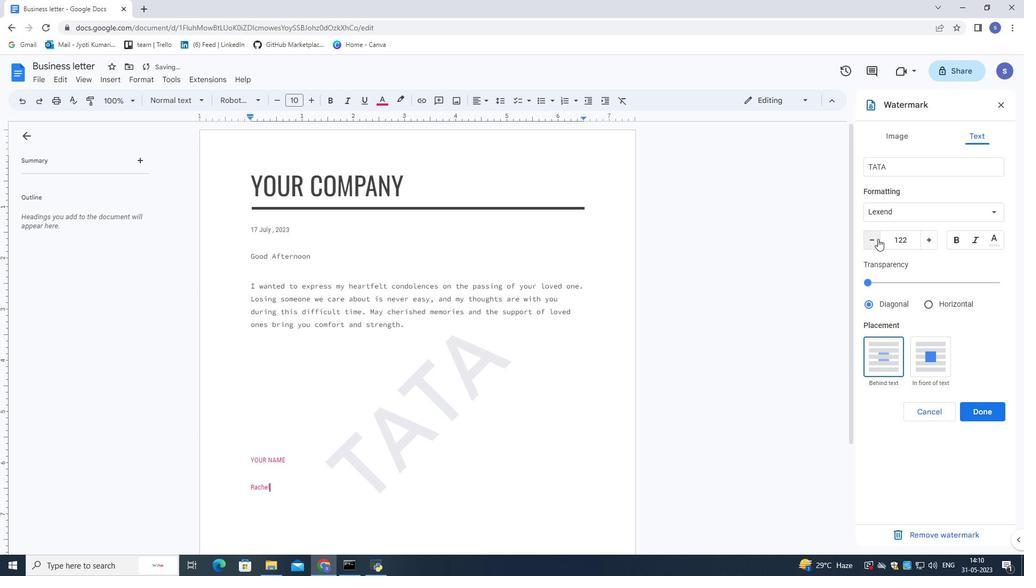 
Action: Mouse pressed left at (878, 239)
Screenshot: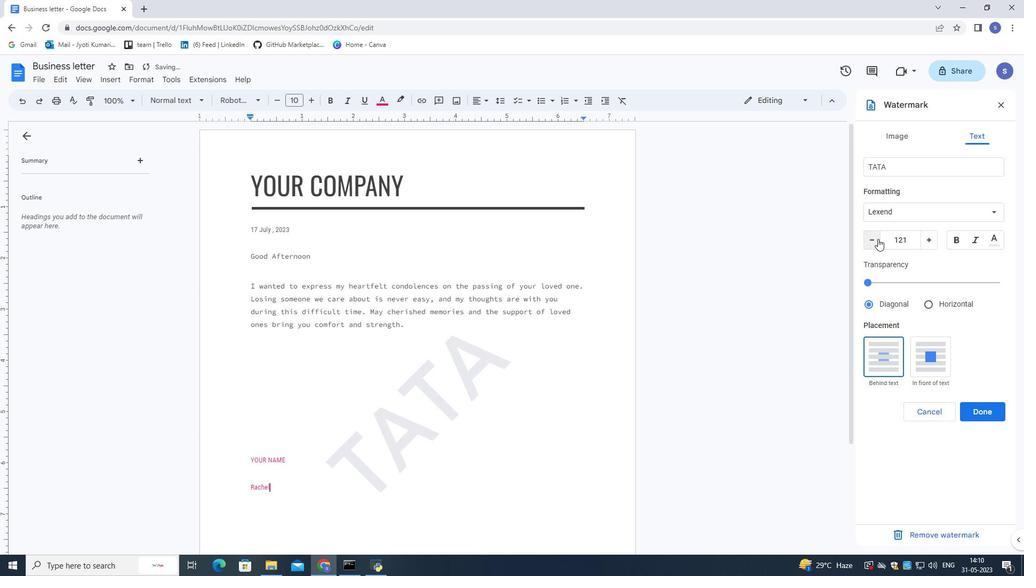 
Action: Mouse pressed left at (878, 239)
Screenshot: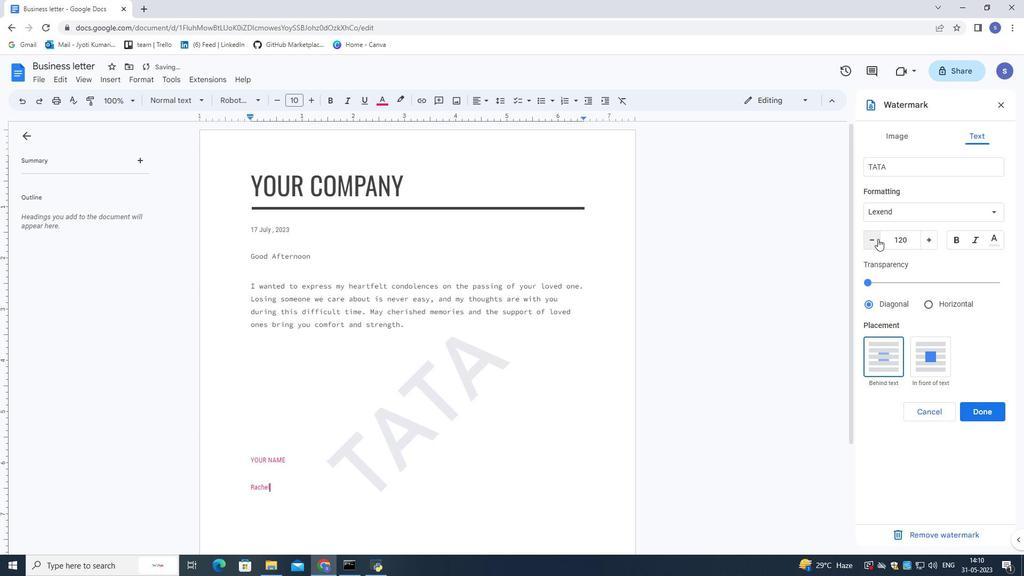 
Action: Mouse pressed left at (878, 239)
Screenshot: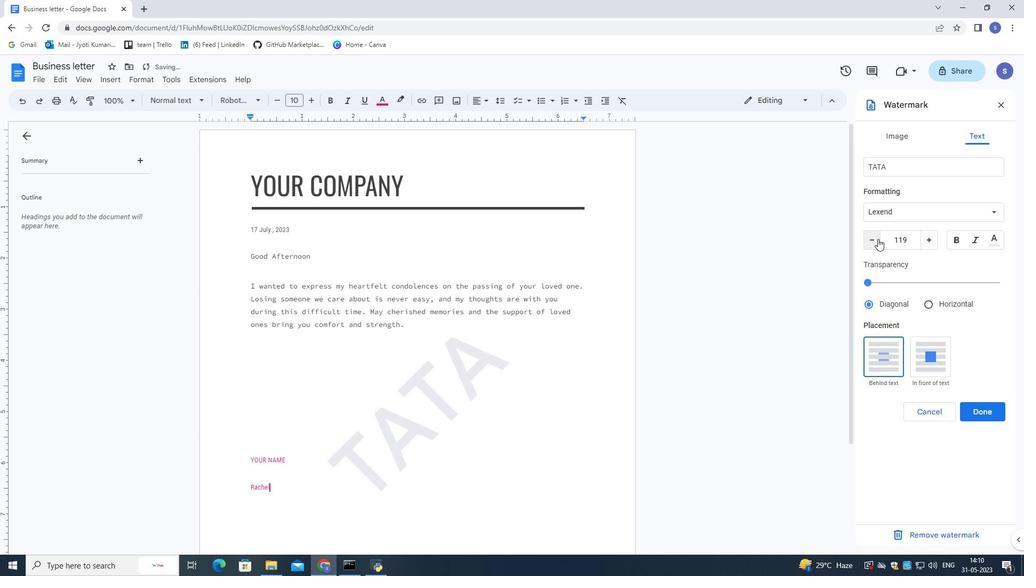 
Action: Mouse pressed left at (878, 239)
Screenshot: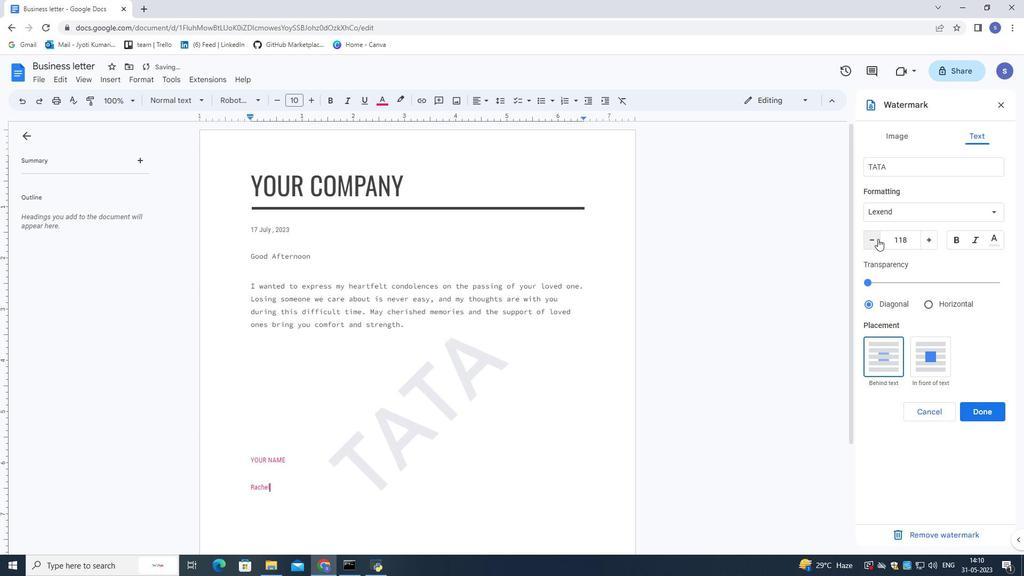 
Action: Mouse pressed left at (878, 239)
Screenshot: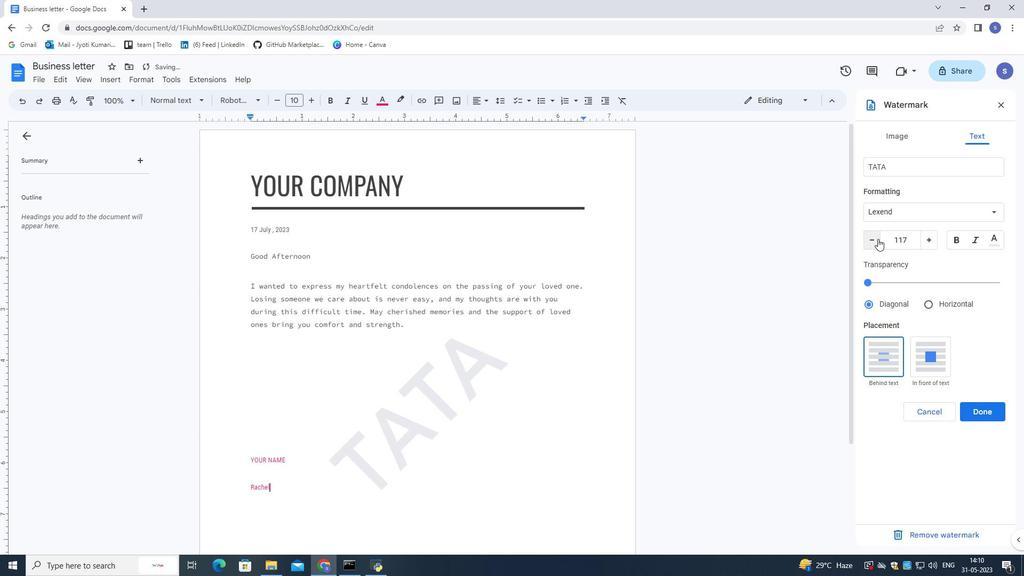 
Action: Mouse pressed left at (878, 239)
Screenshot: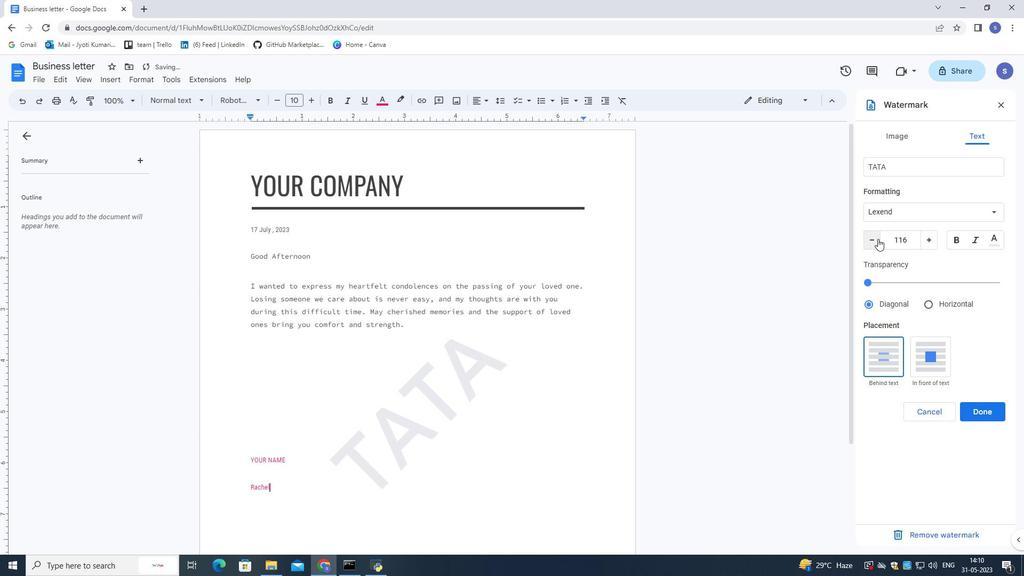 
Action: Mouse pressed left at (878, 239)
Screenshot: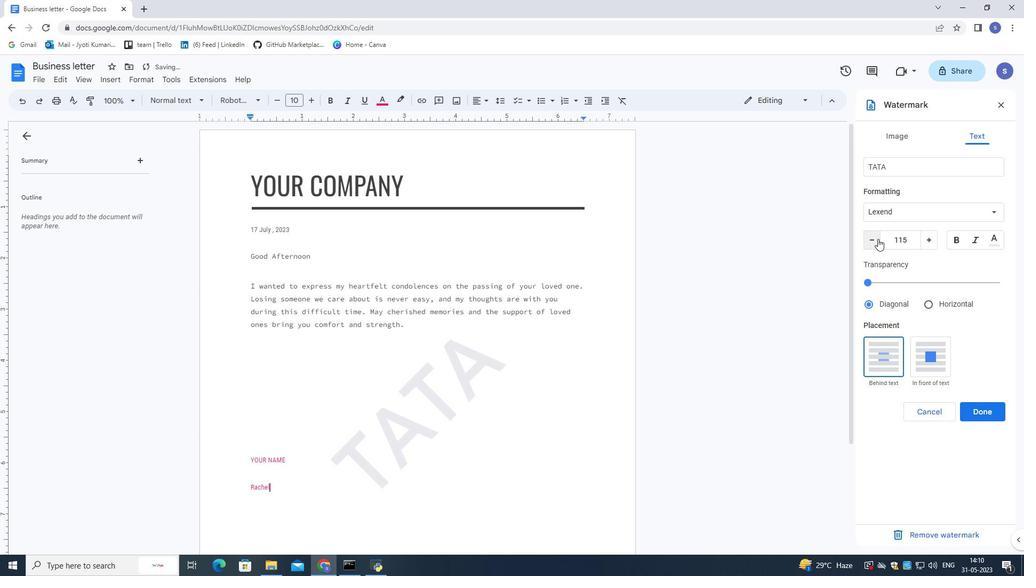 
Action: Mouse pressed left at (878, 239)
Screenshot: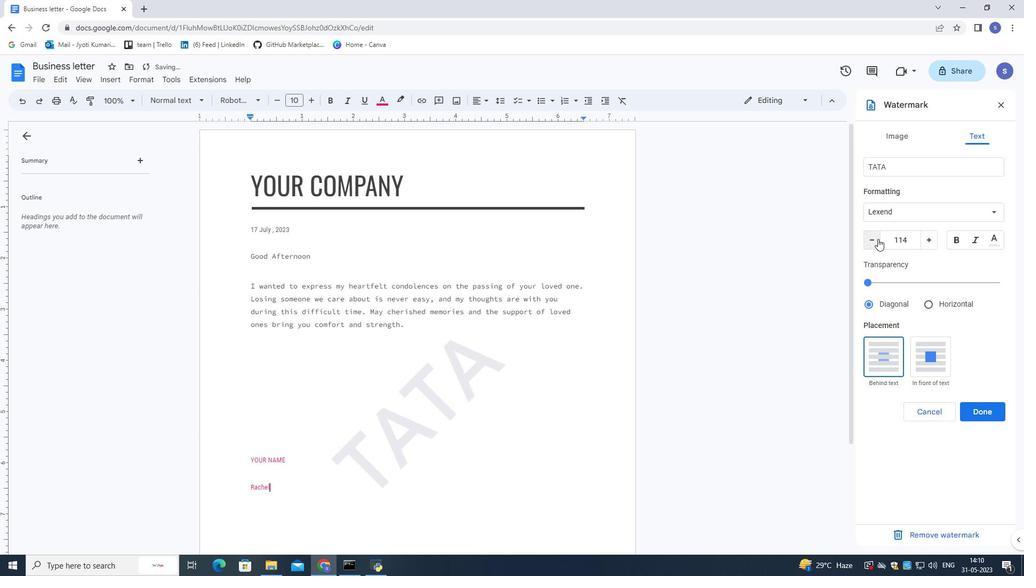 
Action: Mouse pressed left at (878, 239)
Screenshot: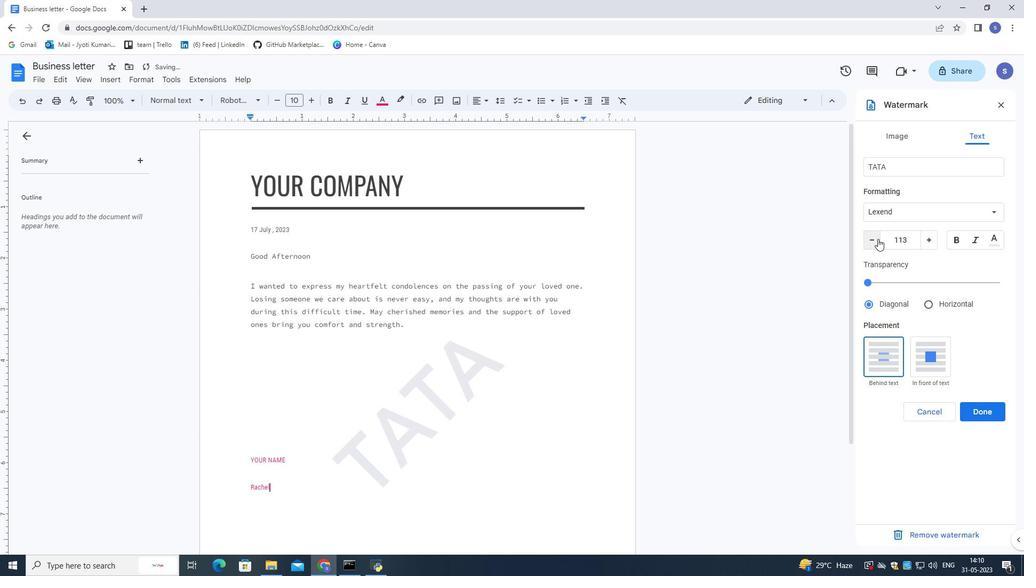 
Action: Mouse moved to (931, 238)
Screenshot: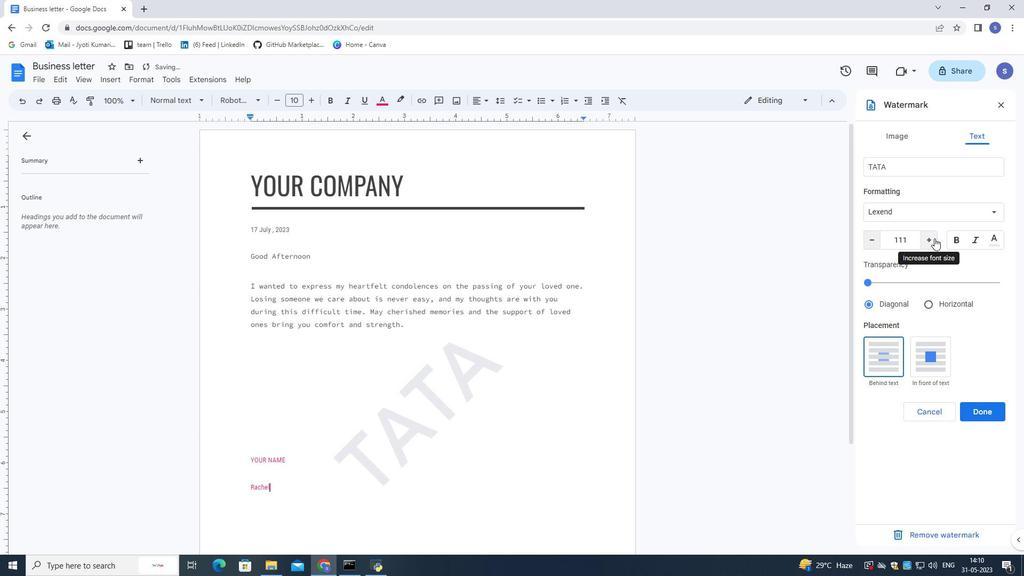 
Action: Mouse pressed left at (931, 238)
Screenshot: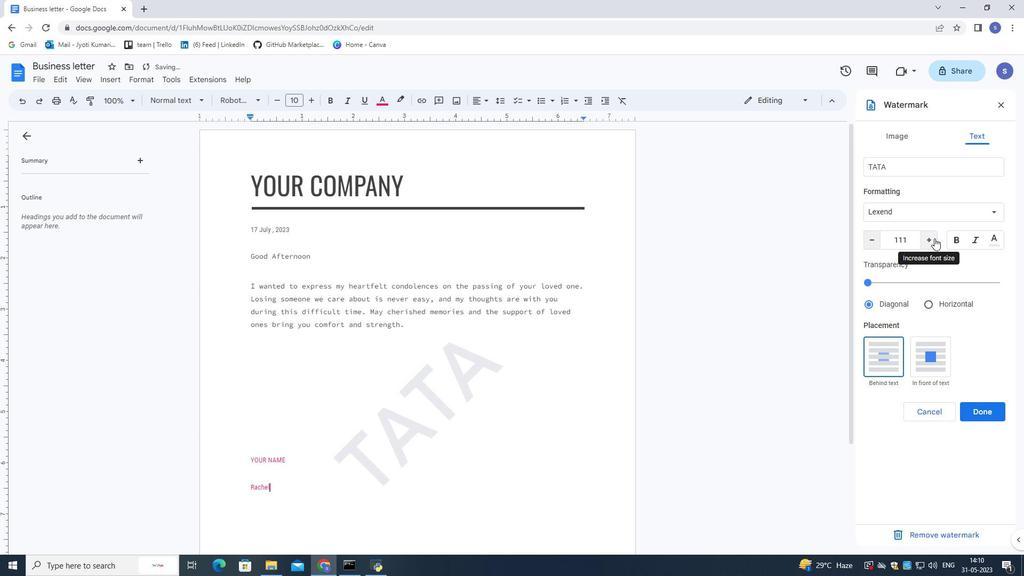 
Action: Mouse moved to (931, 303)
Screenshot: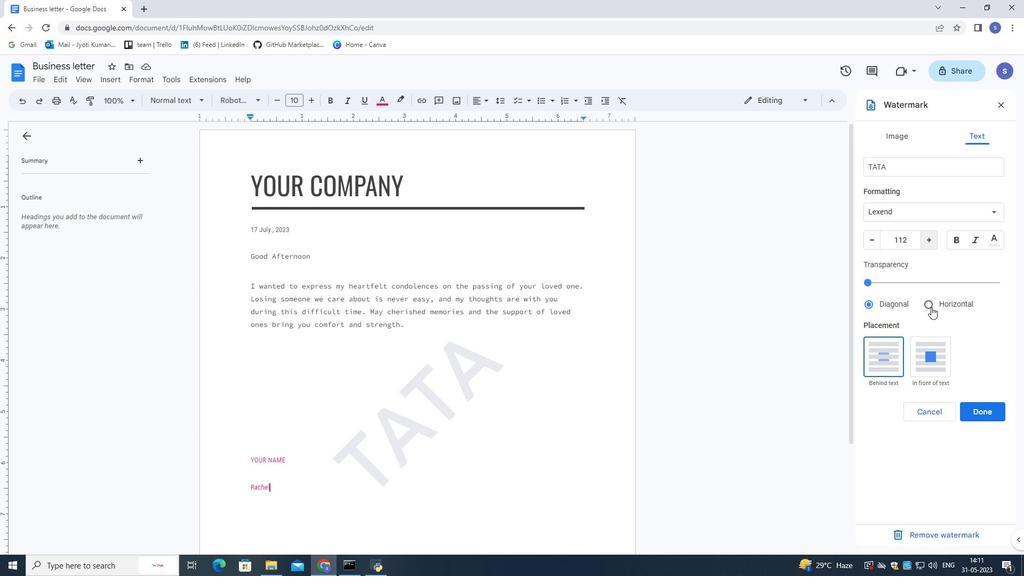 
Action: Mouse pressed left at (931, 303)
Screenshot: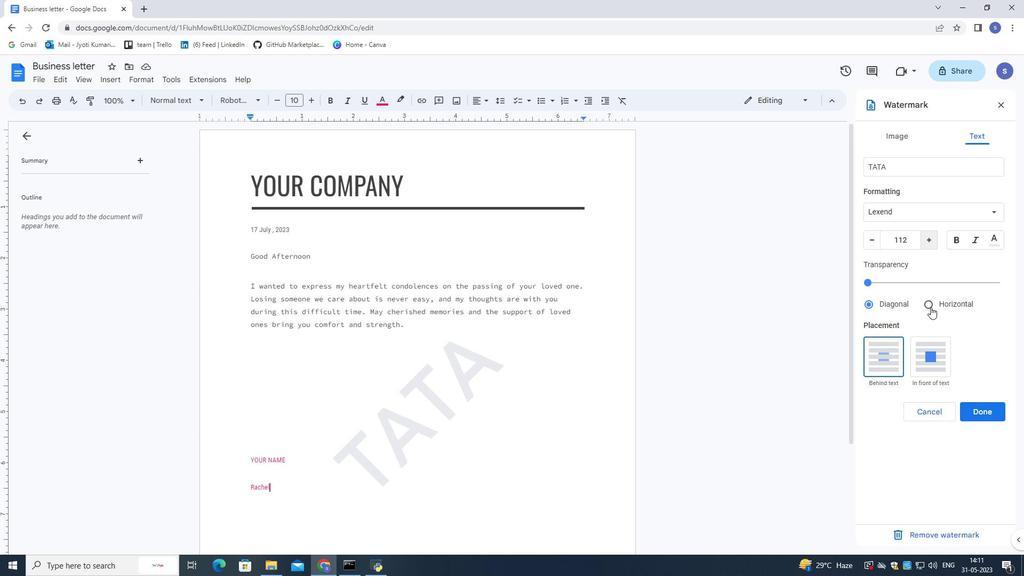 
Action: Mouse moved to (973, 411)
Screenshot: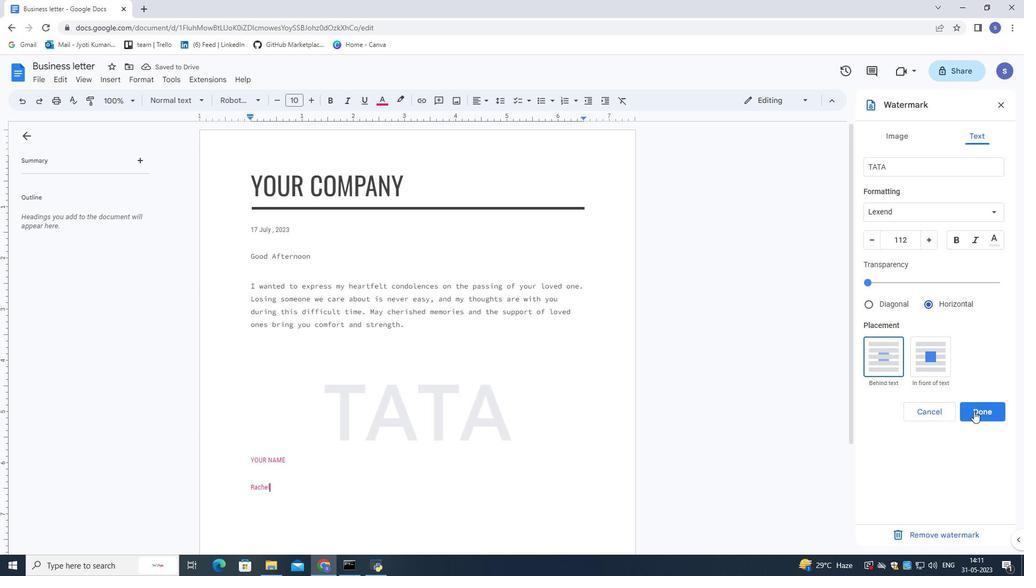 
Action: Mouse pressed left at (973, 411)
Screenshot: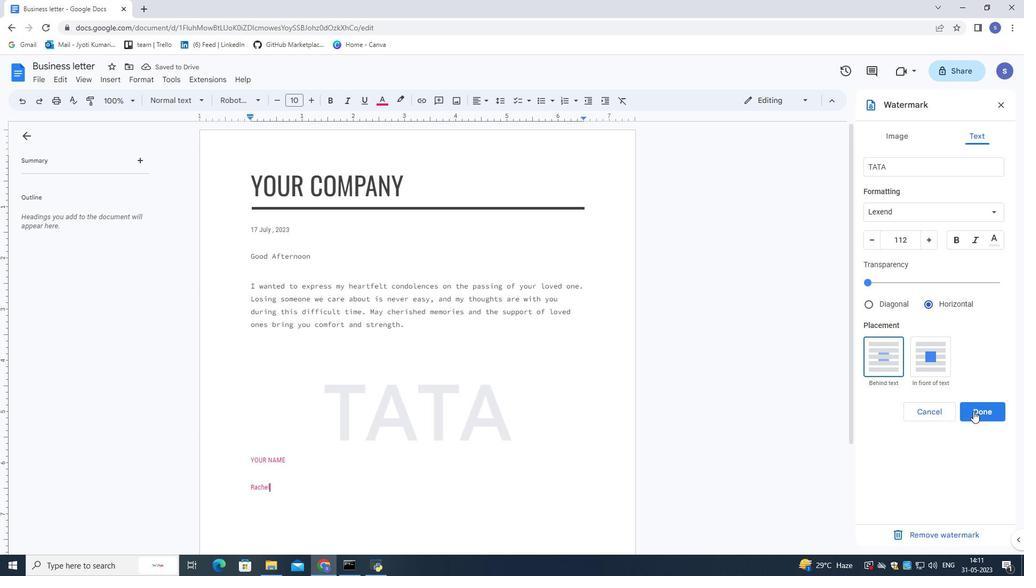 
Action: Mouse moved to (554, 408)
Screenshot: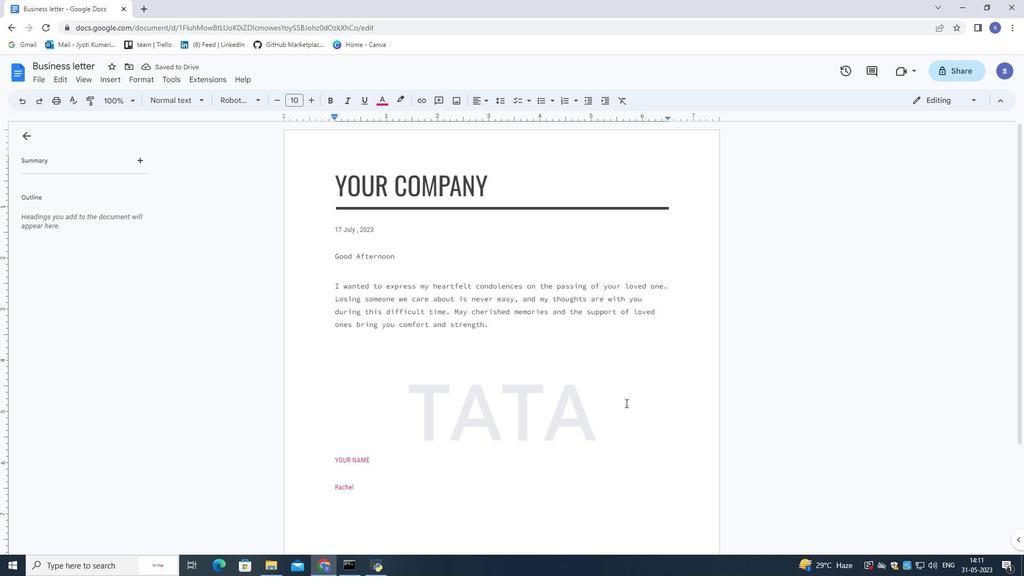 
Action: Mouse scrolled (554, 408) with delta (0, 0)
Screenshot: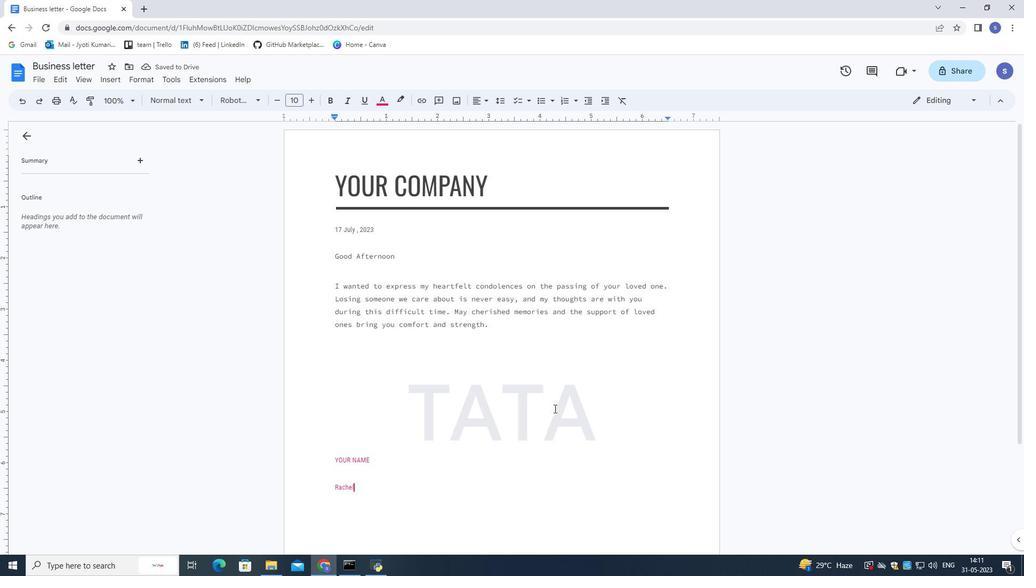 
Action: Mouse scrolled (554, 408) with delta (0, 0)
